 Task: Research Airbnb options in Al Kut, Iraq from 10th December, 2023 to 15th December, 2023 for 7 adults. Place can be entire room or shared room with 4 bedrooms having 7 beds and 4 bathrooms. Property type can be house. Amenities needed are: wifi, TV, free parkinig on premises, gym, breakfast.
Action: Mouse moved to (625, 133)
Screenshot: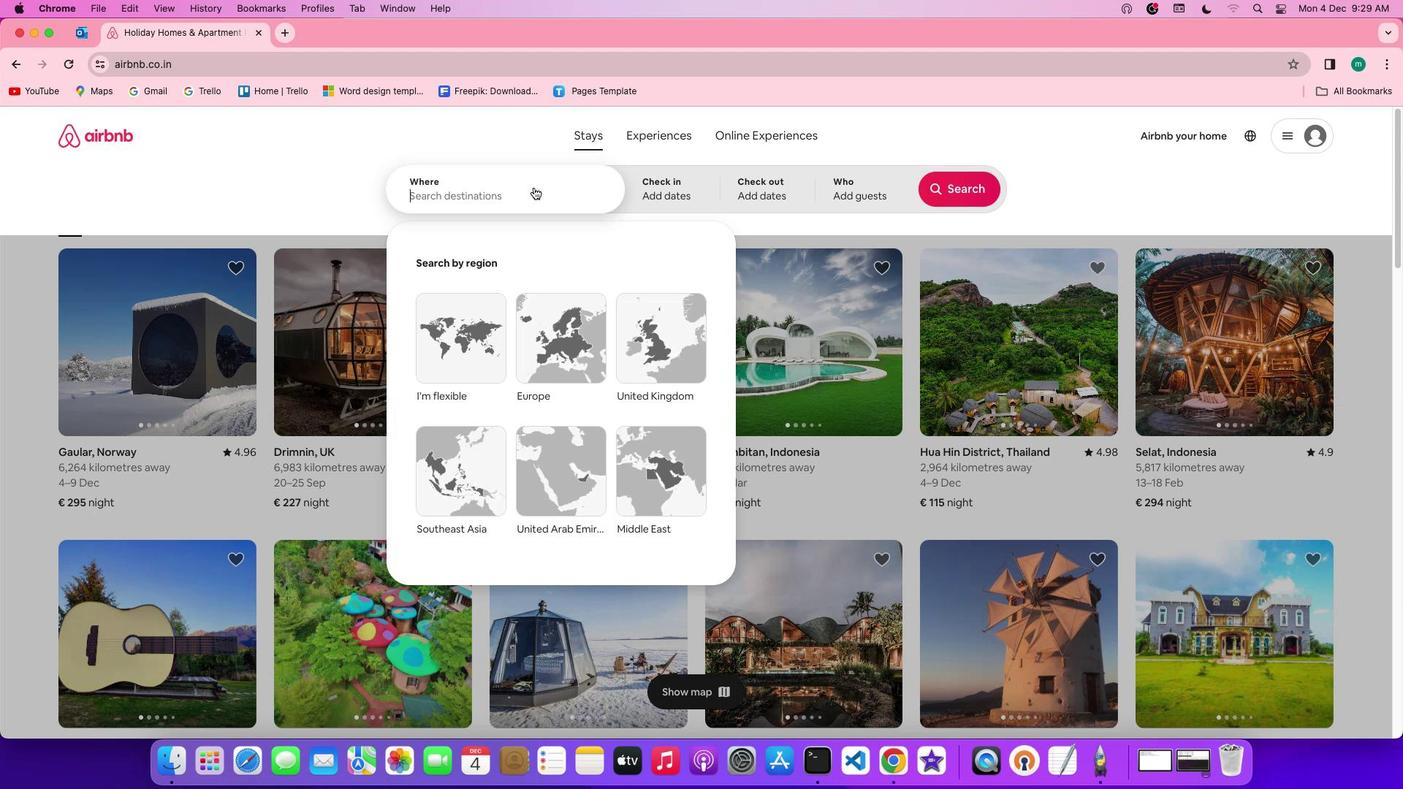 
Action: Mouse pressed left at (625, 133)
Screenshot: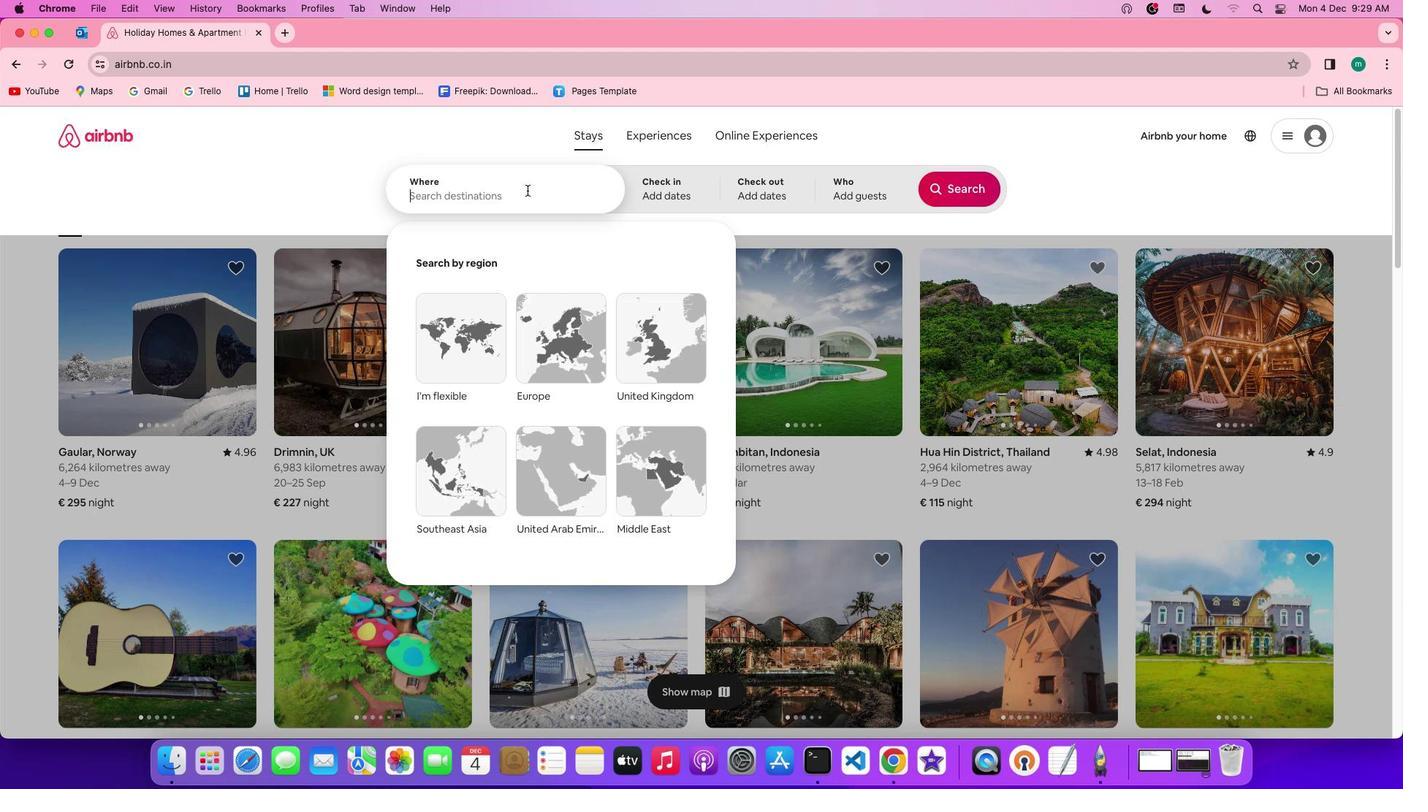 
Action: Mouse pressed left at (625, 133)
Screenshot: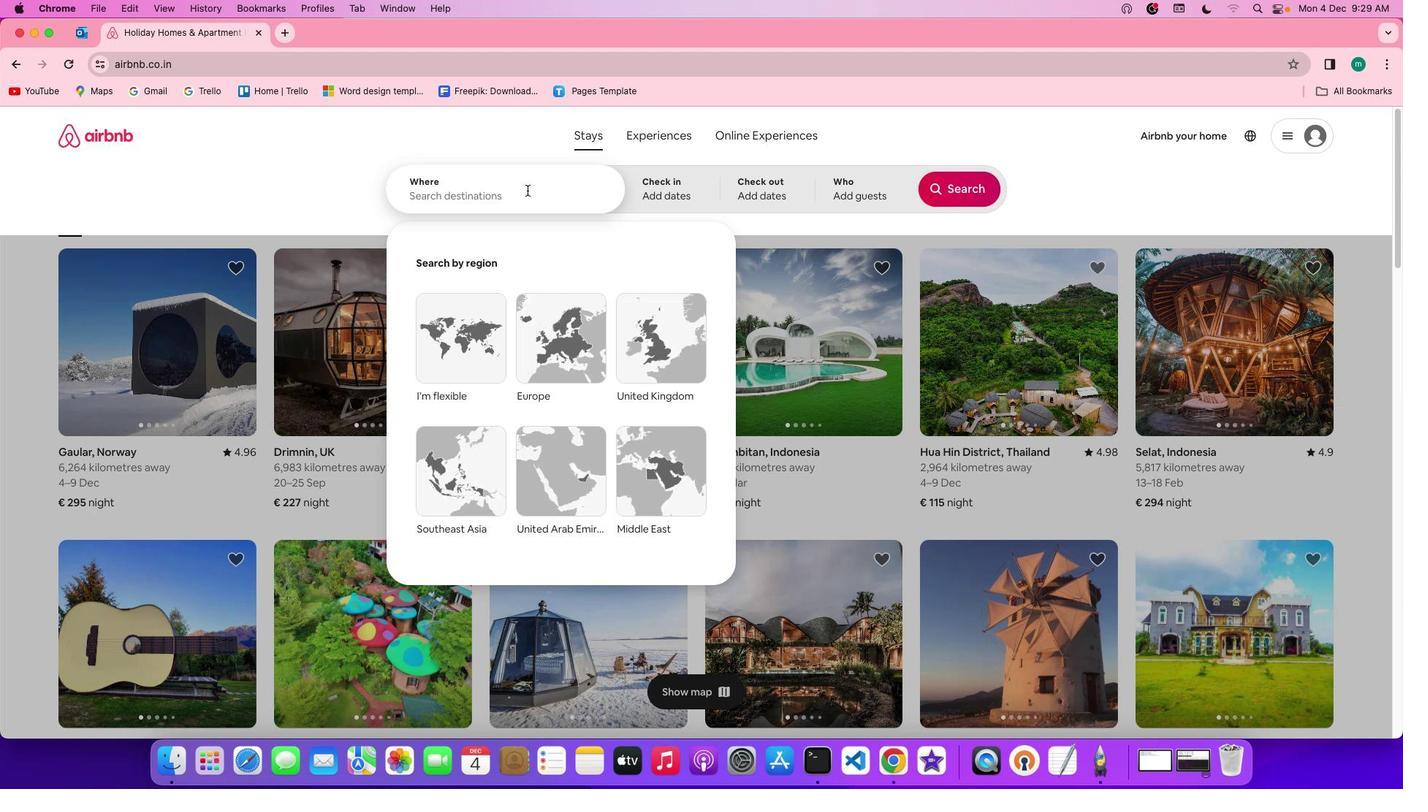 
Action: Mouse moved to (527, 190)
Screenshot: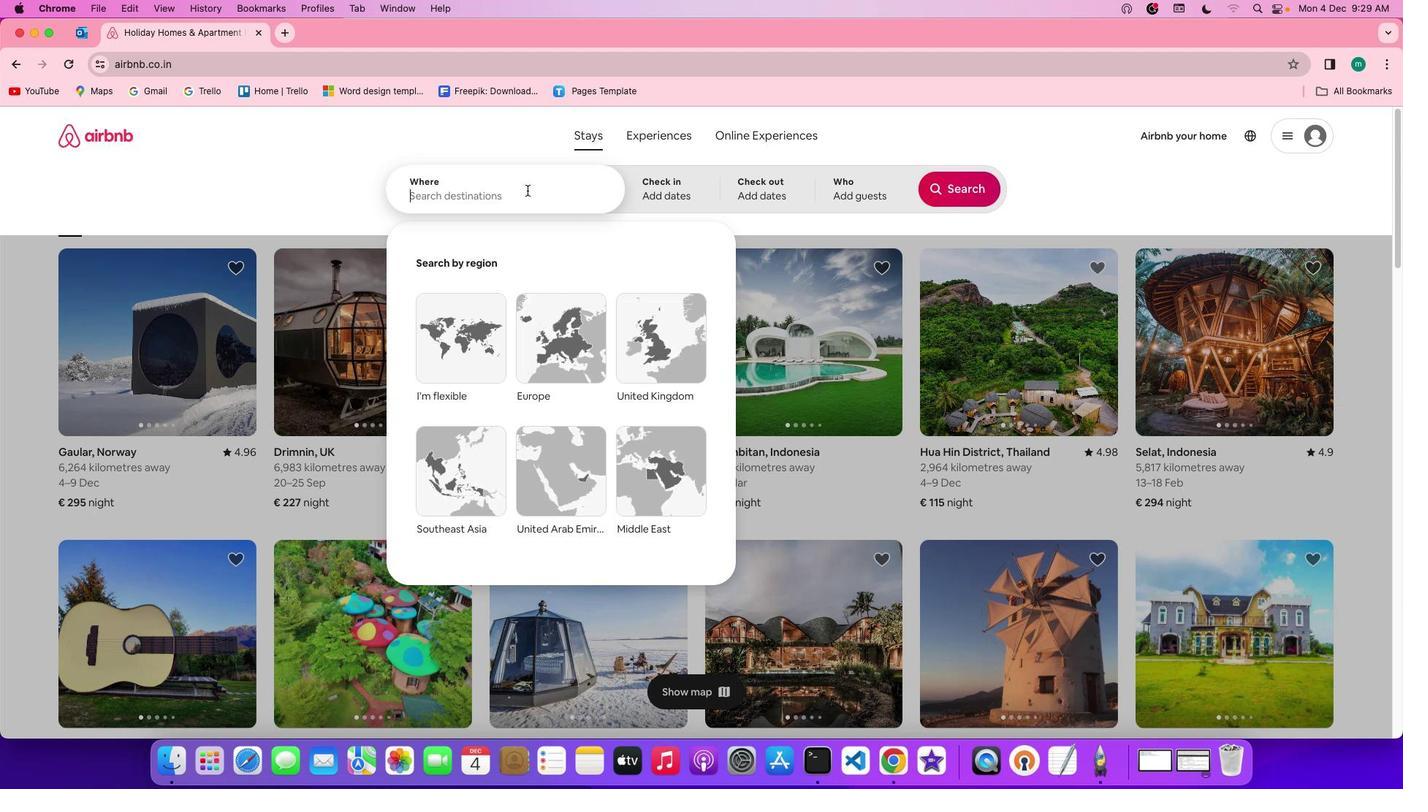 
Action: Mouse pressed left at (527, 190)
Screenshot: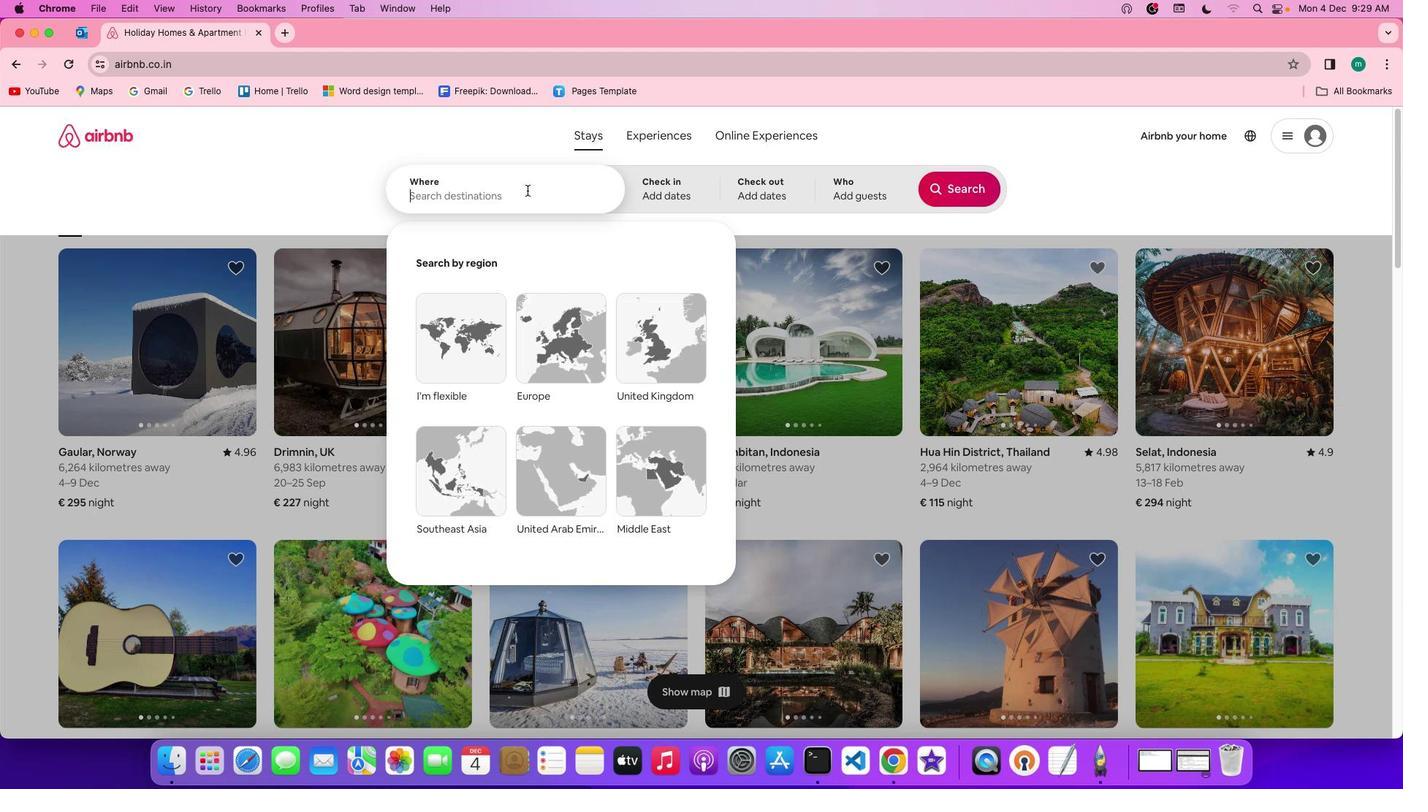 
Action: Key pressed Key.shift'A''i'Key.spaceKey.shift'K''u''t'','Key.spaceKey.shift'i''r''a''q'
Screenshot: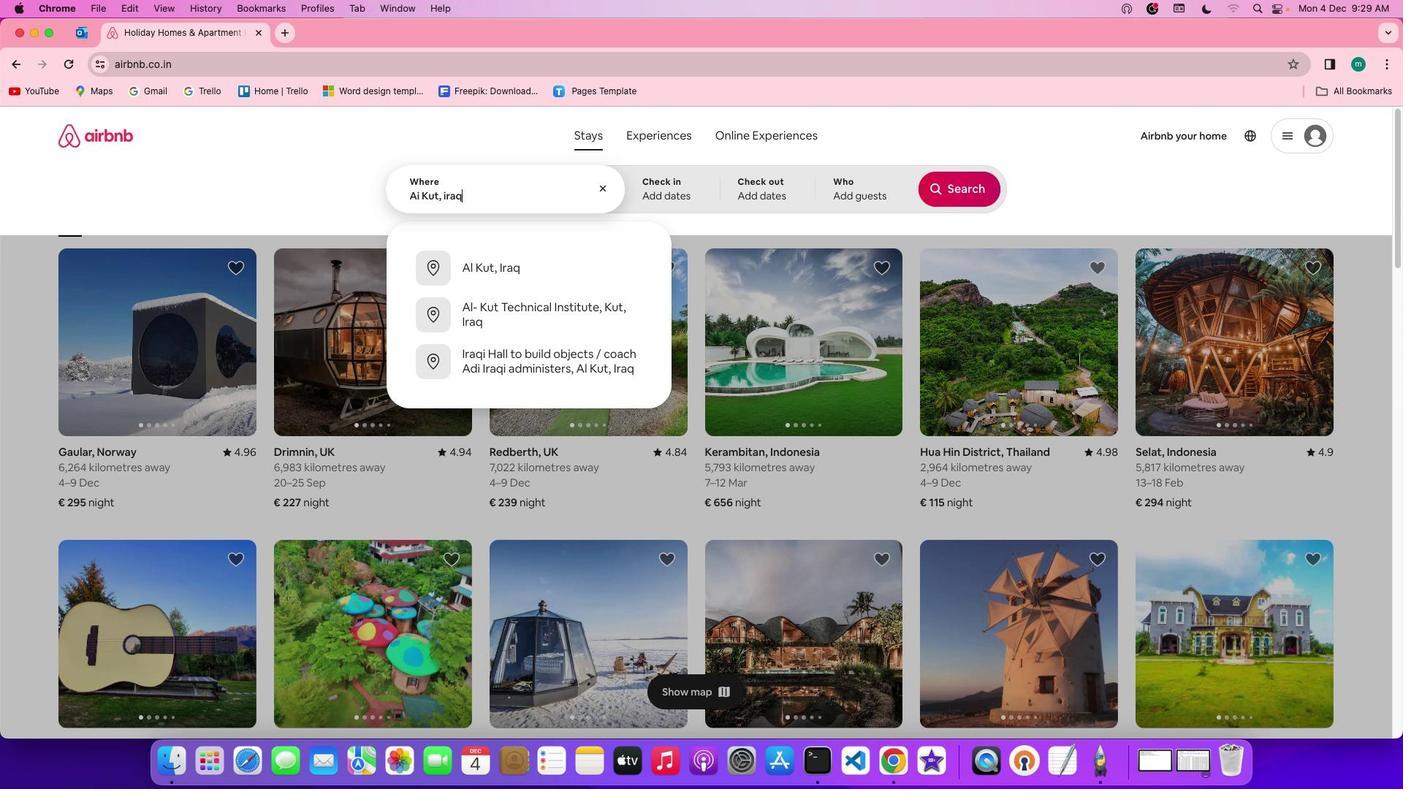 
Action: Mouse moved to (693, 198)
Screenshot: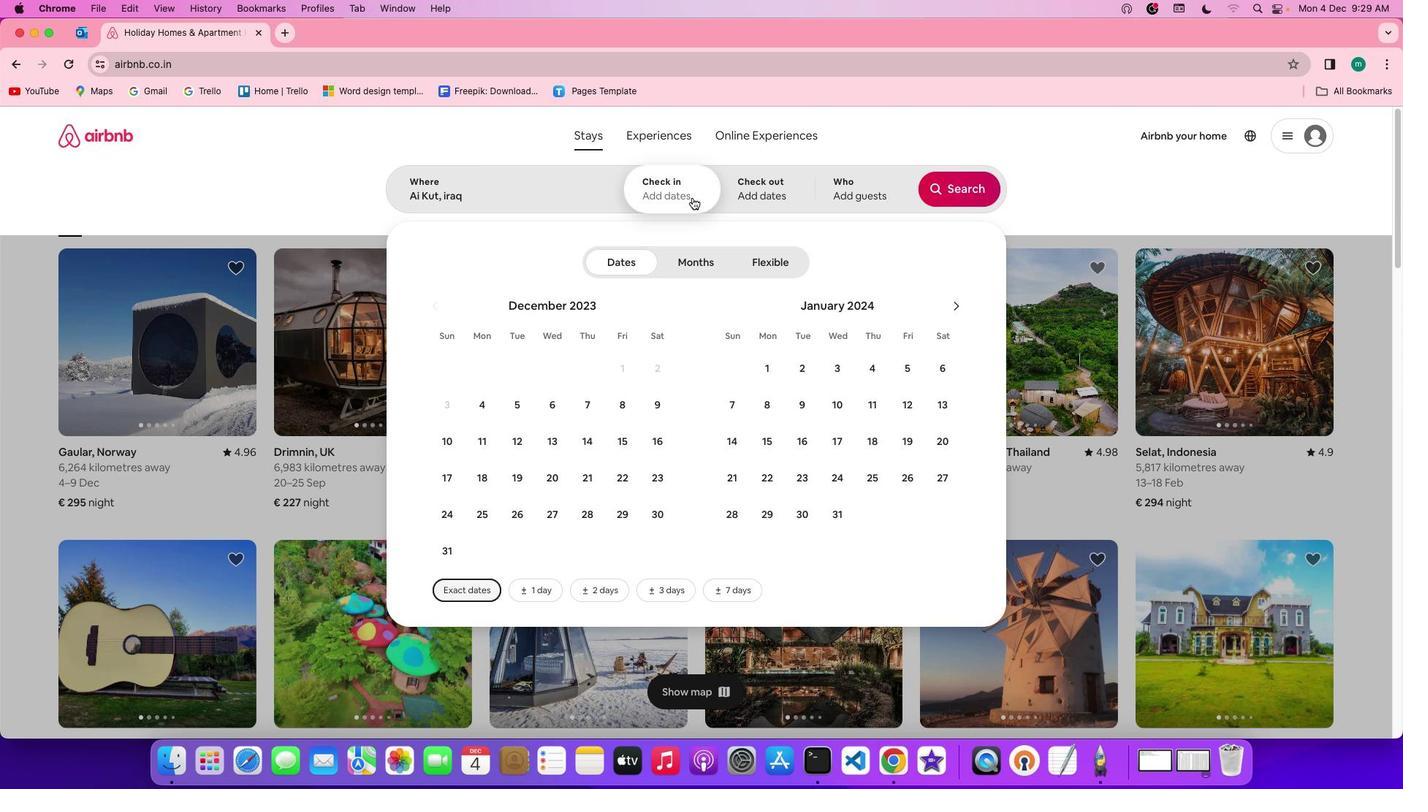 
Action: Mouse pressed left at (693, 198)
Screenshot: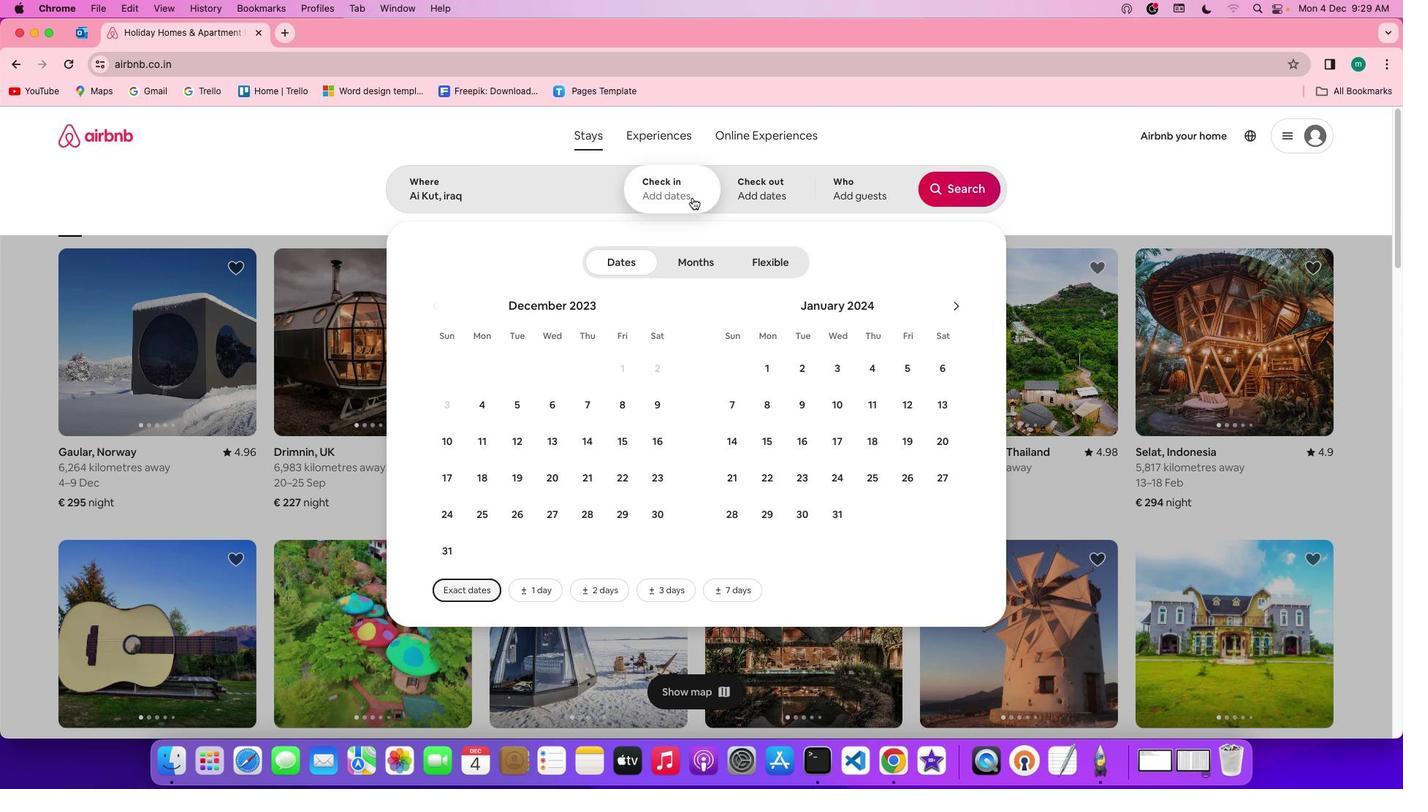 
Action: Mouse moved to (442, 436)
Screenshot: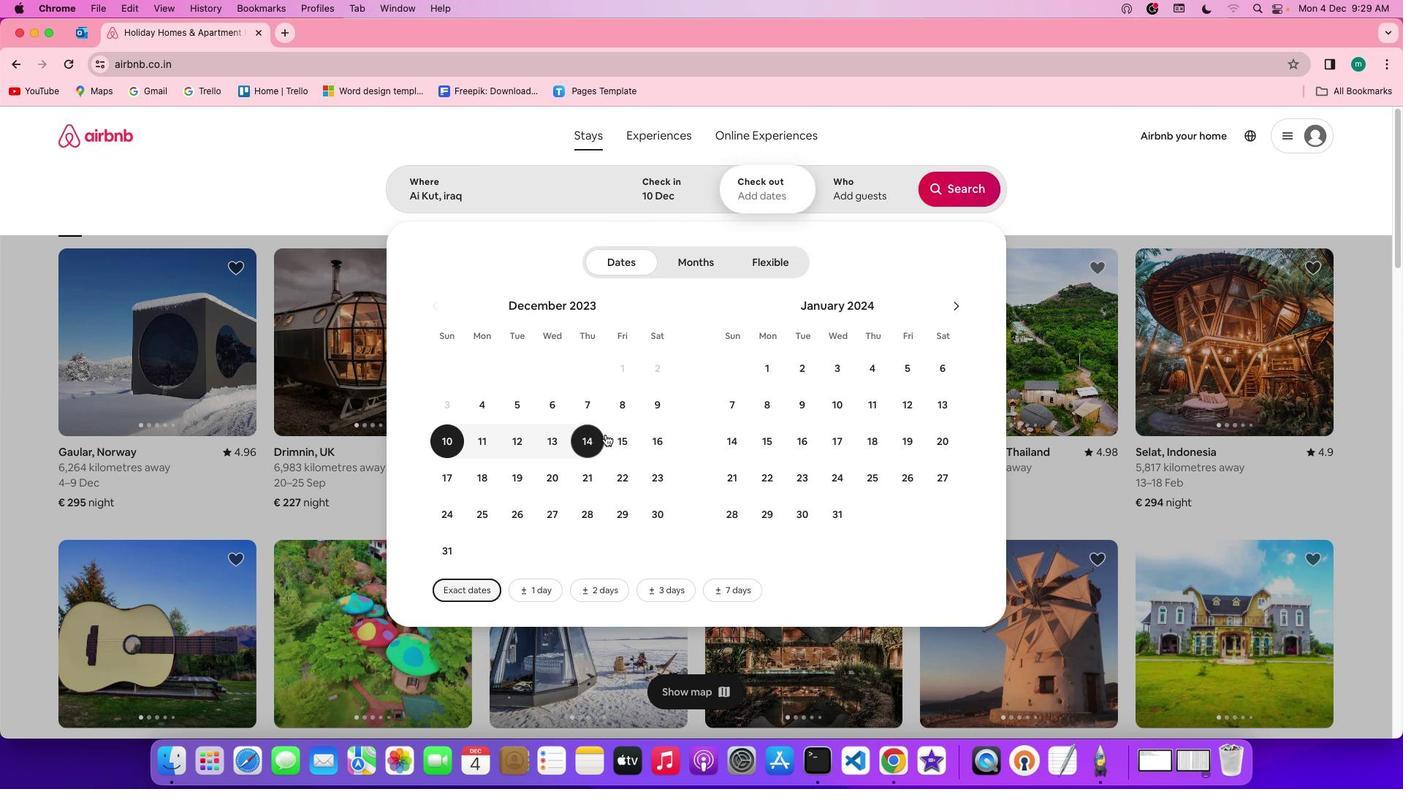 
Action: Mouse pressed left at (442, 436)
Screenshot: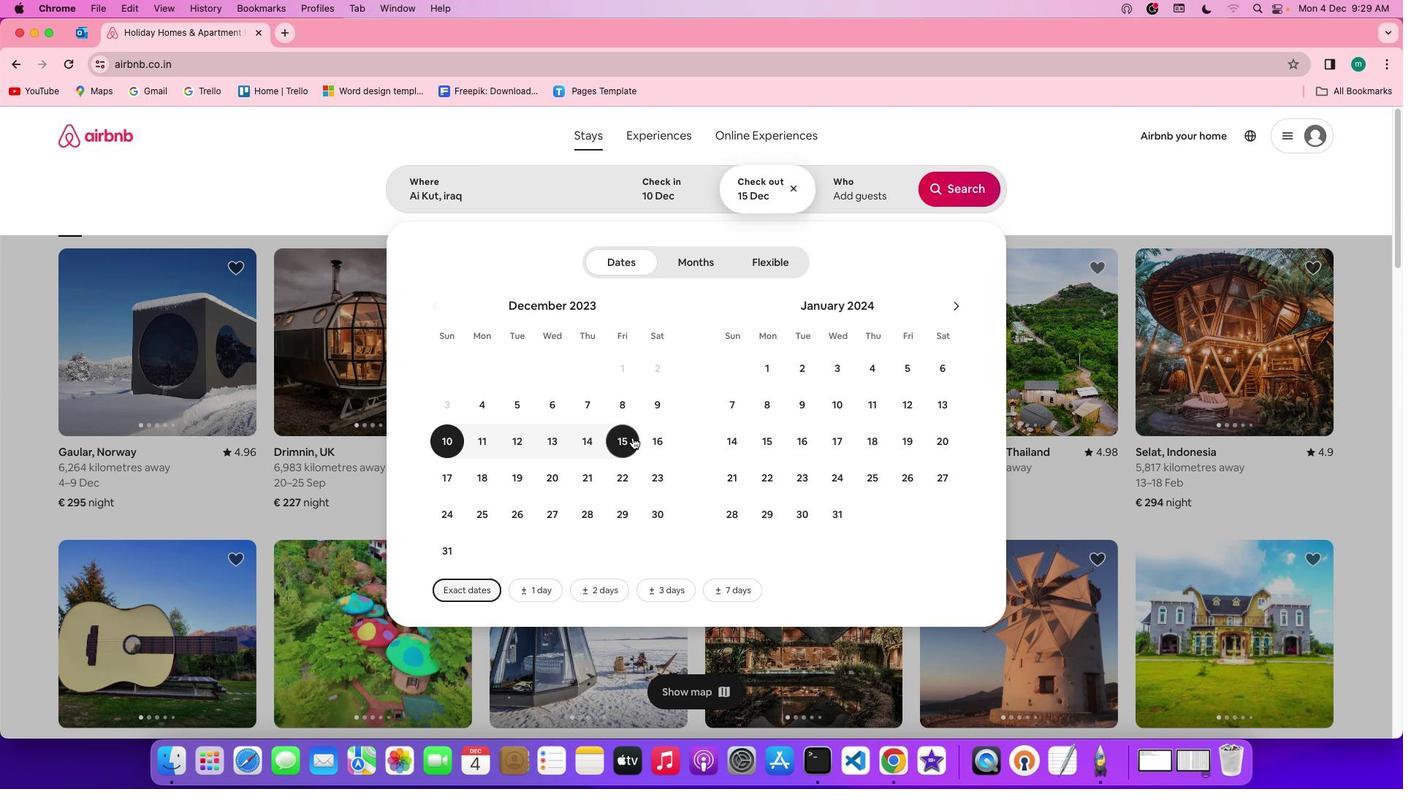 
Action: Mouse moved to (633, 437)
Screenshot: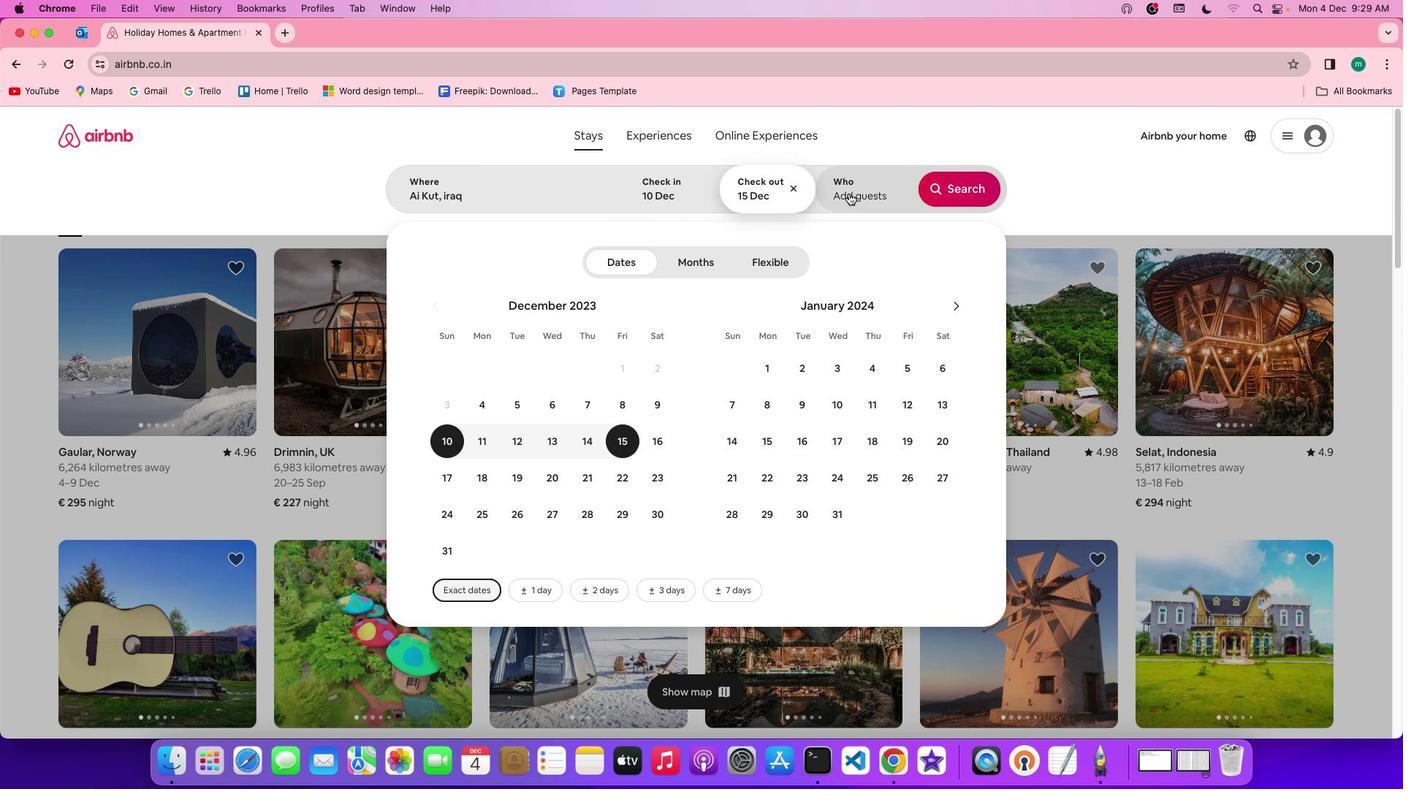 
Action: Mouse pressed left at (633, 437)
Screenshot: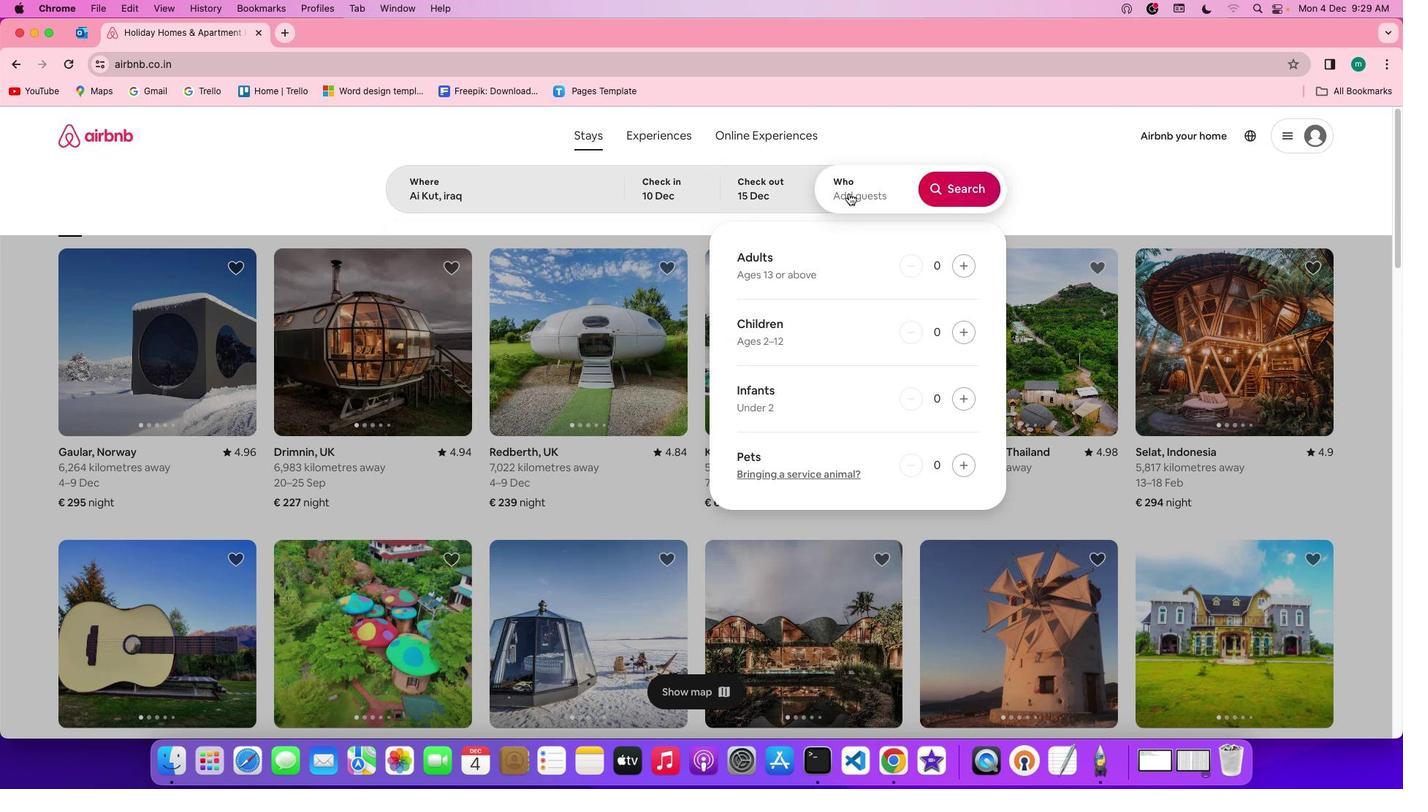 
Action: Mouse moved to (849, 193)
Screenshot: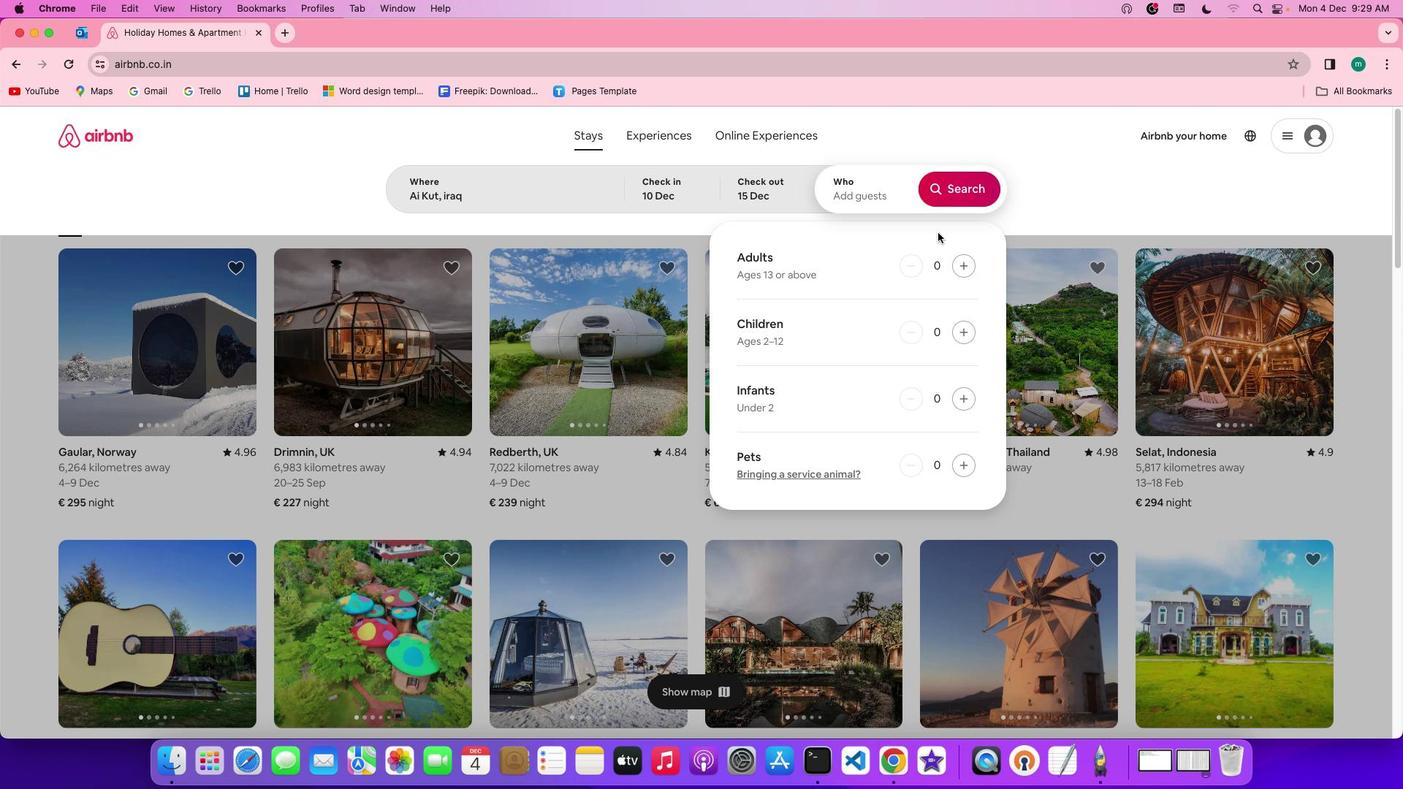 
Action: Mouse pressed left at (849, 193)
Screenshot: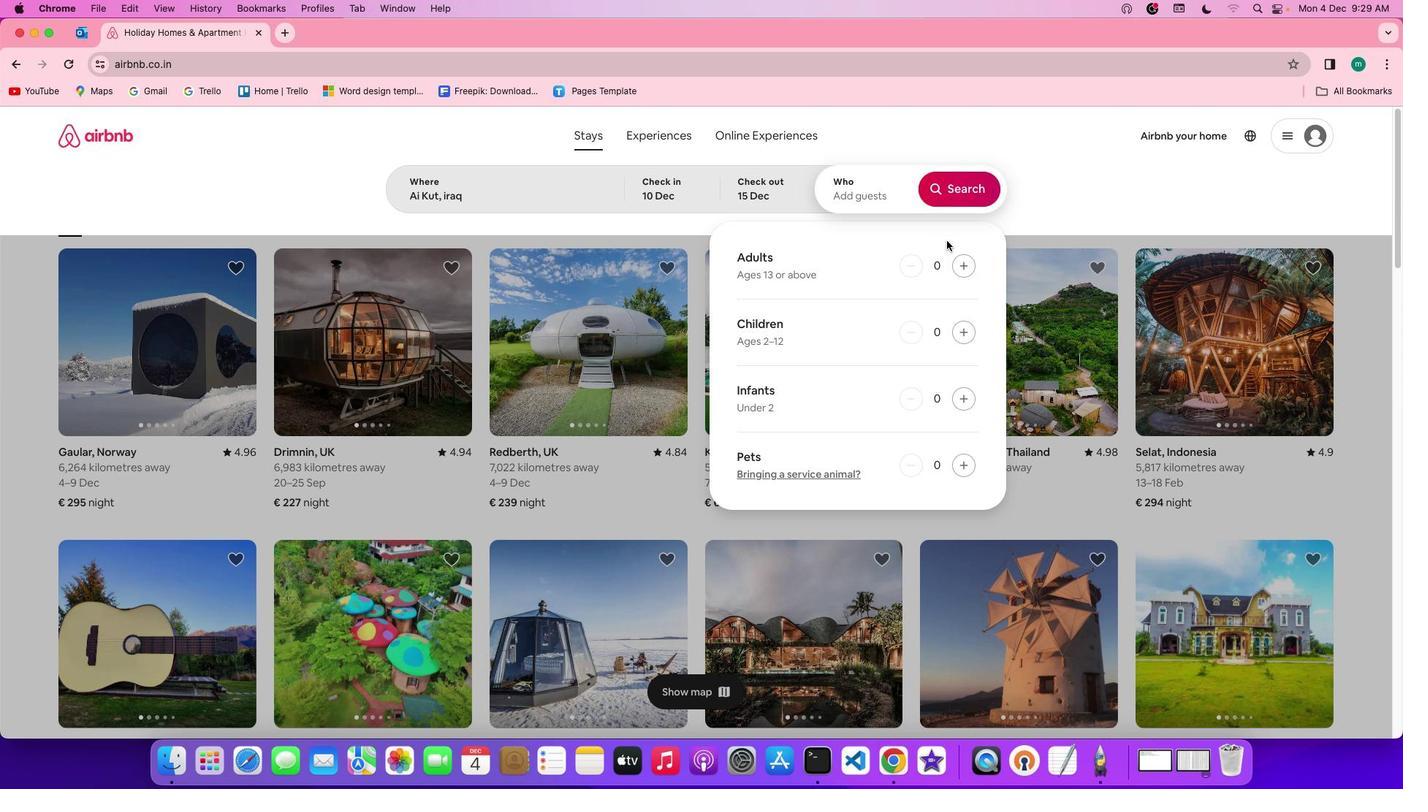 
Action: Mouse moved to (961, 263)
Screenshot: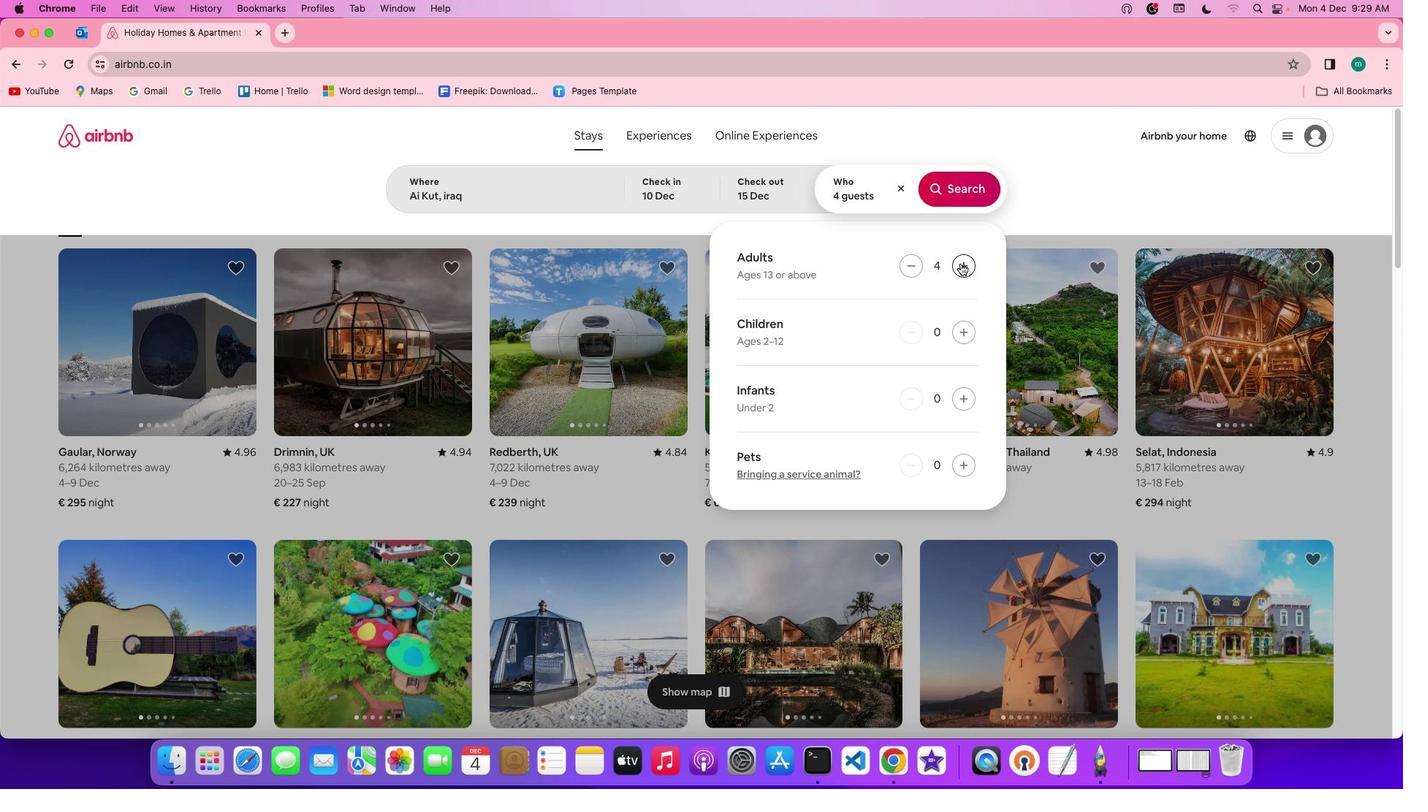 
Action: Mouse pressed left at (961, 263)
Screenshot: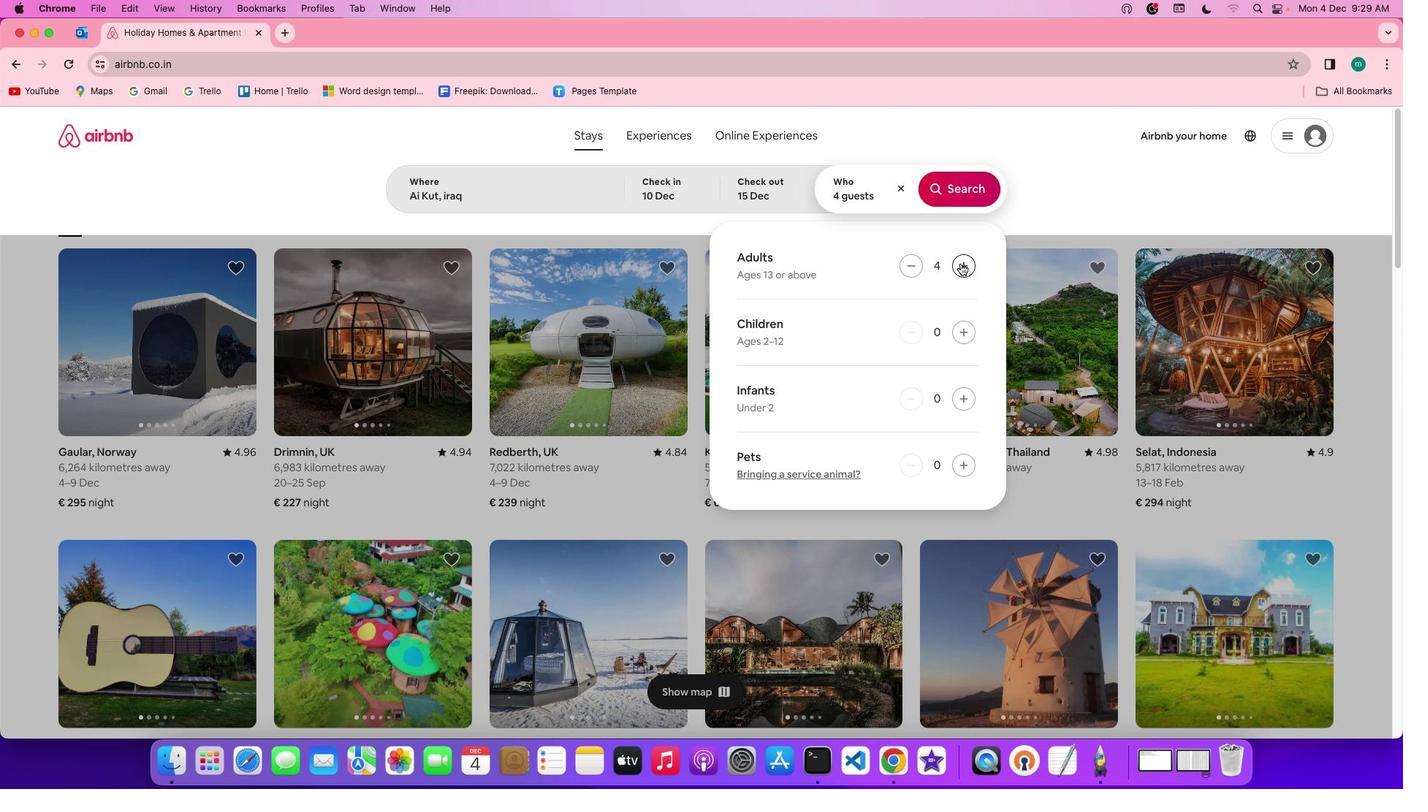 
Action: Mouse pressed left at (961, 263)
Screenshot: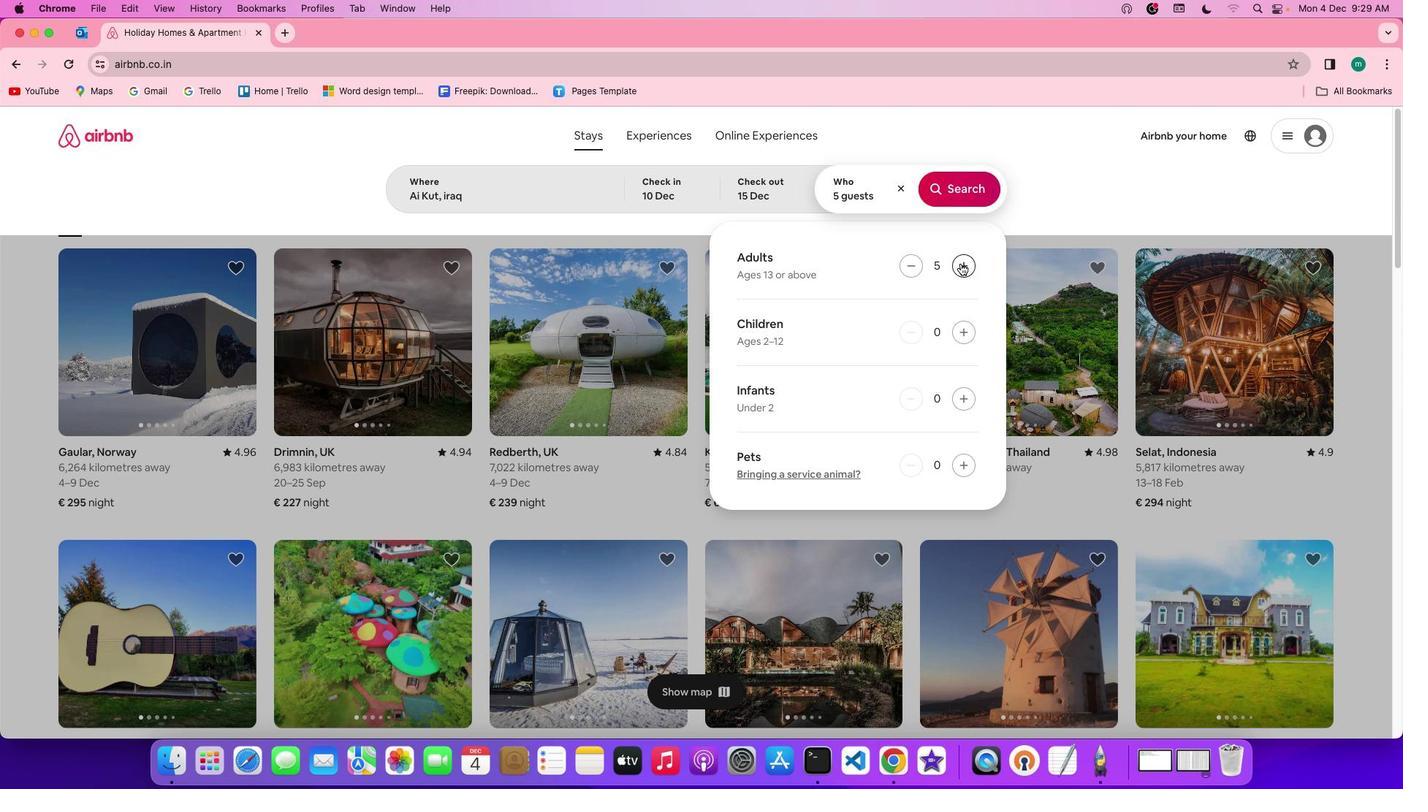 
Action: Mouse pressed left at (961, 263)
Screenshot: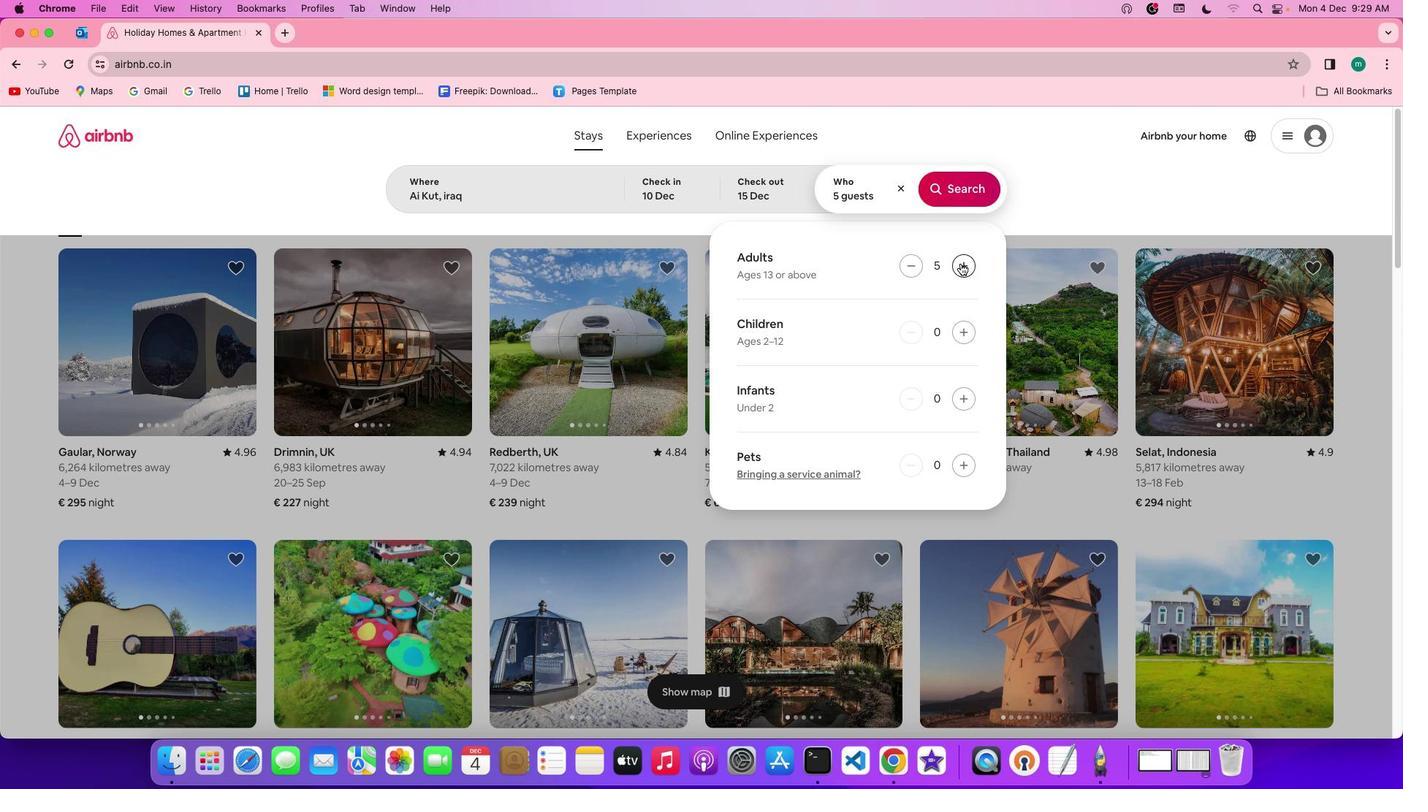 
Action: Mouse pressed left at (961, 263)
Screenshot: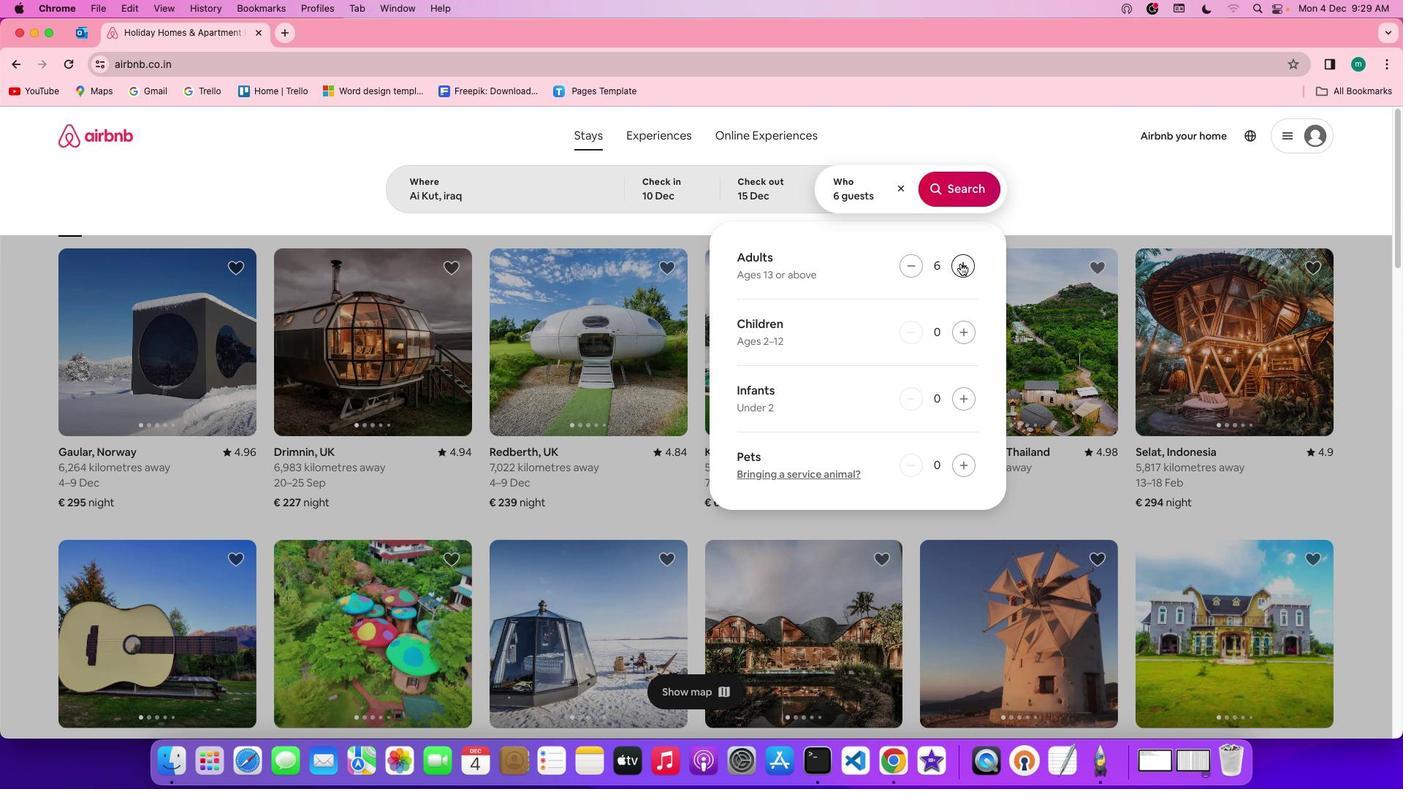 
Action: Mouse pressed left at (961, 263)
Screenshot: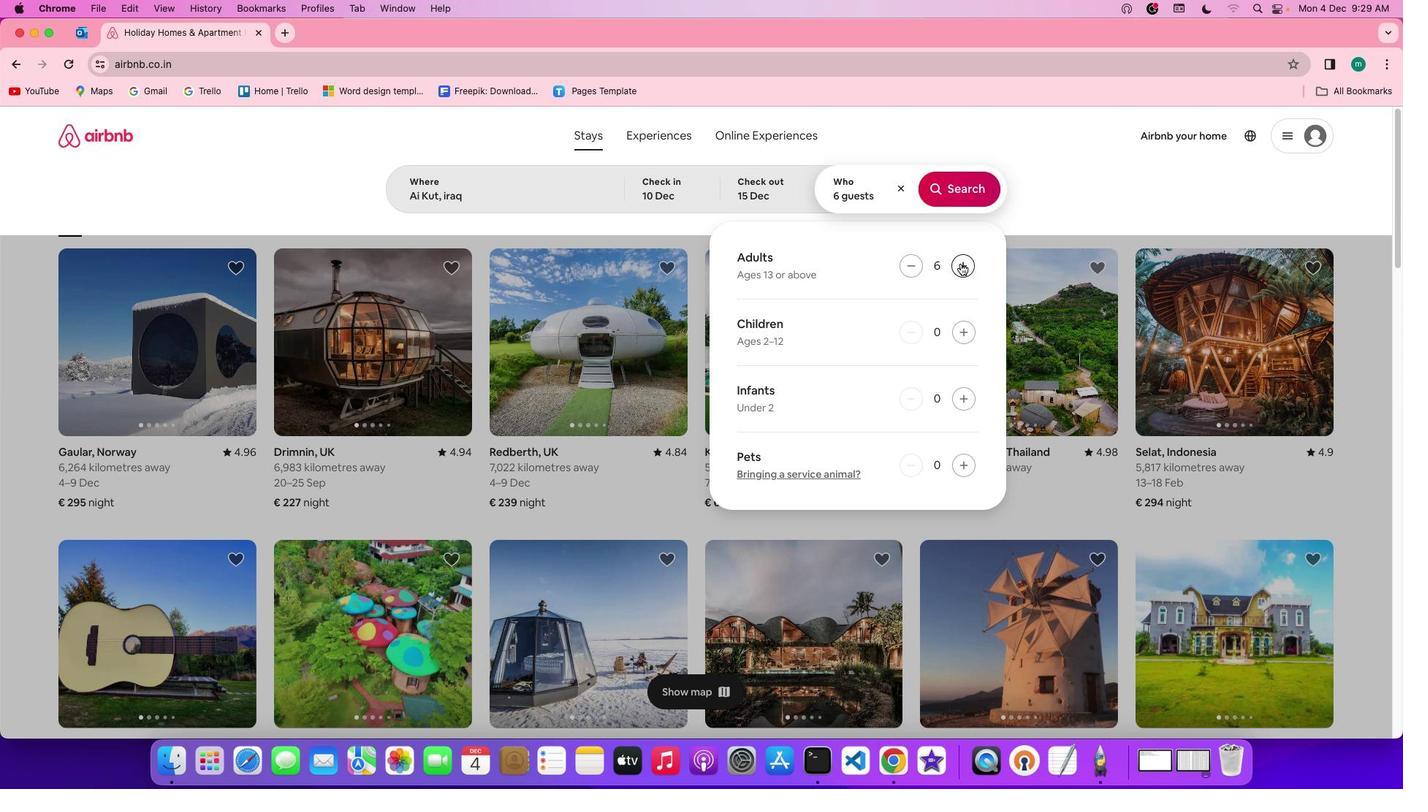 
Action: Mouse pressed left at (961, 263)
Screenshot: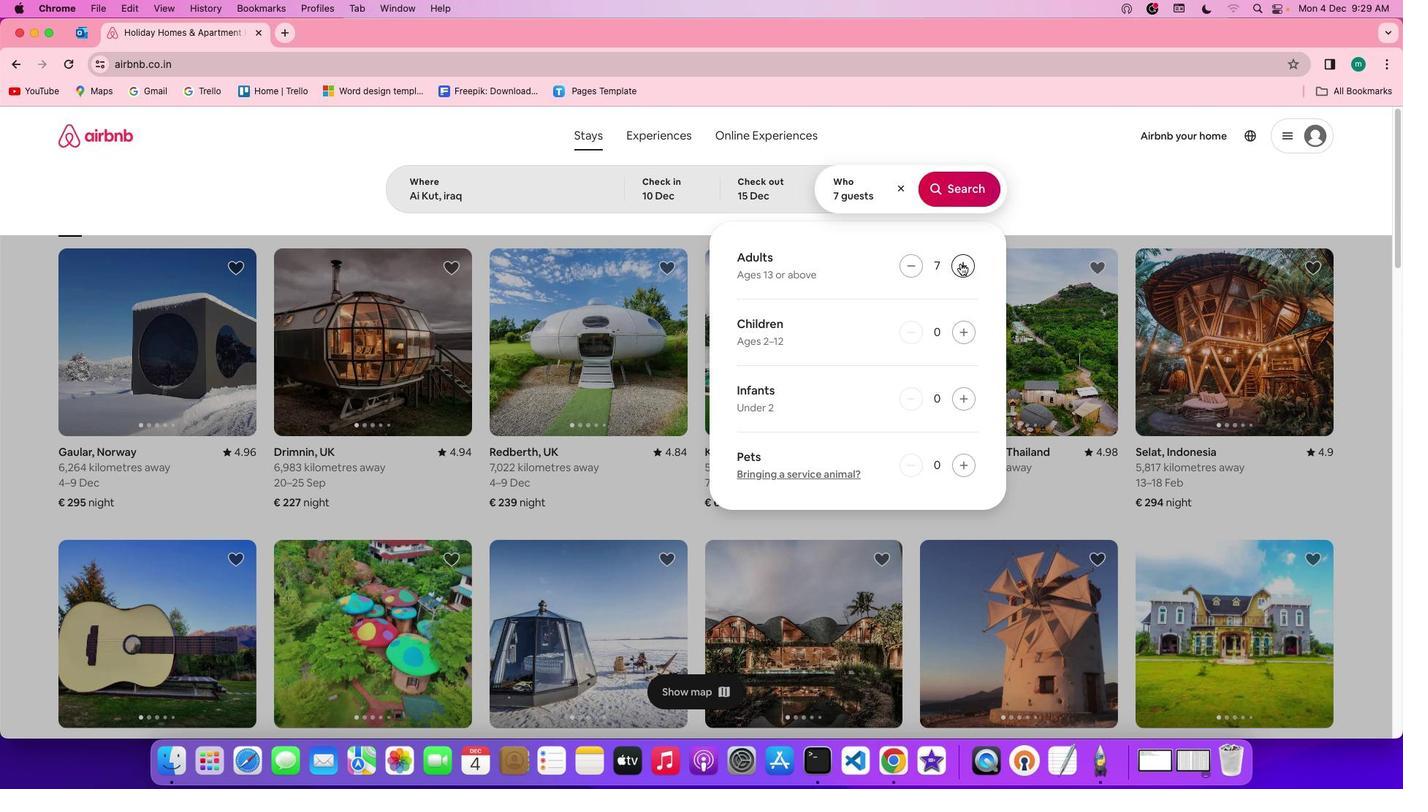 
Action: Mouse pressed left at (961, 263)
Screenshot: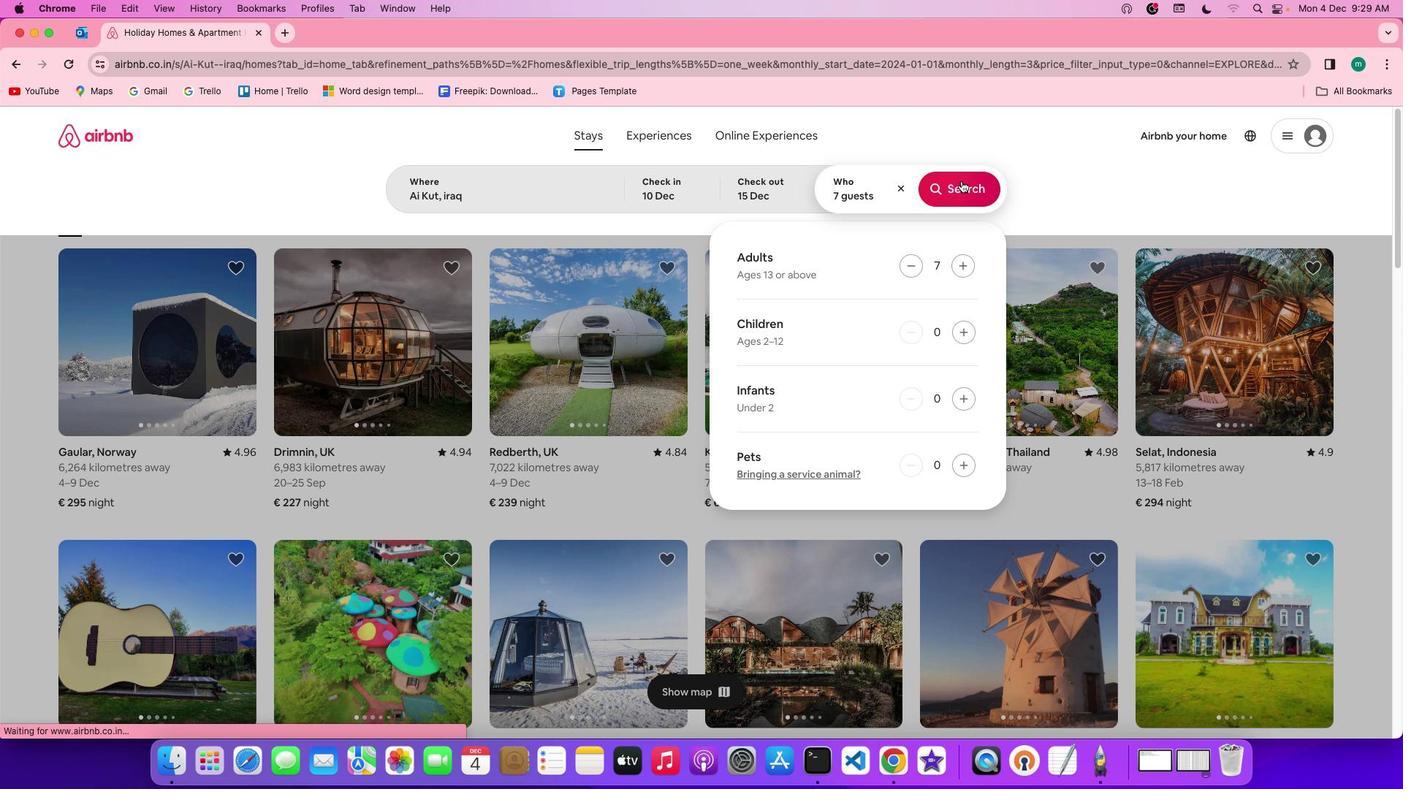 
Action: Mouse moved to (962, 181)
Screenshot: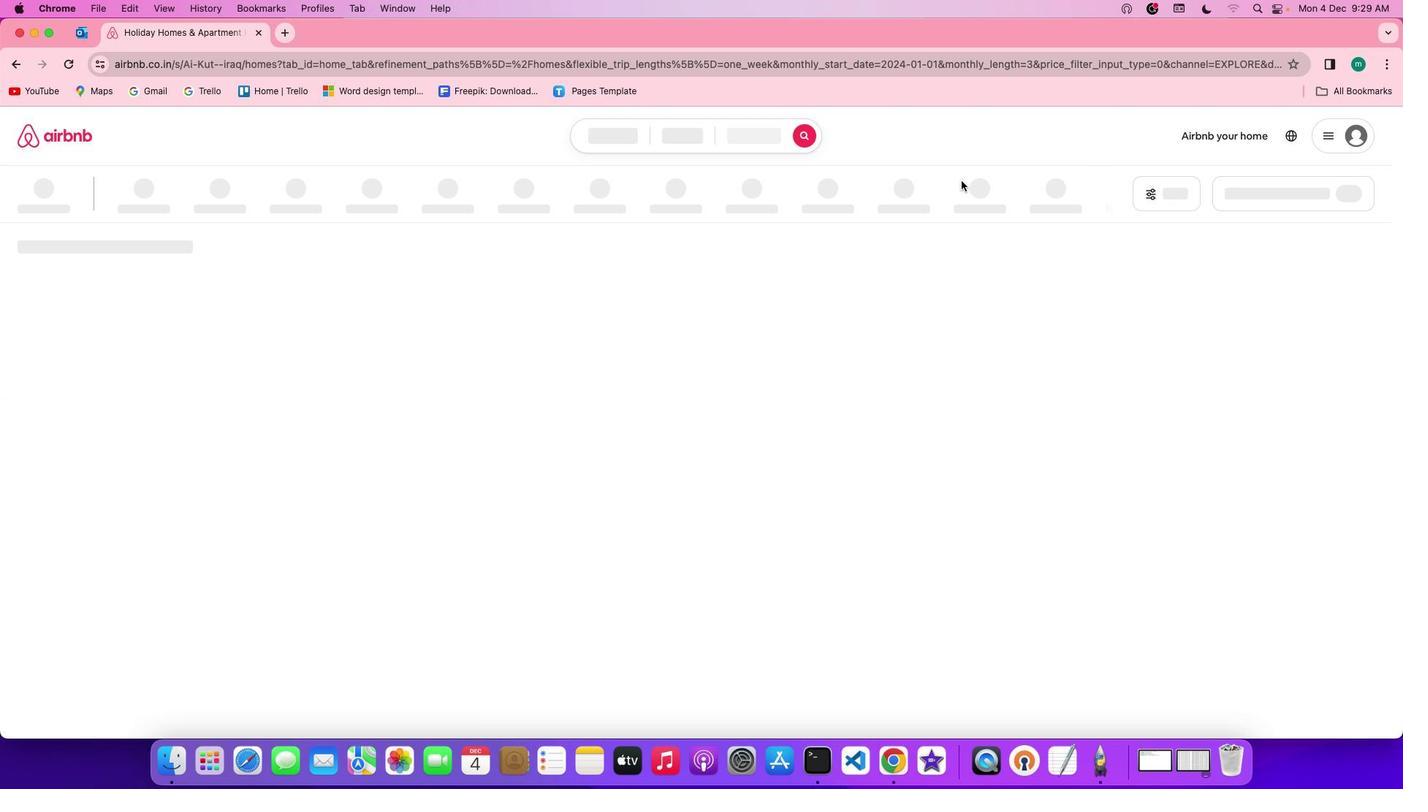 
Action: Mouse pressed left at (962, 181)
Screenshot: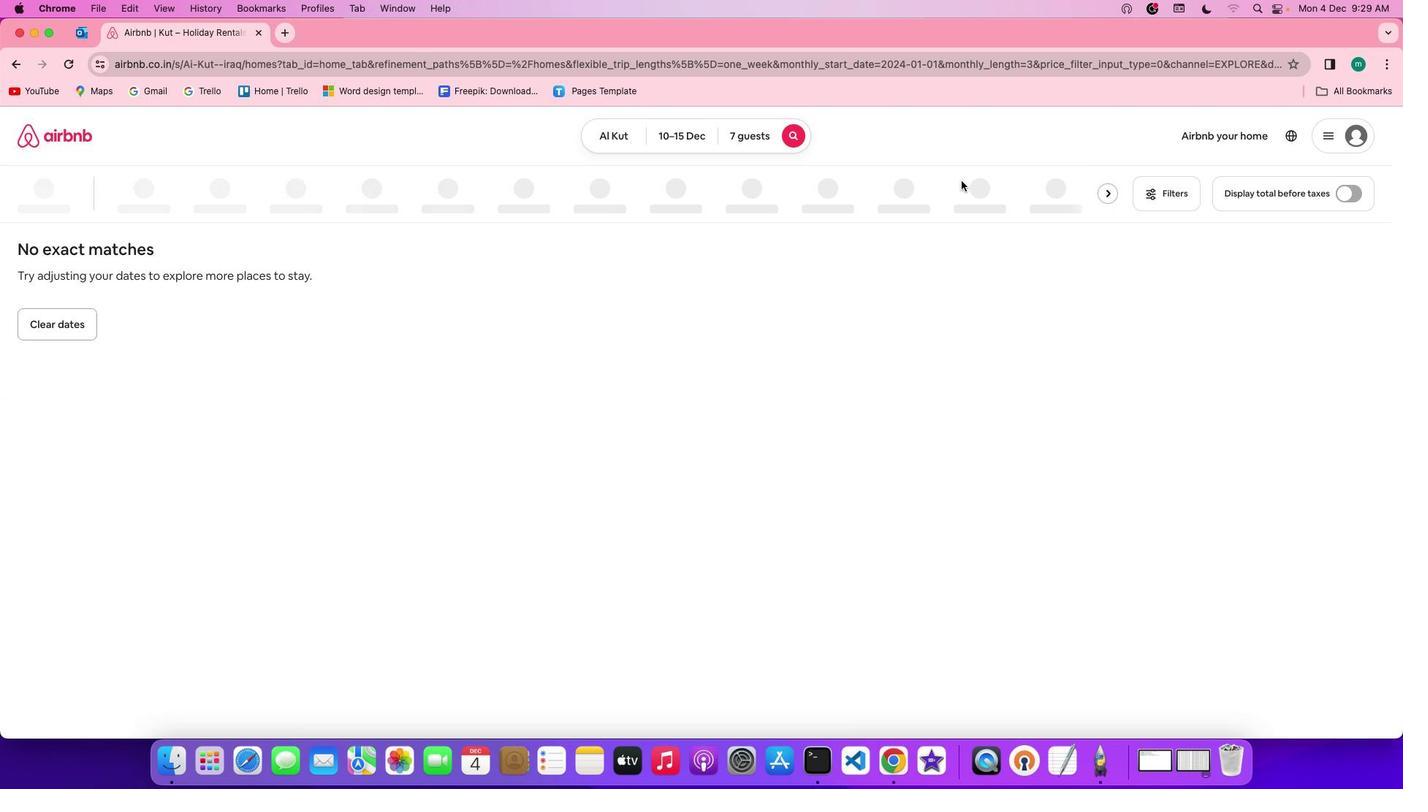 
Action: Mouse moved to (1164, 187)
Screenshot: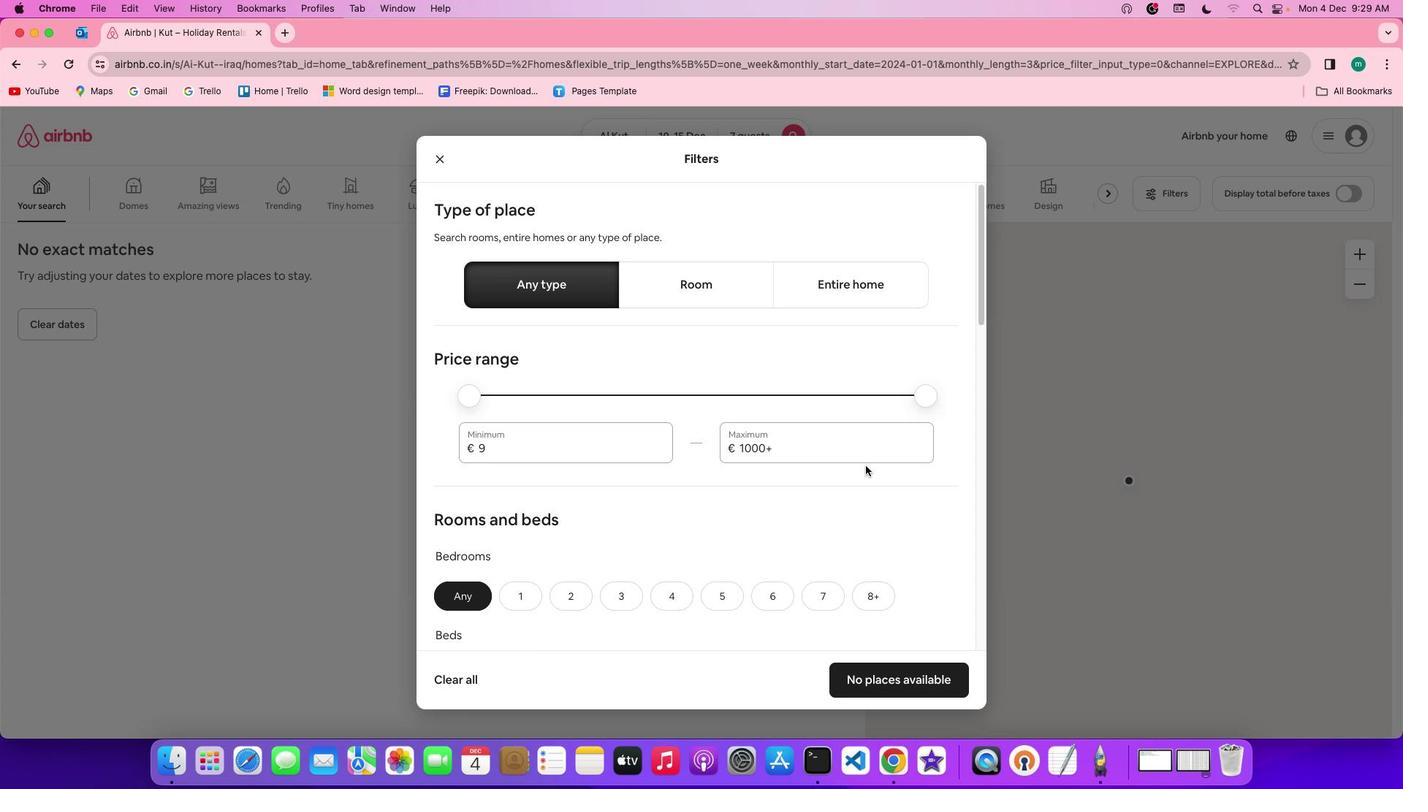 
Action: Mouse pressed left at (1164, 187)
Screenshot: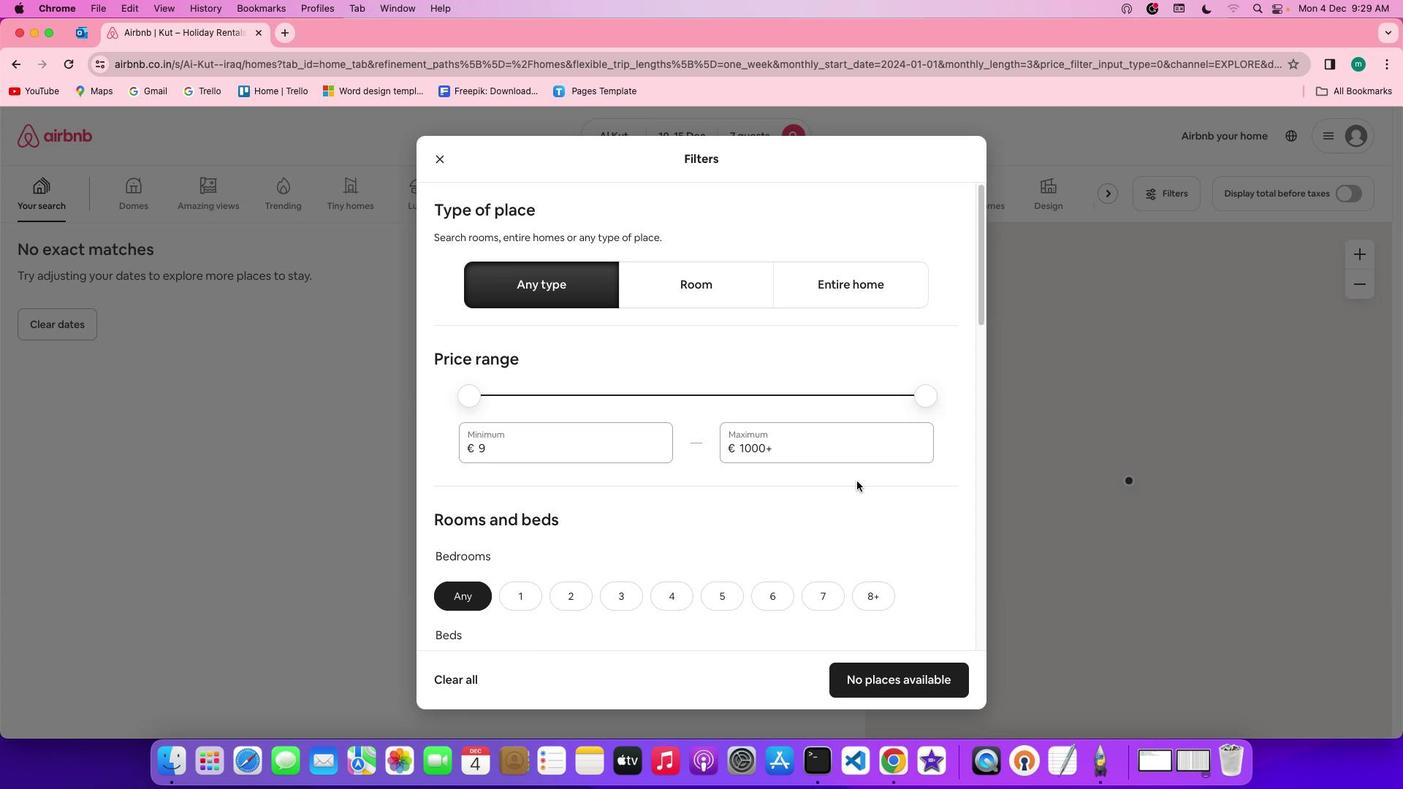 
Action: Mouse moved to (777, 489)
Screenshot: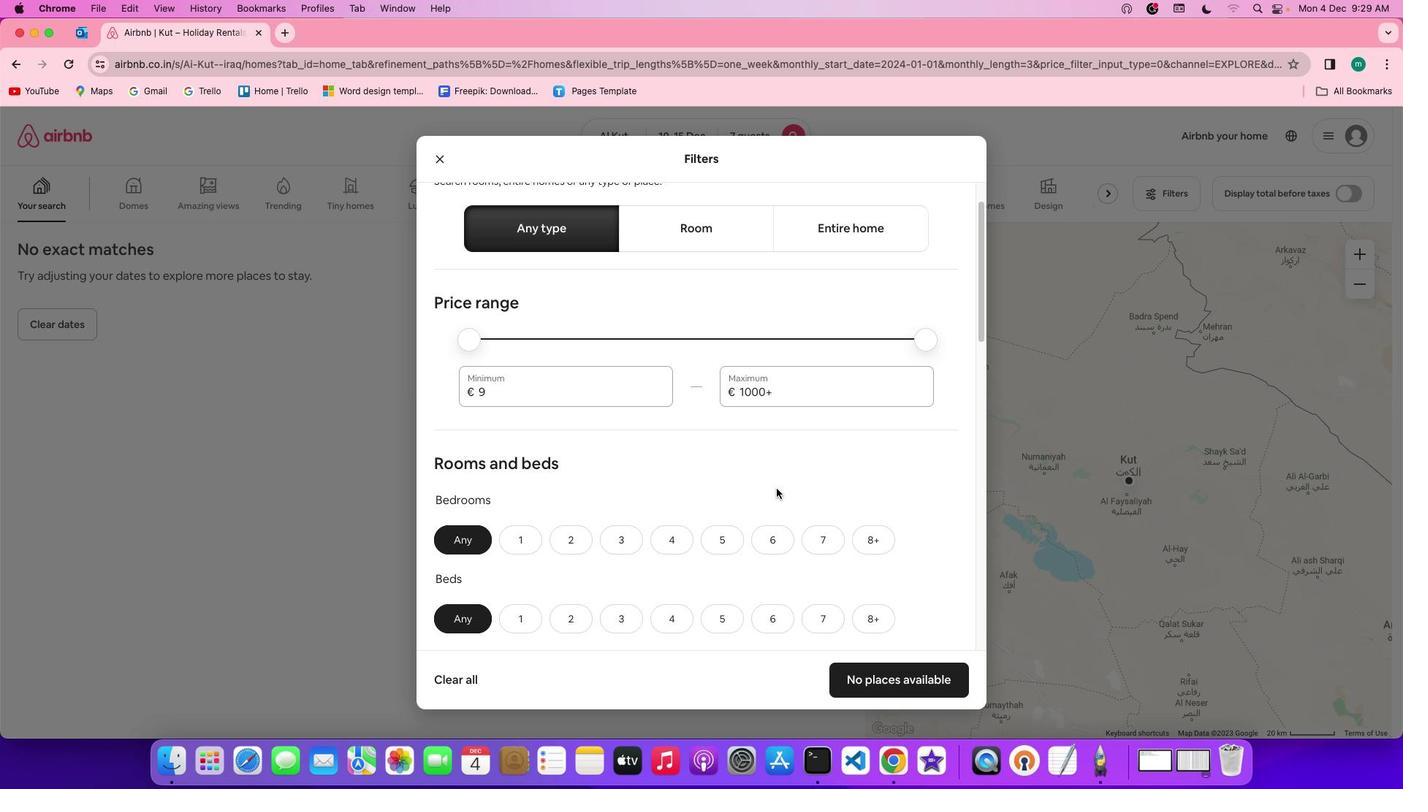
Action: Mouse scrolled (777, 489) with delta (0, 0)
Screenshot: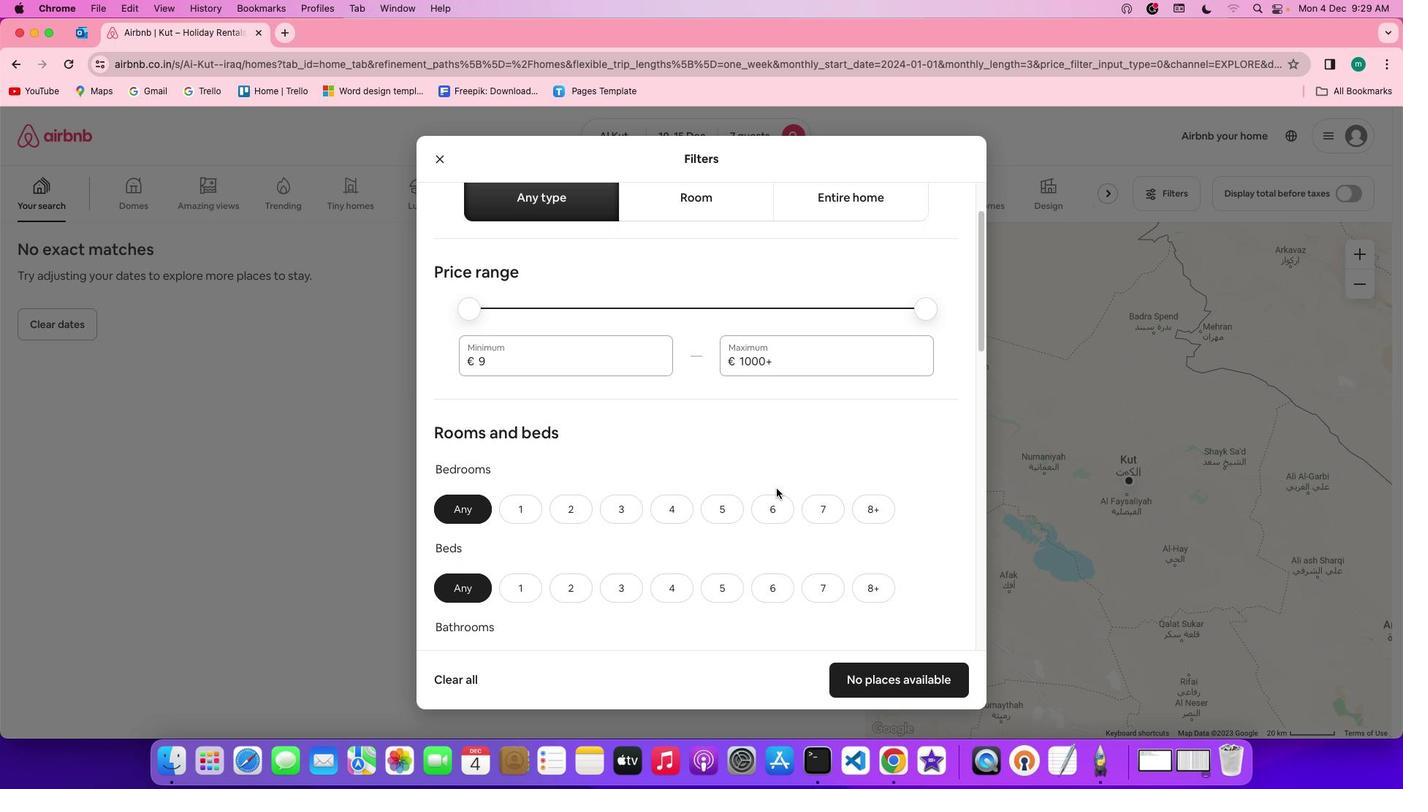 
Action: Mouse scrolled (777, 489) with delta (0, 0)
Screenshot: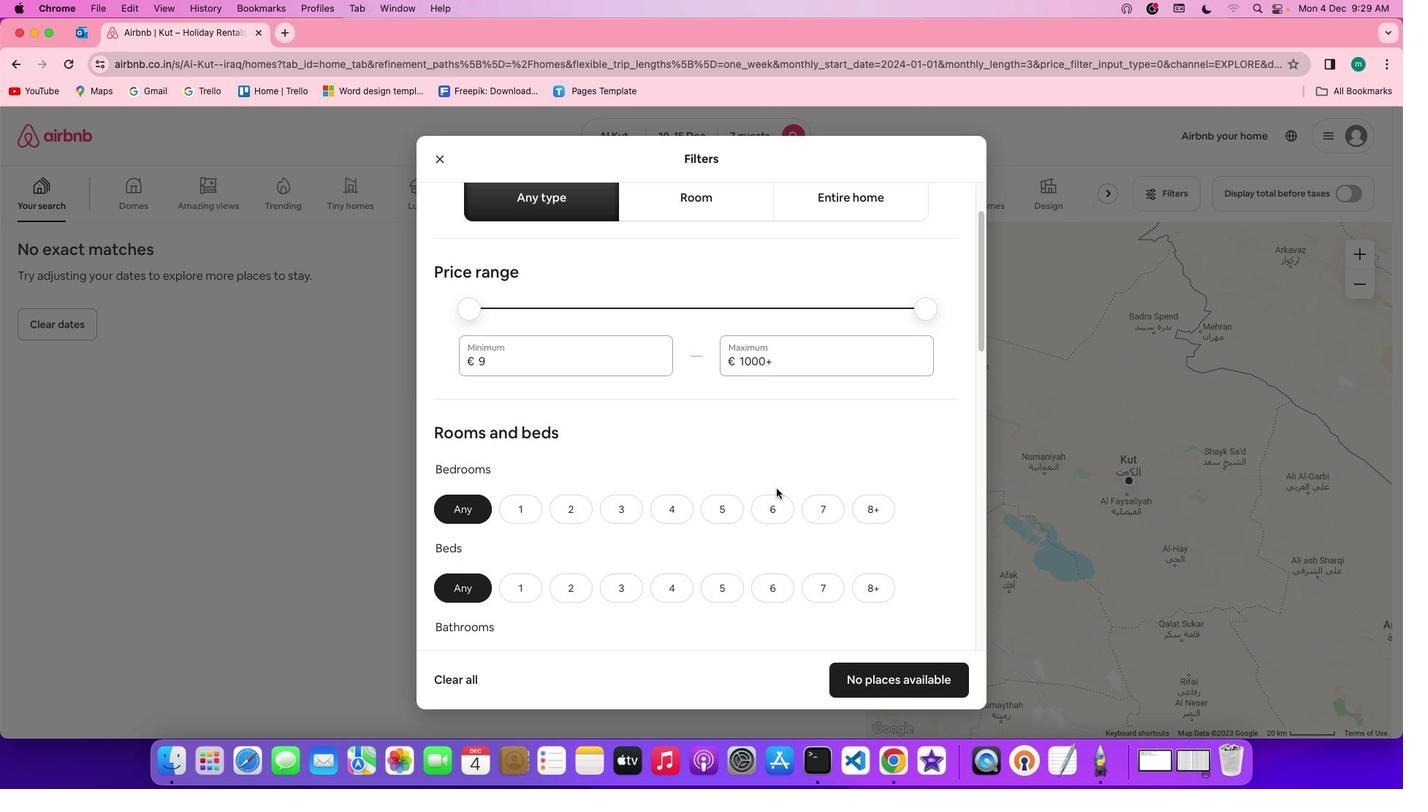 
Action: Mouse scrolled (777, 489) with delta (0, 0)
Screenshot: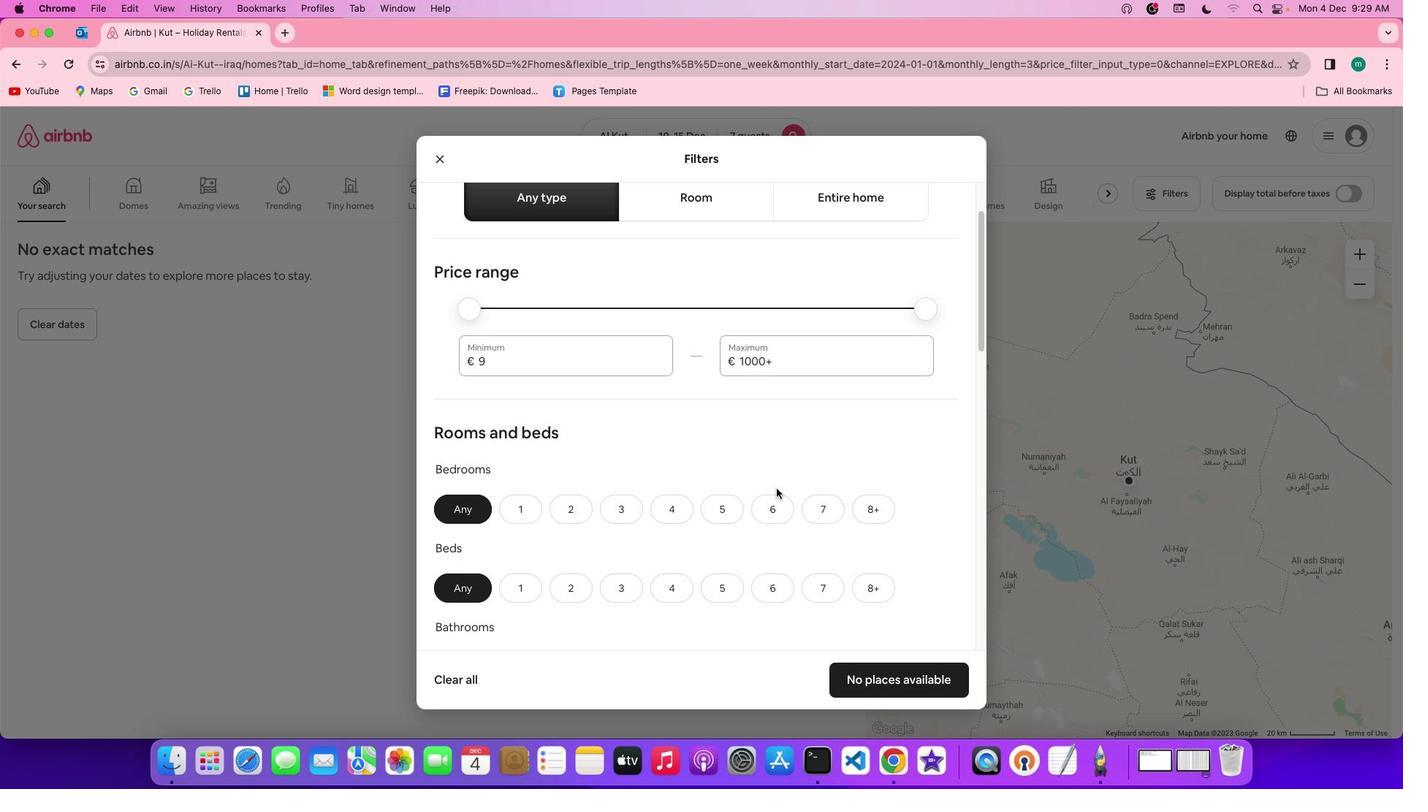 
Action: Mouse scrolled (777, 489) with delta (0, 0)
Screenshot: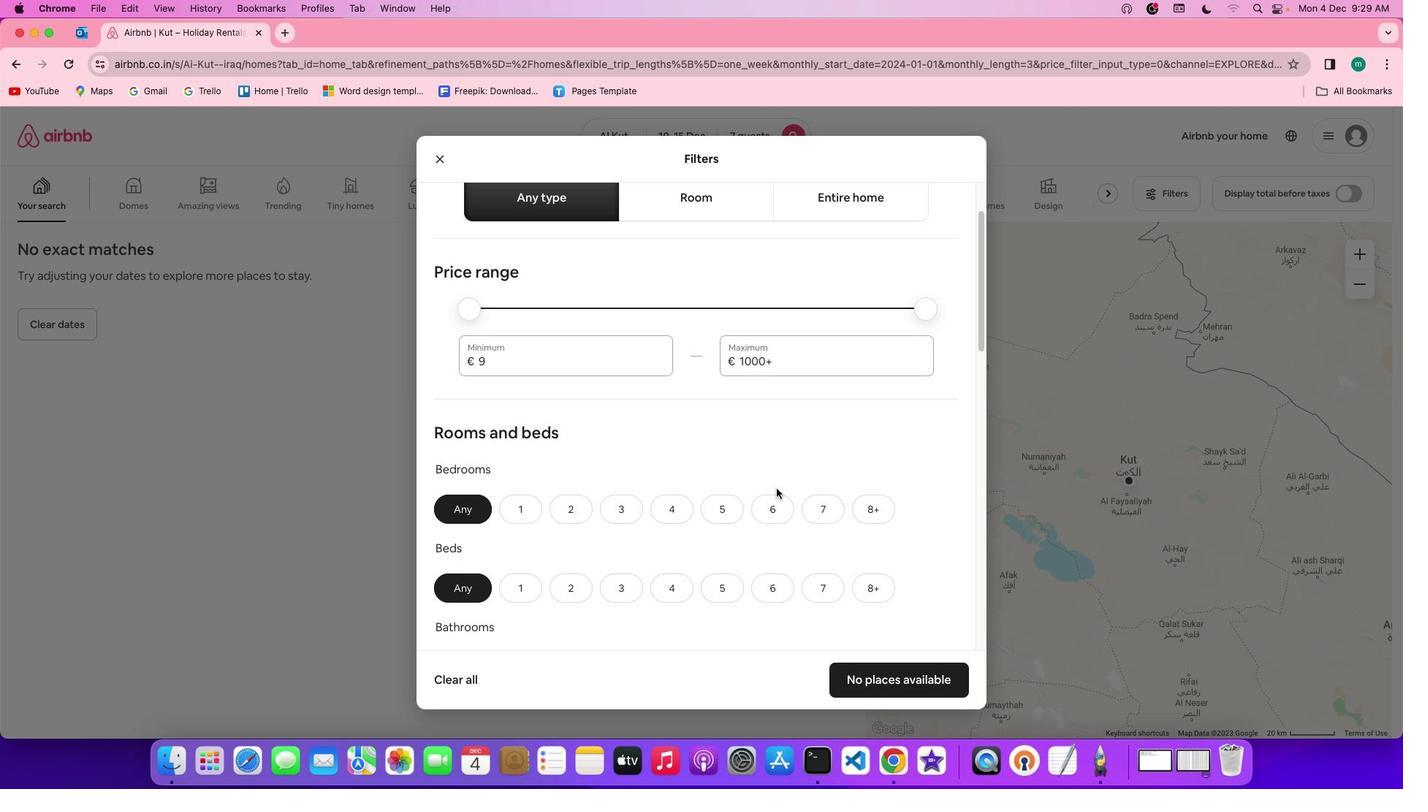 
Action: Mouse scrolled (777, 489) with delta (0, 0)
Screenshot: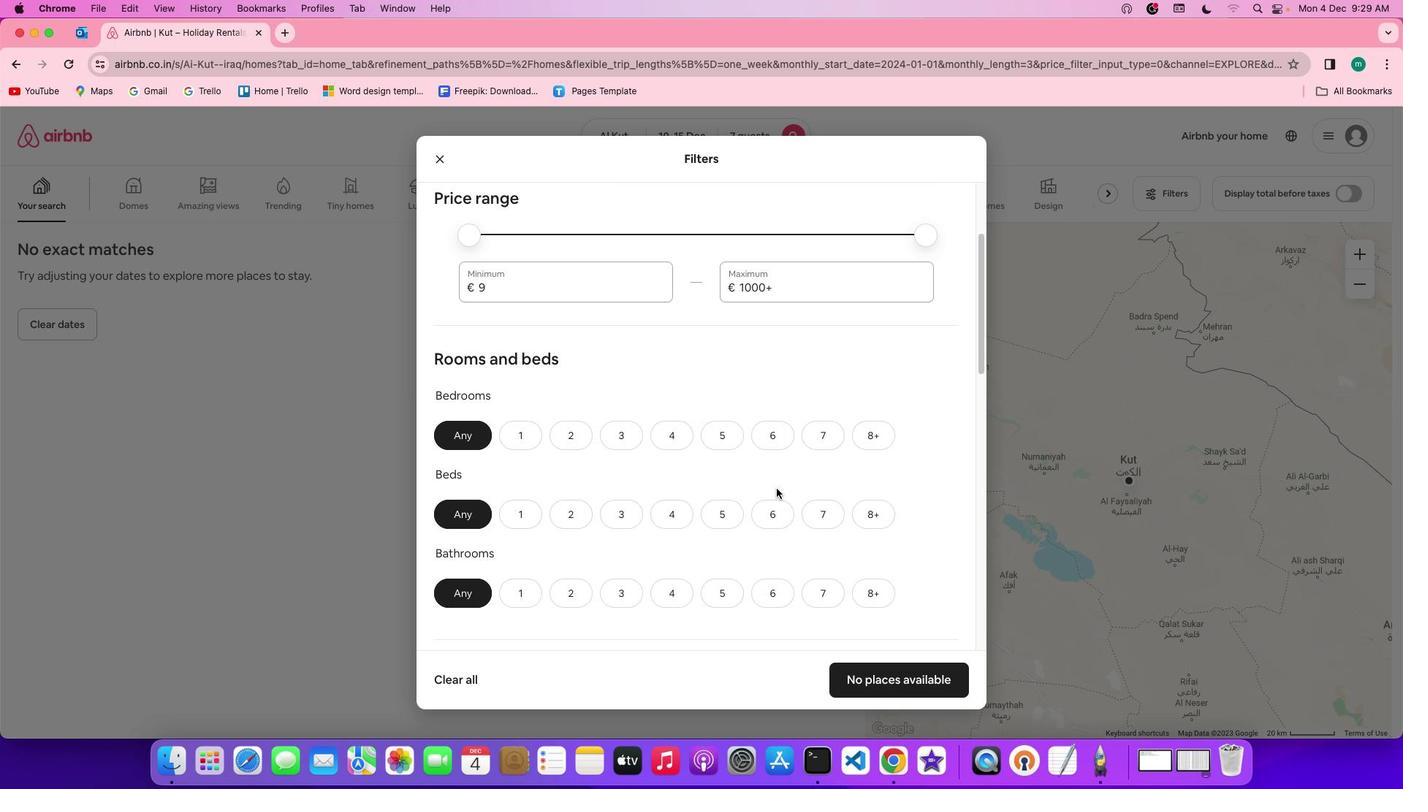 
Action: Mouse scrolled (777, 489) with delta (0, 0)
Screenshot: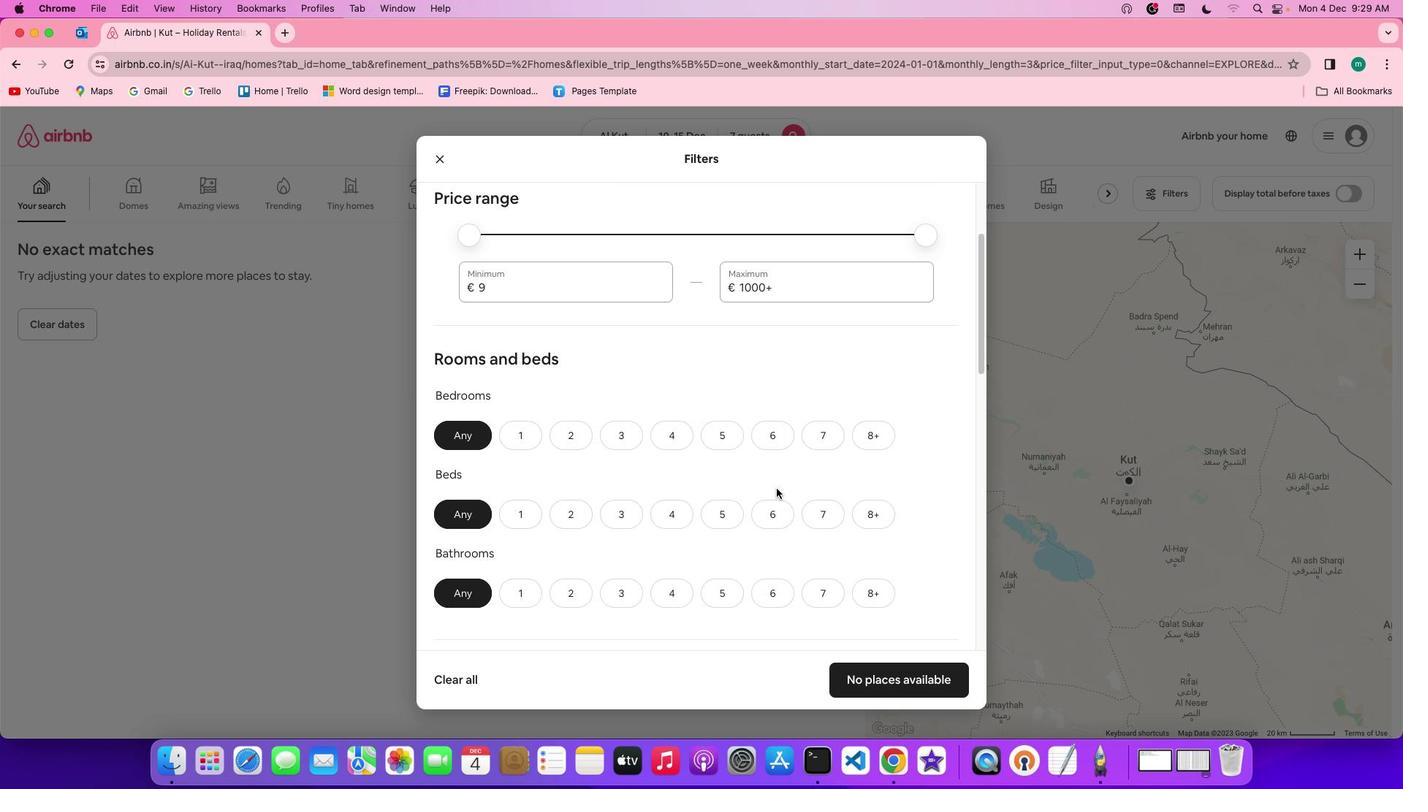 
Action: Mouse scrolled (777, 489) with delta (0, 0)
Screenshot: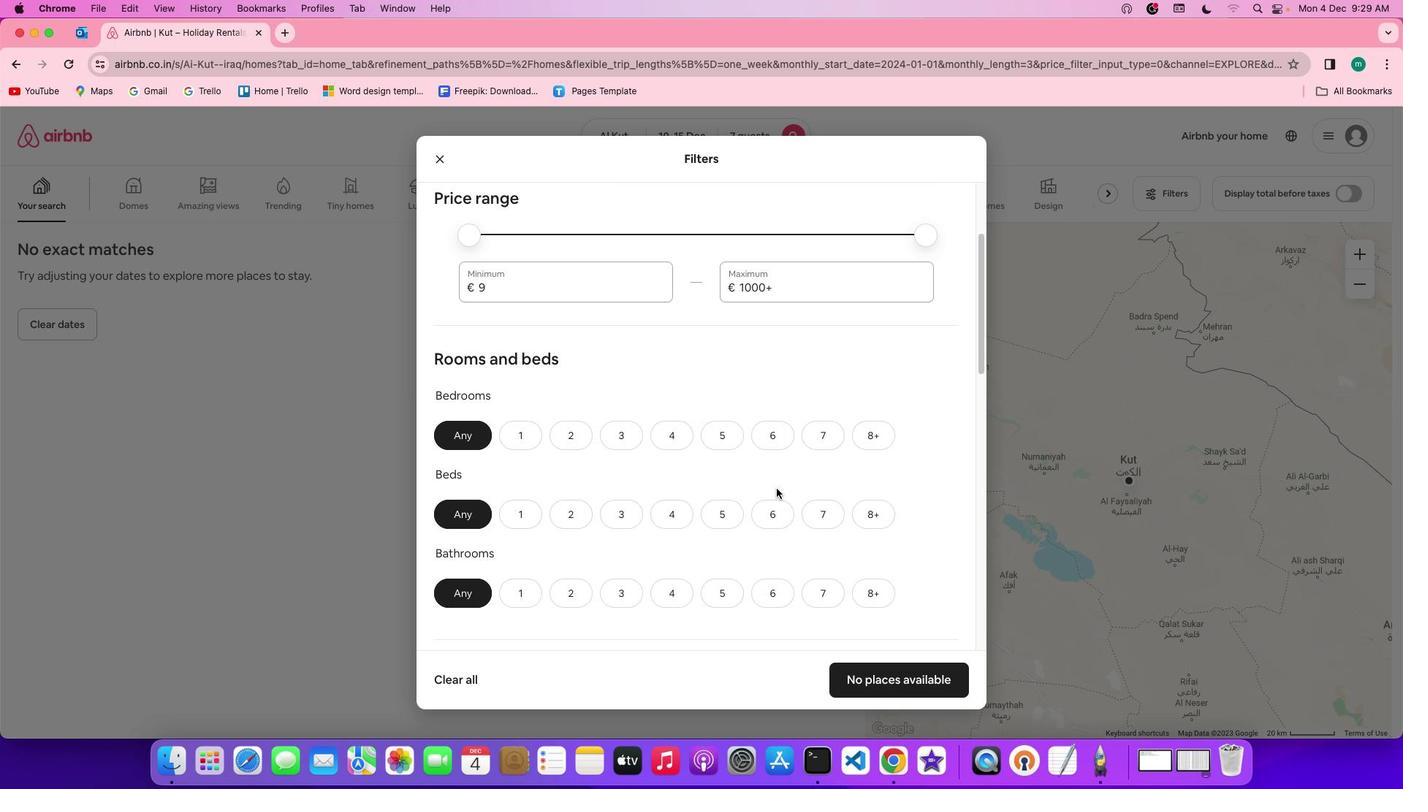 
Action: Mouse scrolled (777, 489) with delta (0, 0)
Screenshot: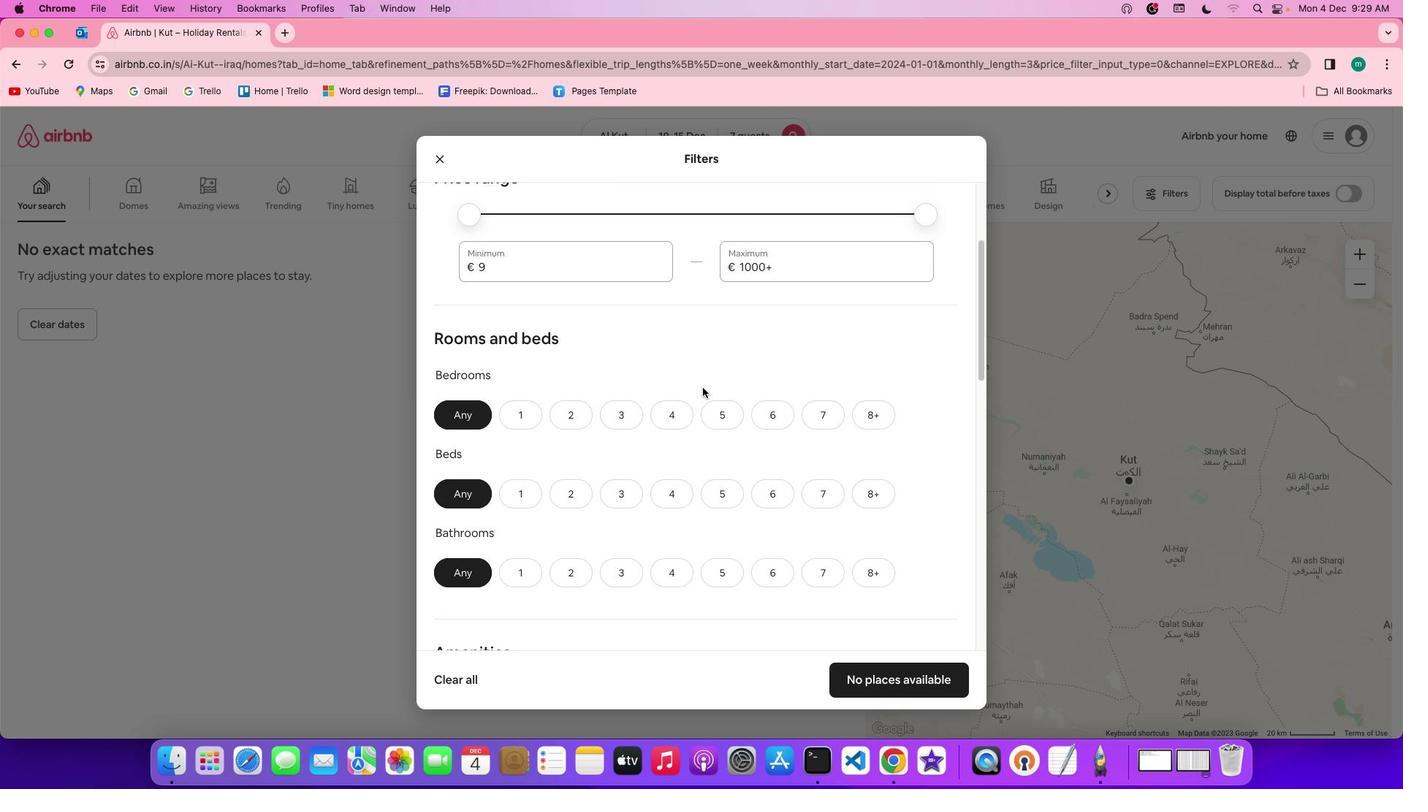 
Action: Mouse scrolled (777, 489) with delta (0, 0)
Screenshot: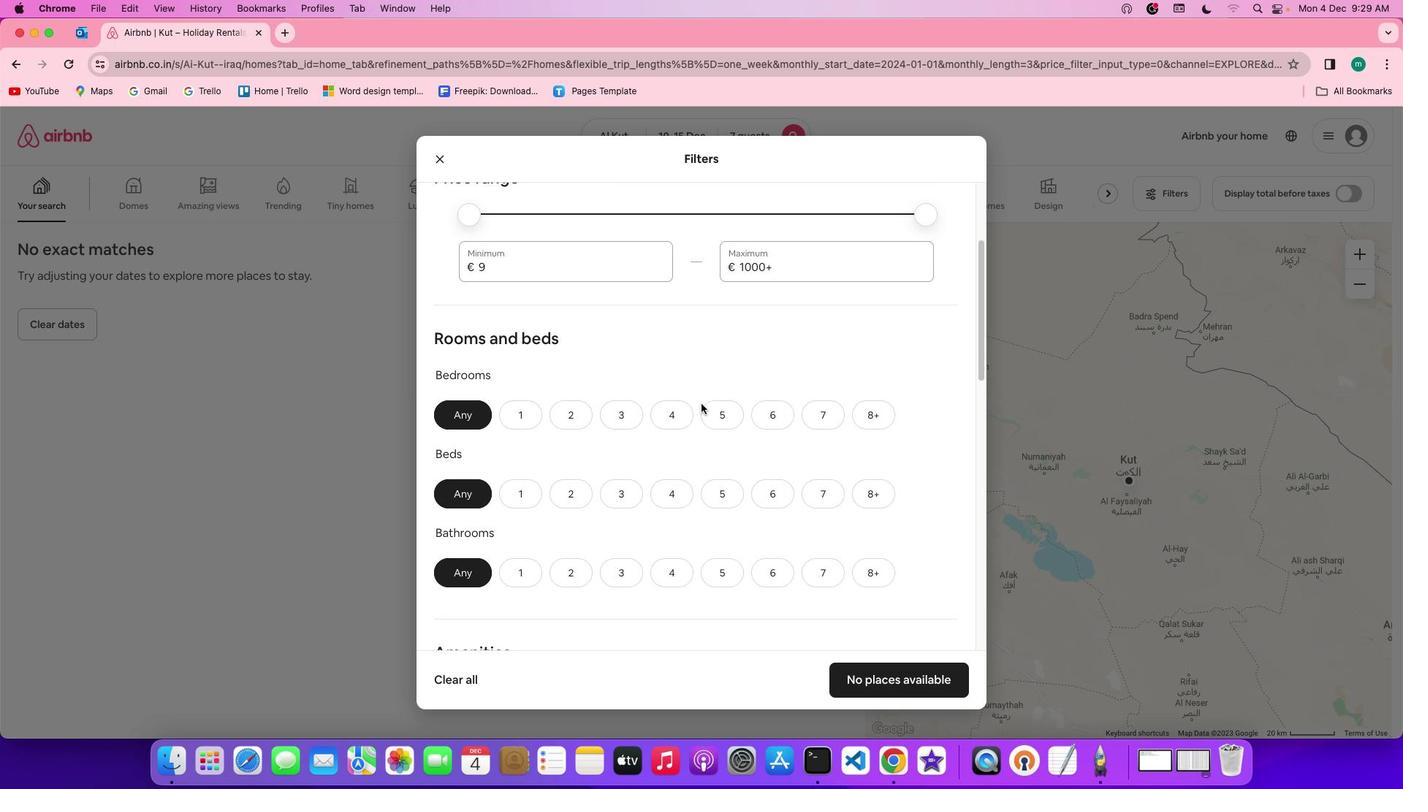 
Action: Mouse scrolled (777, 489) with delta (0, 0)
Screenshot: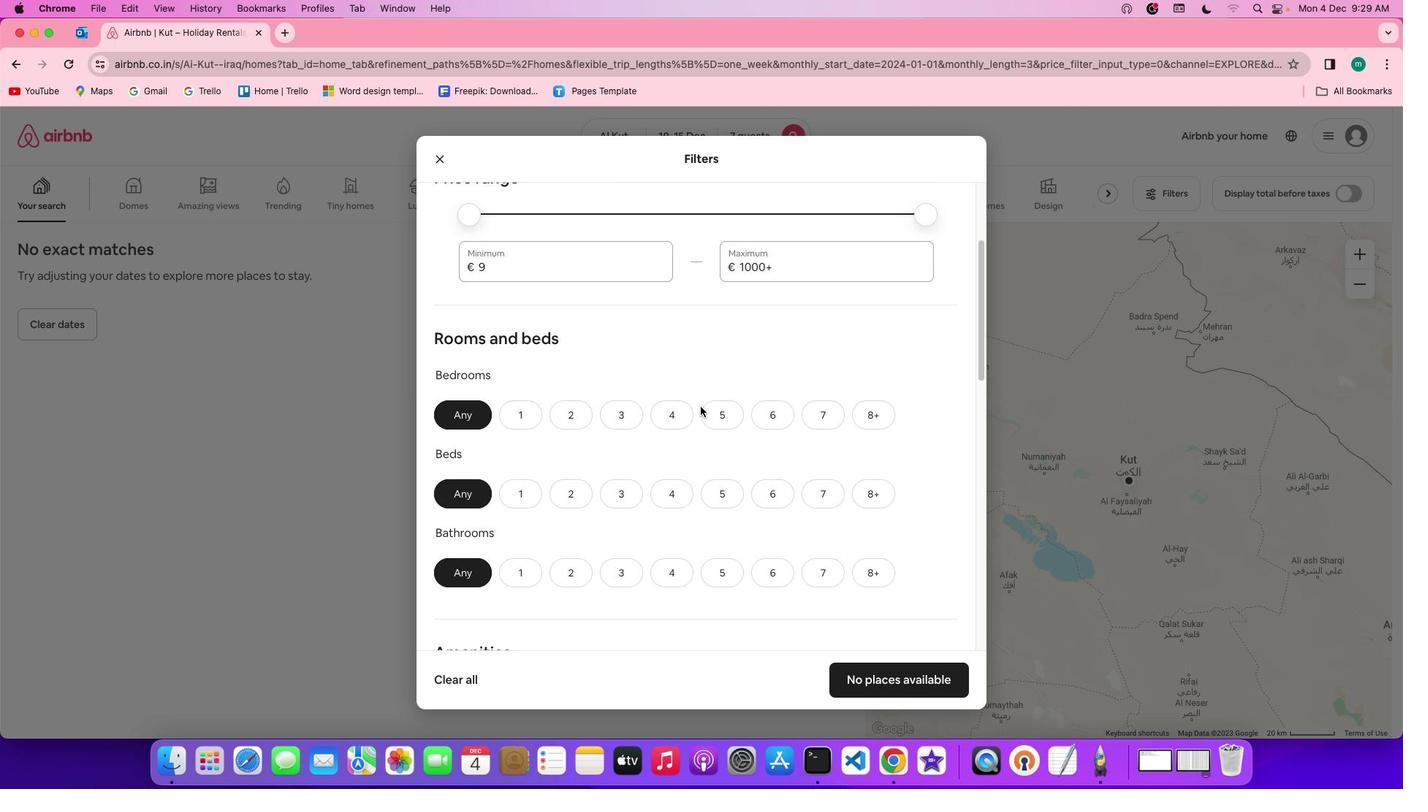 
Action: Mouse scrolled (777, 489) with delta (0, 0)
Screenshot: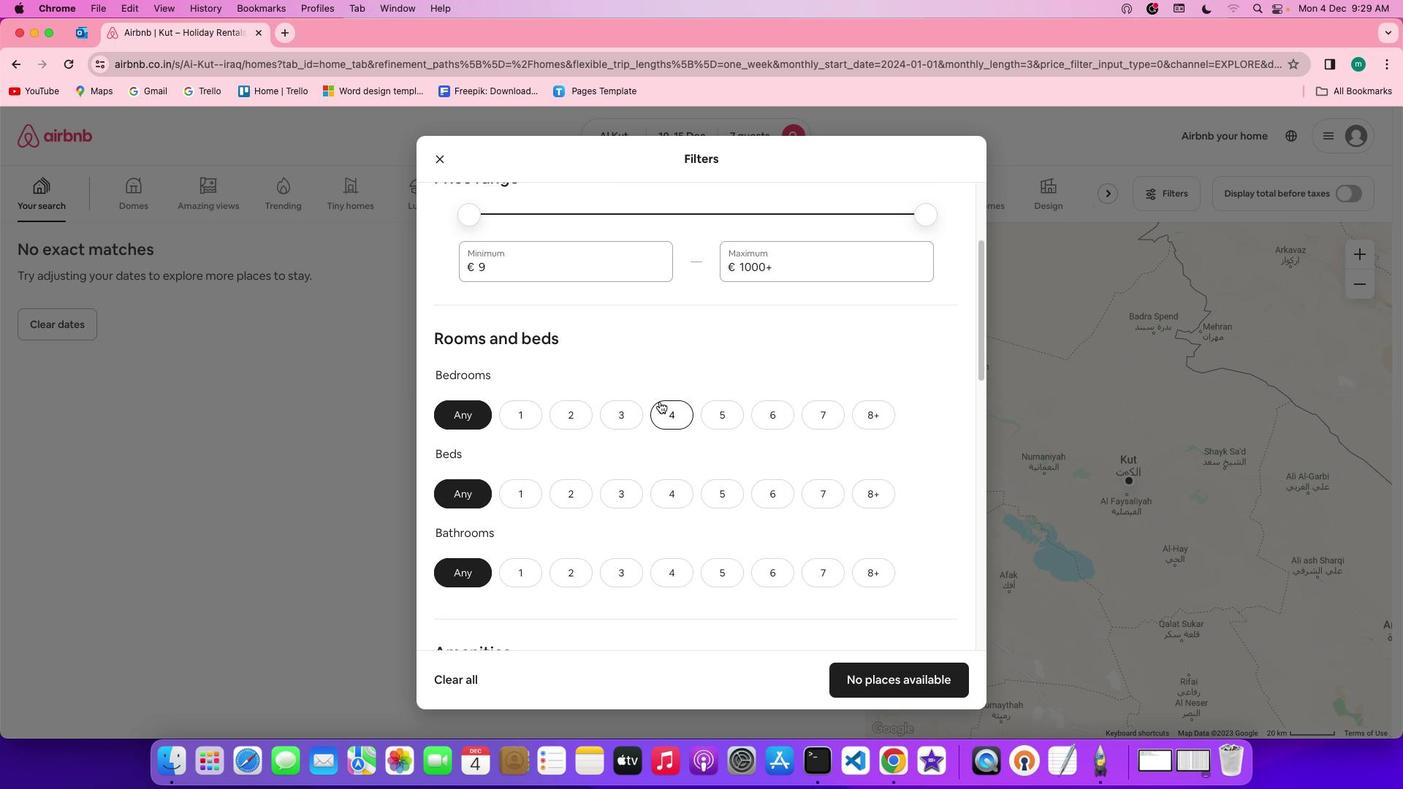 
Action: Mouse scrolled (777, 489) with delta (0, 0)
Screenshot: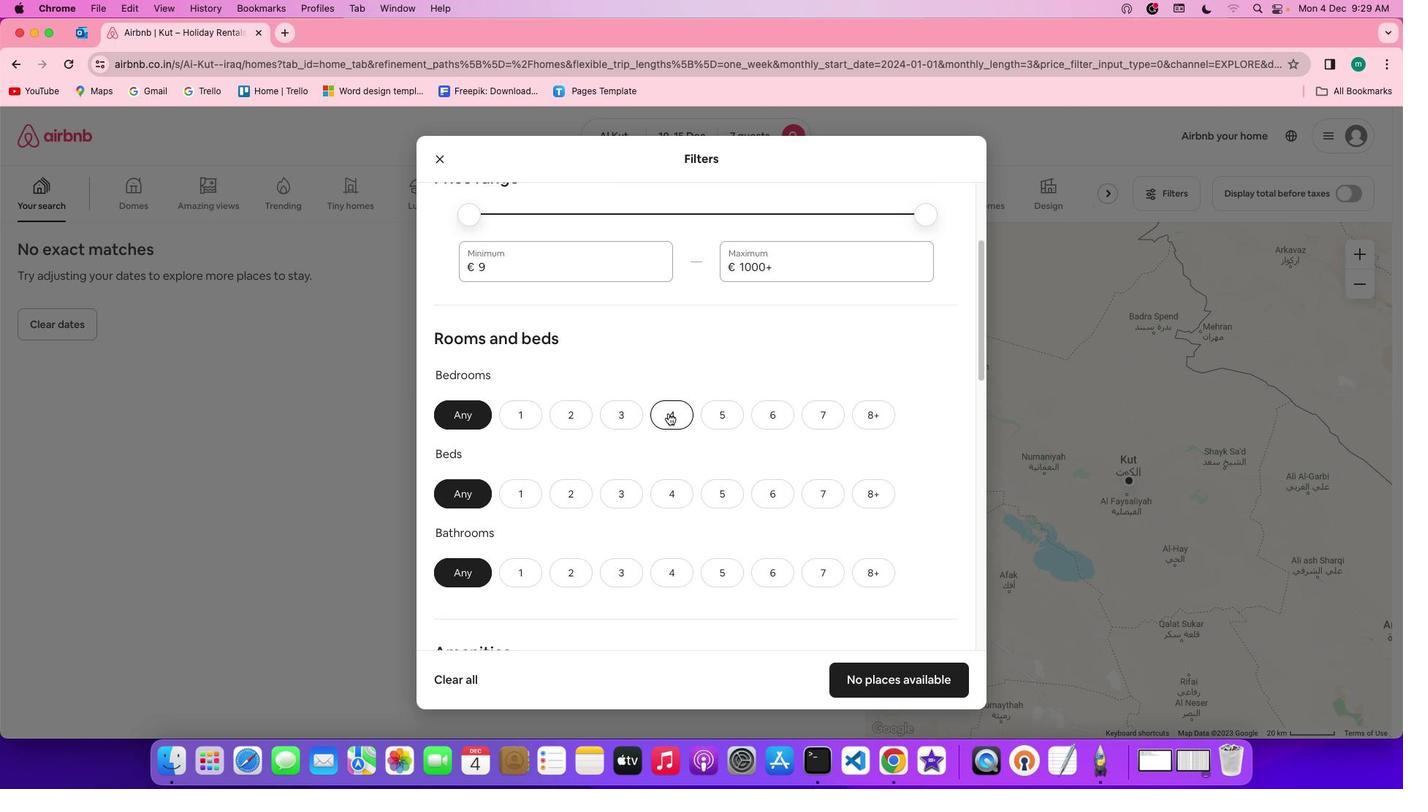 
Action: Mouse scrolled (777, 489) with delta (0, 0)
Screenshot: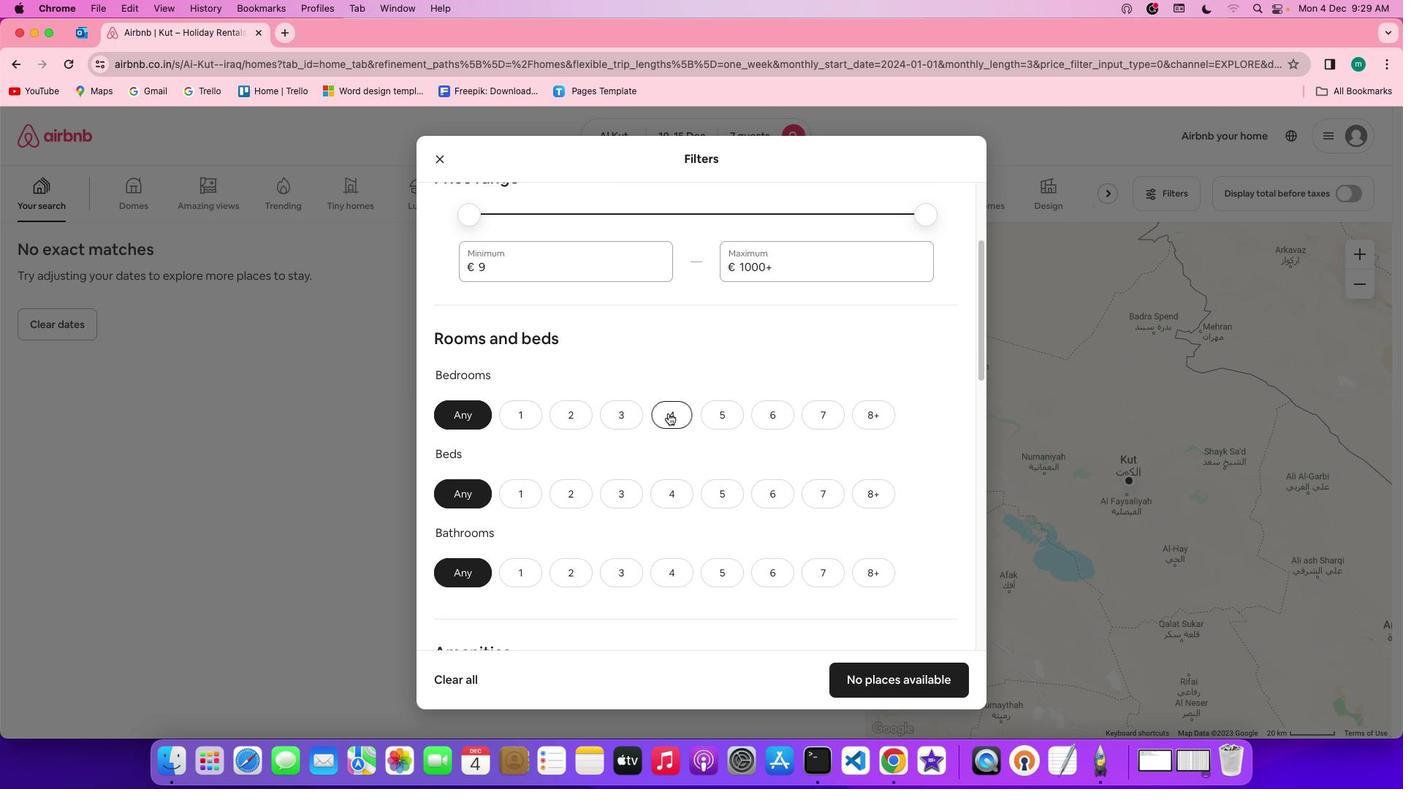 
Action: Mouse moved to (668, 413)
Screenshot: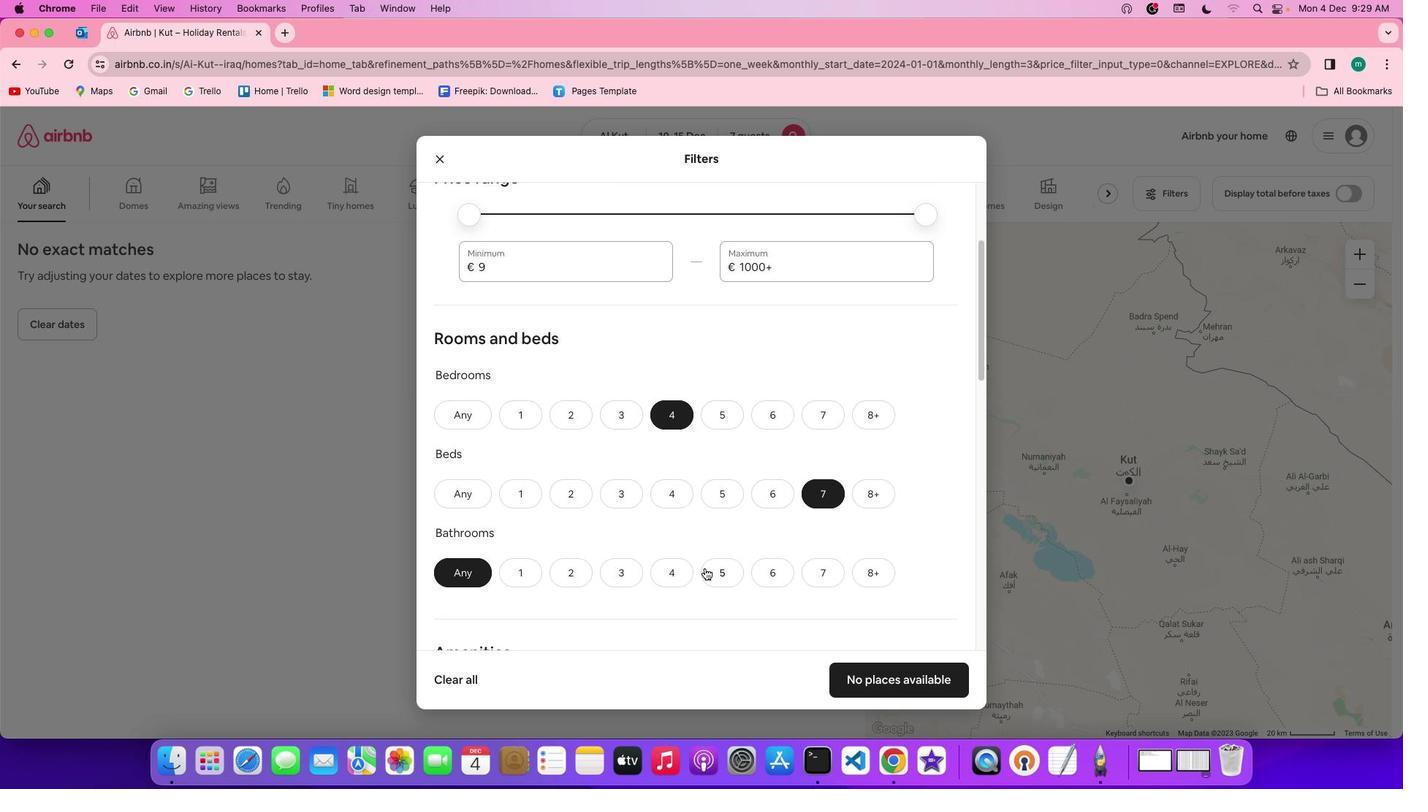 
Action: Mouse pressed left at (668, 413)
Screenshot: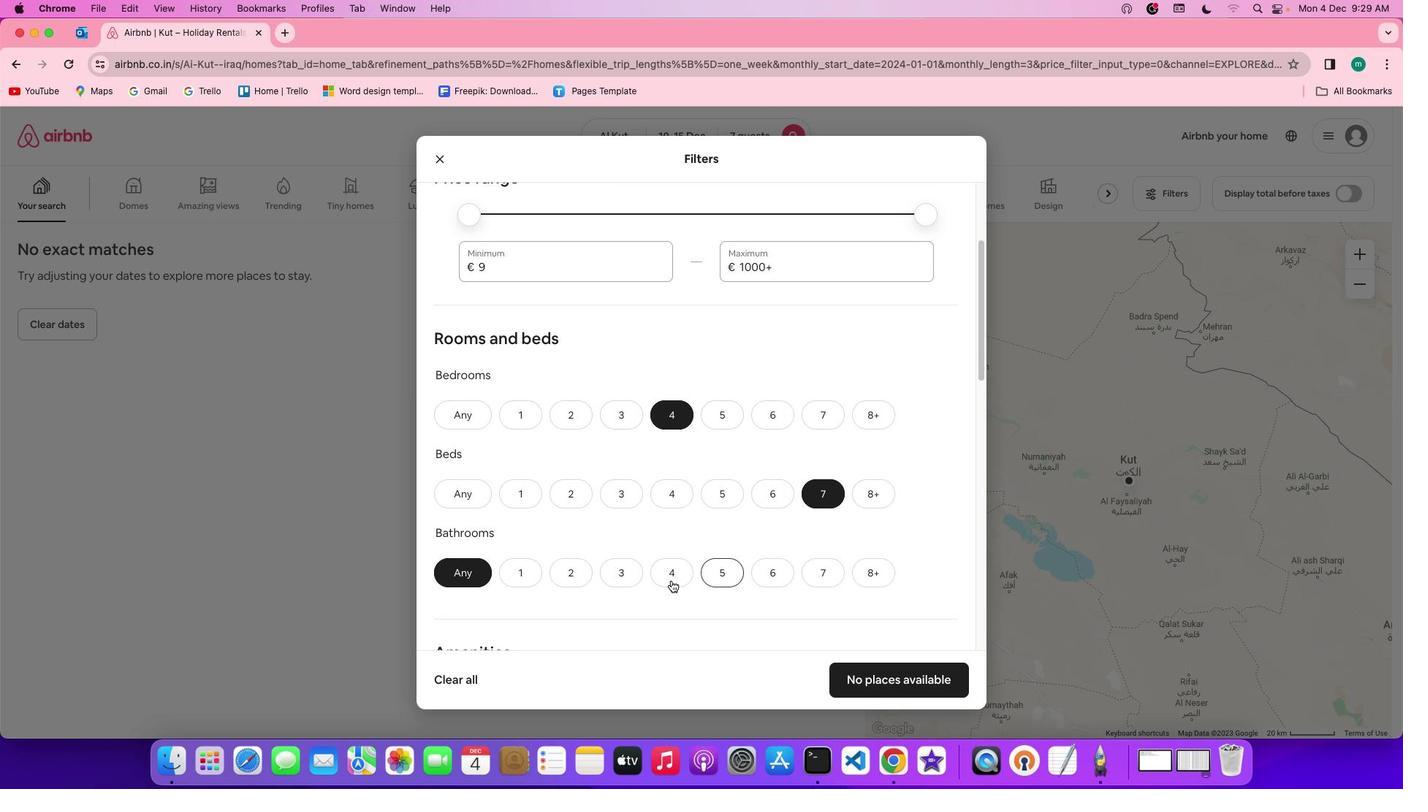 
Action: Mouse moved to (829, 492)
Screenshot: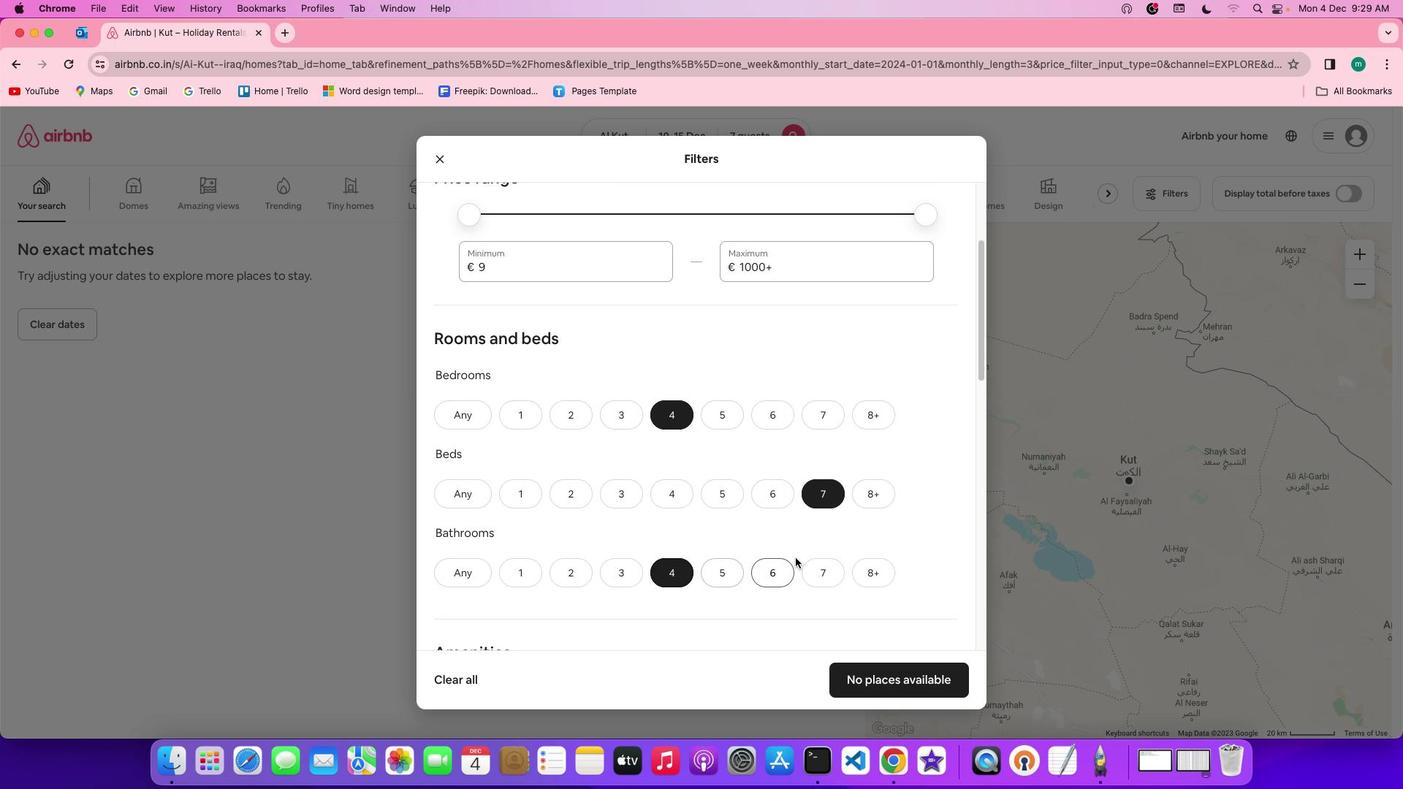 
Action: Mouse pressed left at (829, 492)
Screenshot: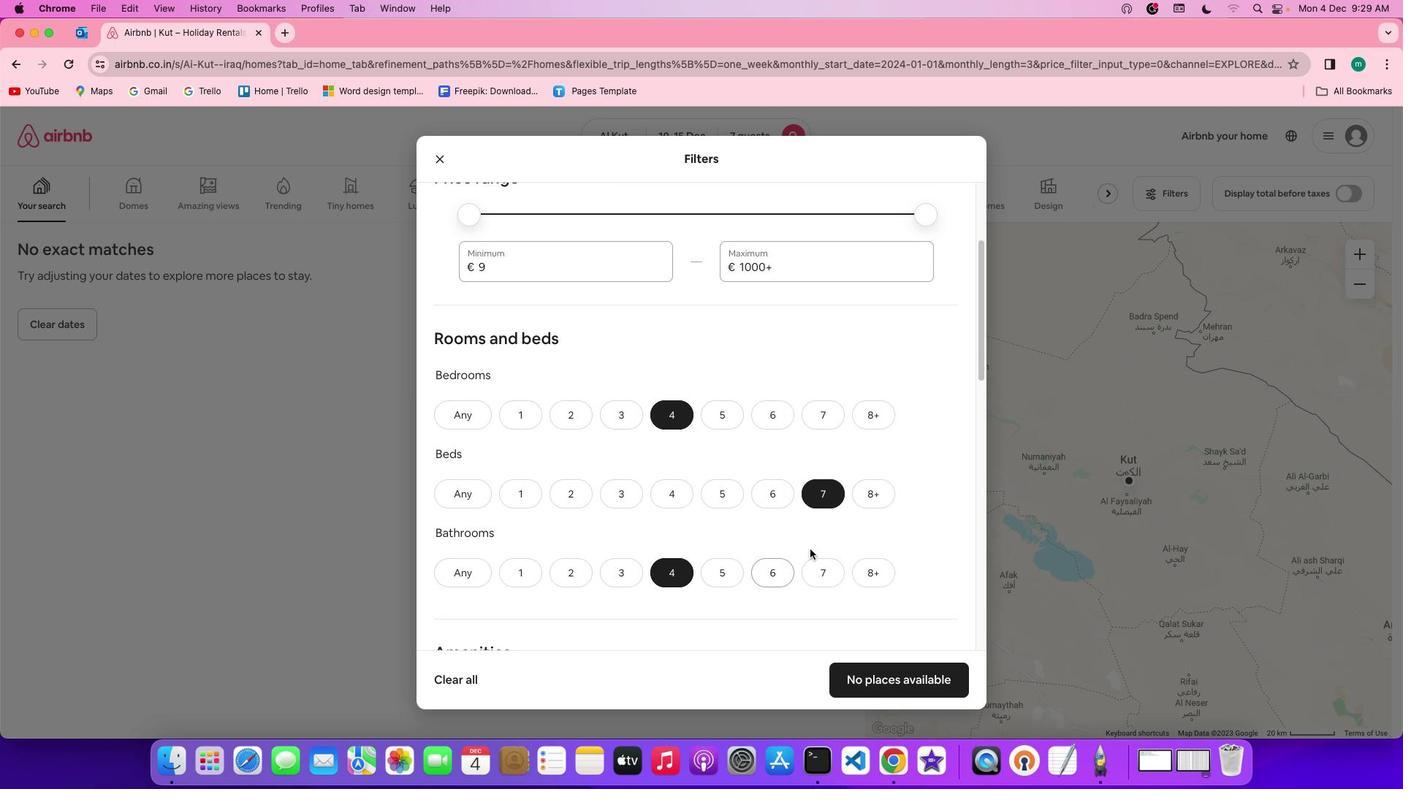 
Action: Mouse moved to (660, 584)
Screenshot: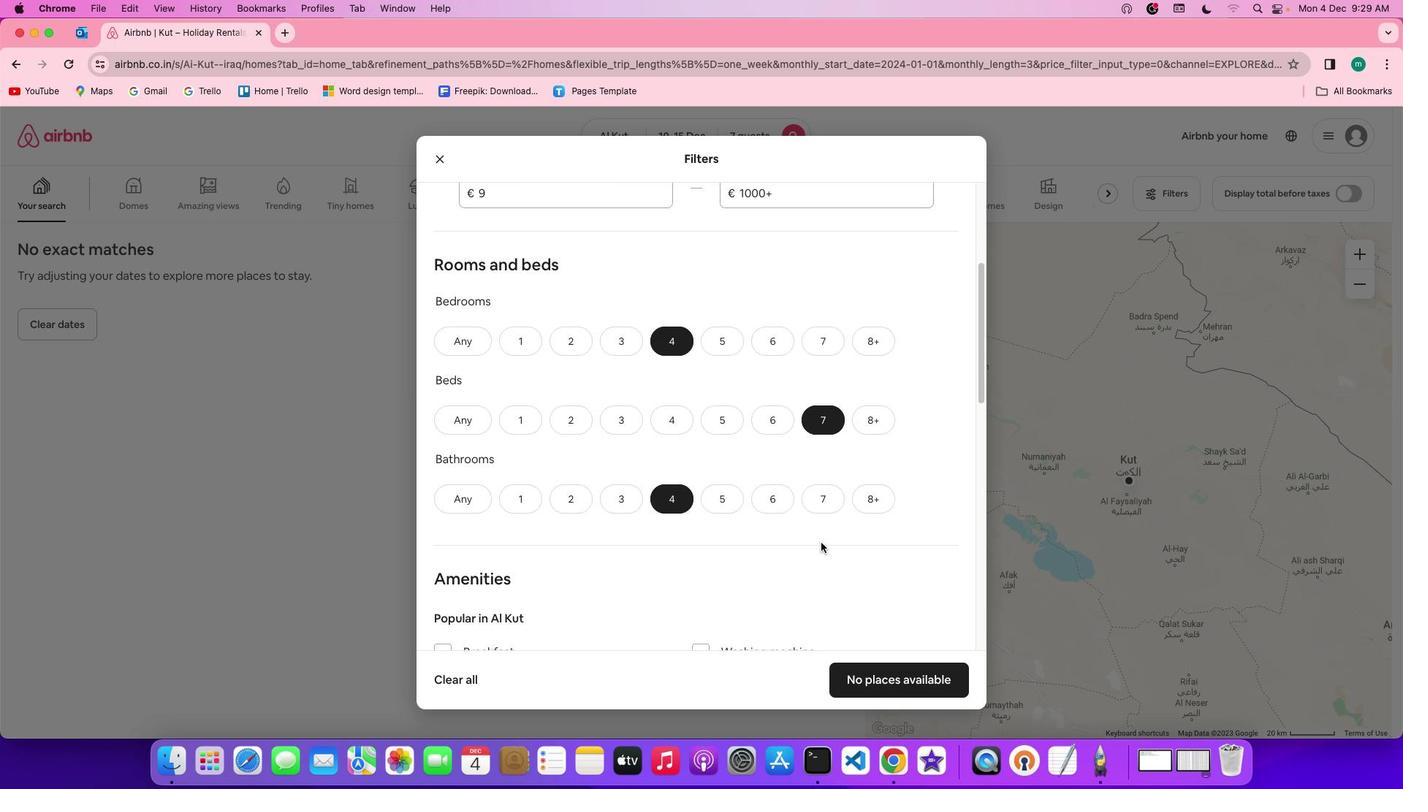 
Action: Mouse pressed left at (660, 584)
Screenshot: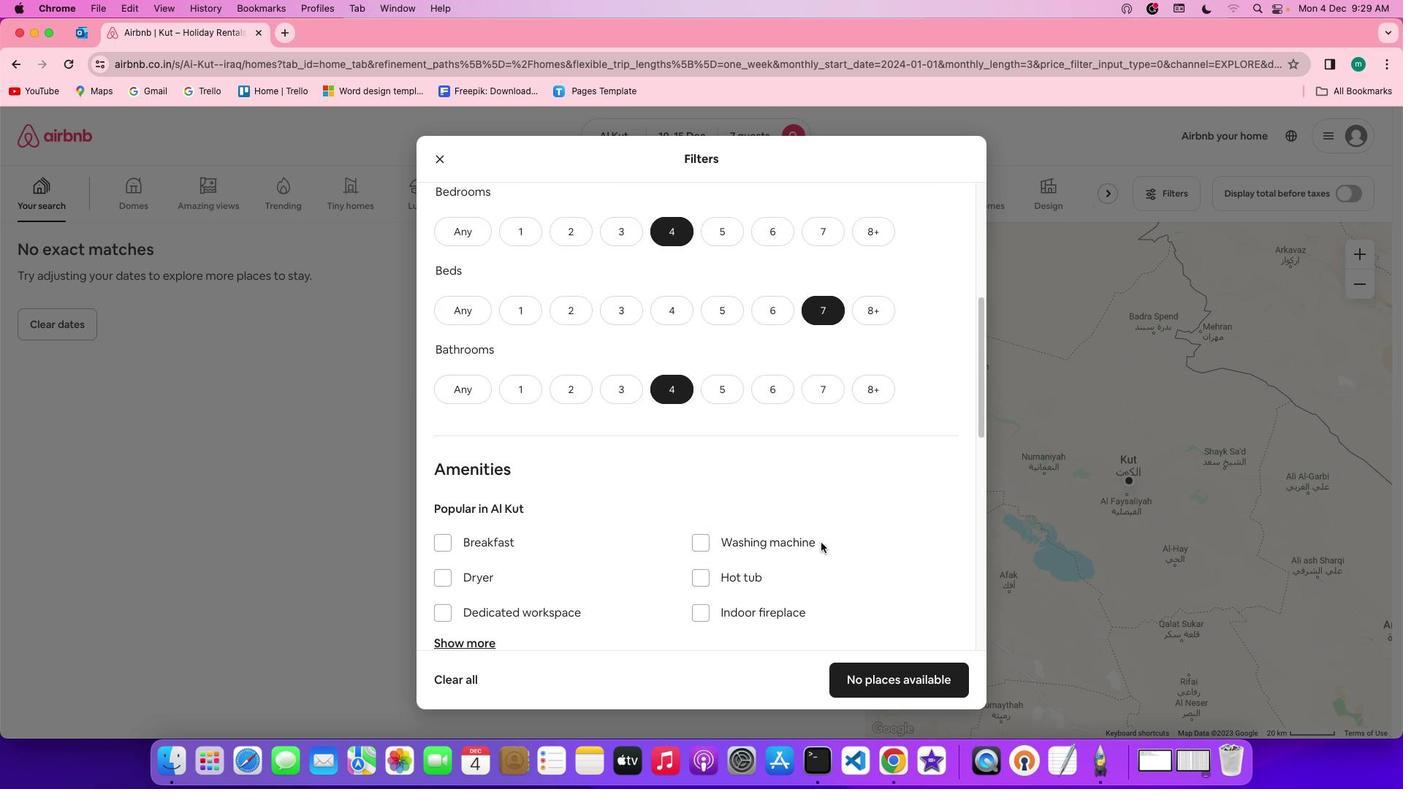 
Action: Mouse moved to (821, 542)
Screenshot: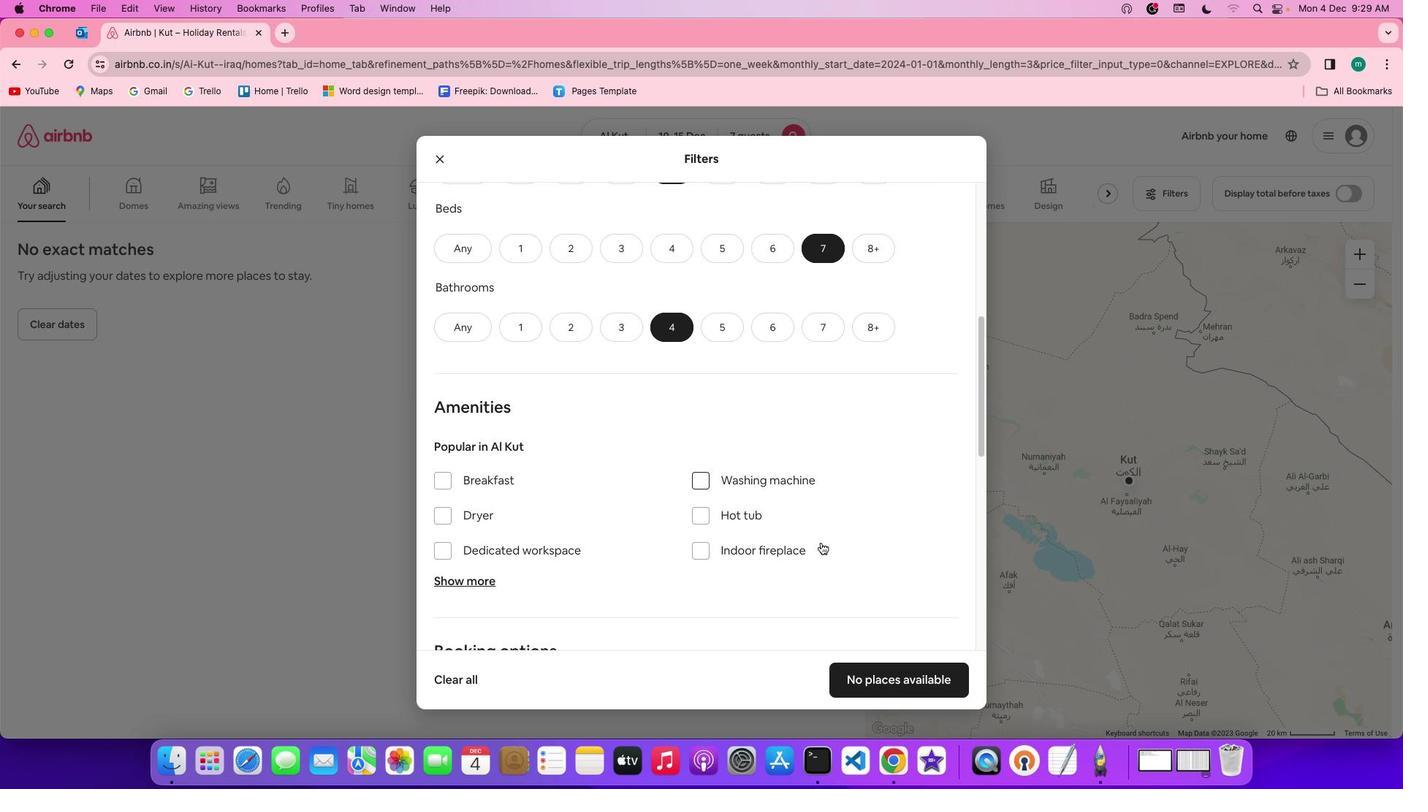 
Action: Mouse scrolled (821, 542) with delta (0, 0)
Screenshot: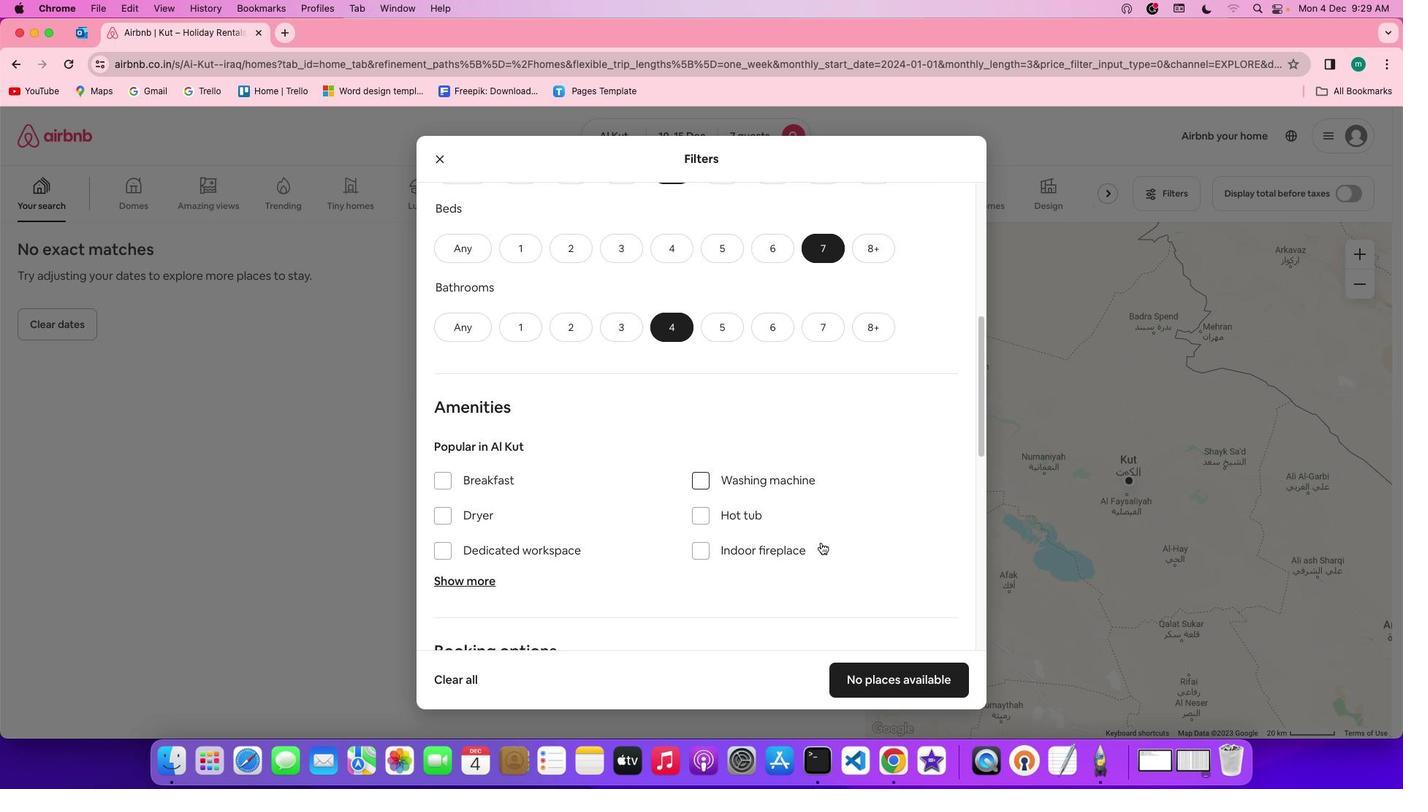 
Action: Mouse scrolled (821, 542) with delta (0, 0)
Screenshot: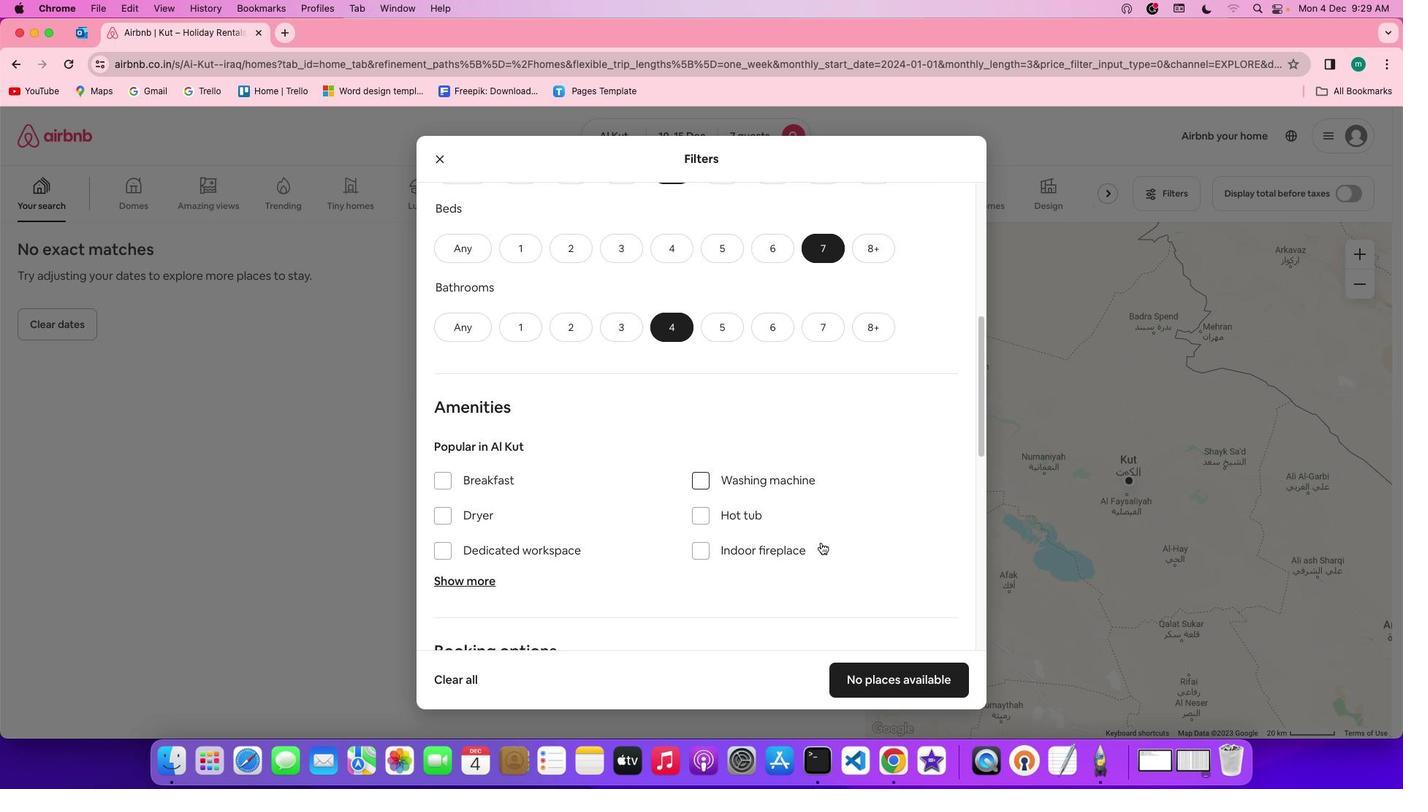 
Action: Mouse scrolled (821, 542) with delta (0, -1)
Screenshot: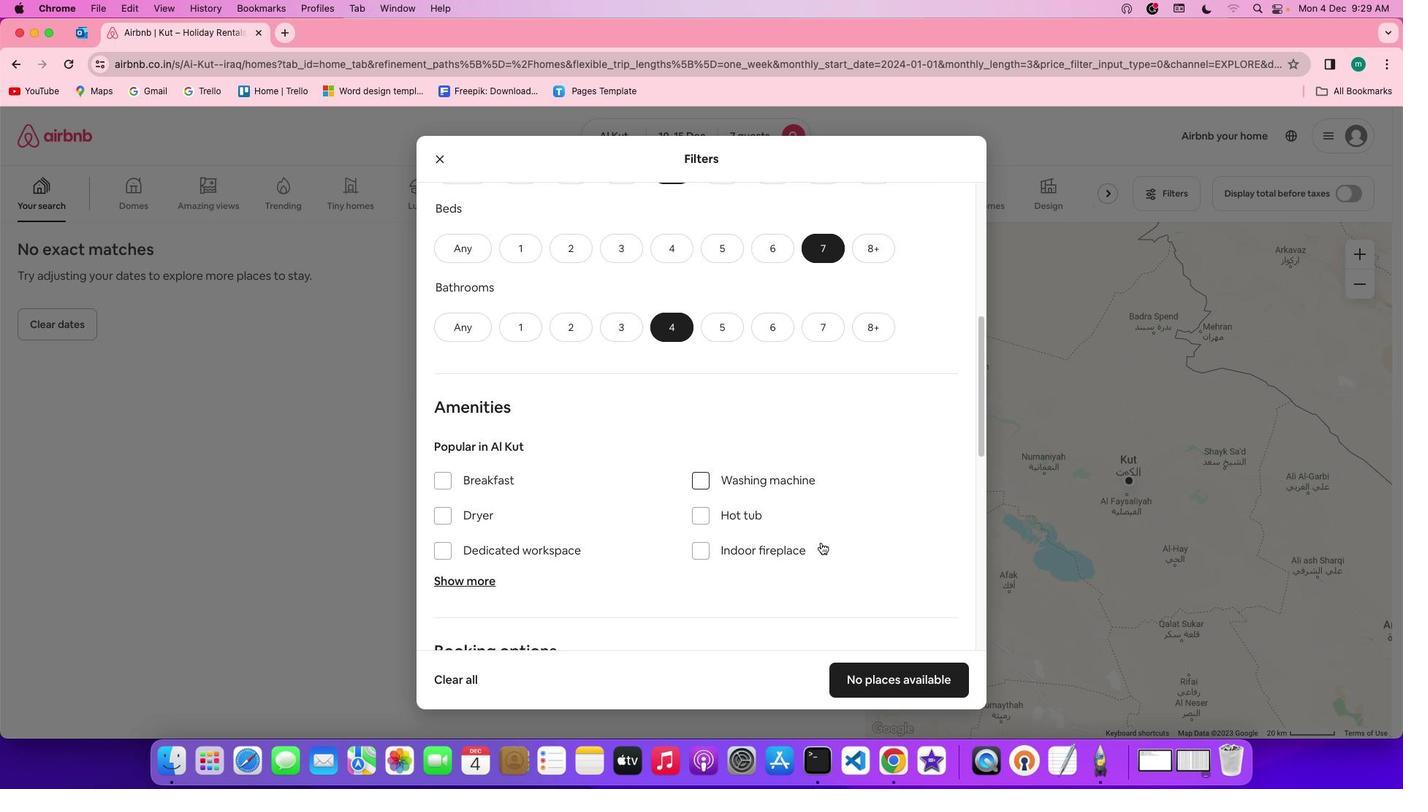 
Action: Mouse scrolled (821, 542) with delta (0, -2)
Screenshot: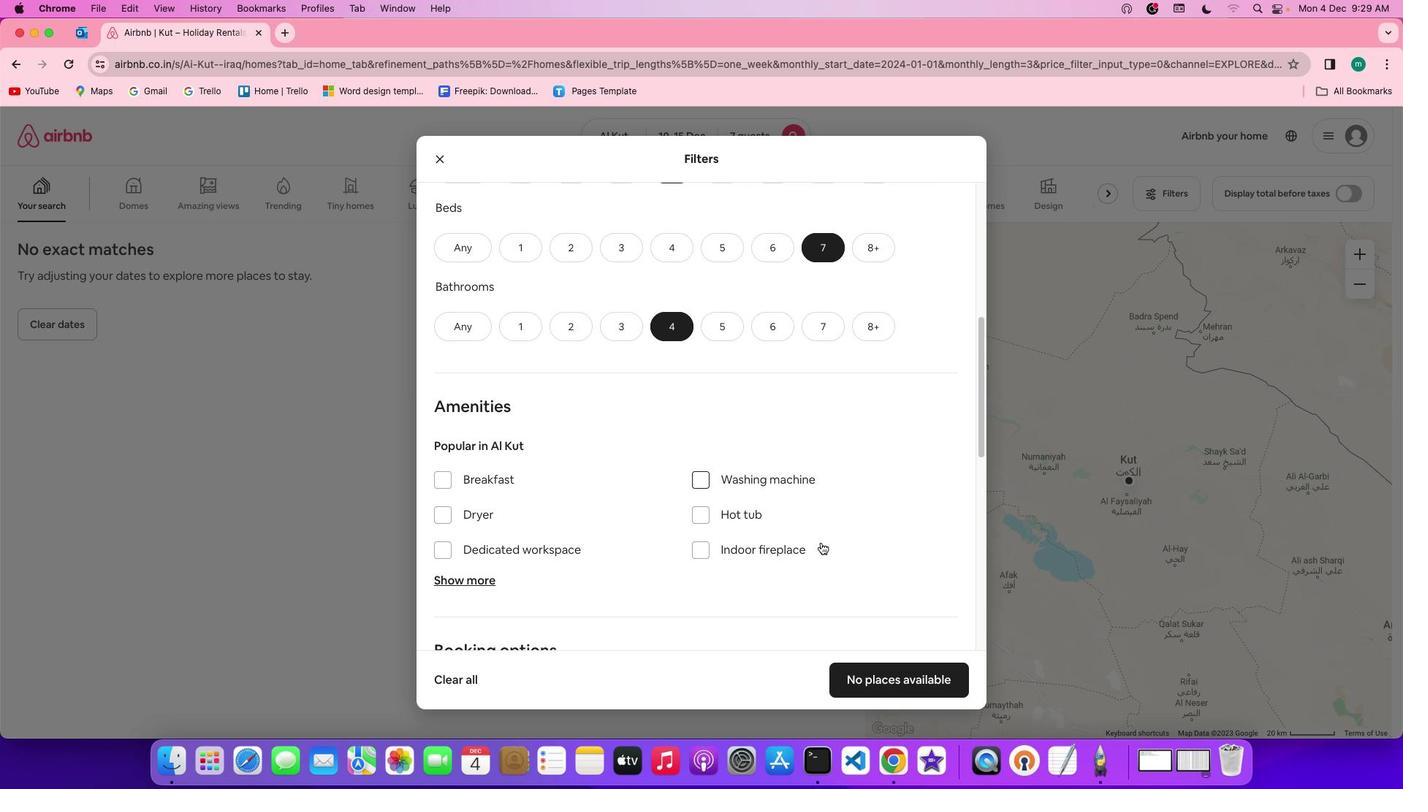 
Action: Mouse scrolled (821, 542) with delta (0, 0)
Screenshot: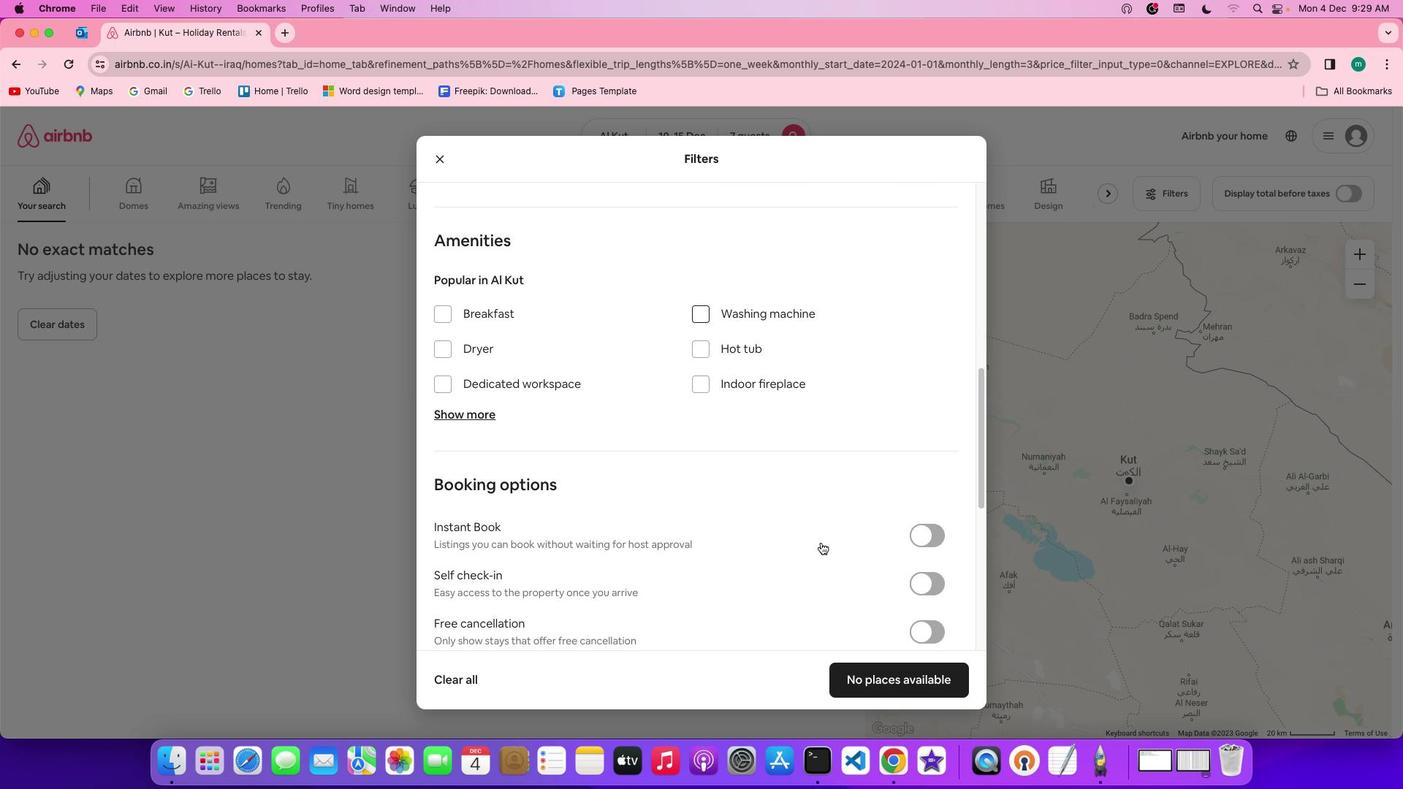 
Action: Mouse scrolled (821, 542) with delta (0, 0)
Screenshot: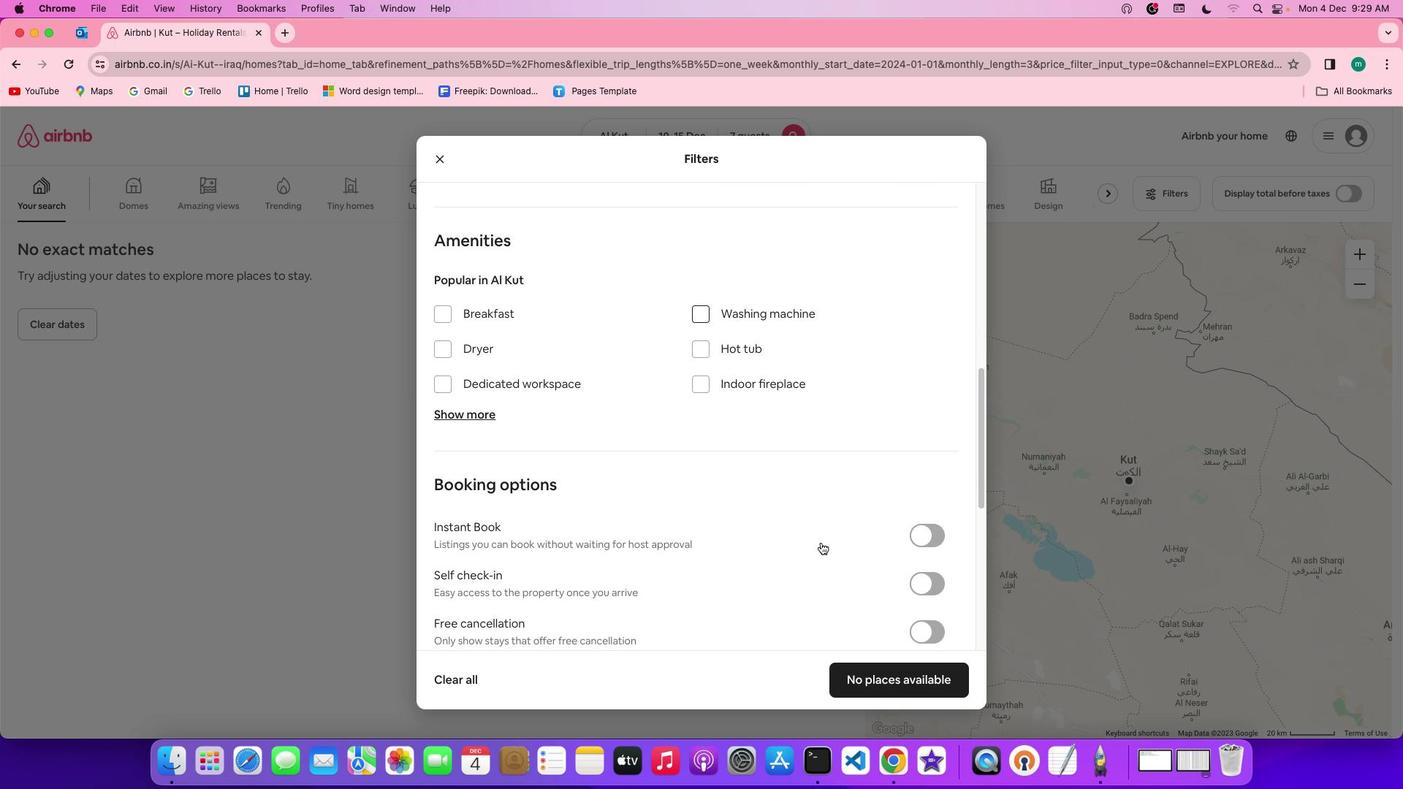 
Action: Mouse scrolled (821, 542) with delta (0, 0)
Screenshot: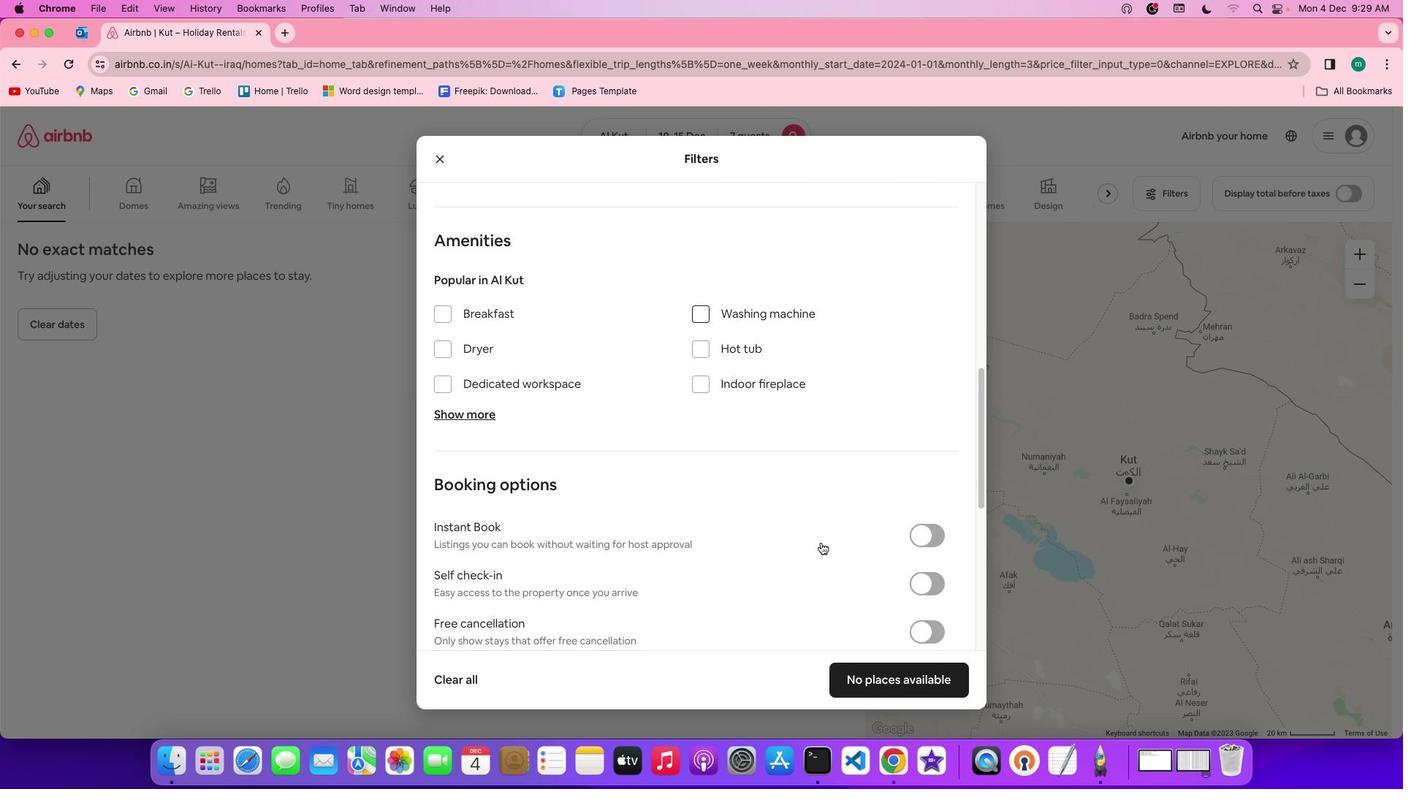 
Action: Mouse scrolled (821, 542) with delta (0, 0)
Screenshot: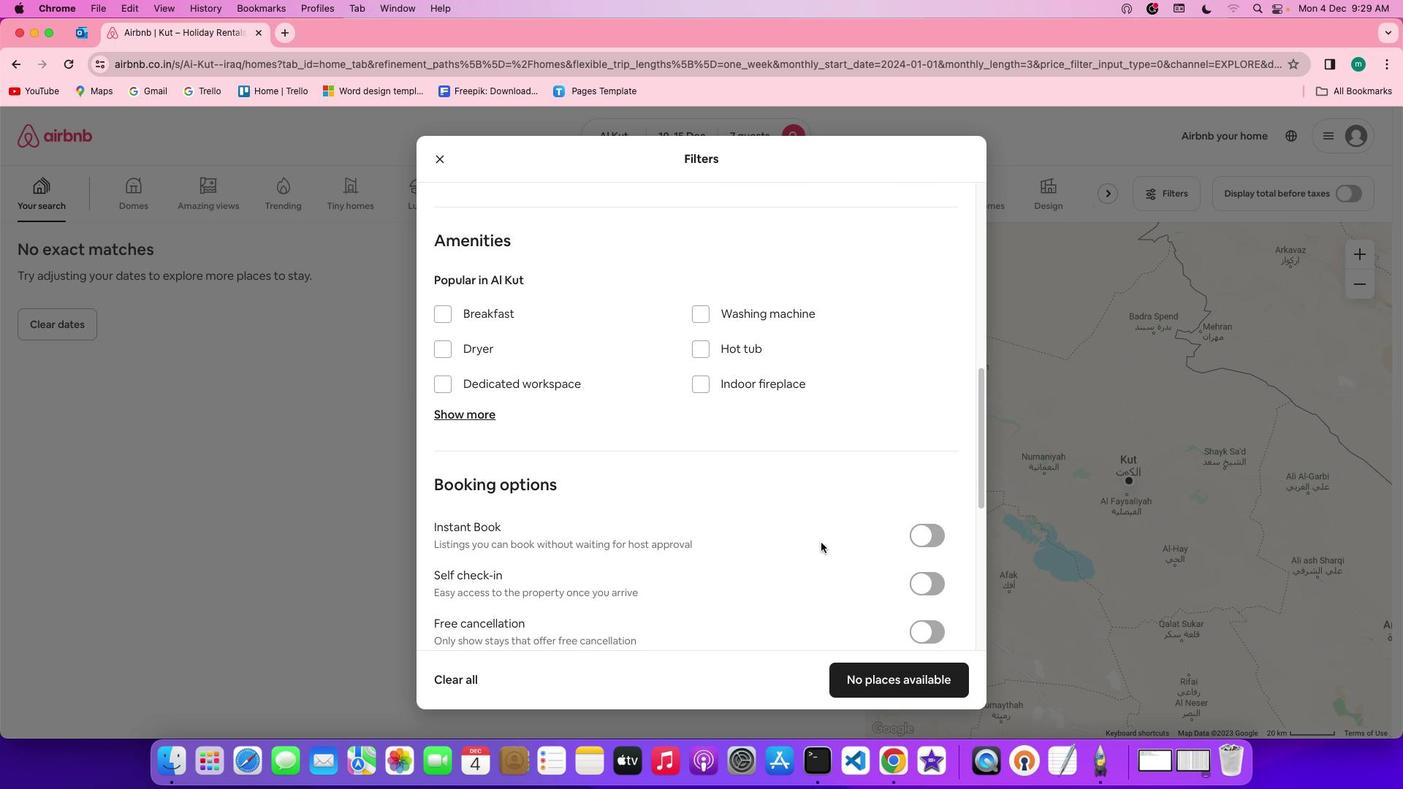 
Action: Mouse scrolled (821, 542) with delta (0, 0)
Screenshot: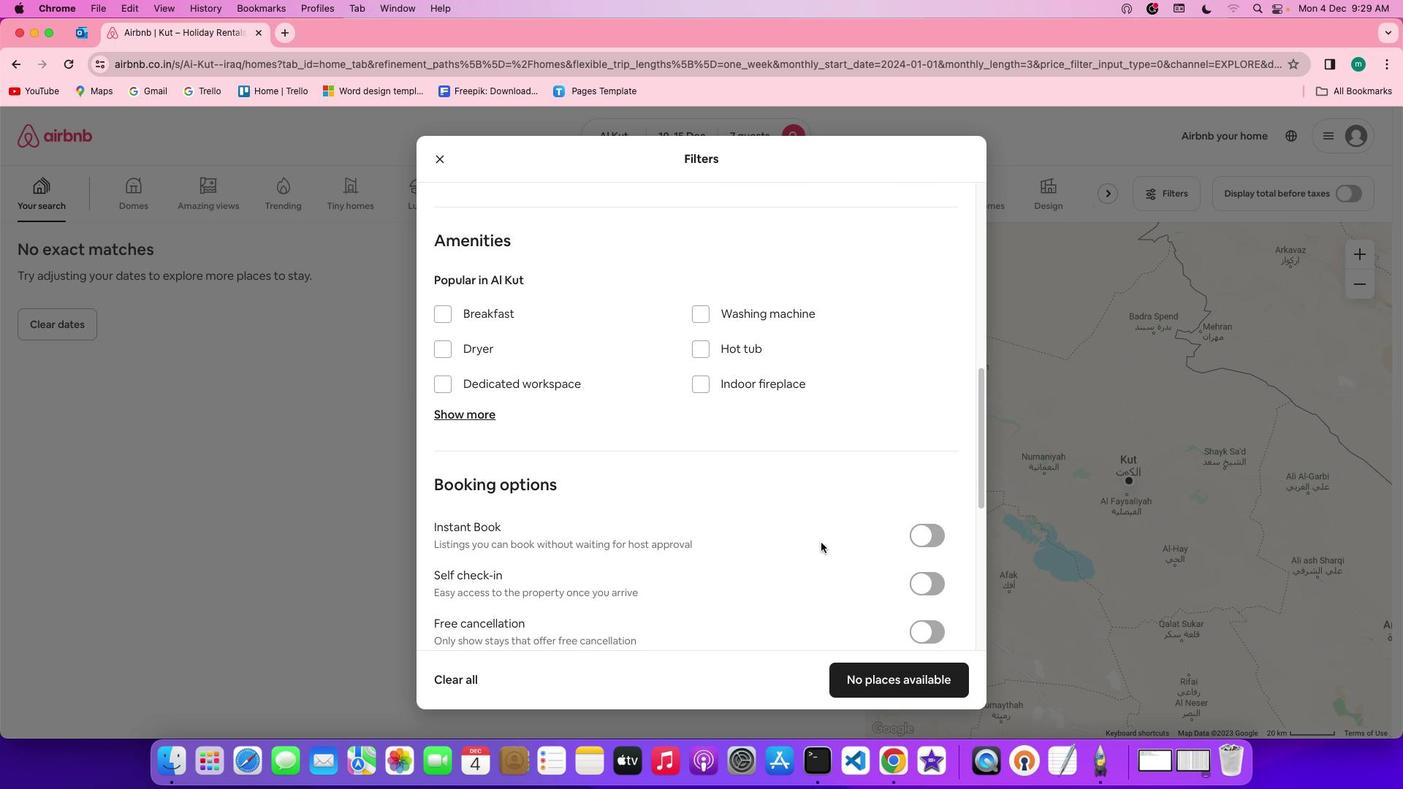 
Action: Mouse scrolled (821, 542) with delta (0, -1)
Screenshot: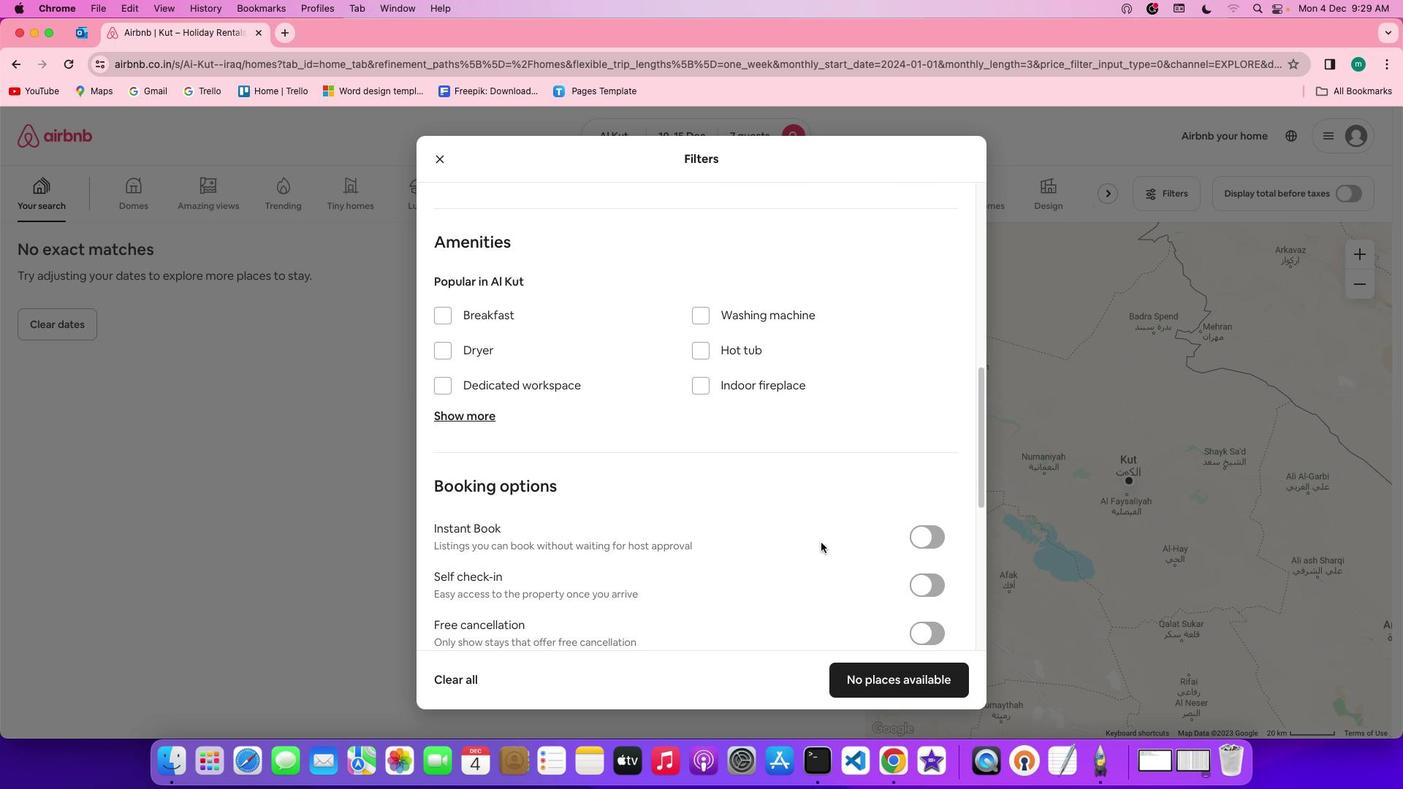 
Action: Mouse scrolled (821, 542) with delta (0, -1)
Screenshot: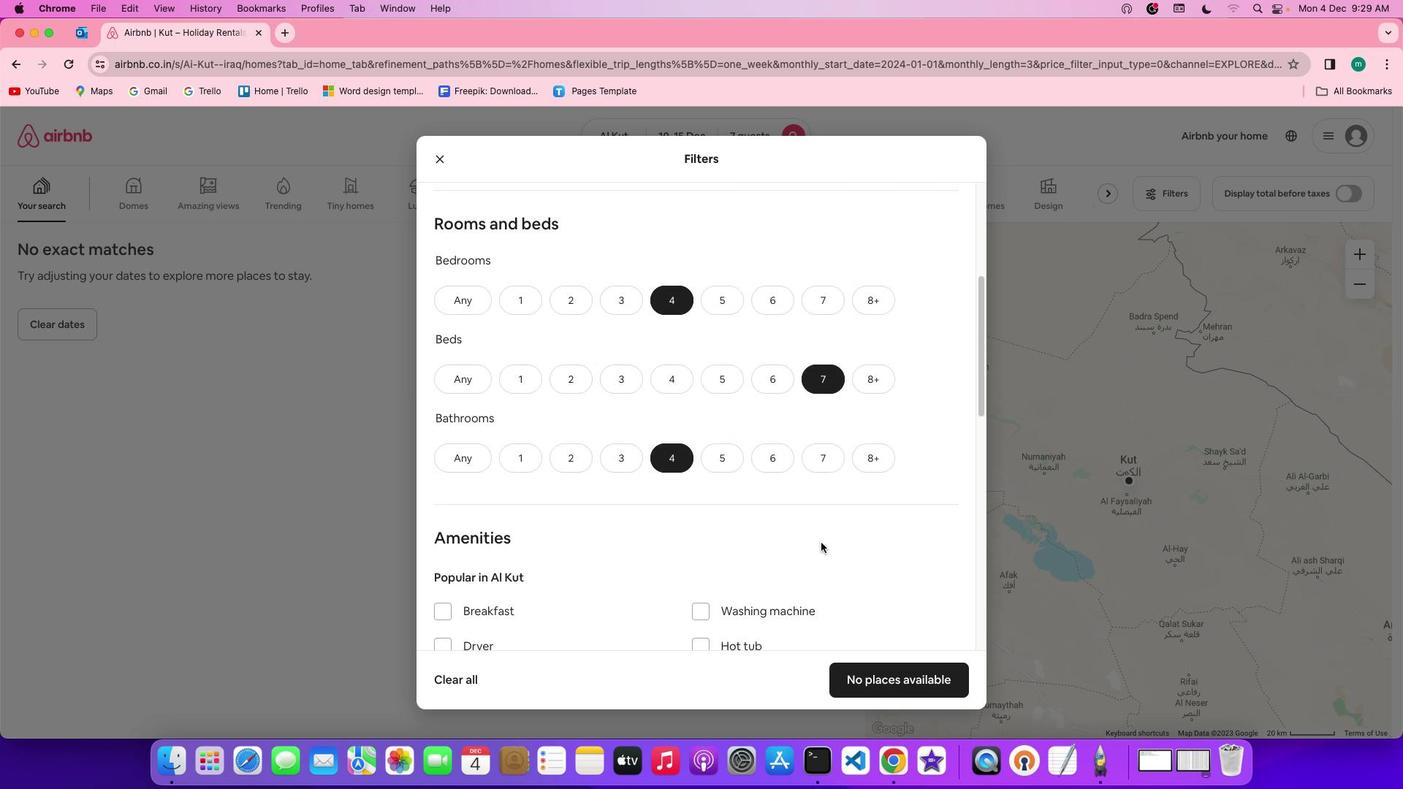
Action: Mouse scrolled (821, 542) with delta (0, 0)
Screenshot: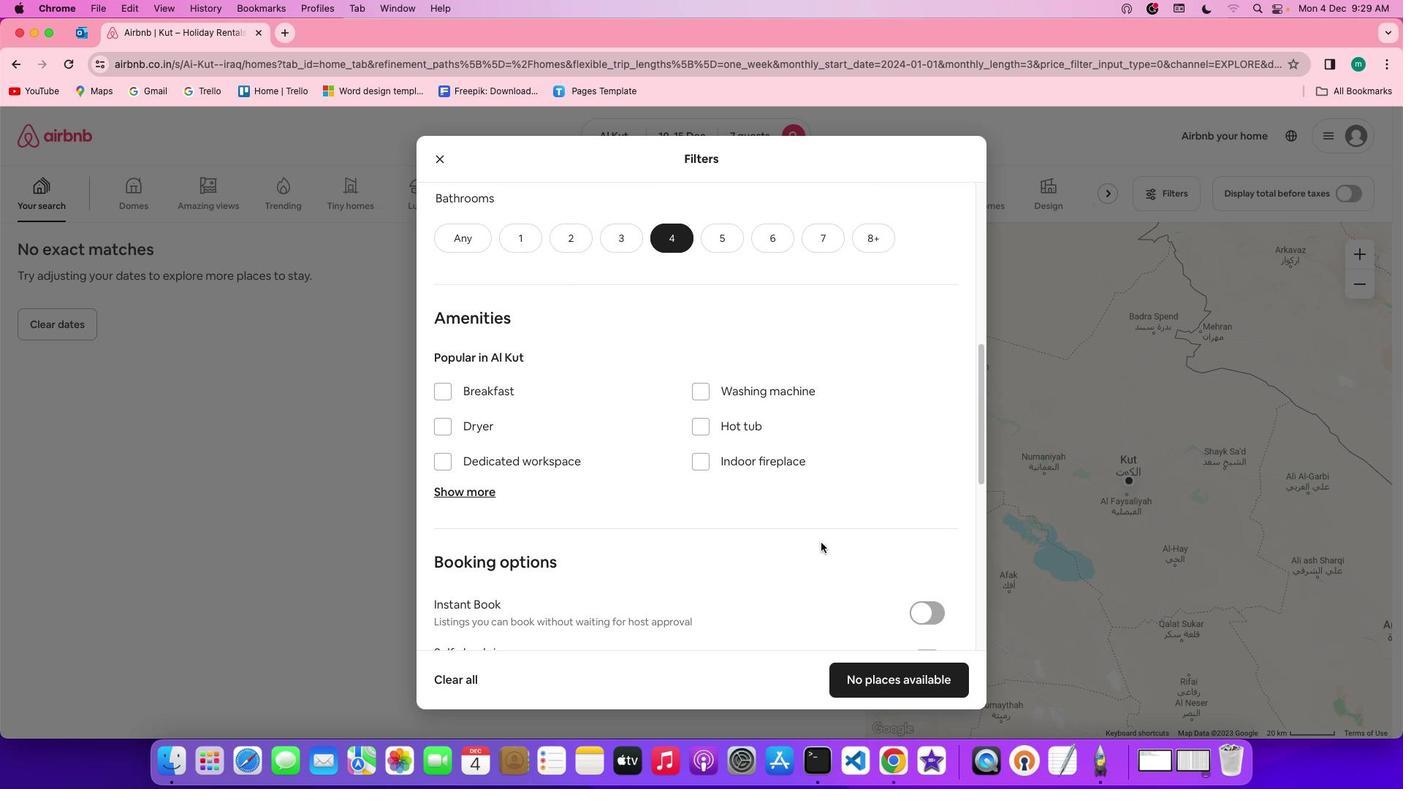 
Action: Mouse scrolled (821, 542) with delta (0, 0)
Screenshot: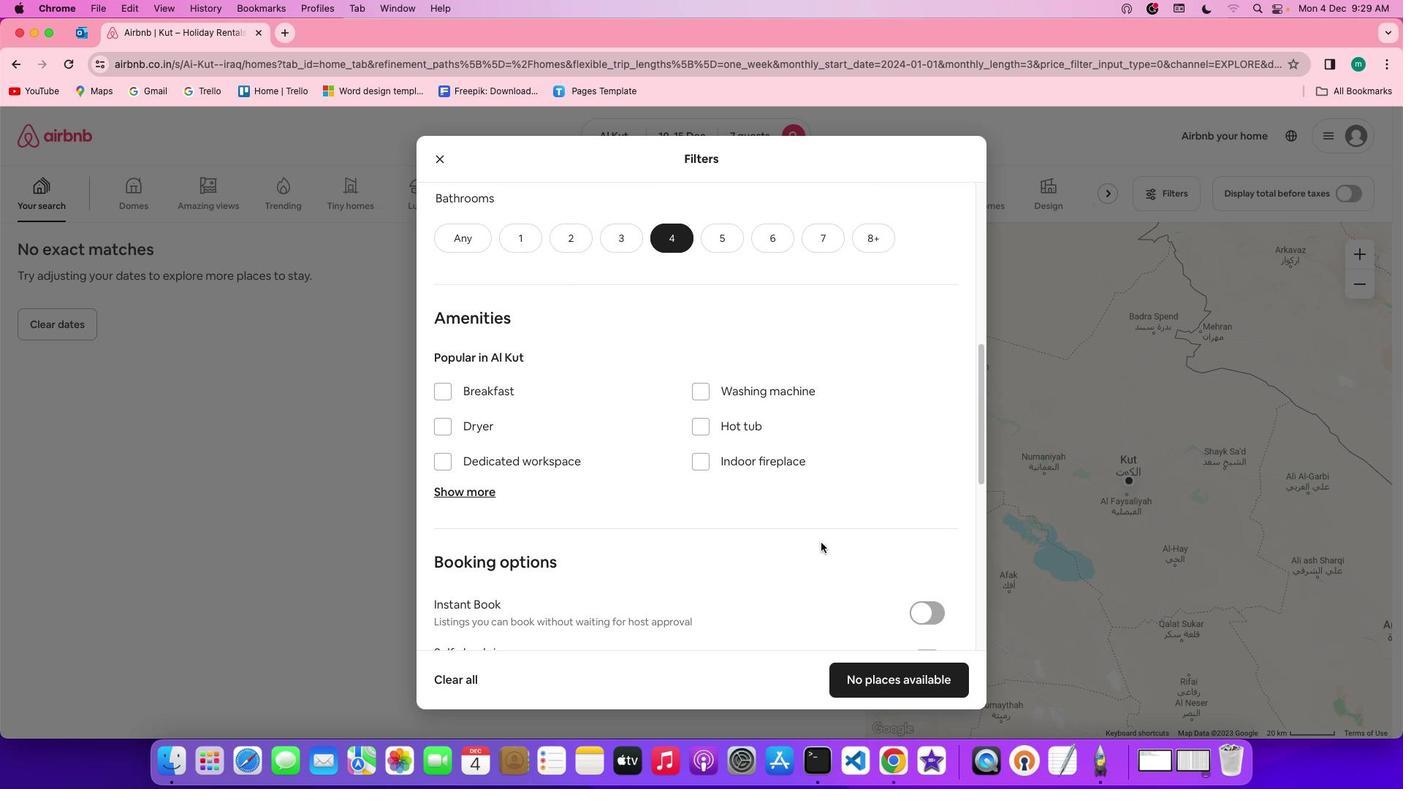 
Action: Mouse scrolled (821, 542) with delta (0, 2)
Screenshot: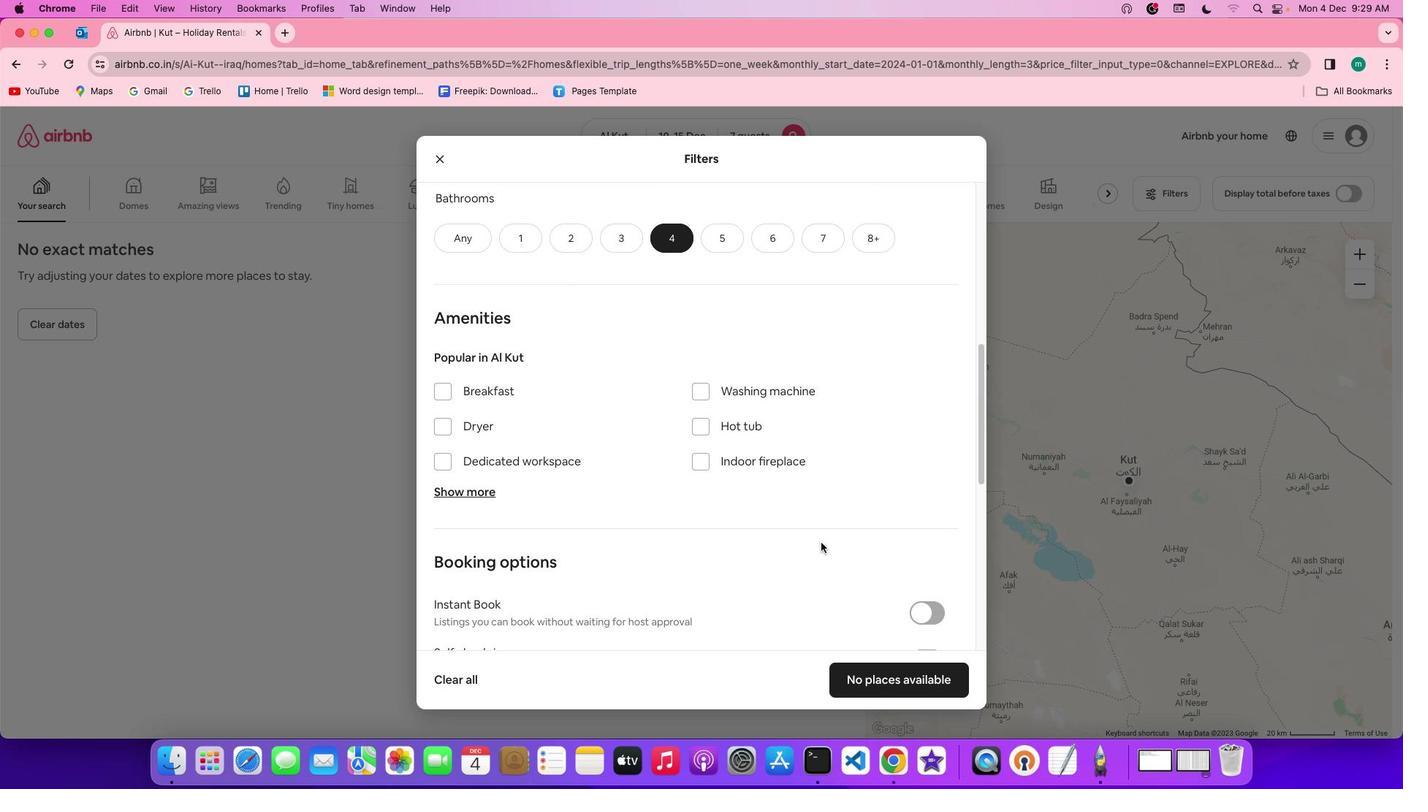 
Action: Mouse scrolled (821, 542) with delta (0, 3)
Screenshot: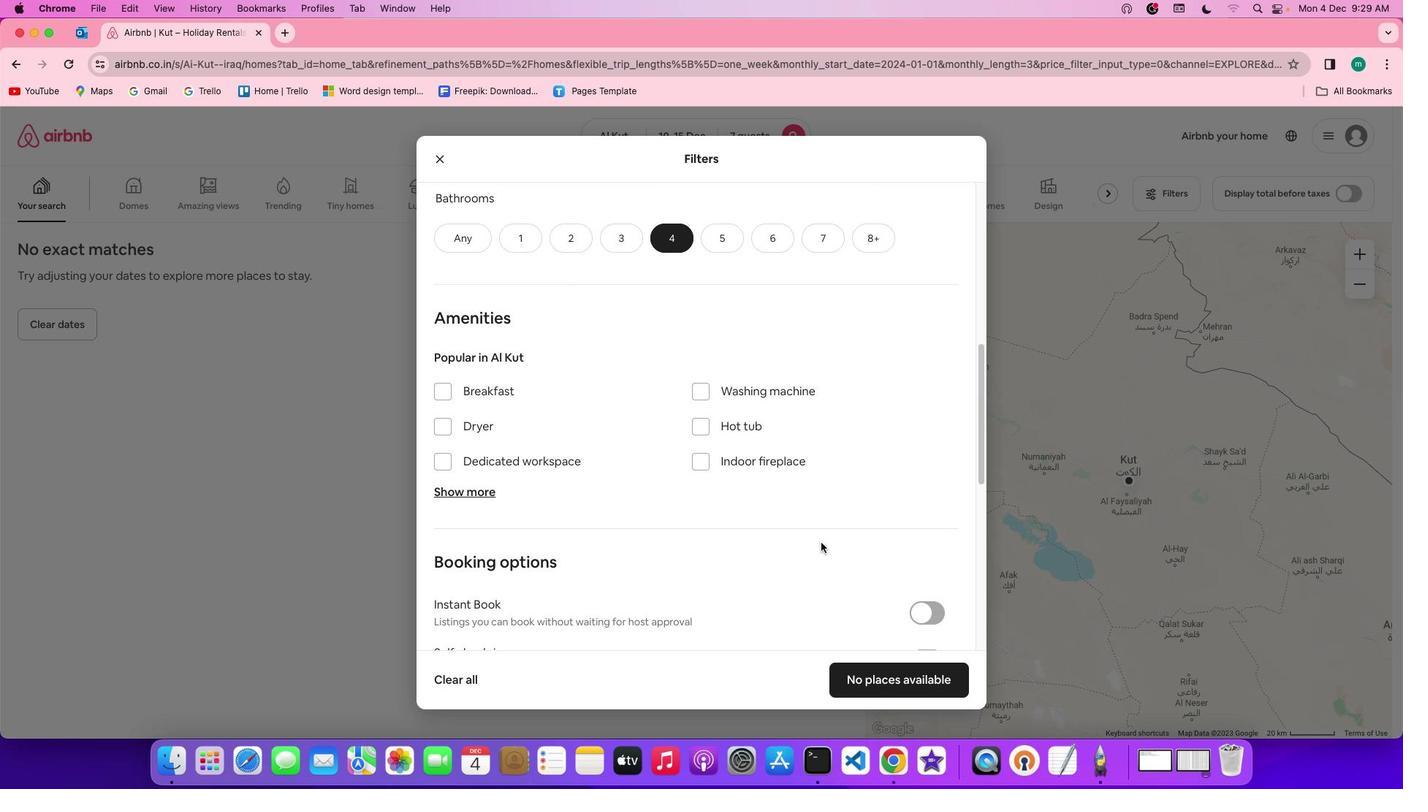 
Action: Mouse scrolled (821, 542) with delta (0, 0)
Screenshot: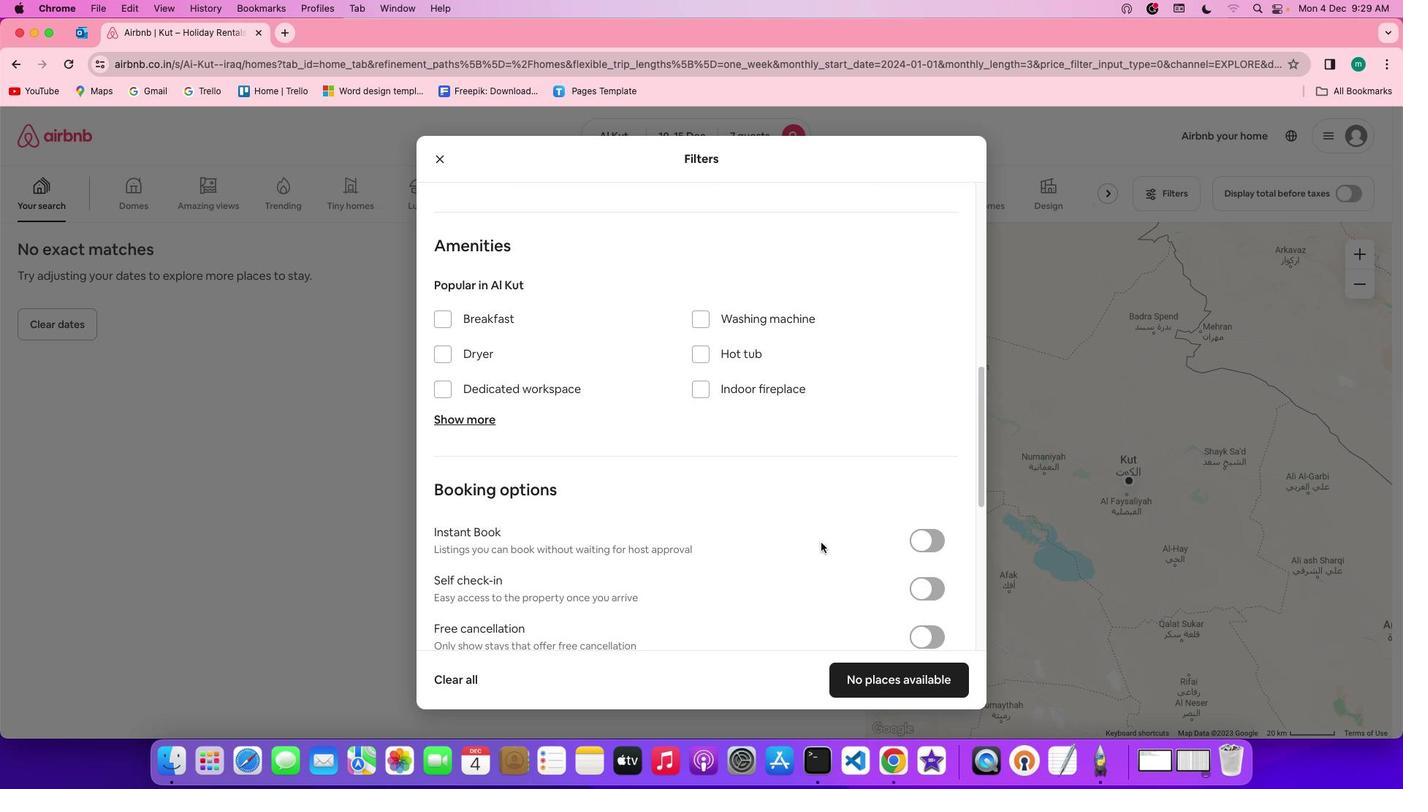 
Action: Mouse scrolled (821, 542) with delta (0, 0)
Screenshot: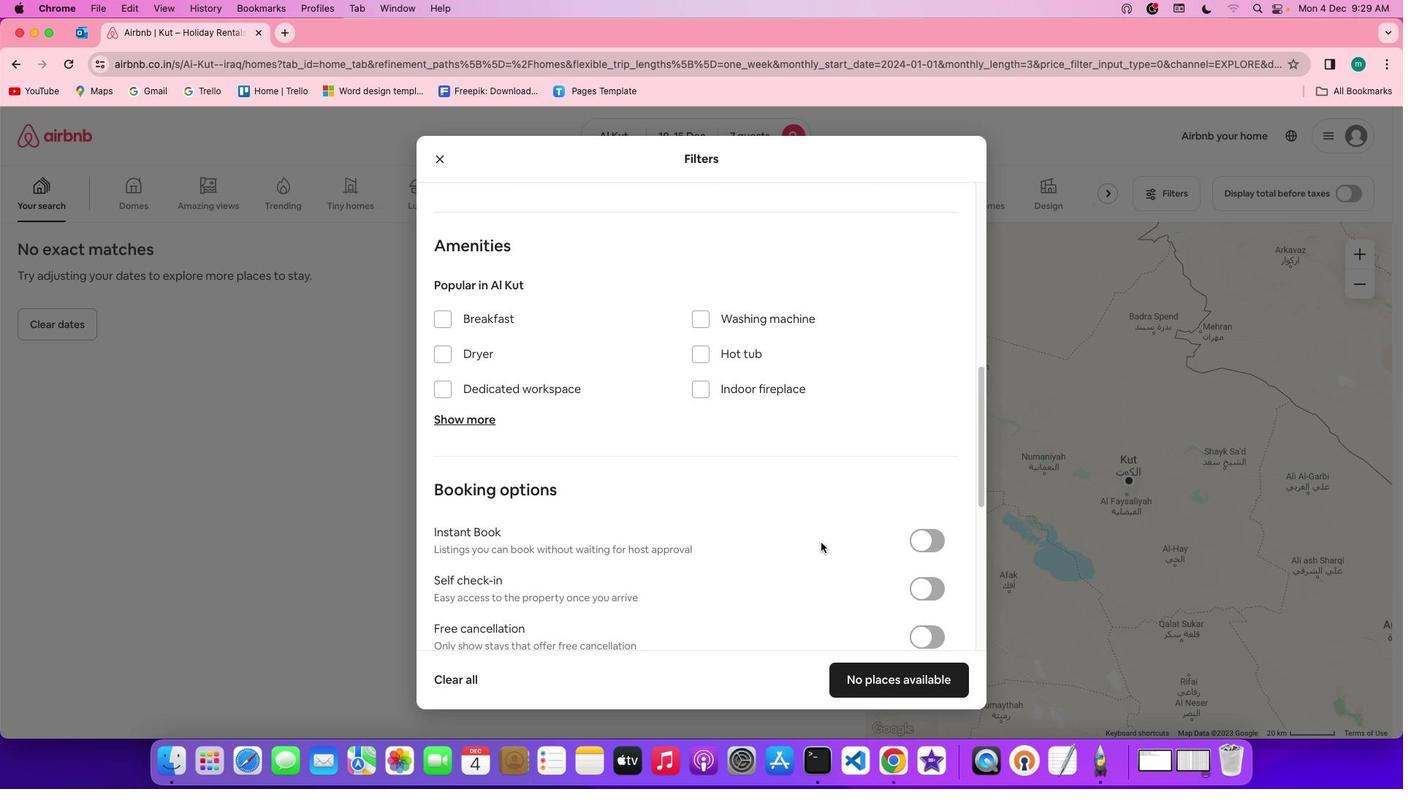 
Action: Mouse scrolled (821, 542) with delta (0, -2)
Screenshot: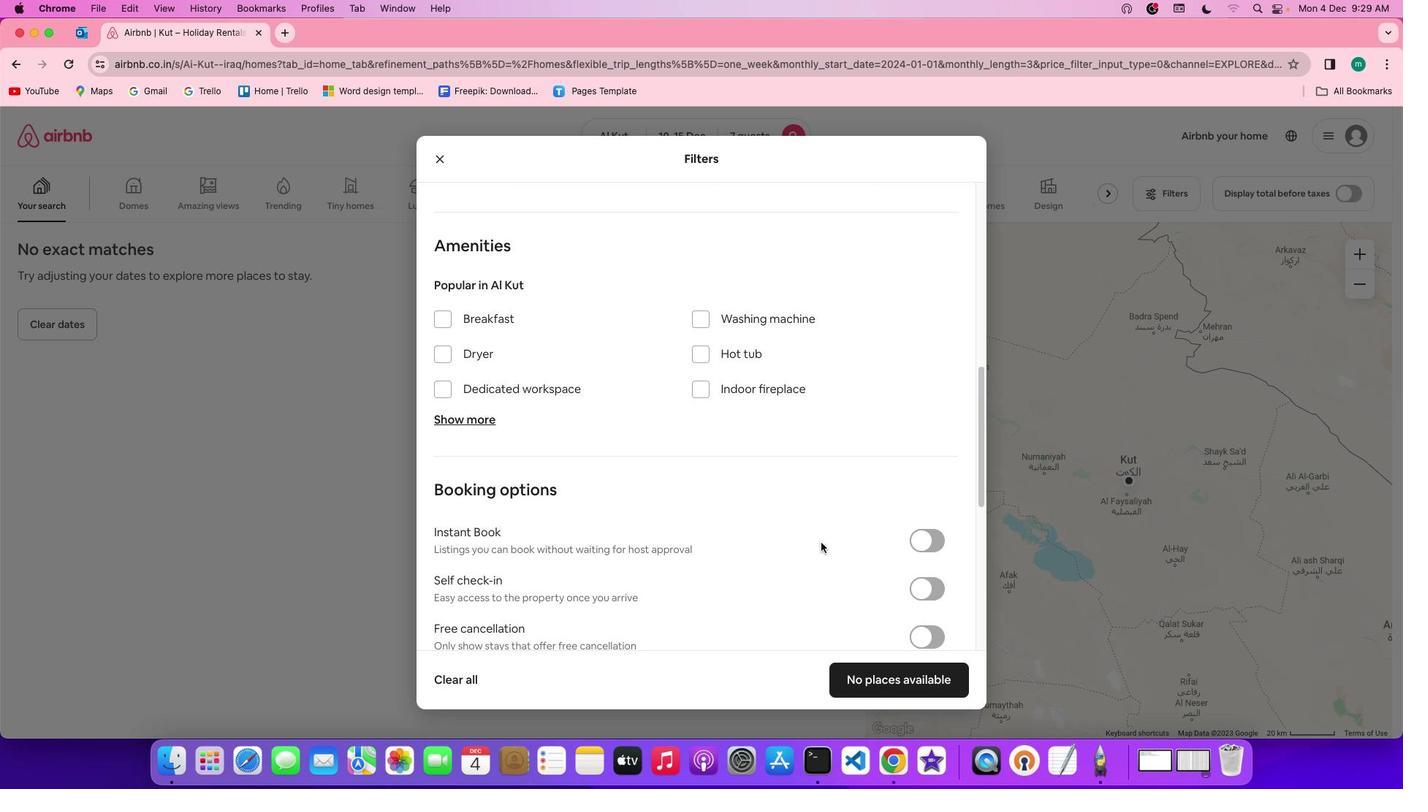 
Action: Mouse scrolled (821, 542) with delta (0, -2)
Screenshot: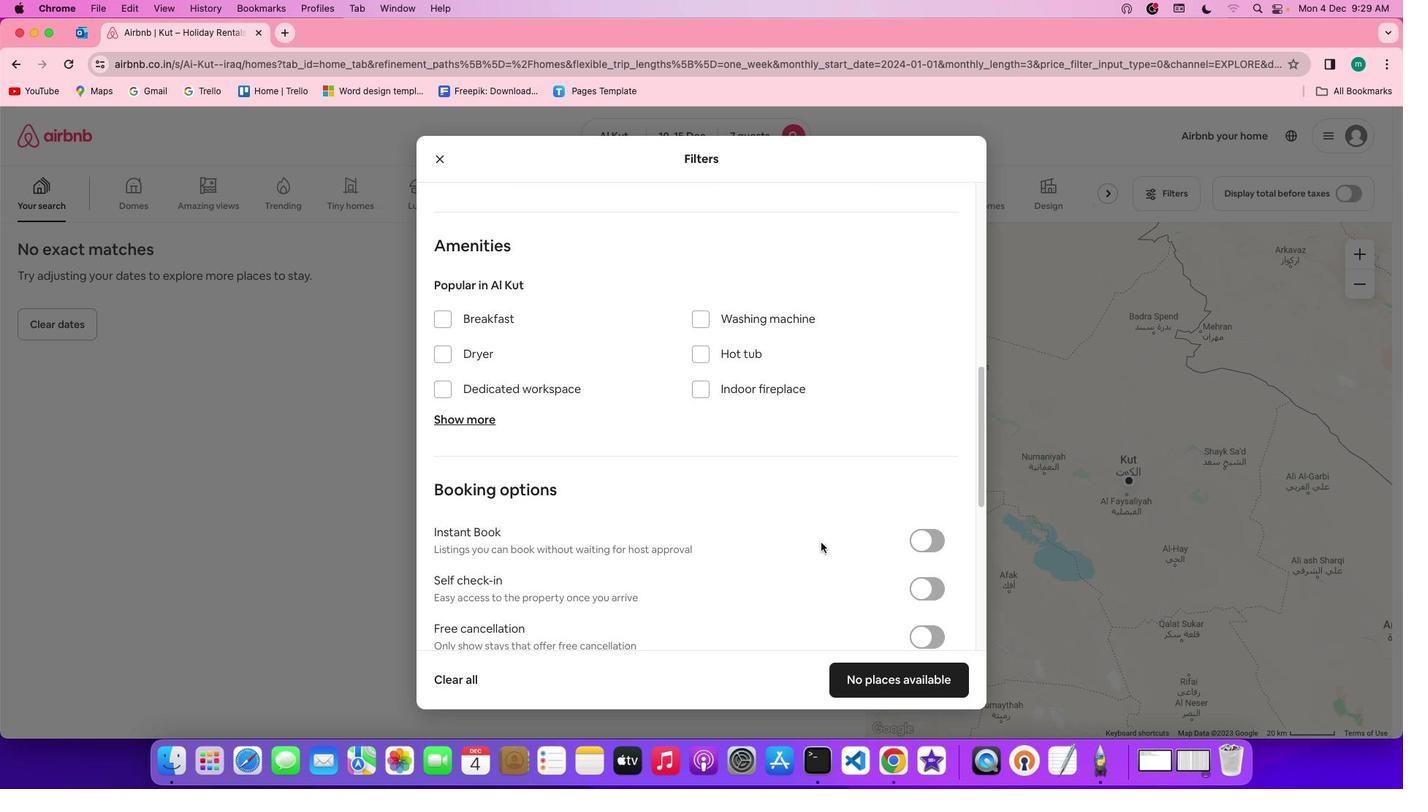 
Action: Mouse scrolled (821, 542) with delta (0, 0)
Screenshot: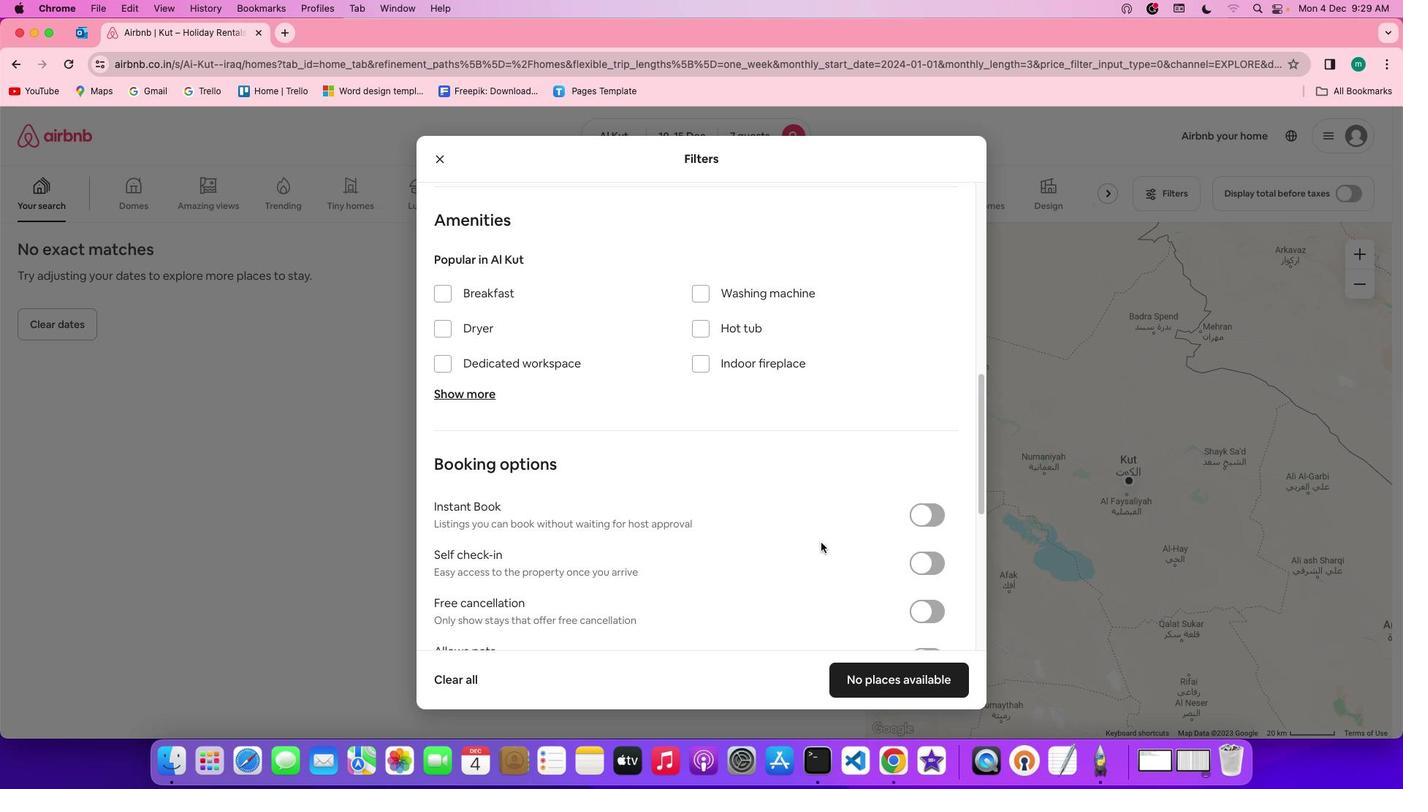 
Action: Mouse scrolled (821, 542) with delta (0, 0)
Screenshot: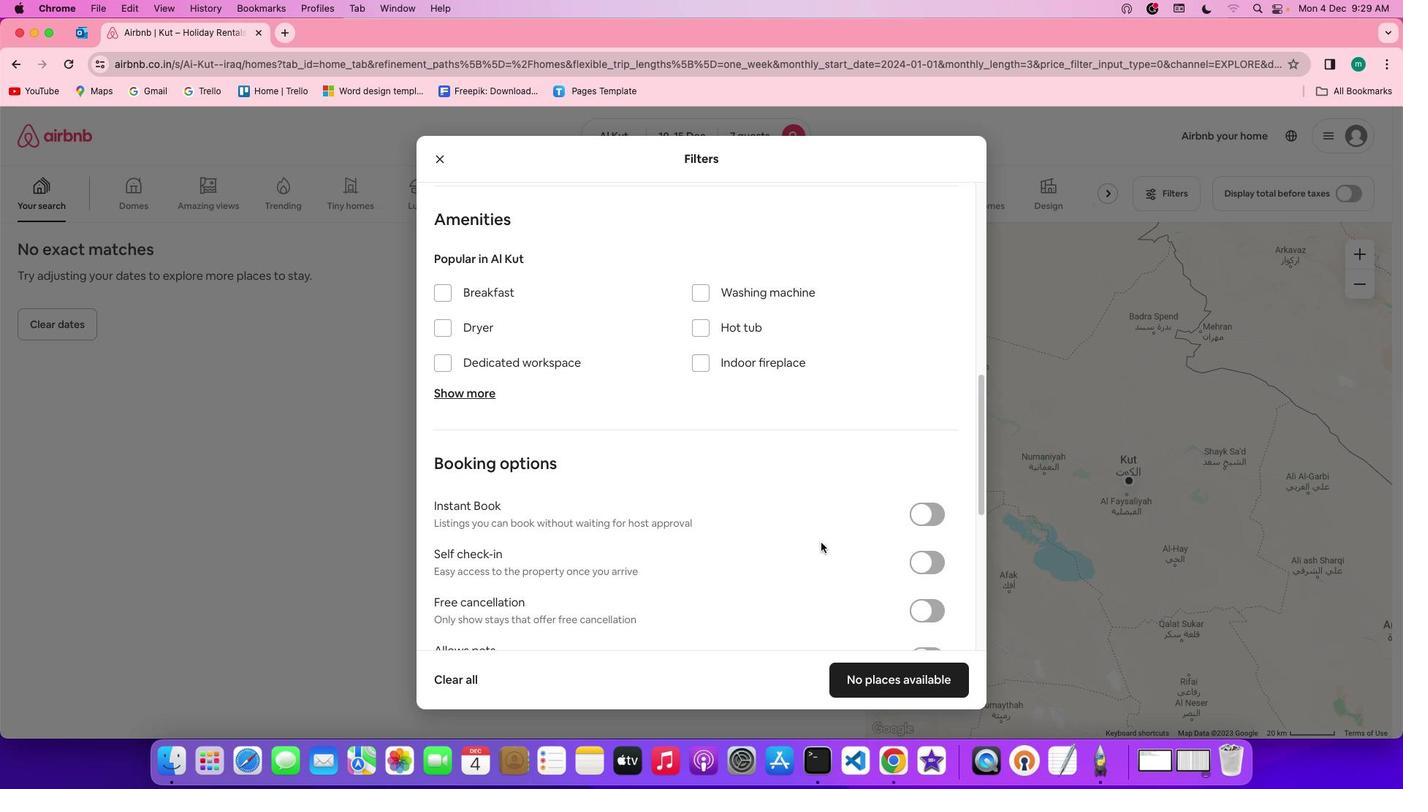 
Action: Mouse scrolled (821, 542) with delta (0, 0)
Screenshot: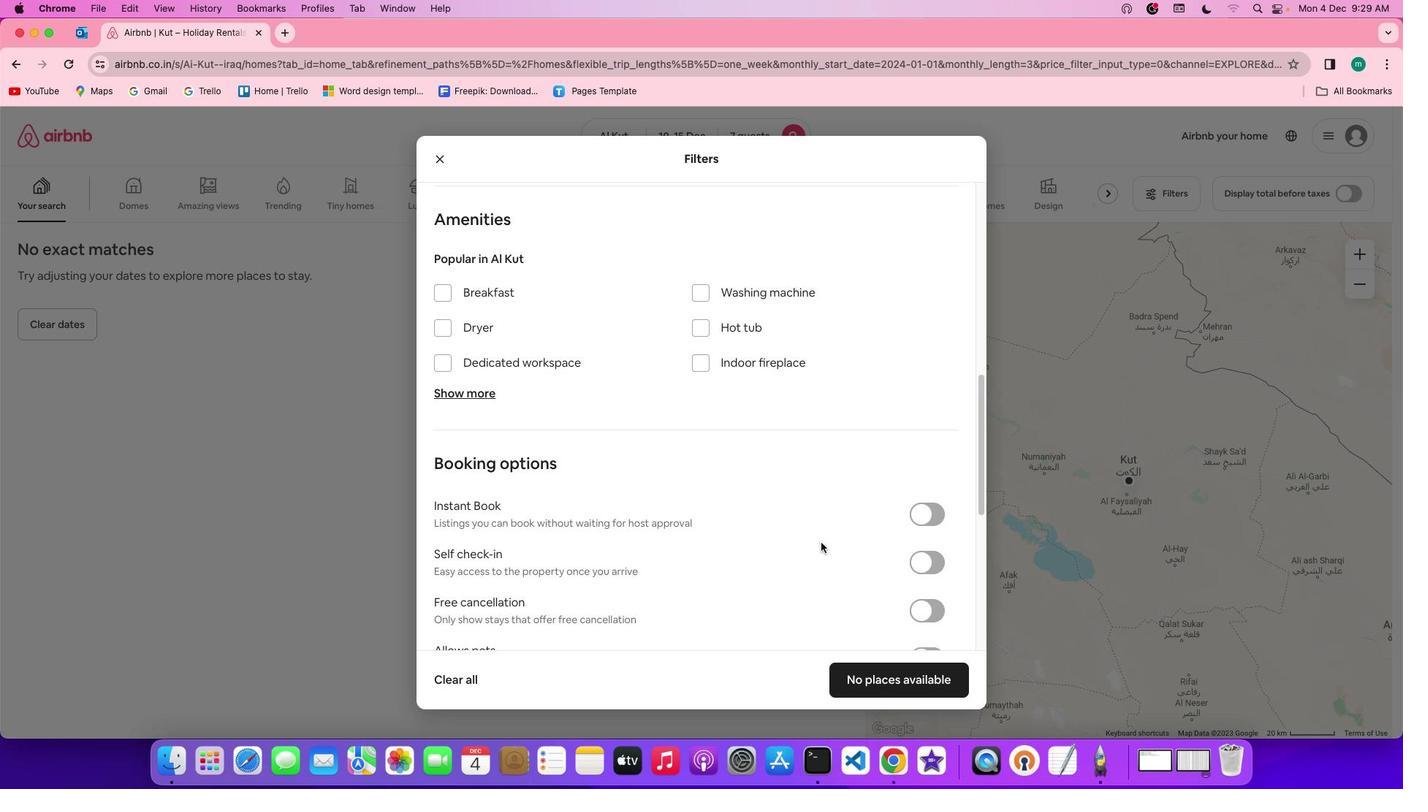 
Action: Mouse scrolled (821, 542) with delta (0, 0)
Screenshot: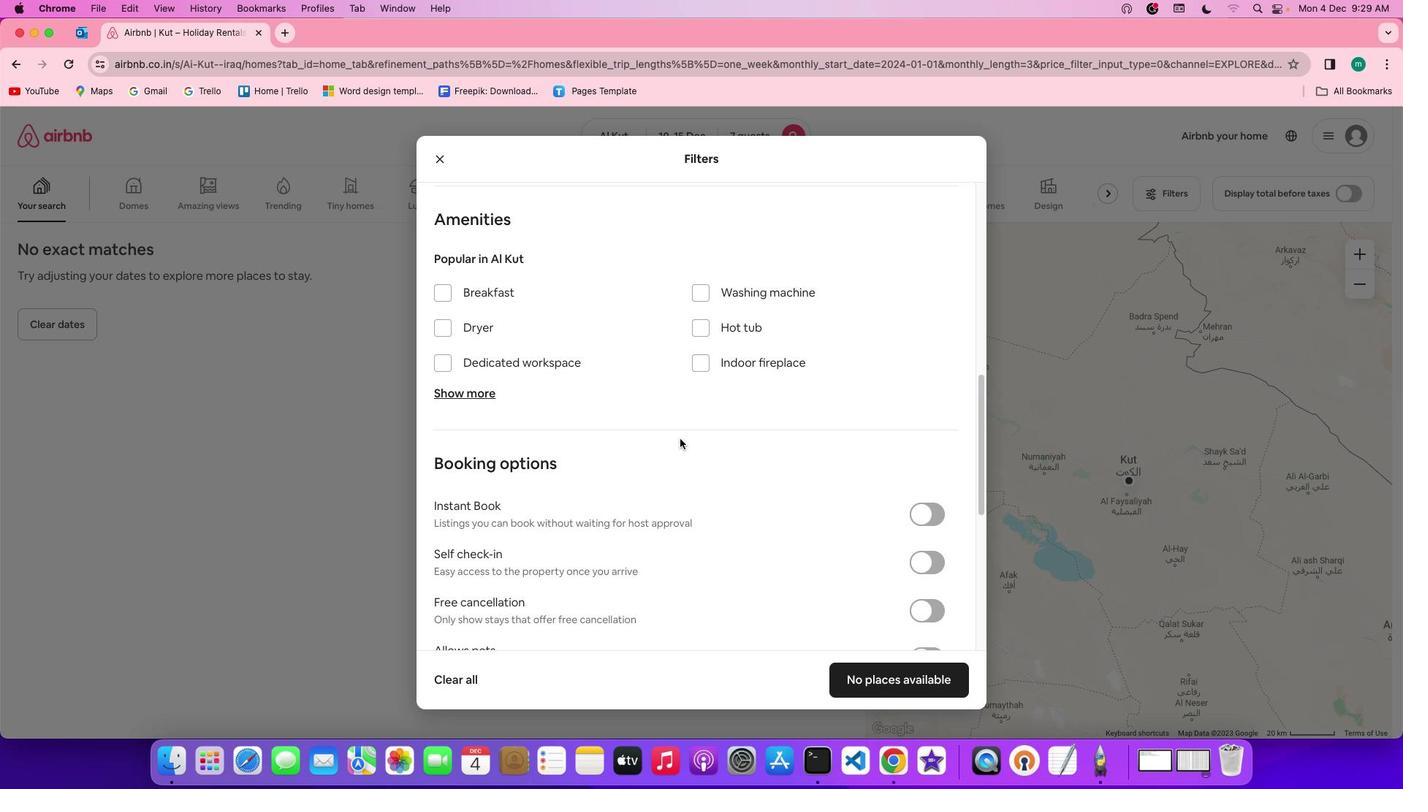 
Action: Mouse scrolled (821, 542) with delta (0, 0)
Screenshot: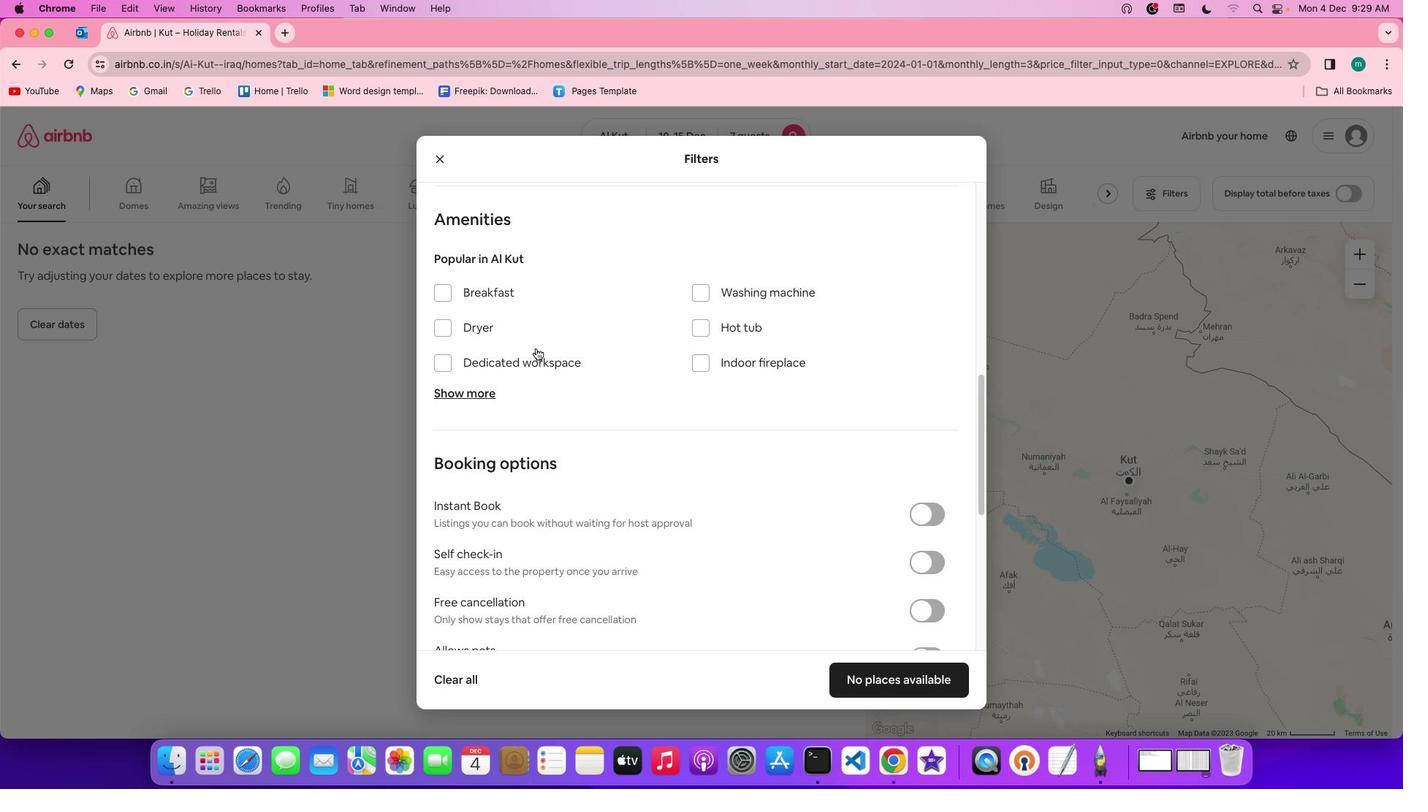 
Action: Mouse scrolled (821, 542) with delta (0, 0)
Screenshot: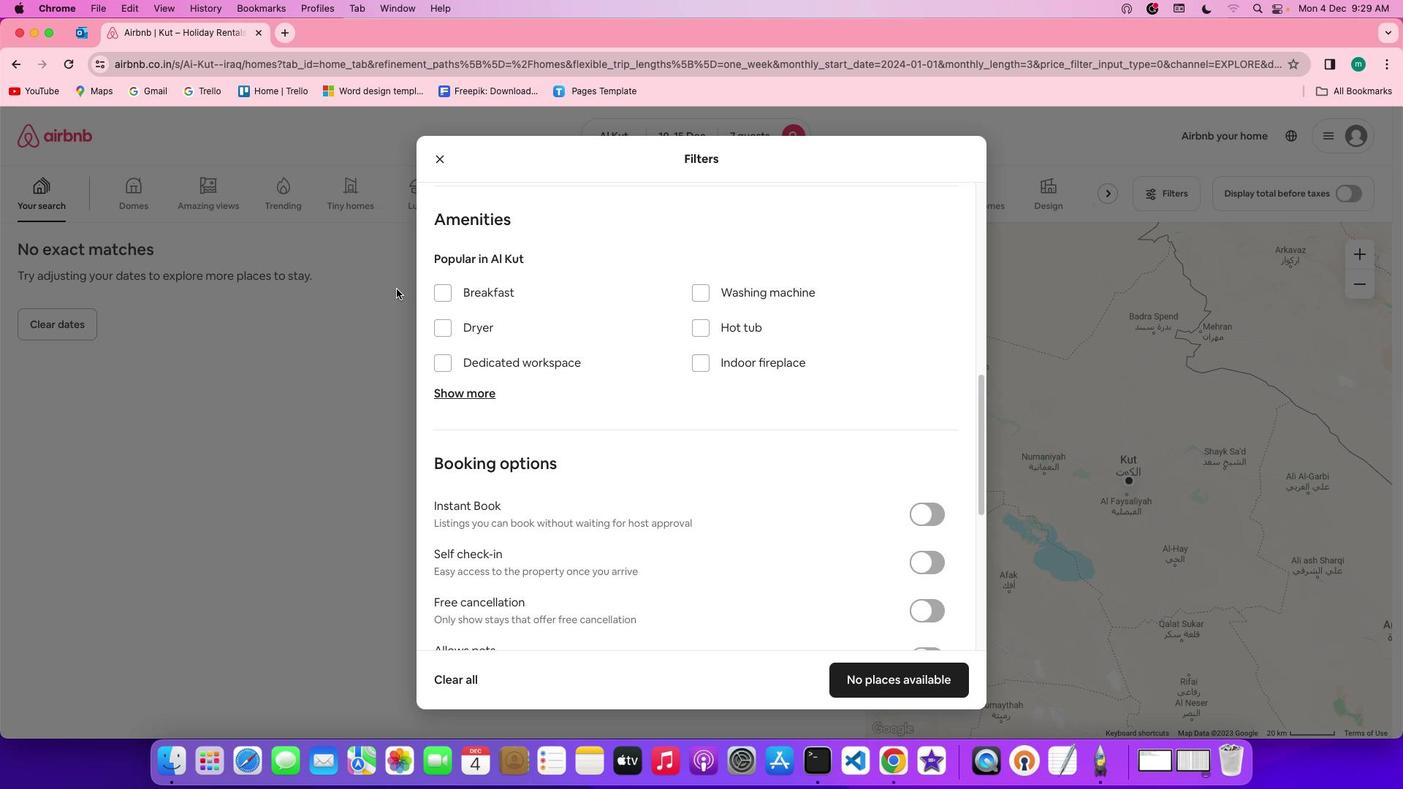 
Action: Mouse moved to (442, 392)
Screenshot: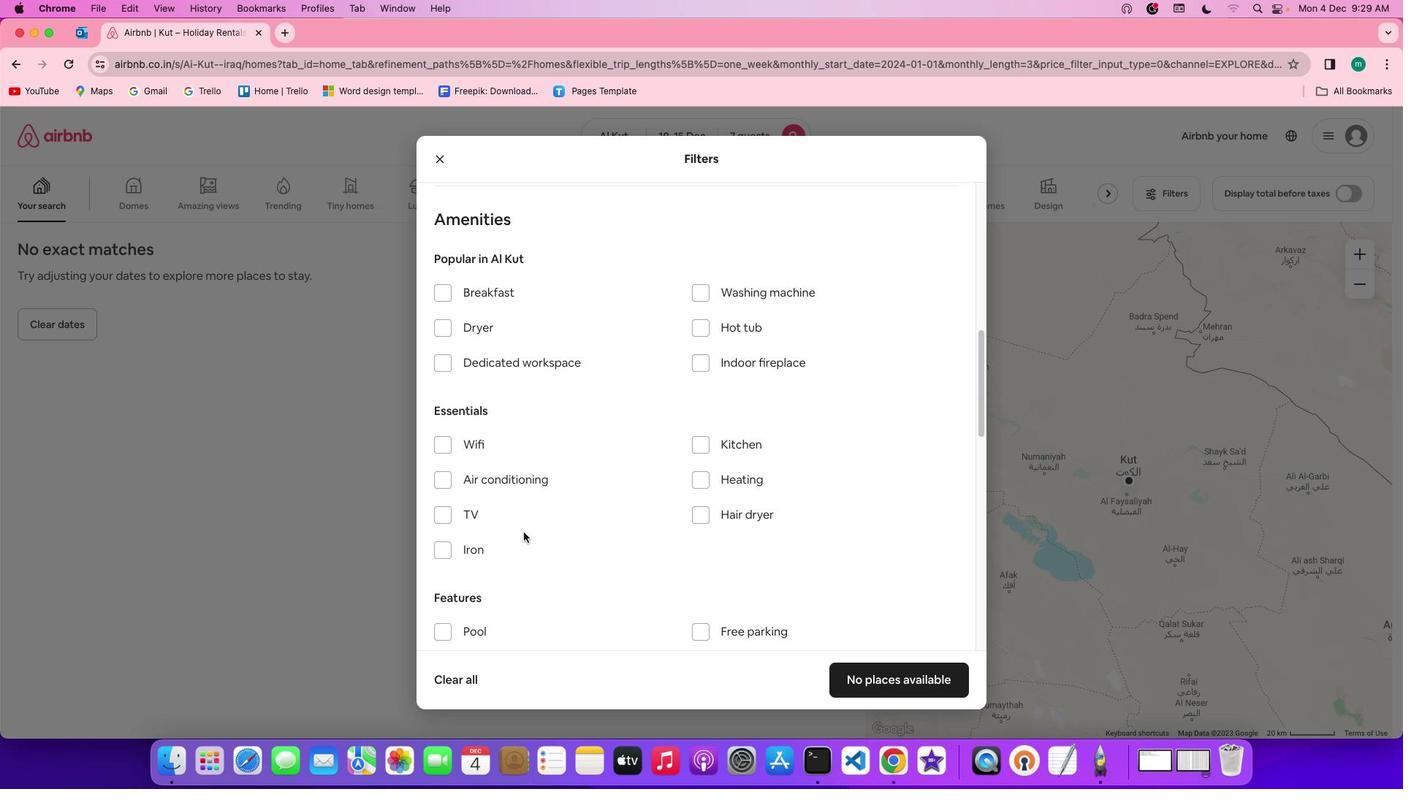 
Action: Mouse pressed left at (442, 392)
Screenshot: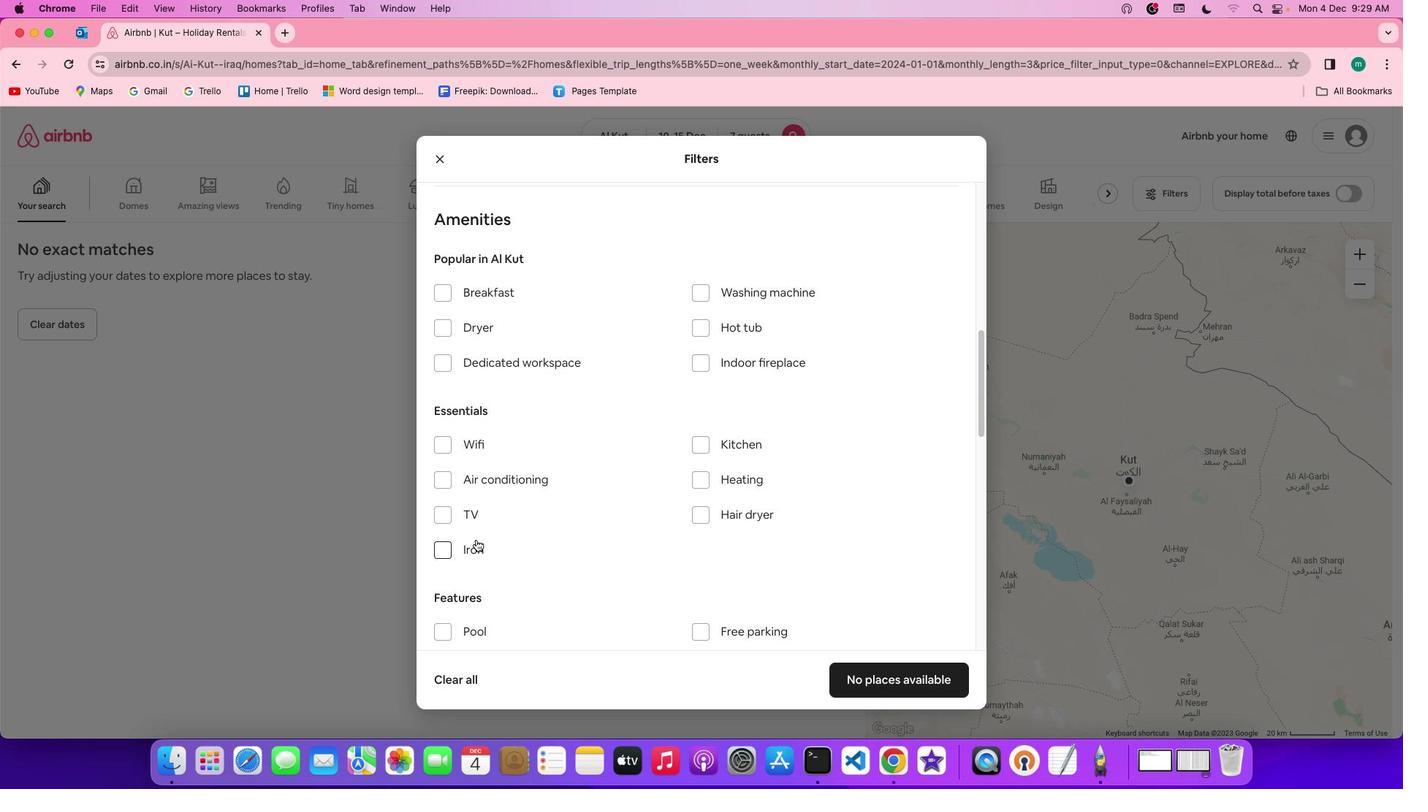 
Action: Mouse moved to (444, 443)
Screenshot: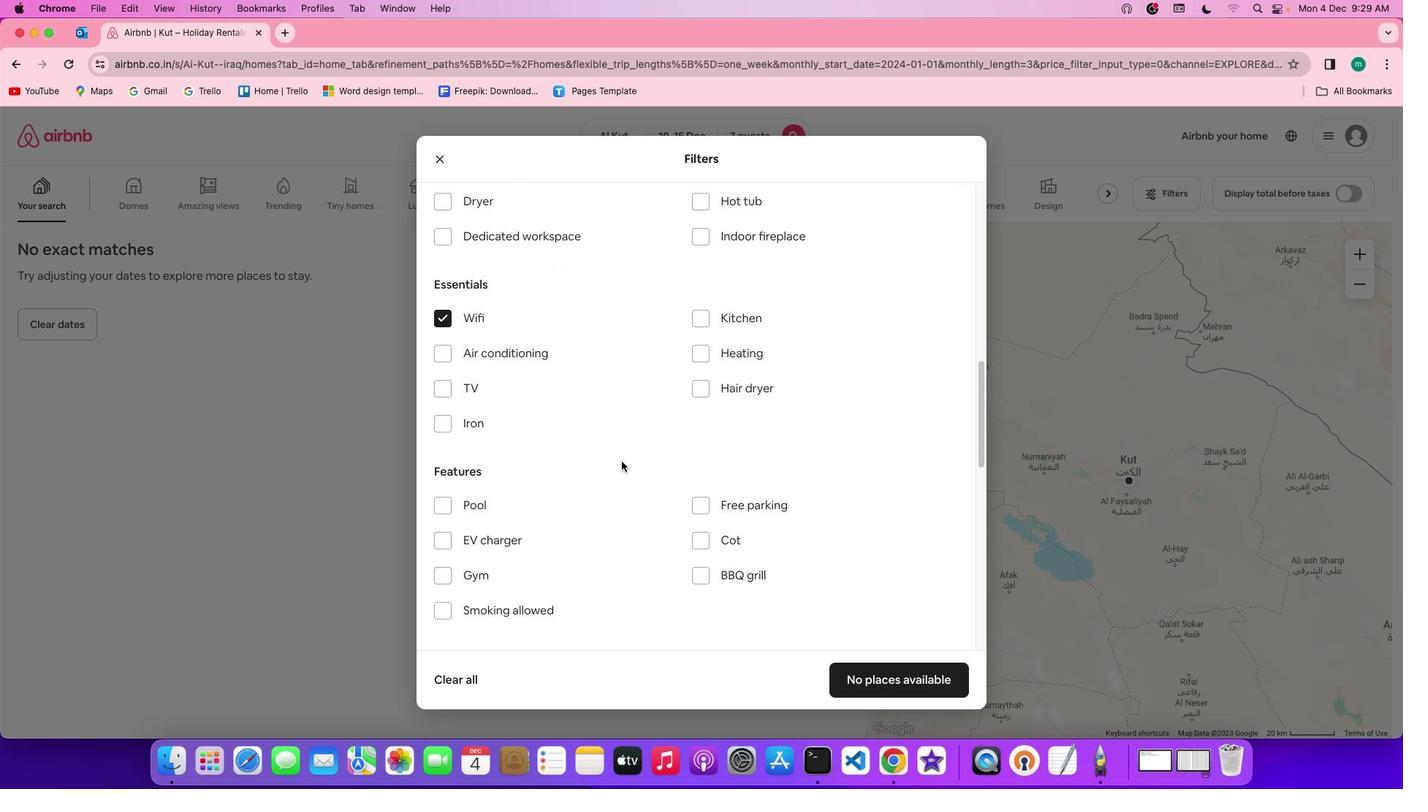 
Action: Mouse pressed left at (444, 443)
Screenshot: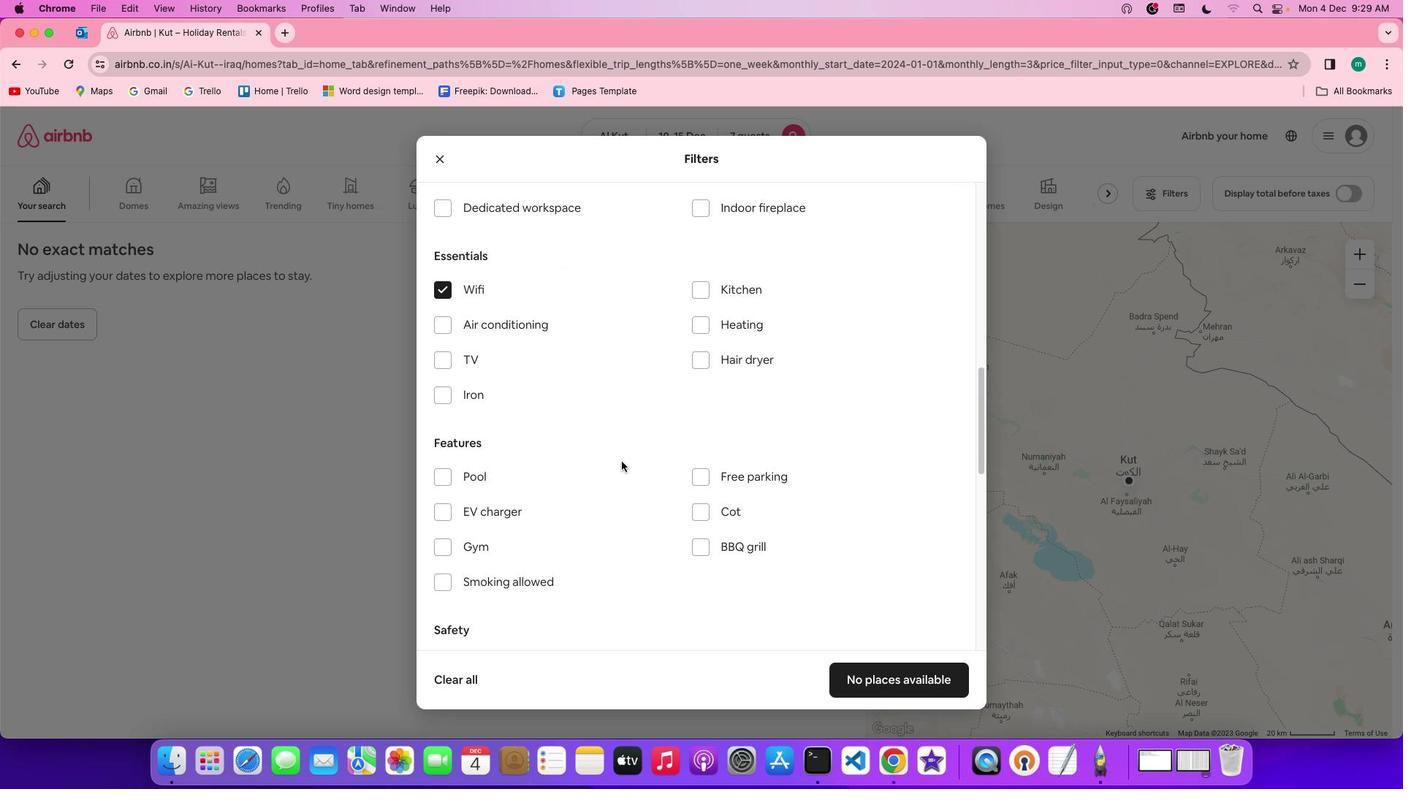
Action: Mouse moved to (621, 461)
Screenshot: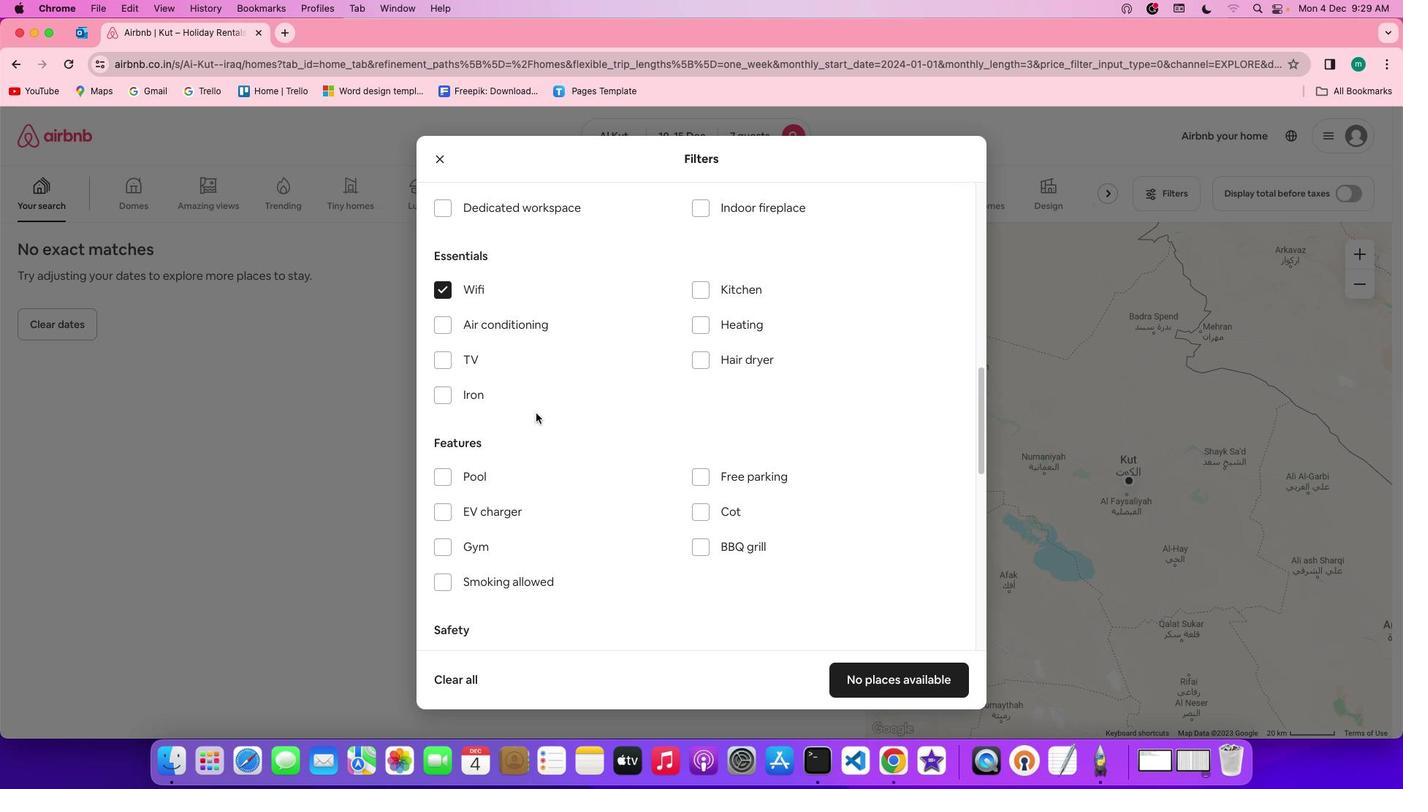 
Action: Mouse scrolled (621, 461) with delta (0, 0)
Screenshot: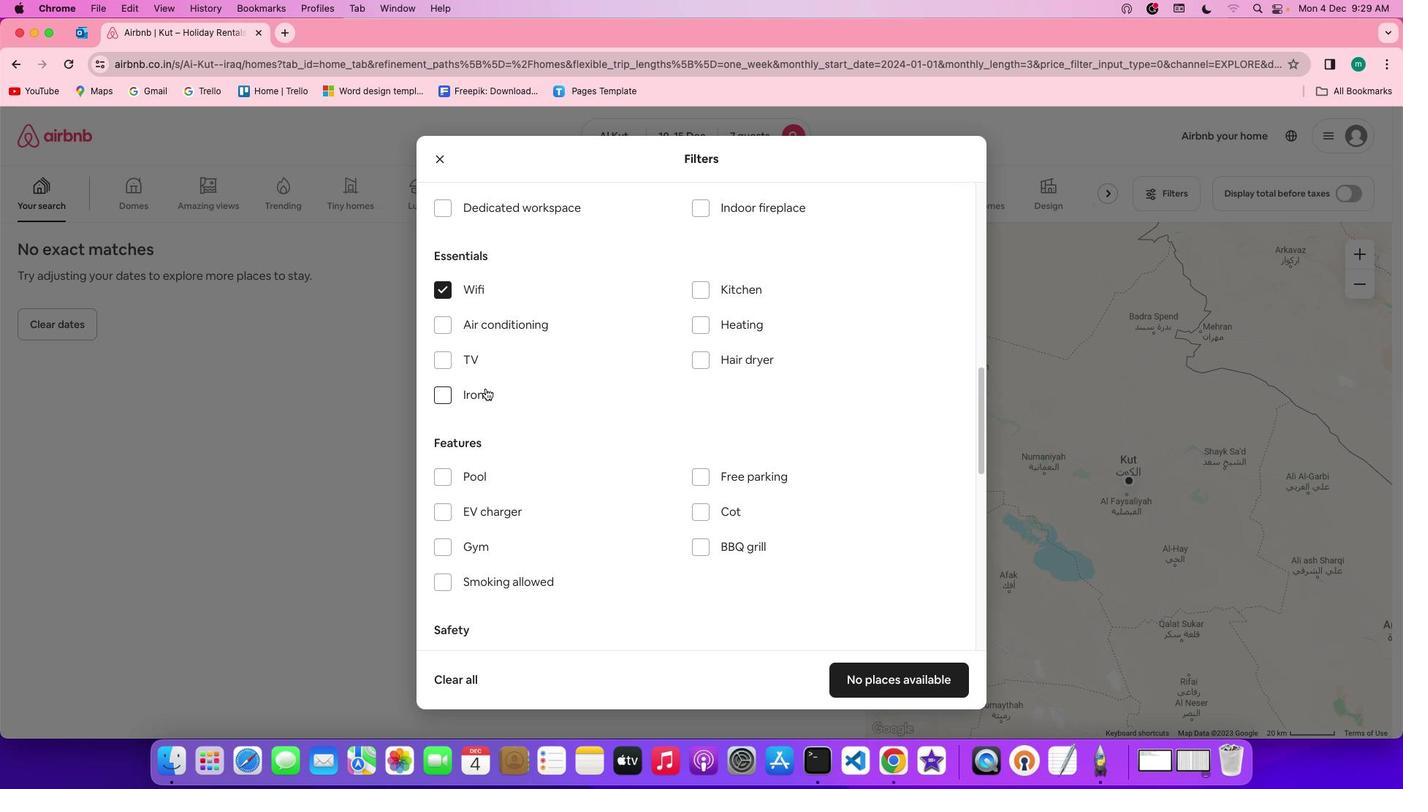 
Action: Mouse scrolled (621, 461) with delta (0, 0)
Screenshot: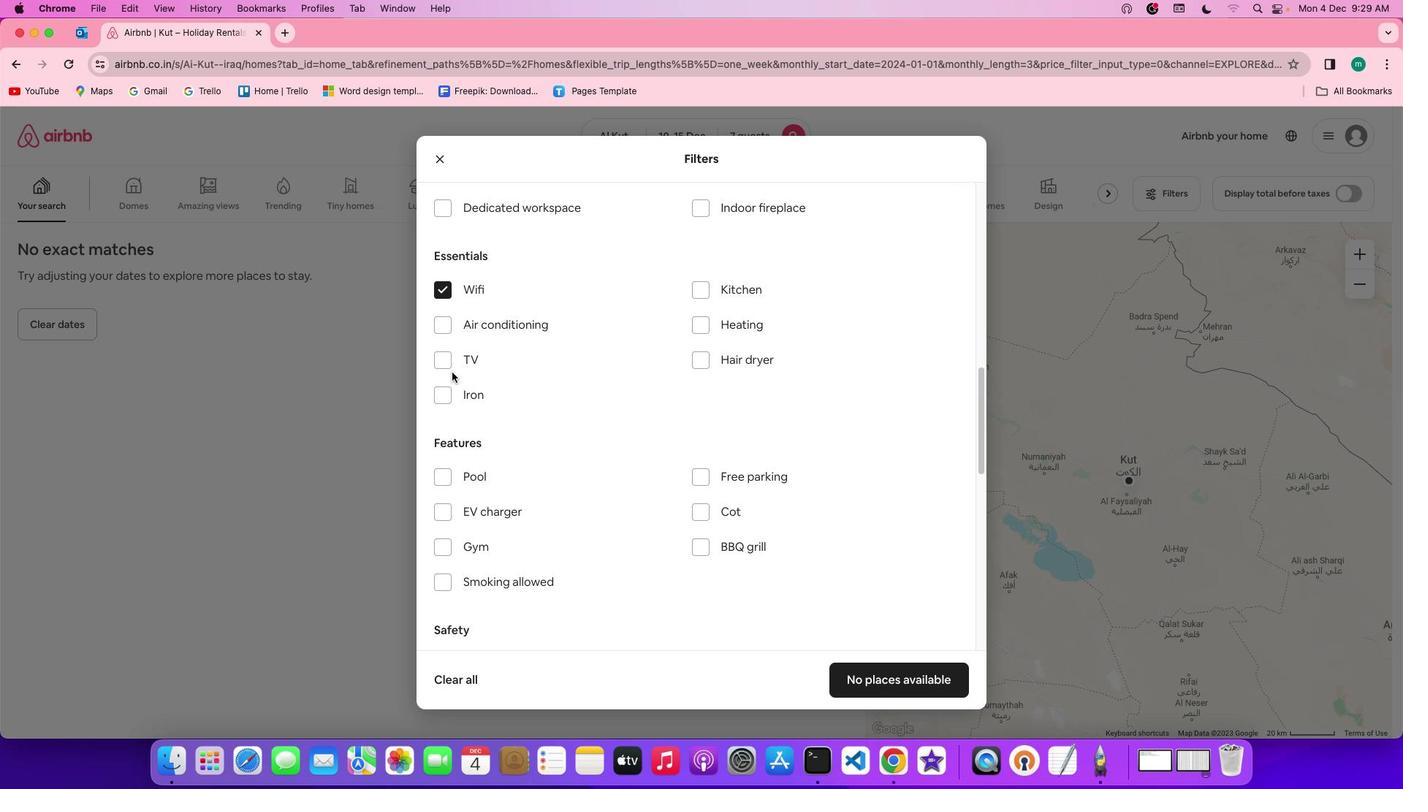 
Action: Mouse scrolled (621, 461) with delta (0, -1)
Screenshot: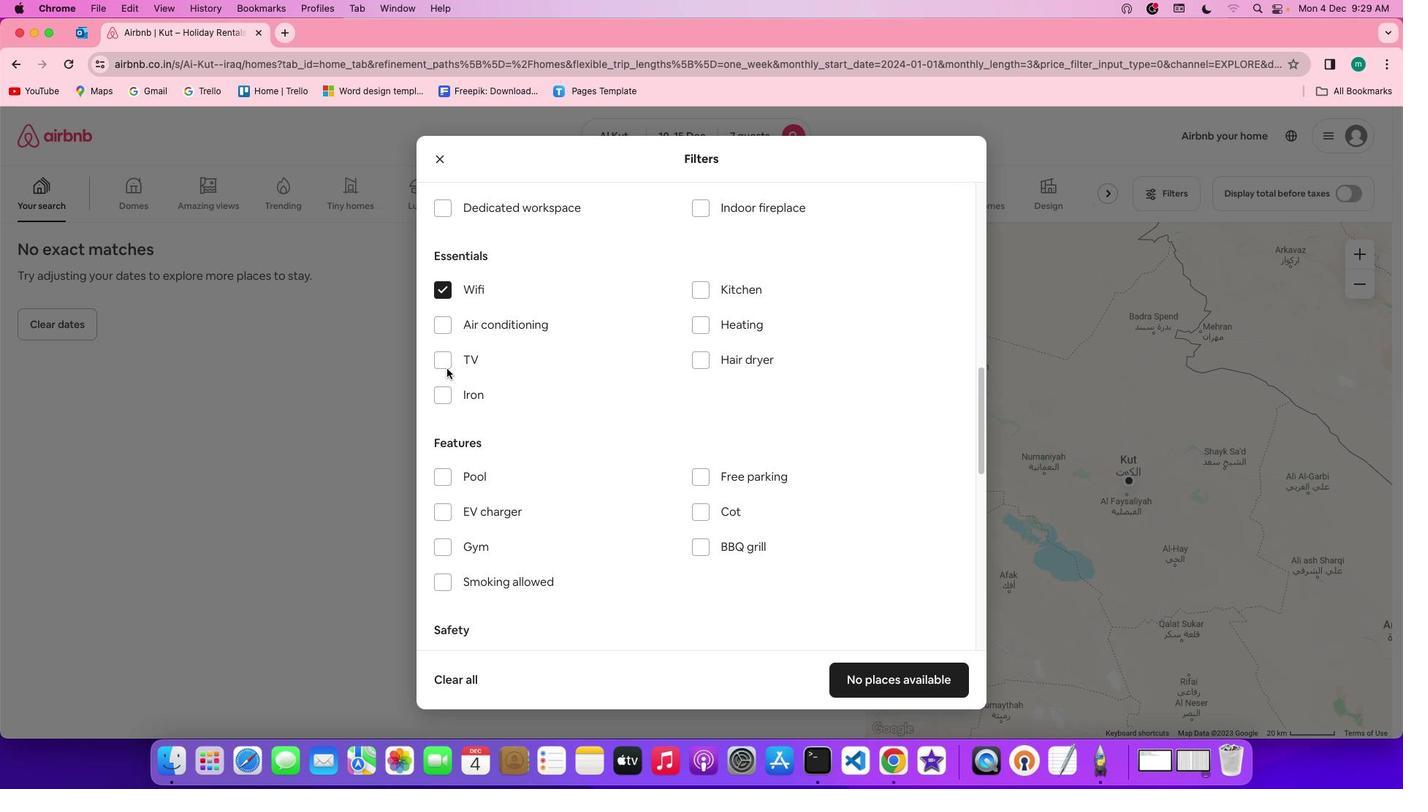 
Action: Mouse scrolled (621, 461) with delta (0, -1)
Screenshot: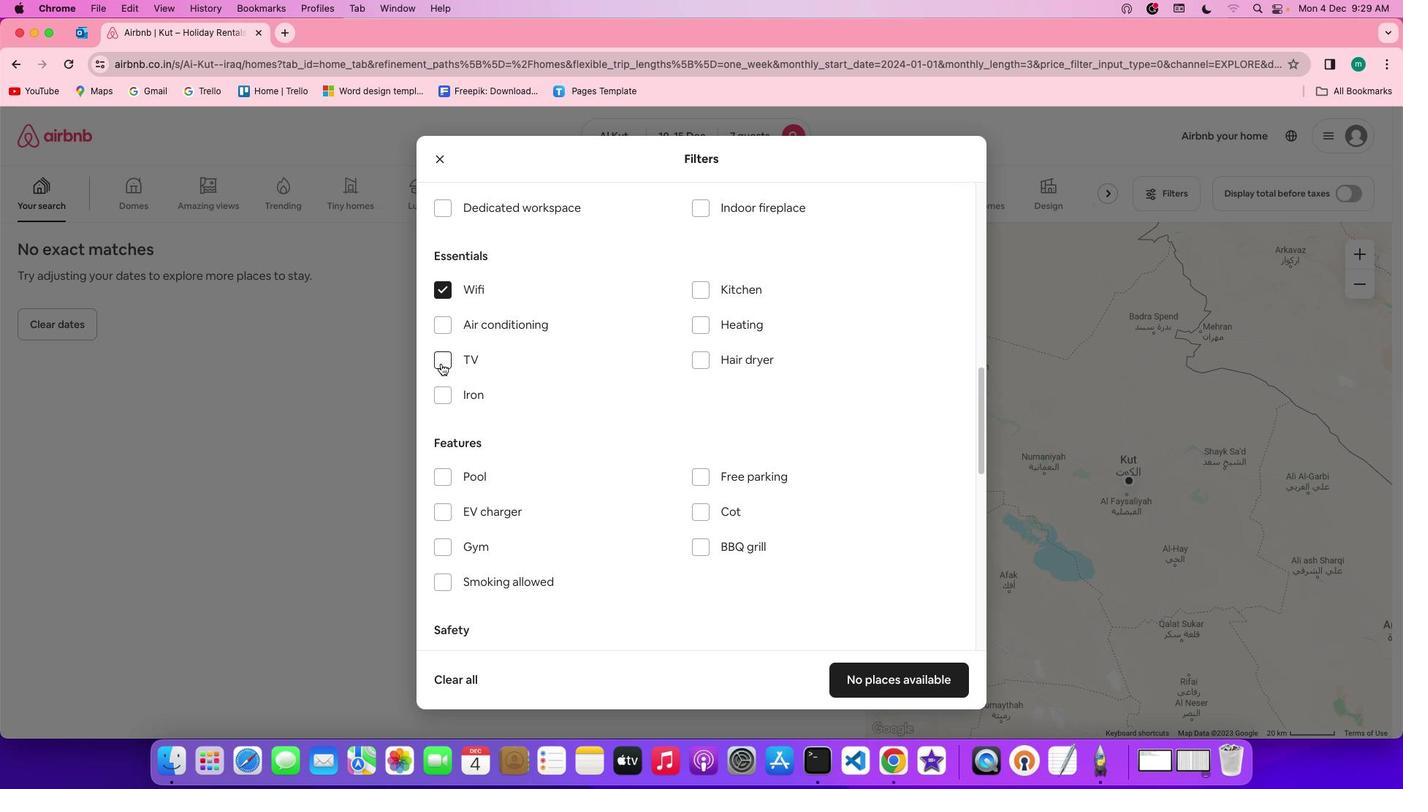 
Action: Mouse moved to (440, 360)
Screenshot: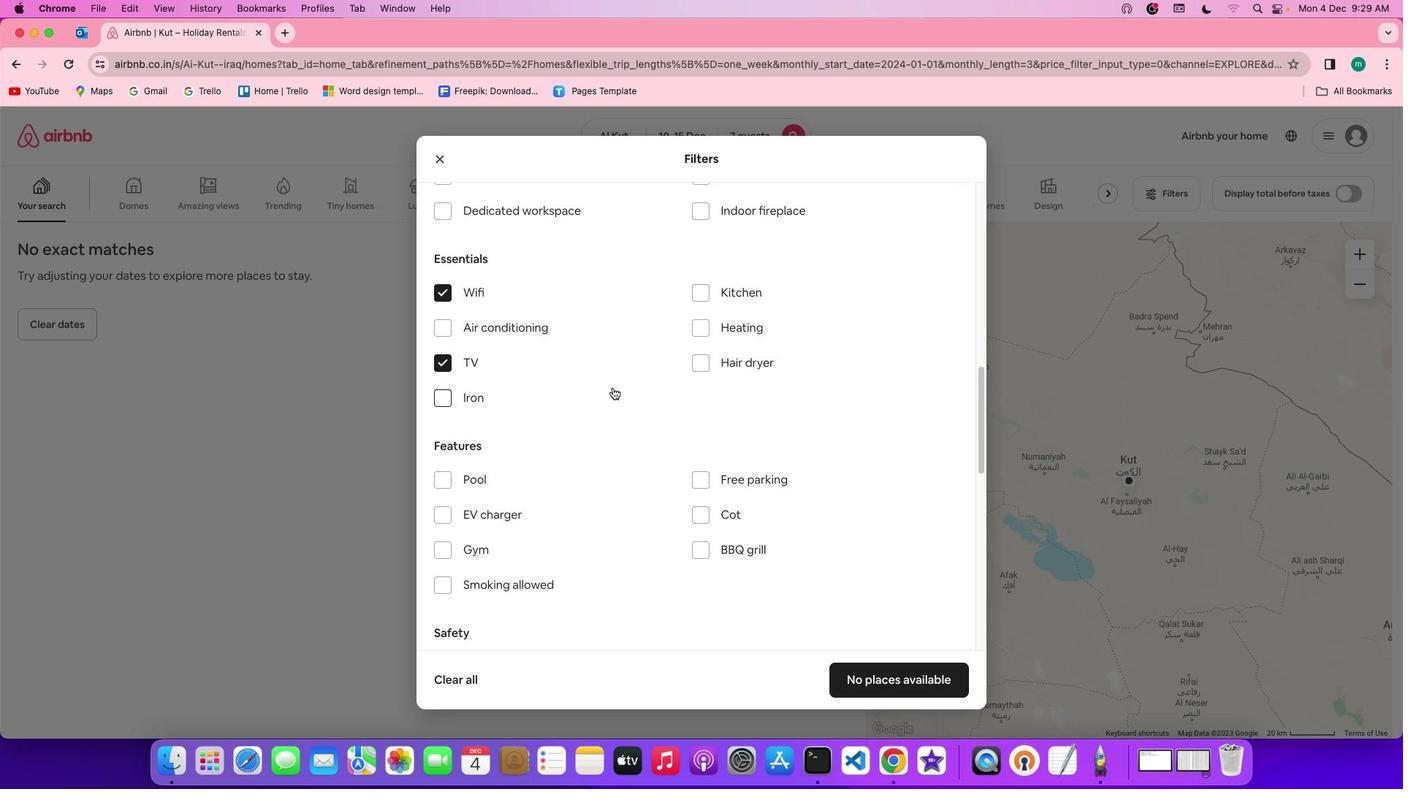 
Action: Mouse pressed left at (440, 360)
Screenshot: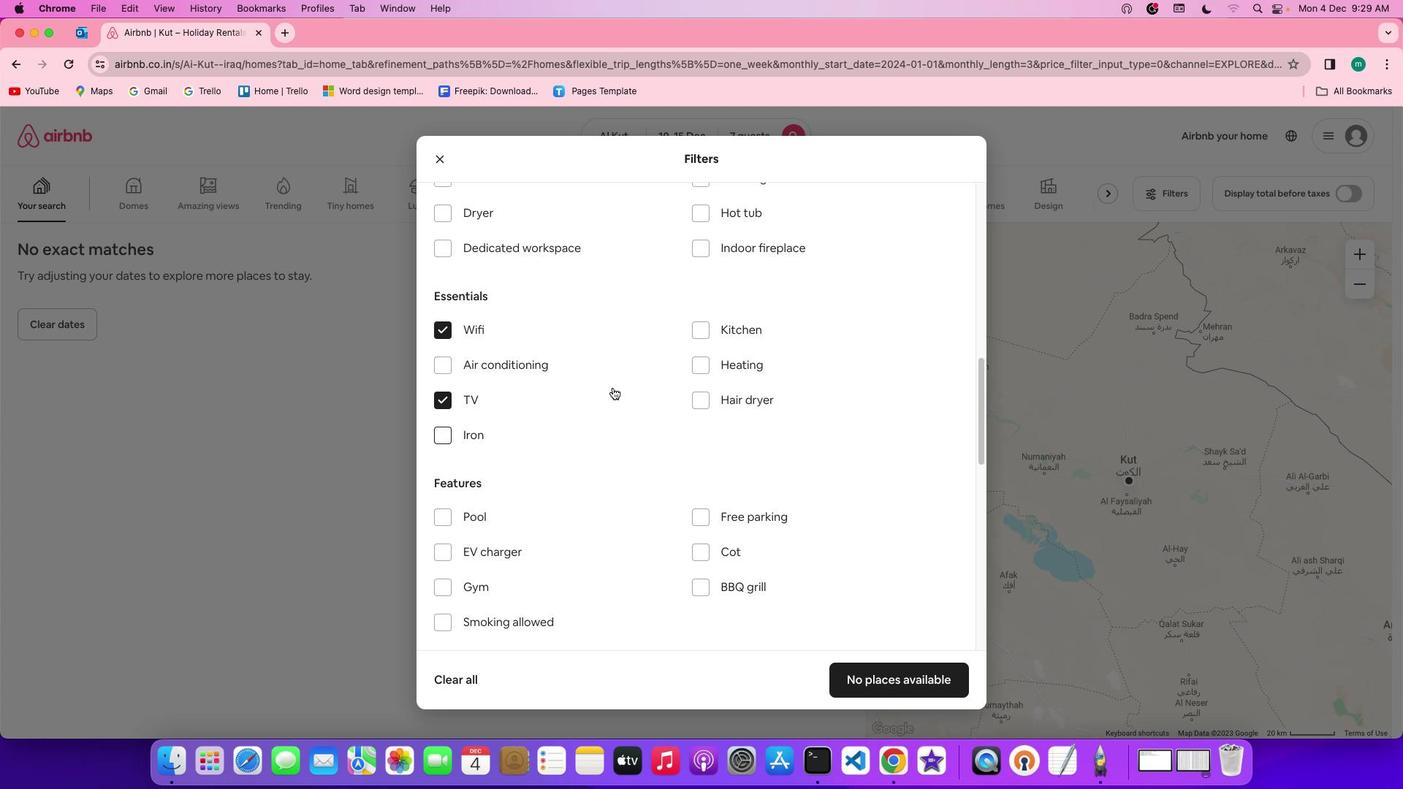 
Action: Mouse moved to (613, 388)
Screenshot: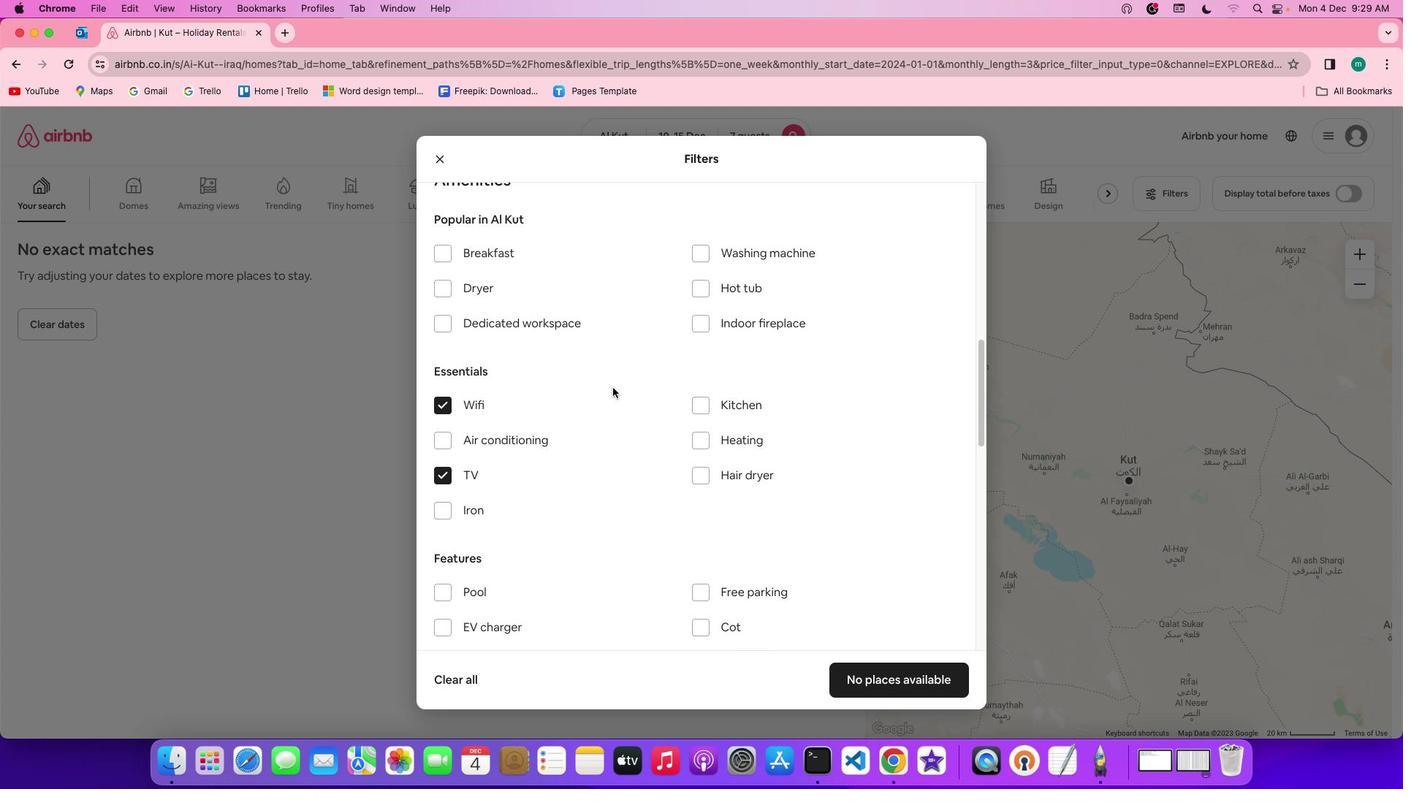 
Action: Mouse scrolled (613, 388) with delta (0, 0)
Screenshot: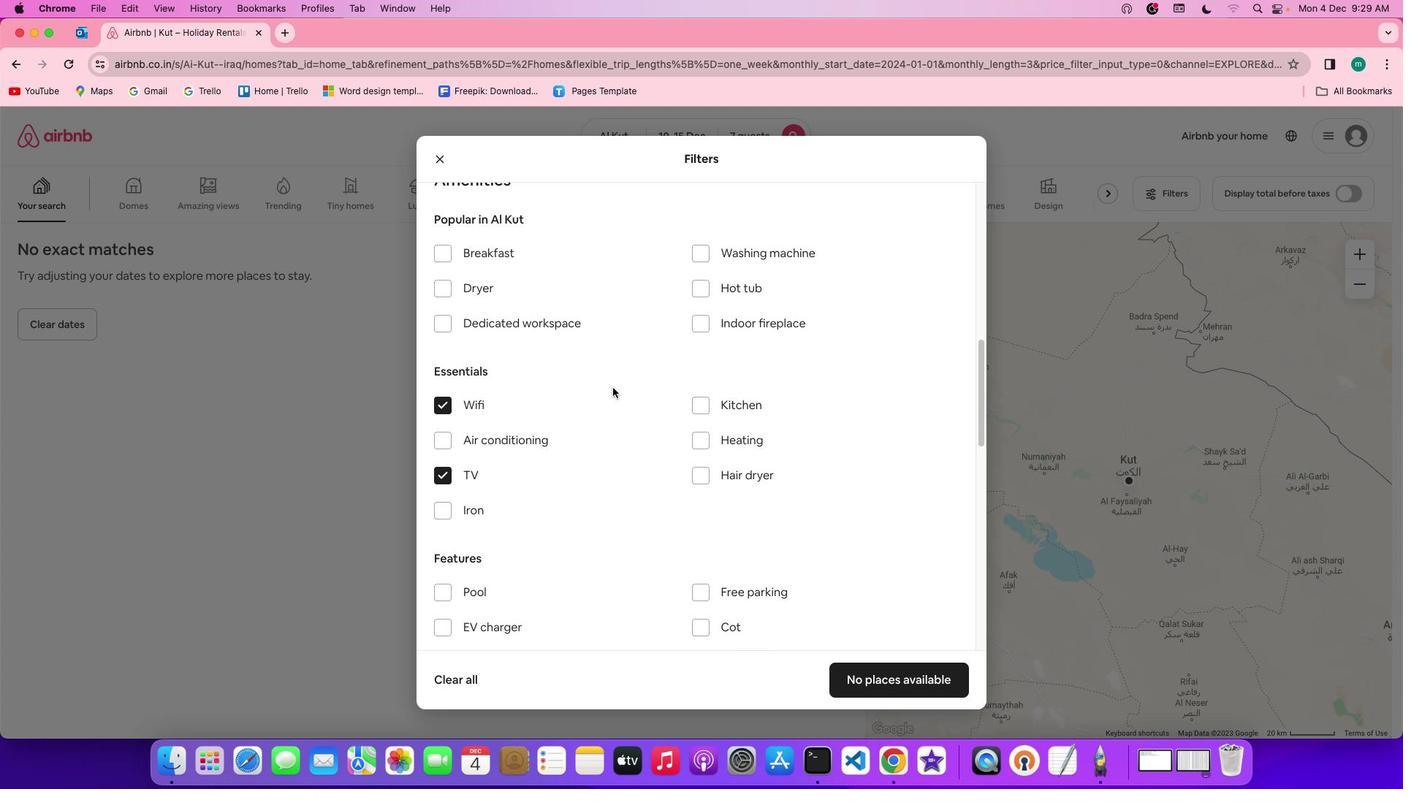 
Action: Mouse scrolled (613, 388) with delta (0, 0)
Screenshot: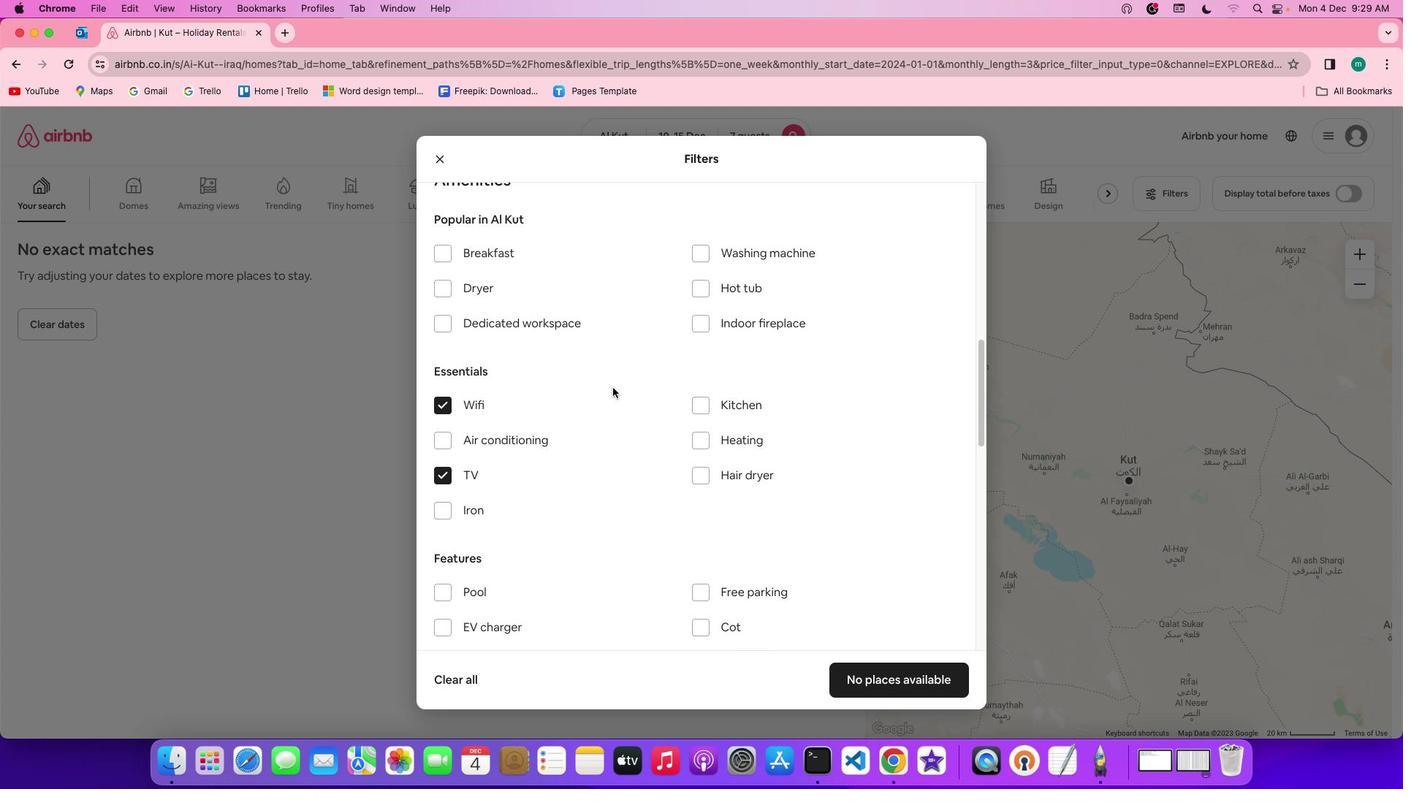 
Action: Mouse scrolled (613, 388) with delta (0, 1)
Screenshot: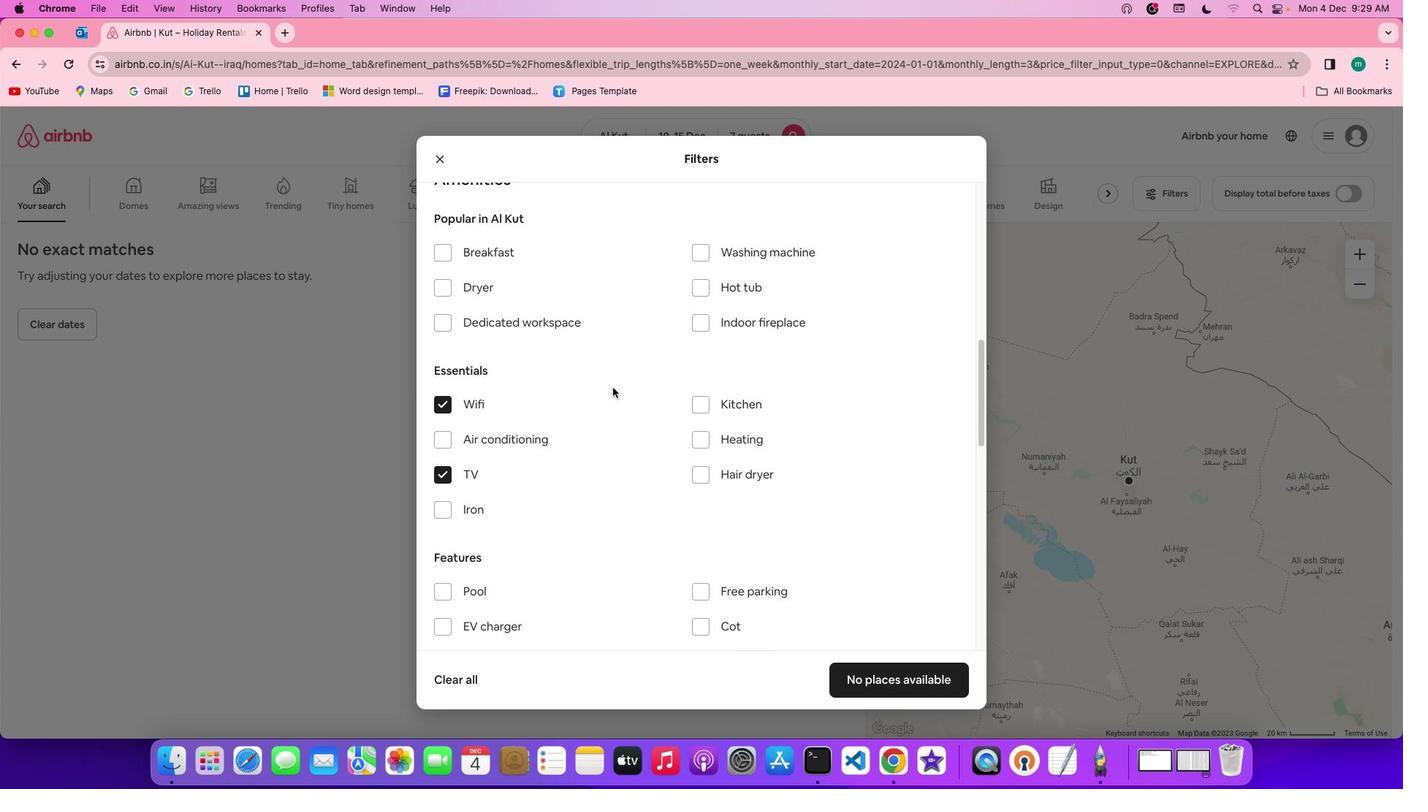 
Action: Mouse scrolled (613, 388) with delta (0, 0)
Screenshot: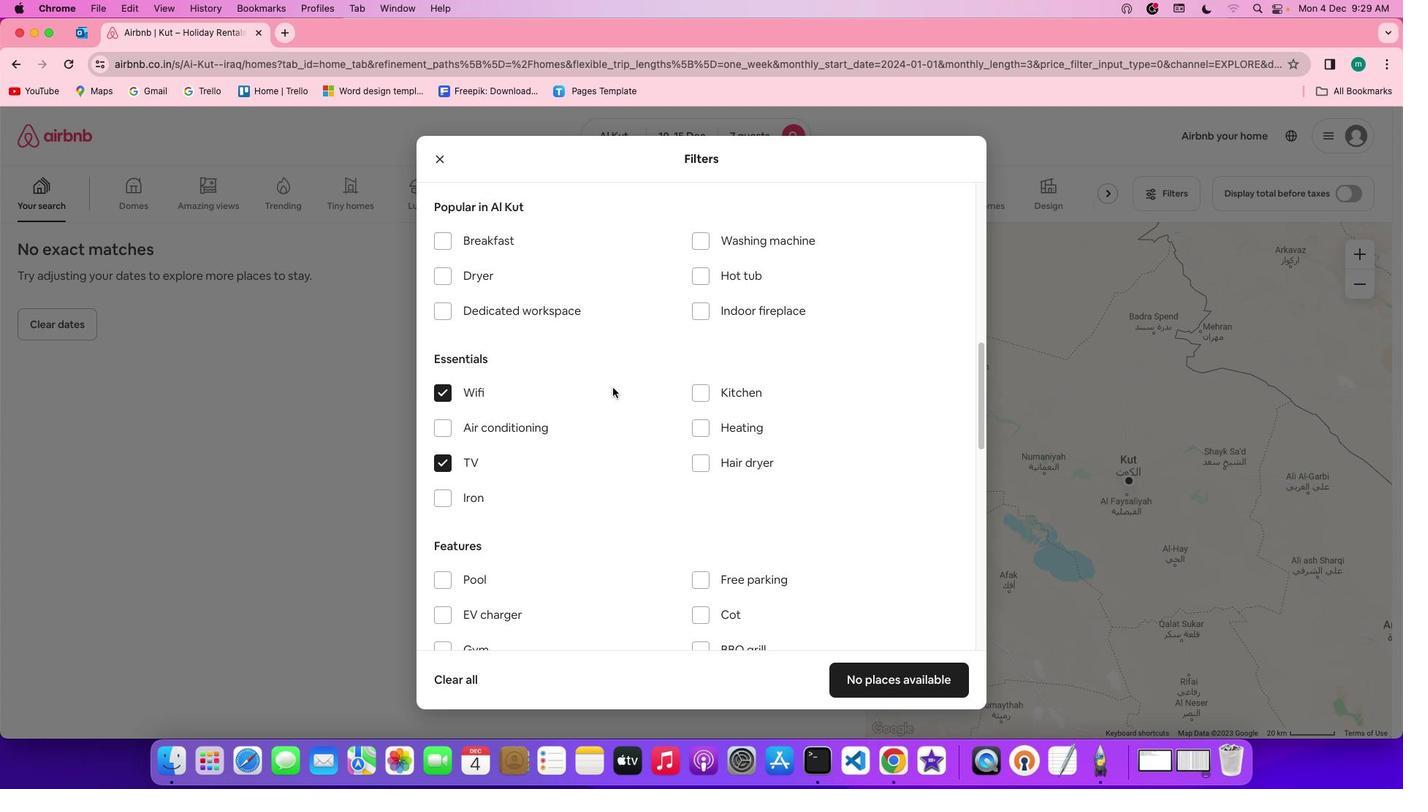
Action: Mouse scrolled (613, 388) with delta (0, 0)
Screenshot: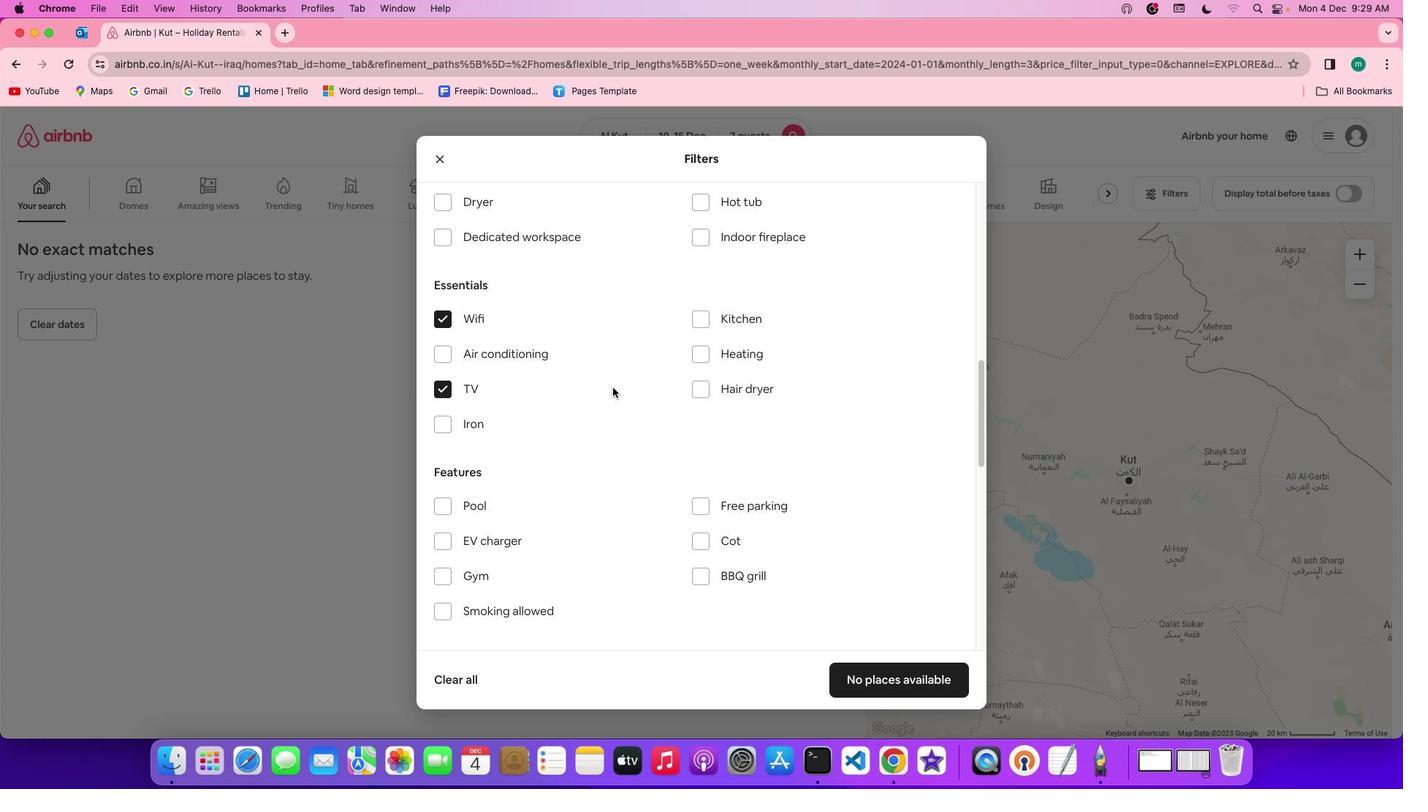 
Action: Mouse scrolled (613, 388) with delta (0, 0)
Screenshot: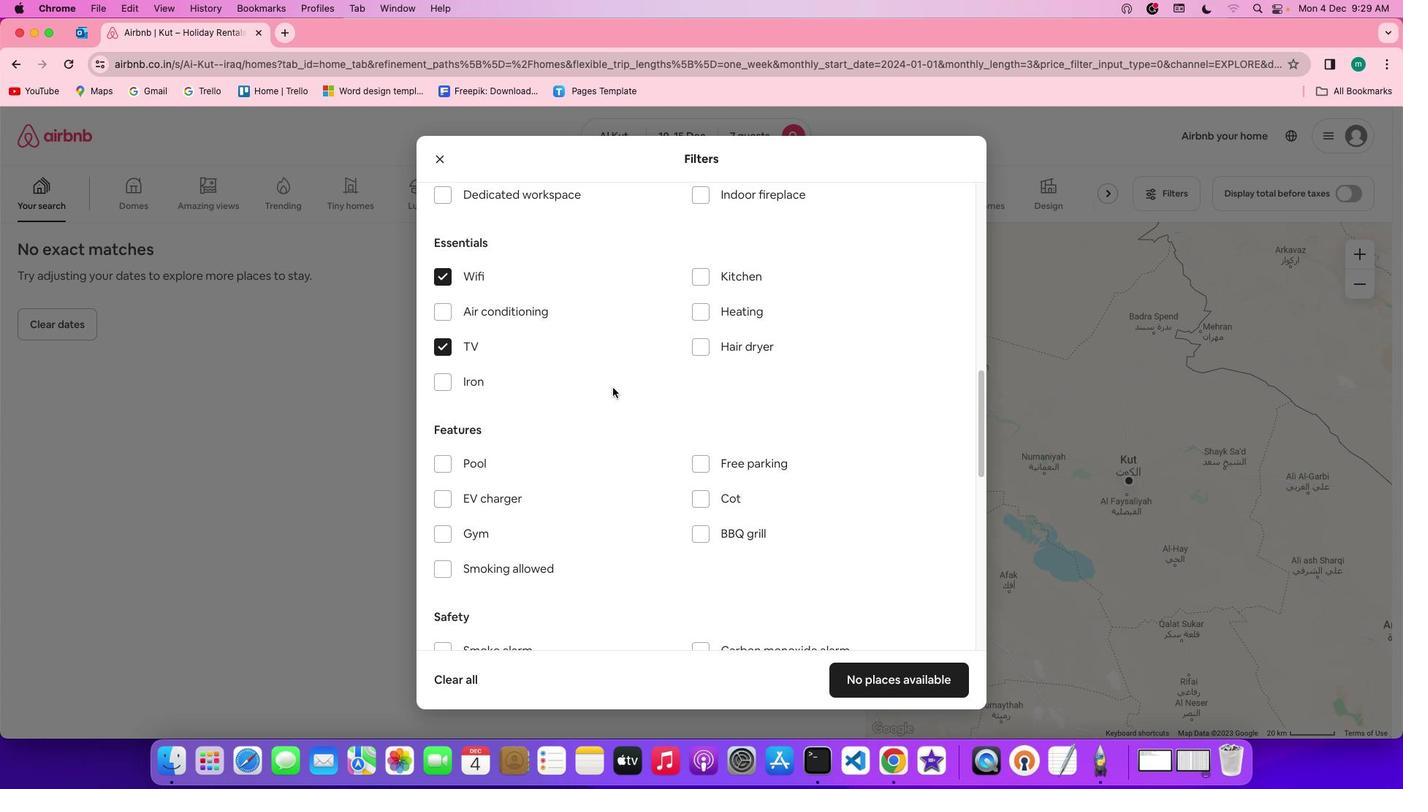 
Action: Mouse scrolled (613, 388) with delta (0, 0)
Screenshot: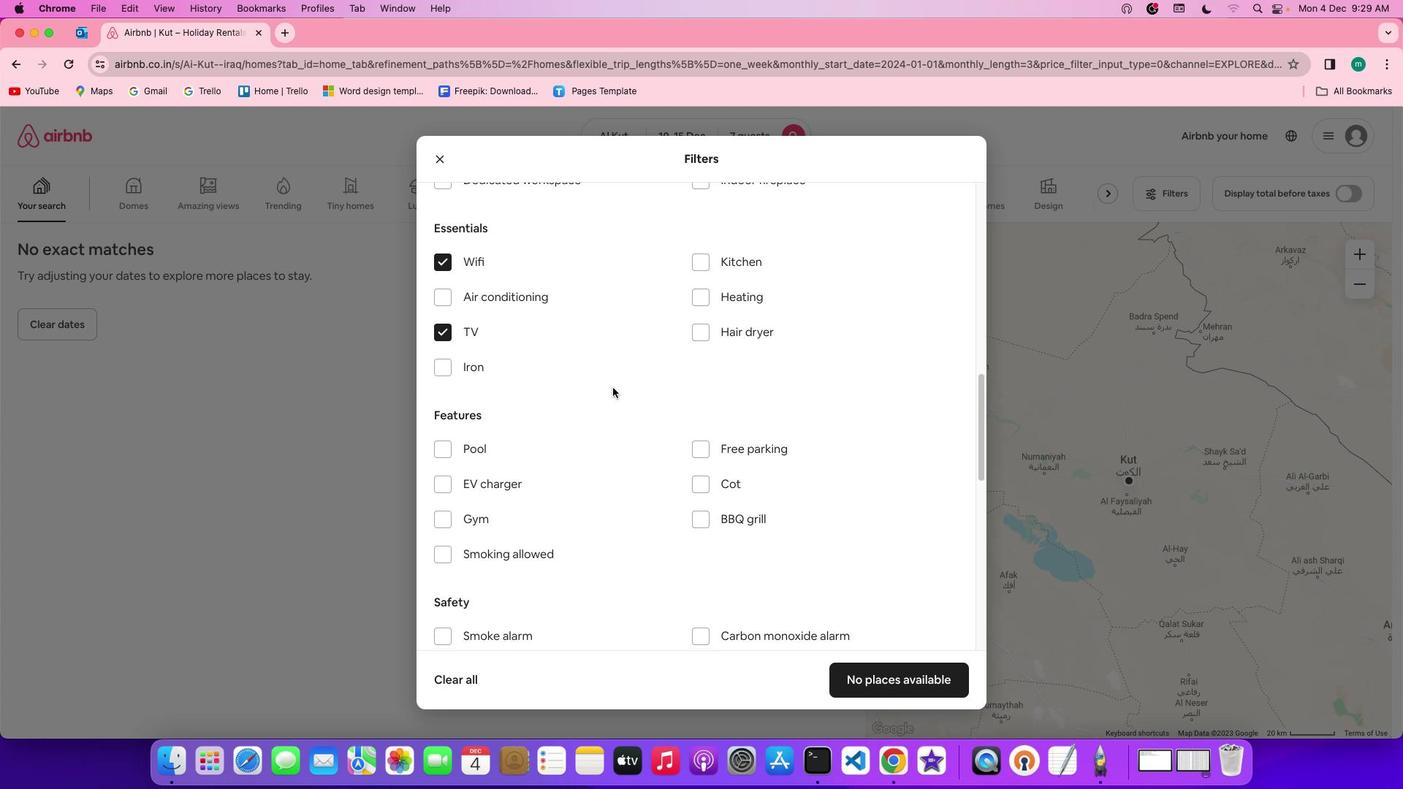 
Action: Mouse scrolled (613, 388) with delta (0, 0)
Screenshot: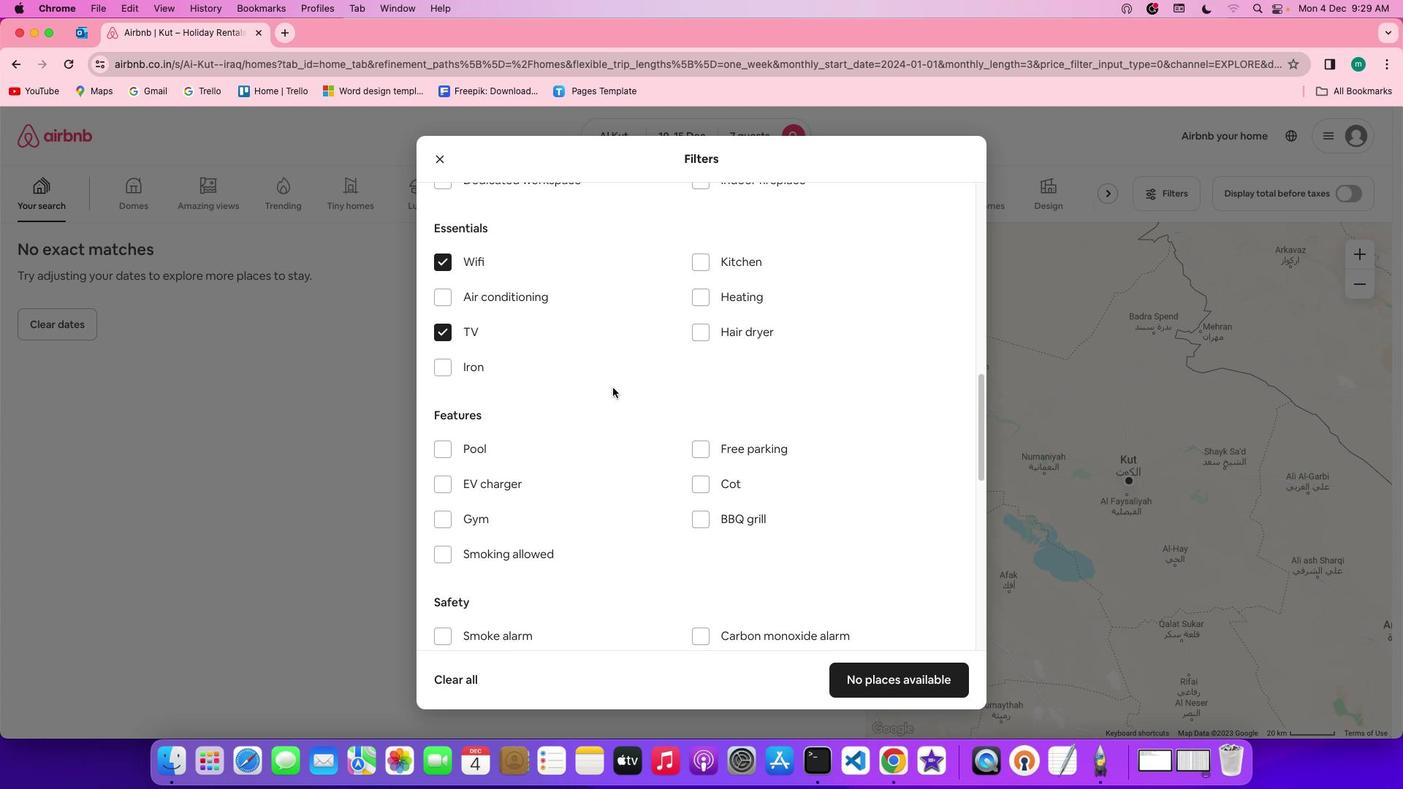 
Action: Mouse scrolled (613, 388) with delta (0, 0)
Screenshot: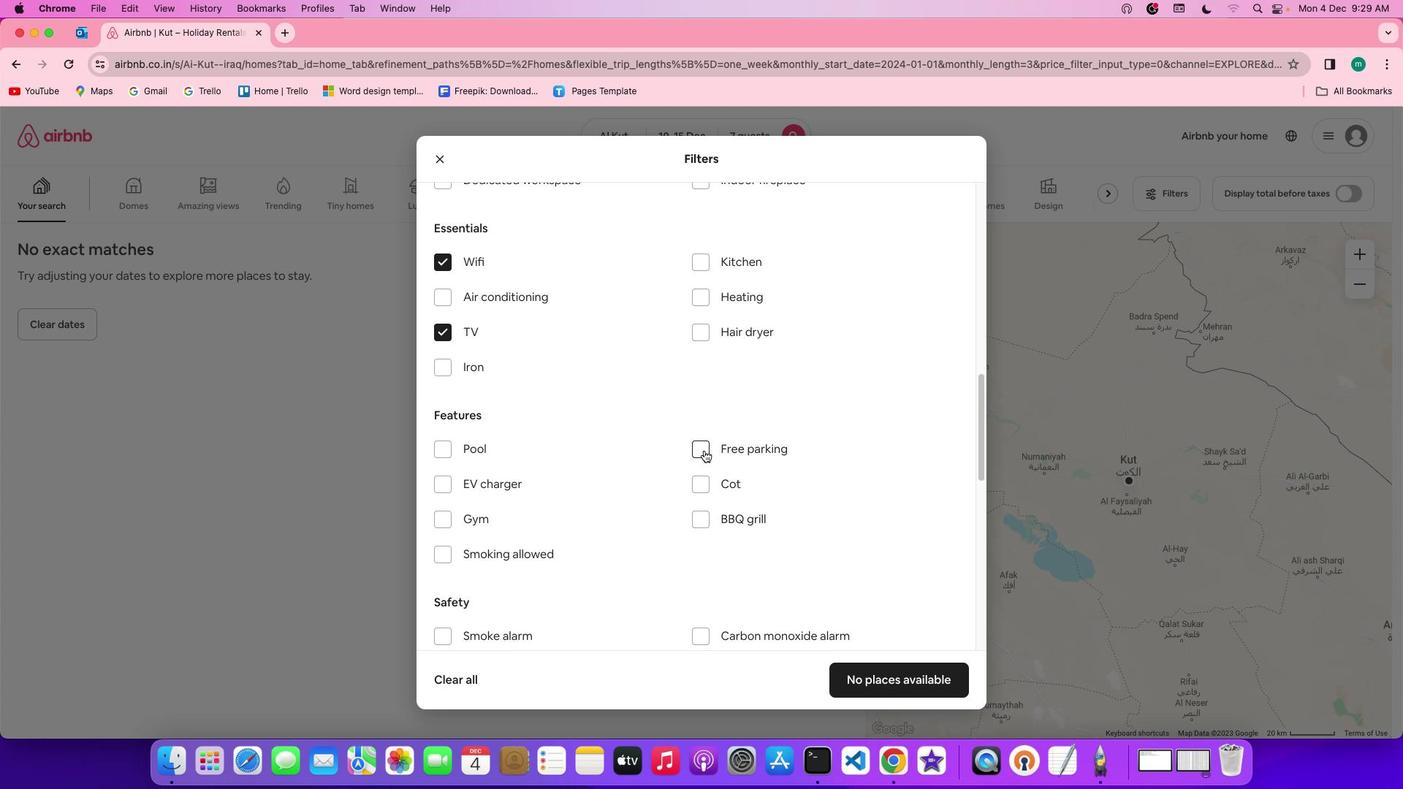 
Action: Mouse scrolled (613, 388) with delta (0, 0)
Screenshot: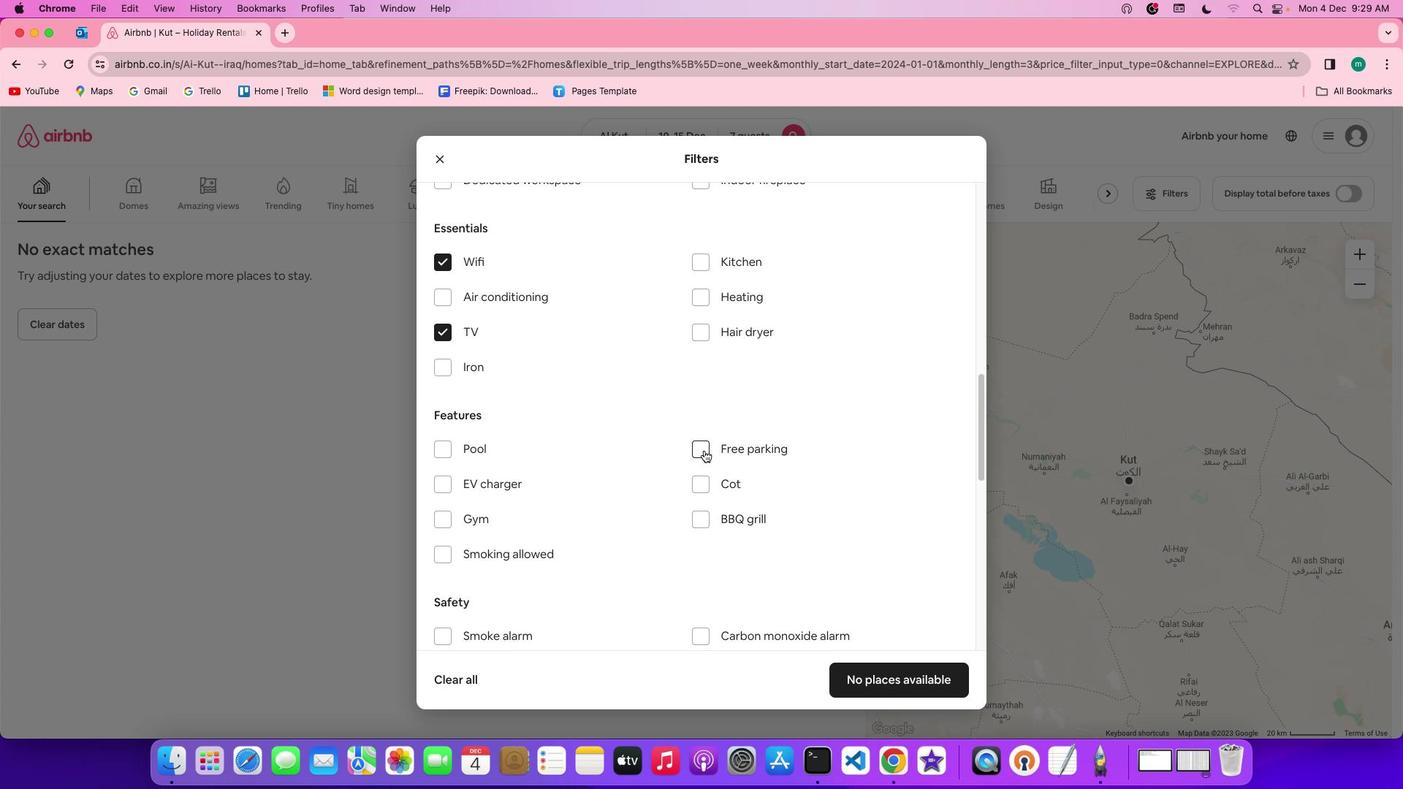 
Action: Mouse scrolled (613, 388) with delta (0, 0)
Screenshot: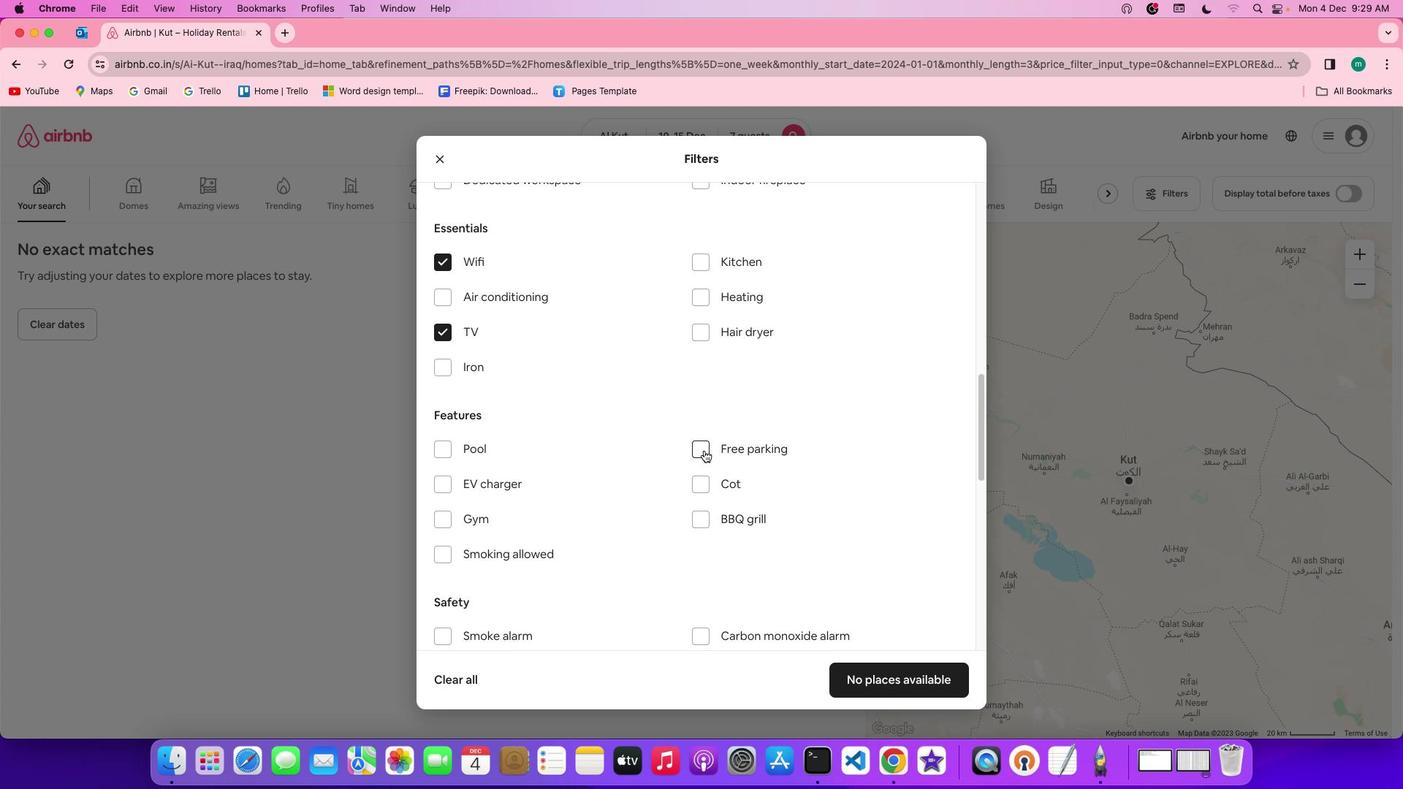 
Action: Mouse scrolled (613, 388) with delta (0, 0)
Screenshot: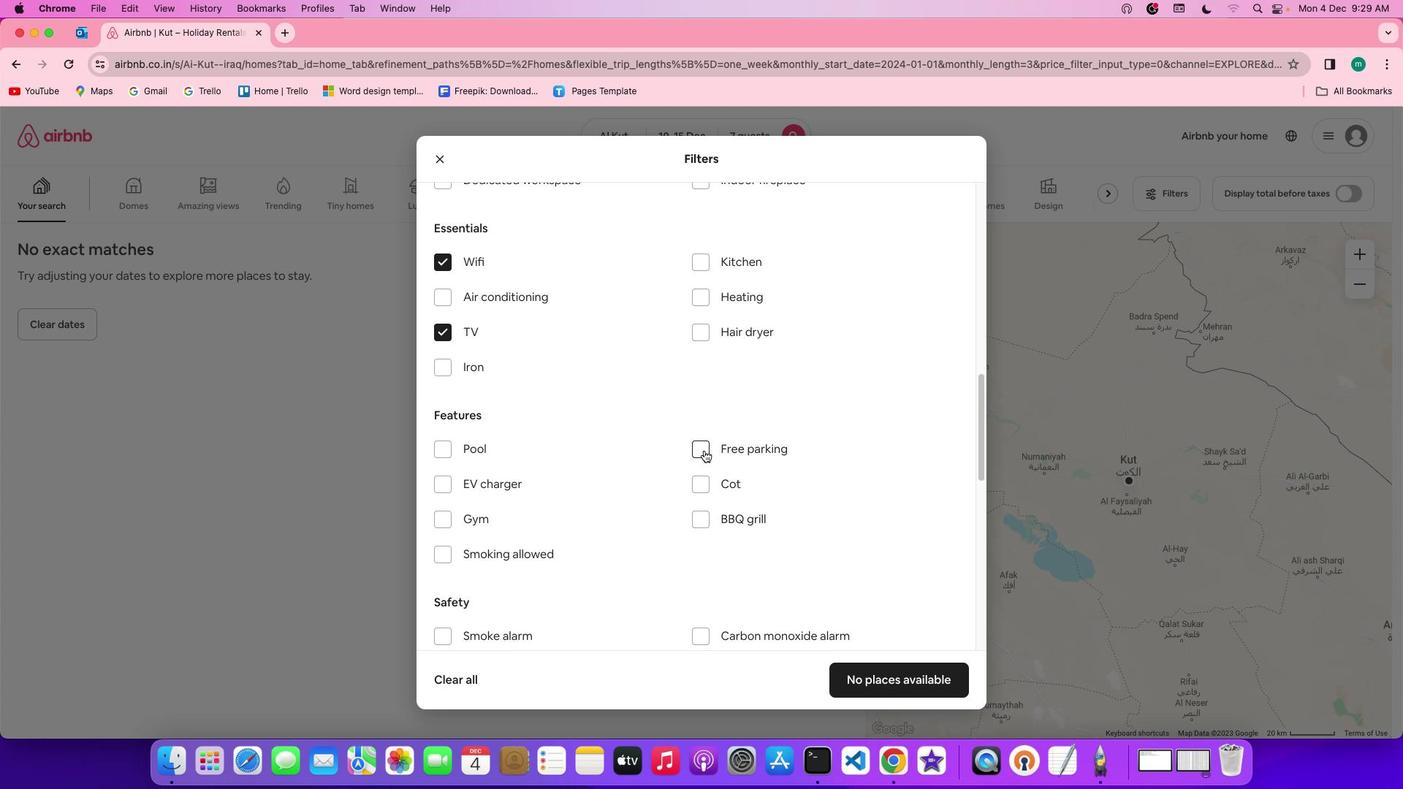 
Action: Mouse moved to (704, 450)
Screenshot: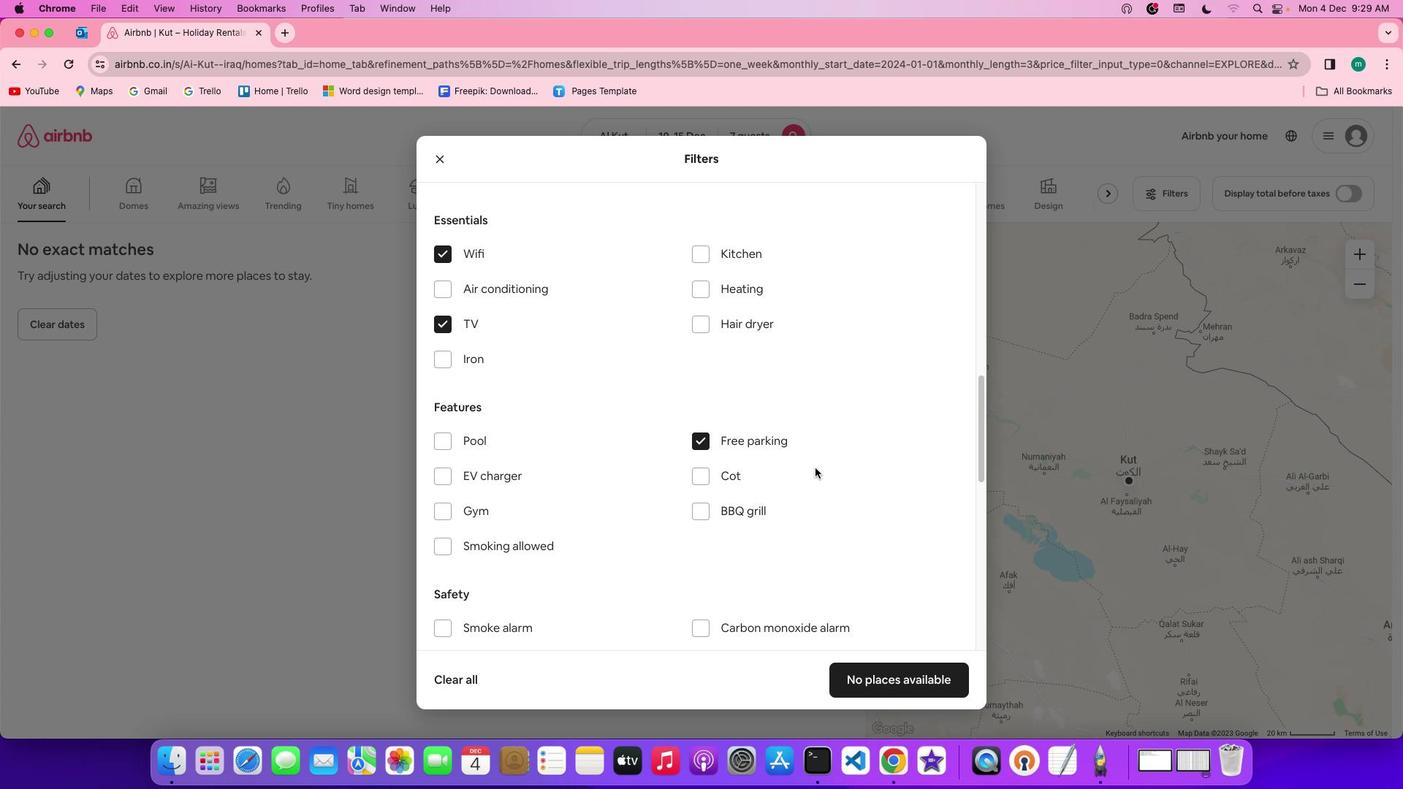 
Action: Mouse pressed left at (704, 450)
Screenshot: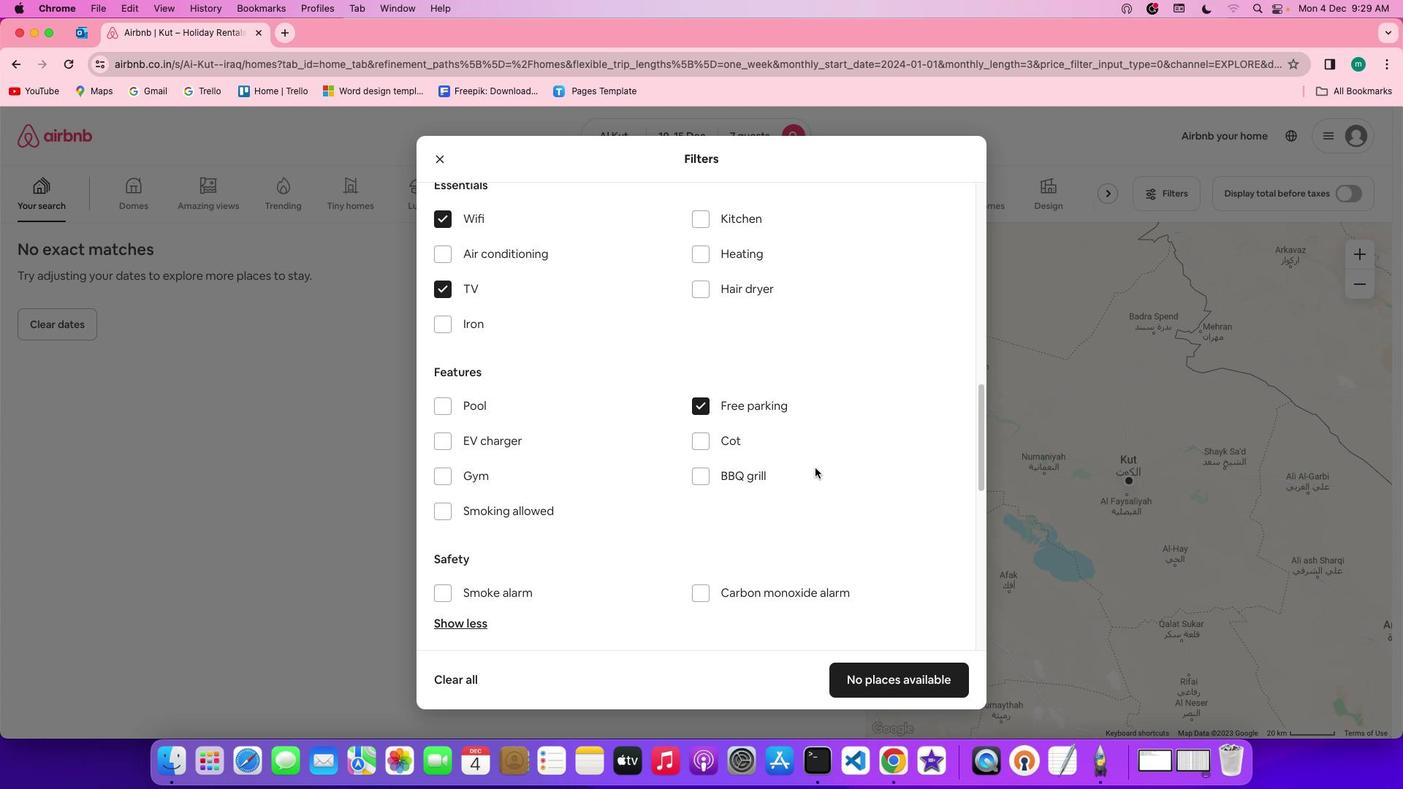 
Action: Mouse moved to (815, 467)
Screenshot: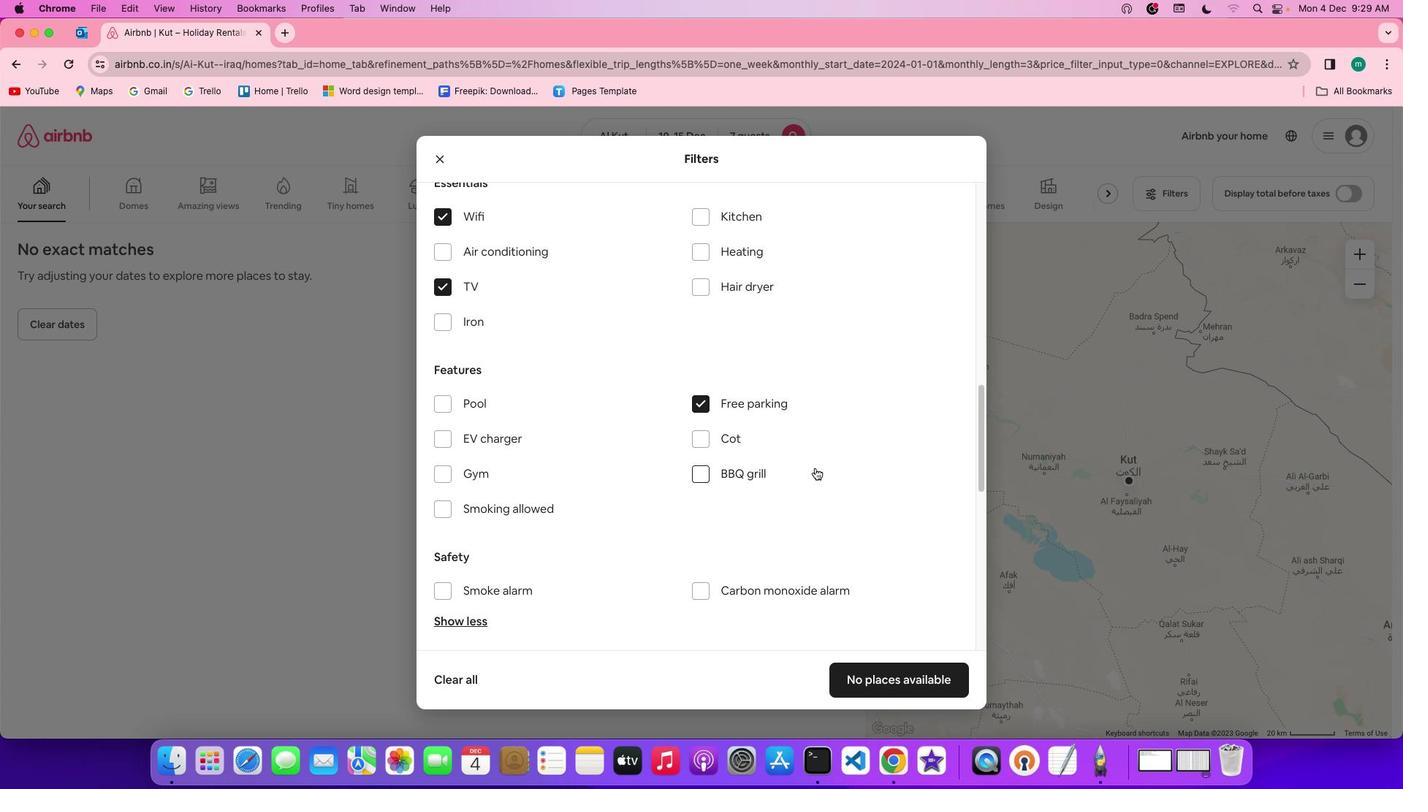
Action: Mouse scrolled (815, 467) with delta (0, 0)
Screenshot: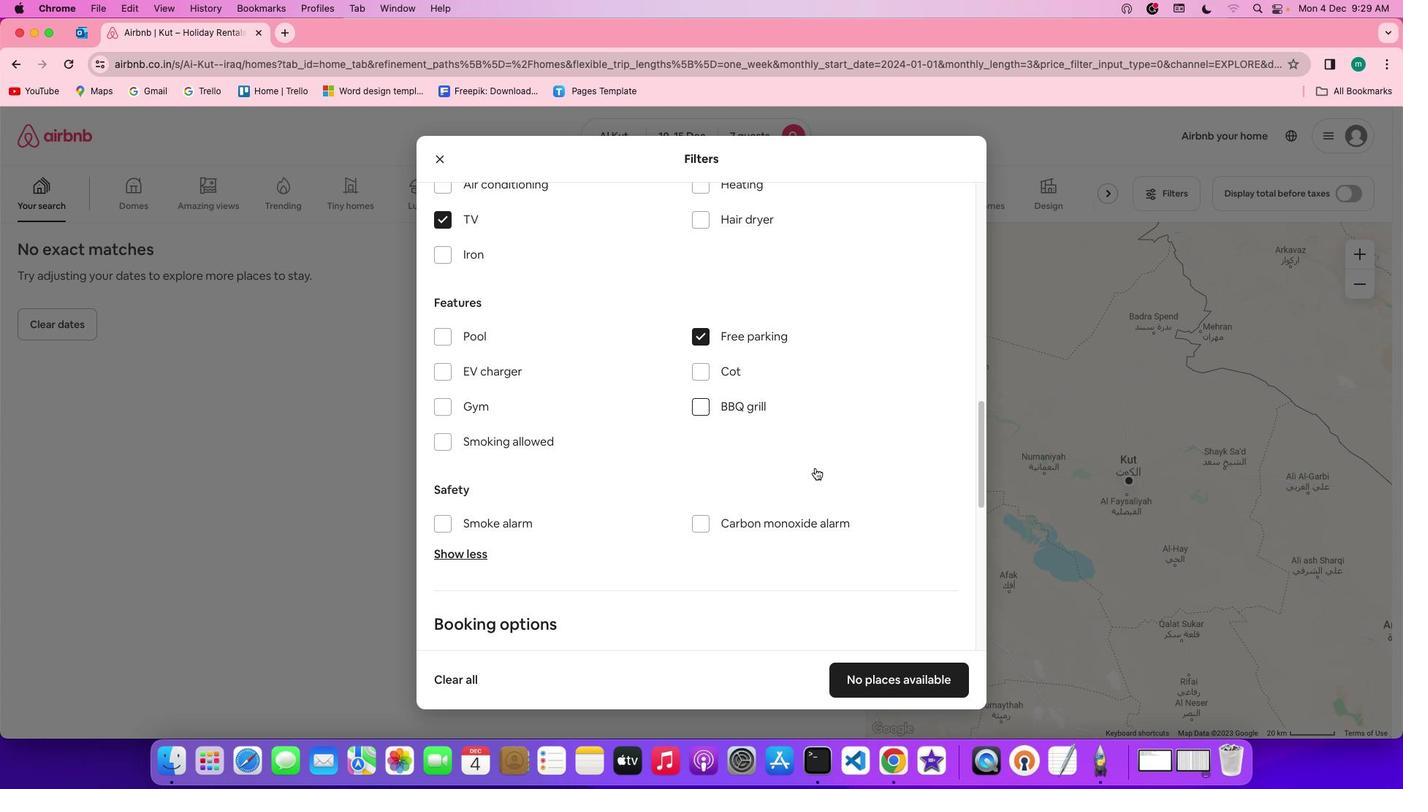 
Action: Mouse scrolled (815, 467) with delta (0, 0)
Screenshot: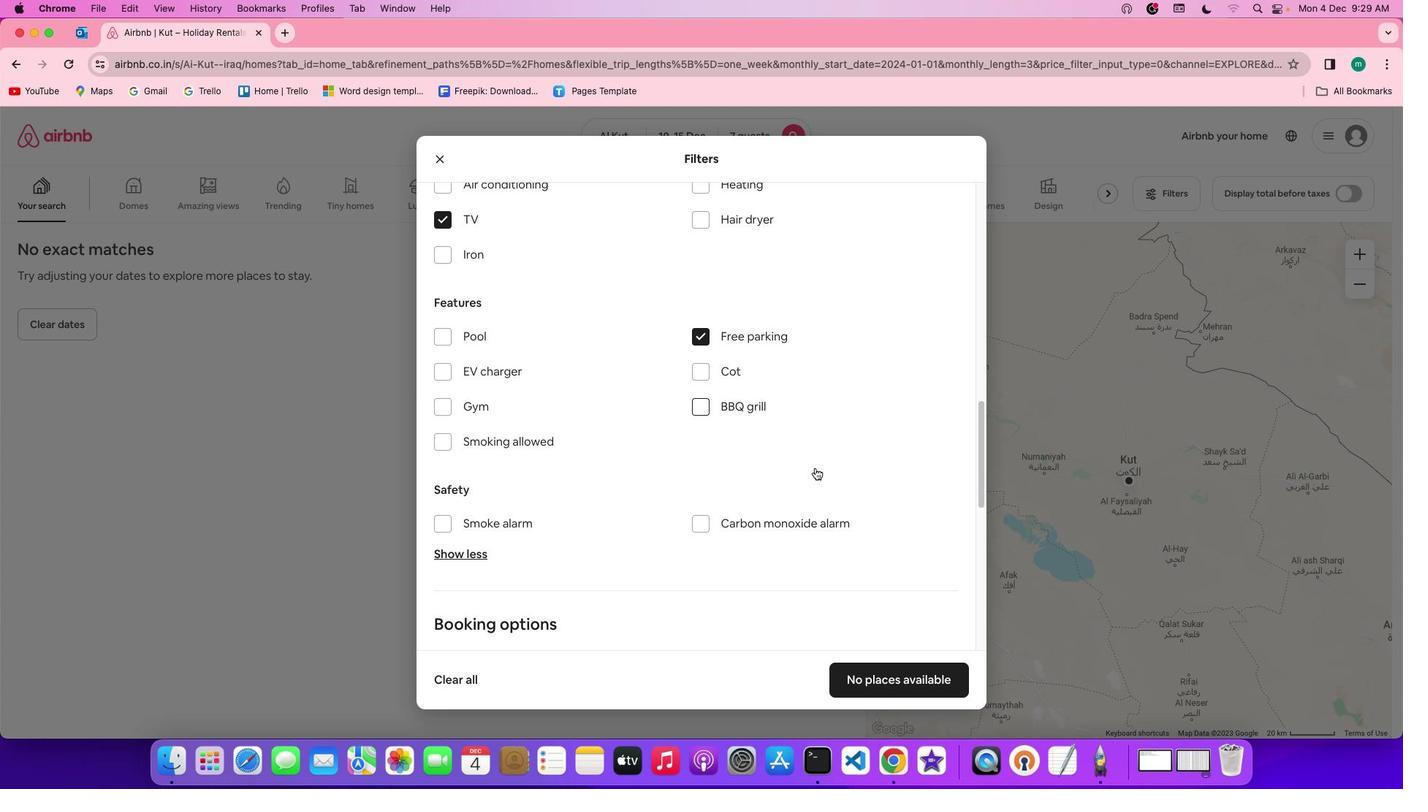 
Action: Mouse scrolled (815, 467) with delta (0, 0)
Screenshot: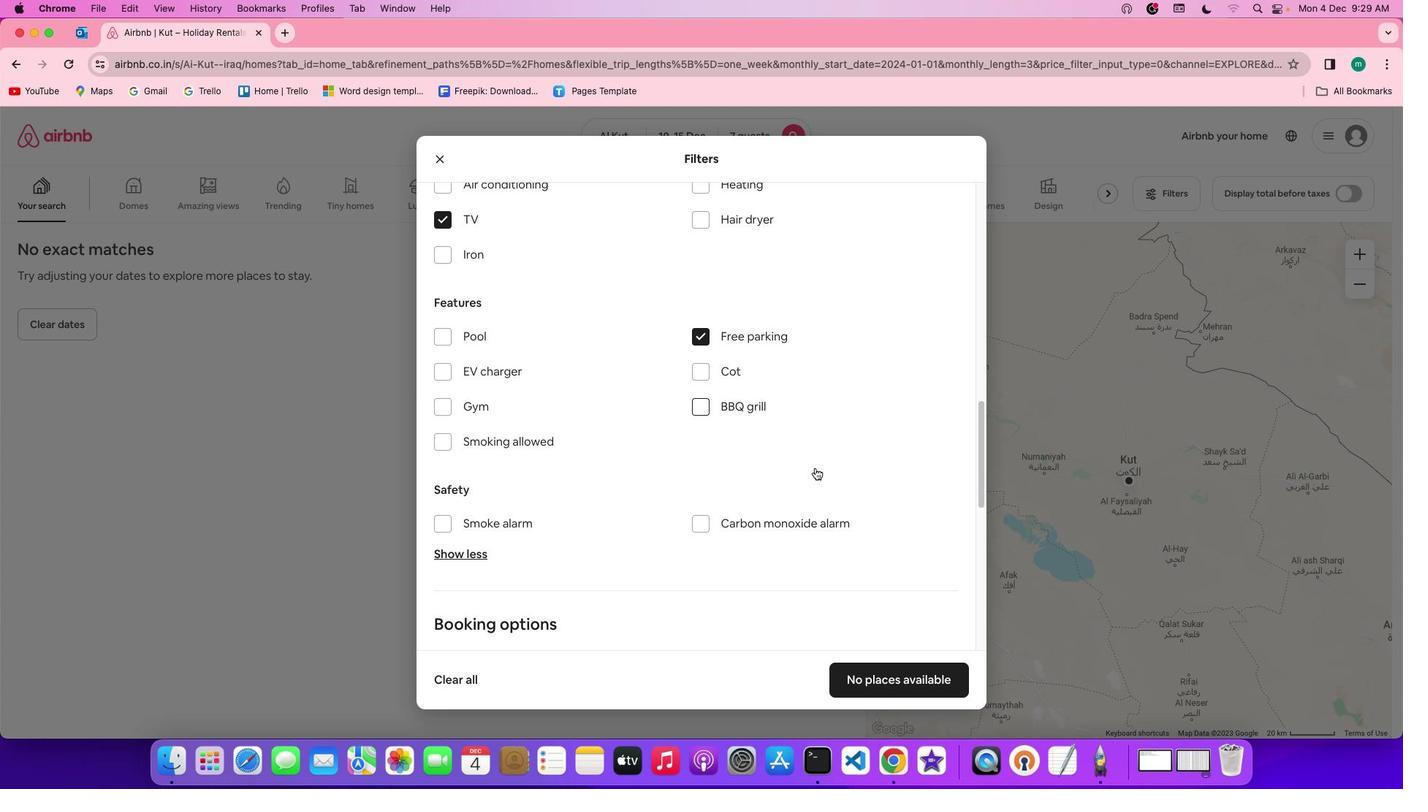 
Action: Mouse scrolled (815, 467) with delta (0, 0)
Screenshot: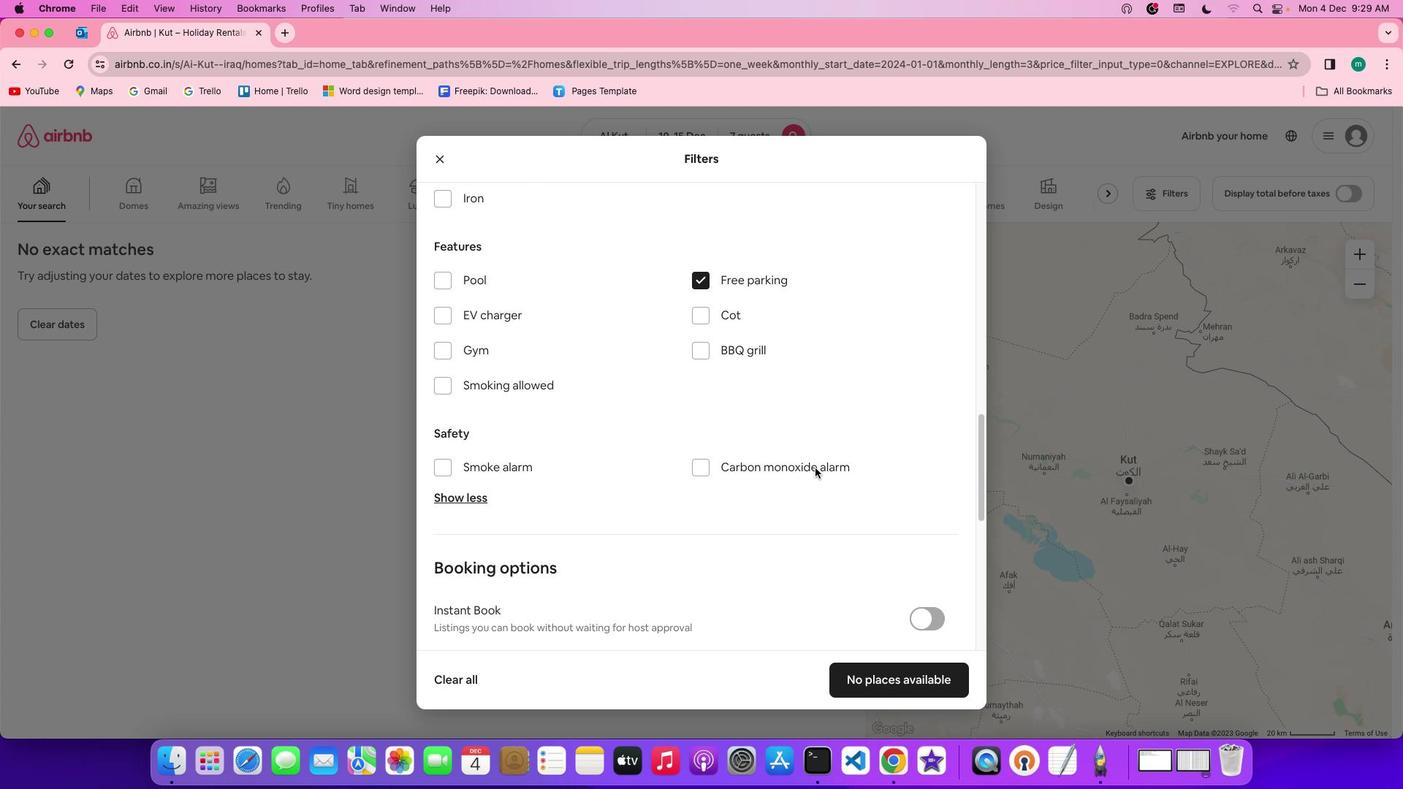 
Action: Mouse scrolled (815, 467) with delta (0, 0)
Screenshot: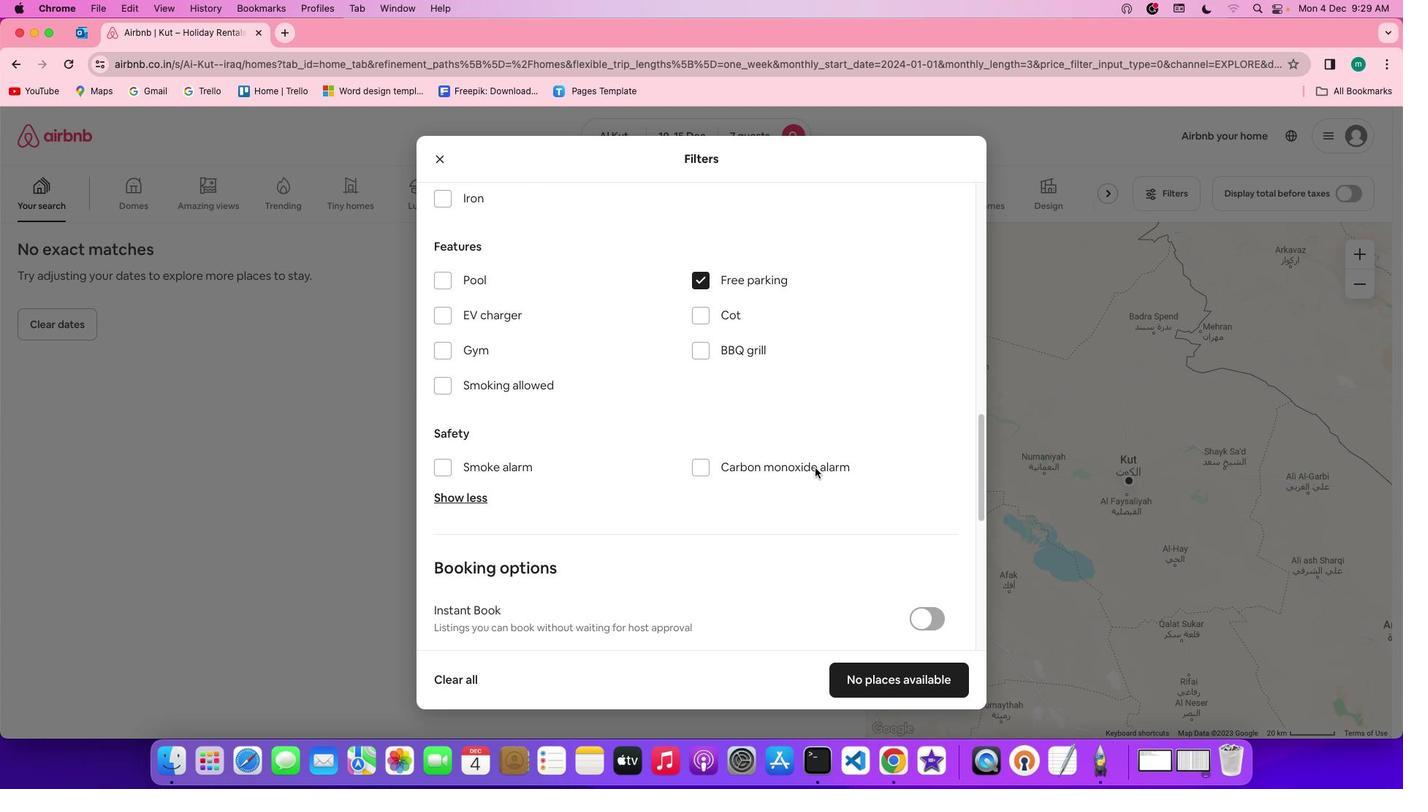 
Action: Mouse scrolled (815, 467) with delta (0, 0)
Screenshot: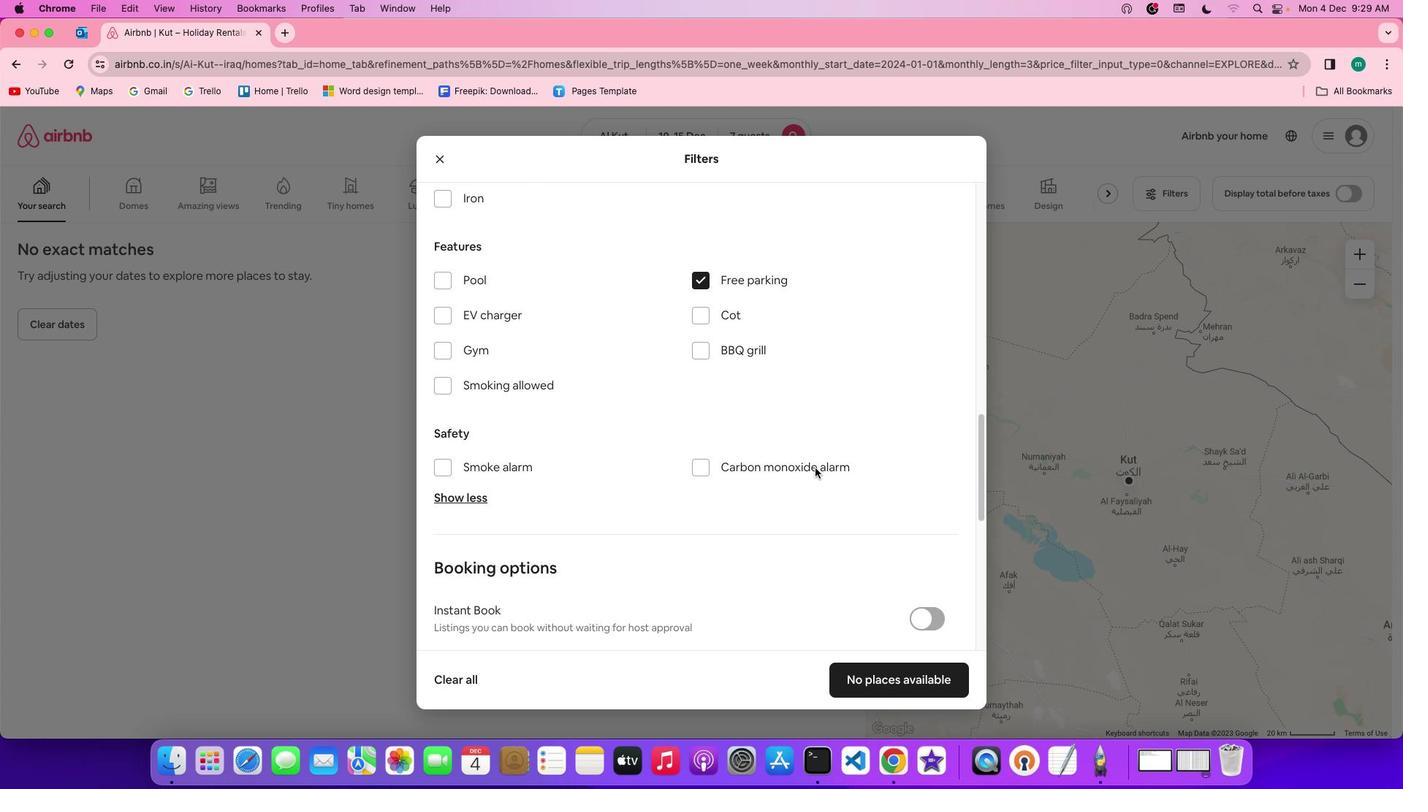 
Action: Mouse scrolled (815, 467) with delta (0, 0)
Screenshot: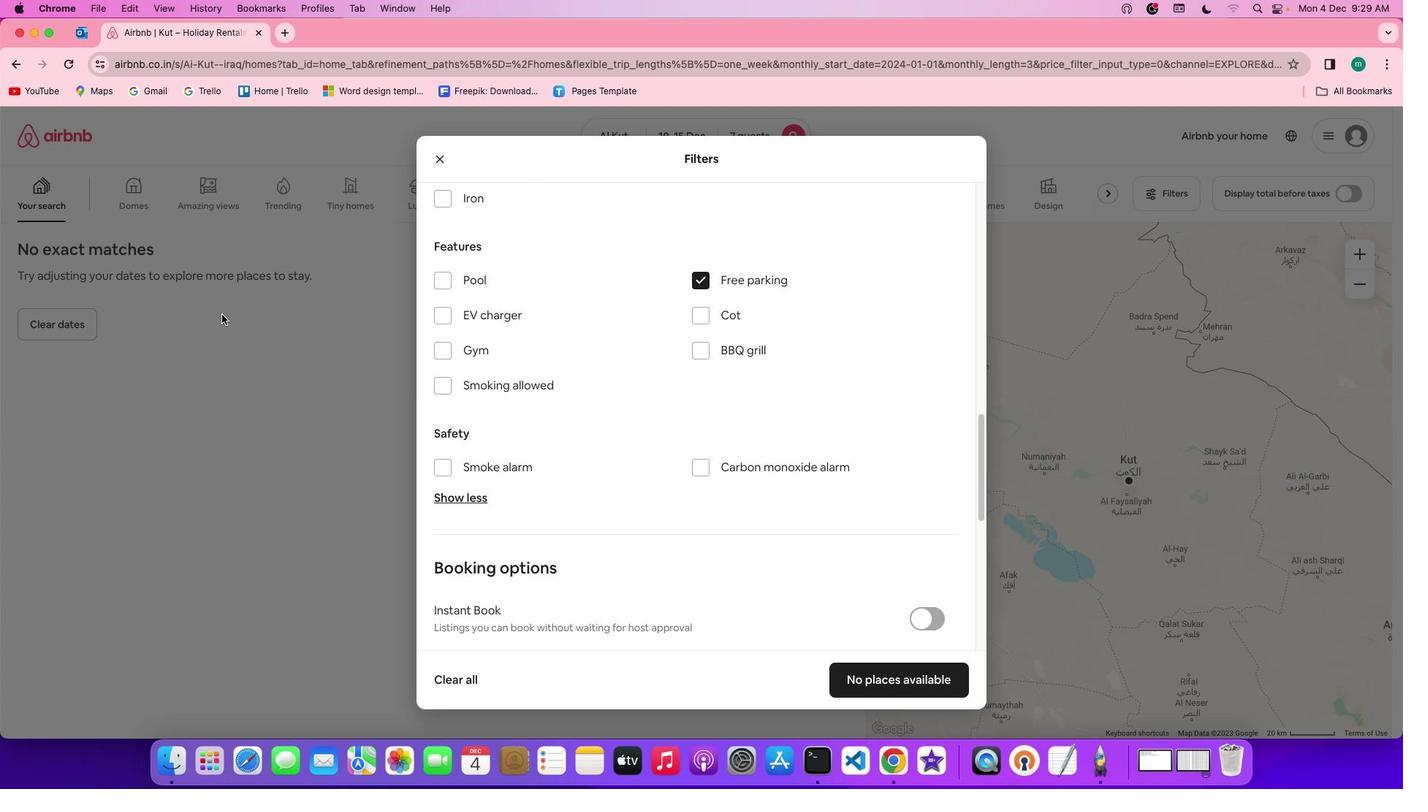 
Action: Mouse scrolled (815, 467) with delta (0, 0)
Screenshot: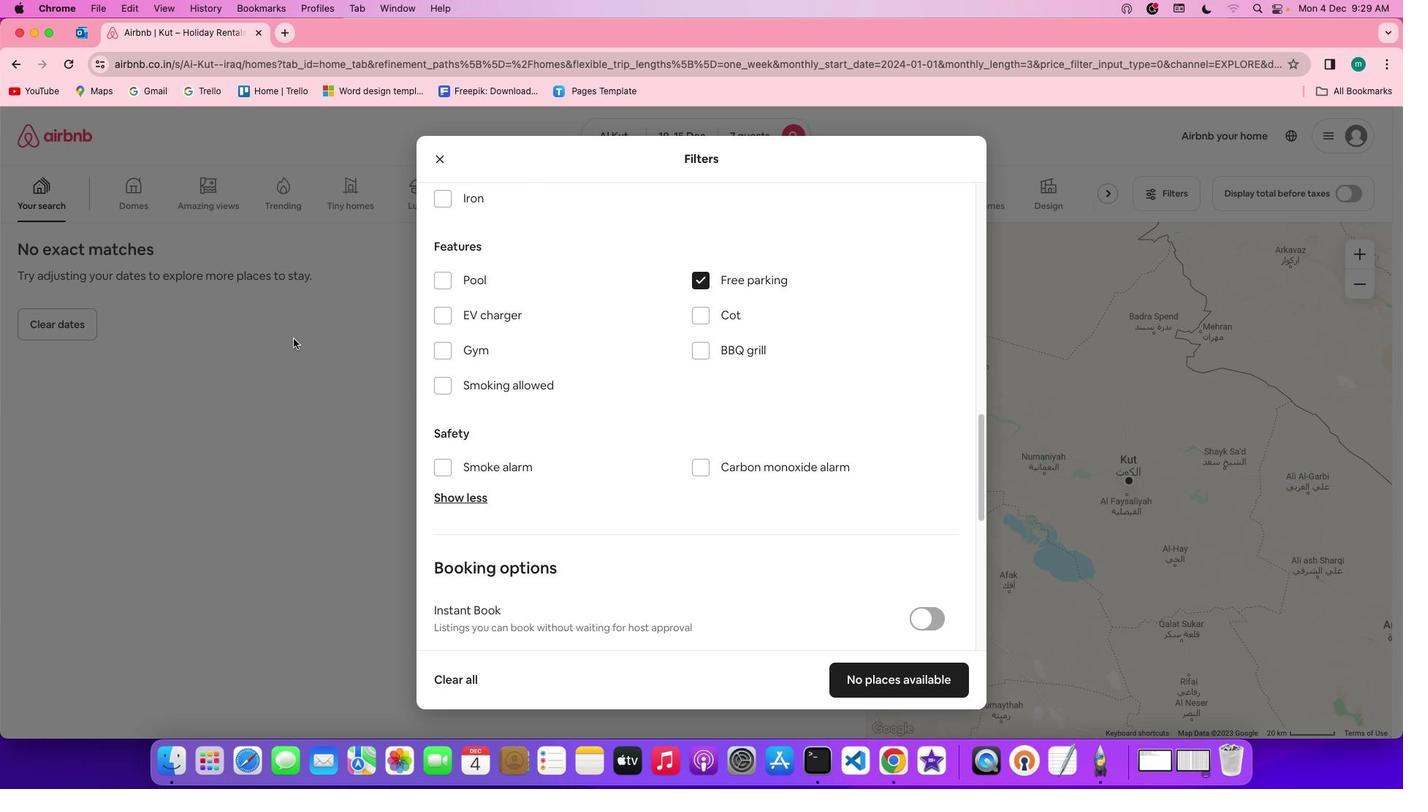 
Action: Mouse scrolled (815, 467) with delta (0, 0)
Screenshot: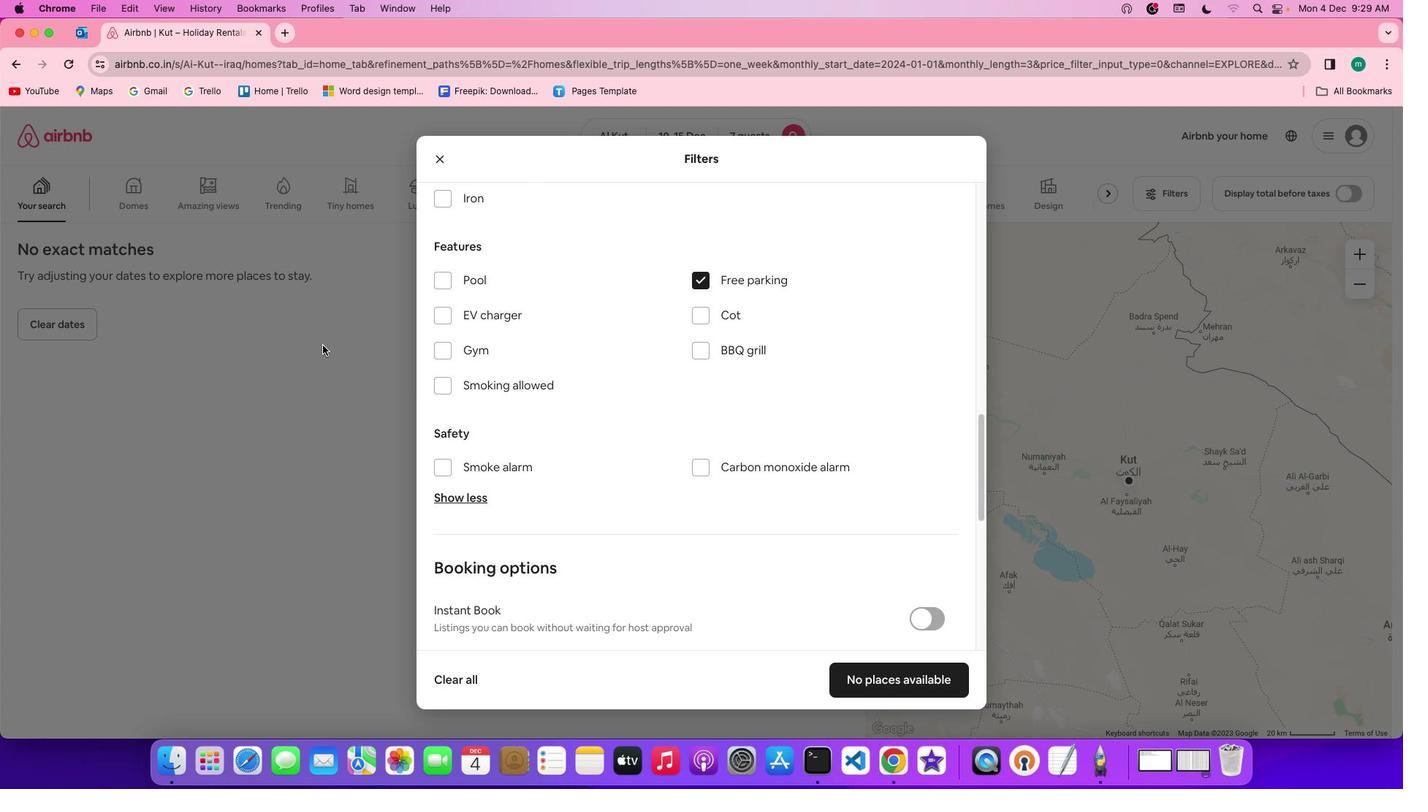 
Action: Mouse moved to (444, 353)
Screenshot: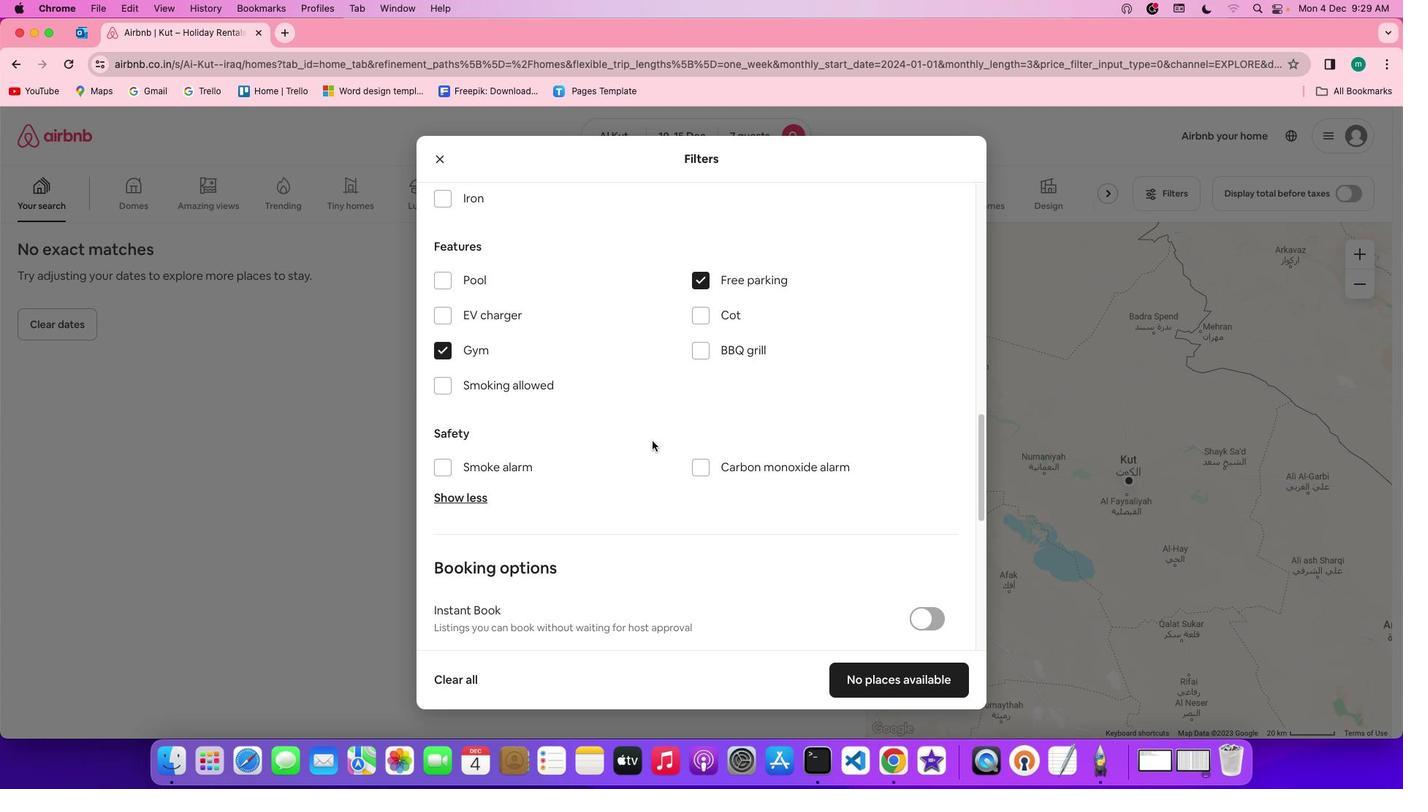 
Action: Mouse pressed left at (444, 353)
Screenshot: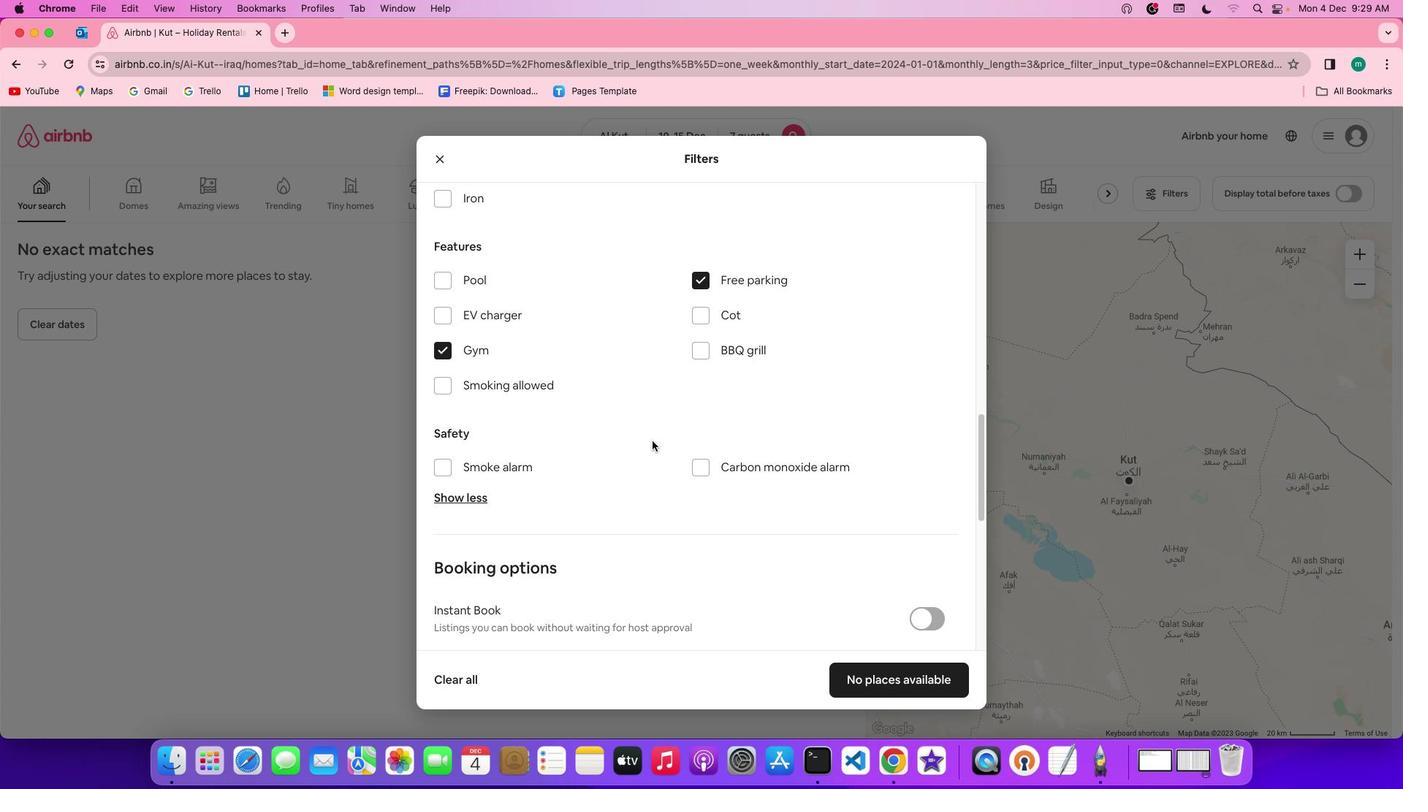 
Action: Mouse moved to (652, 440)
Screenshot: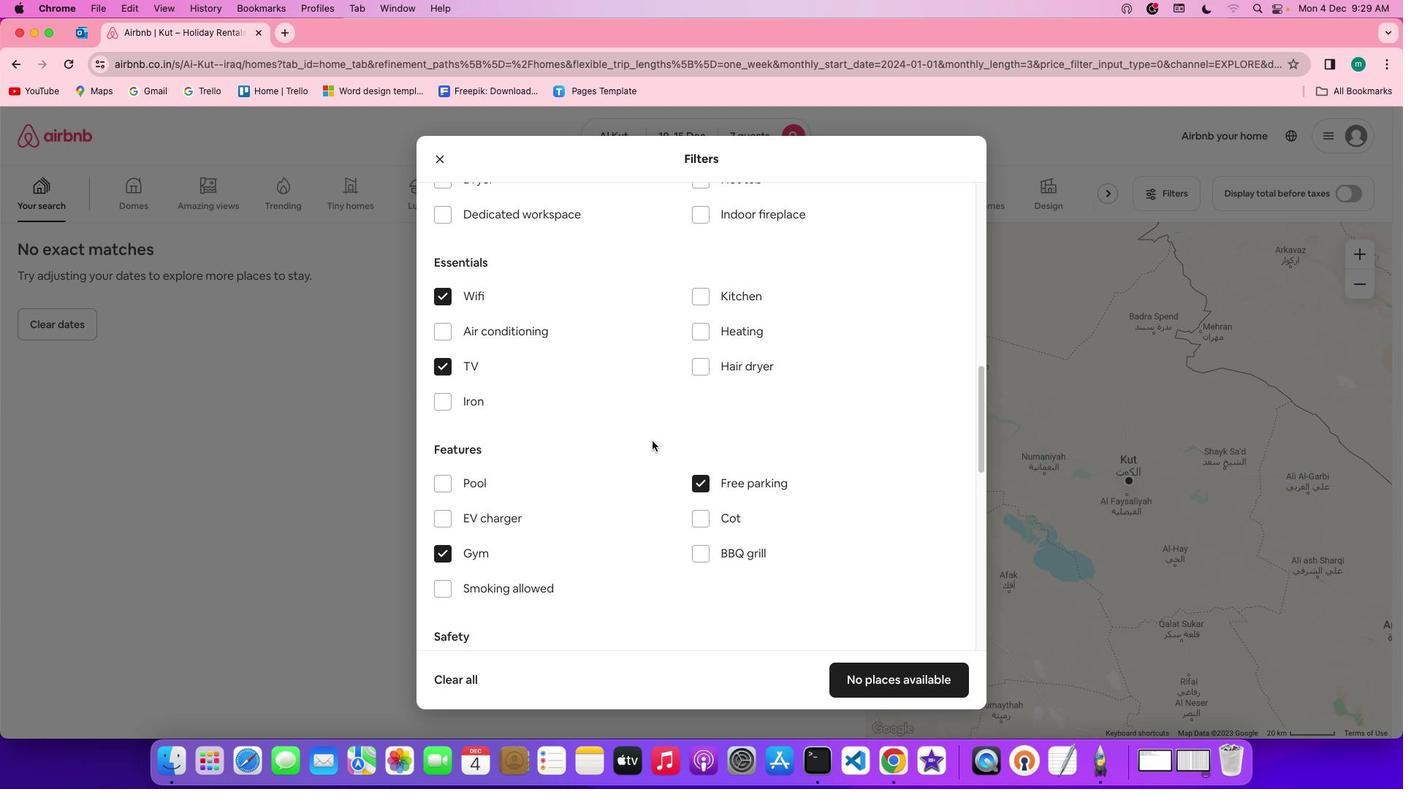 
Action: Mouse scrolled (652, 440) with delta (0, 0)
Screenshot: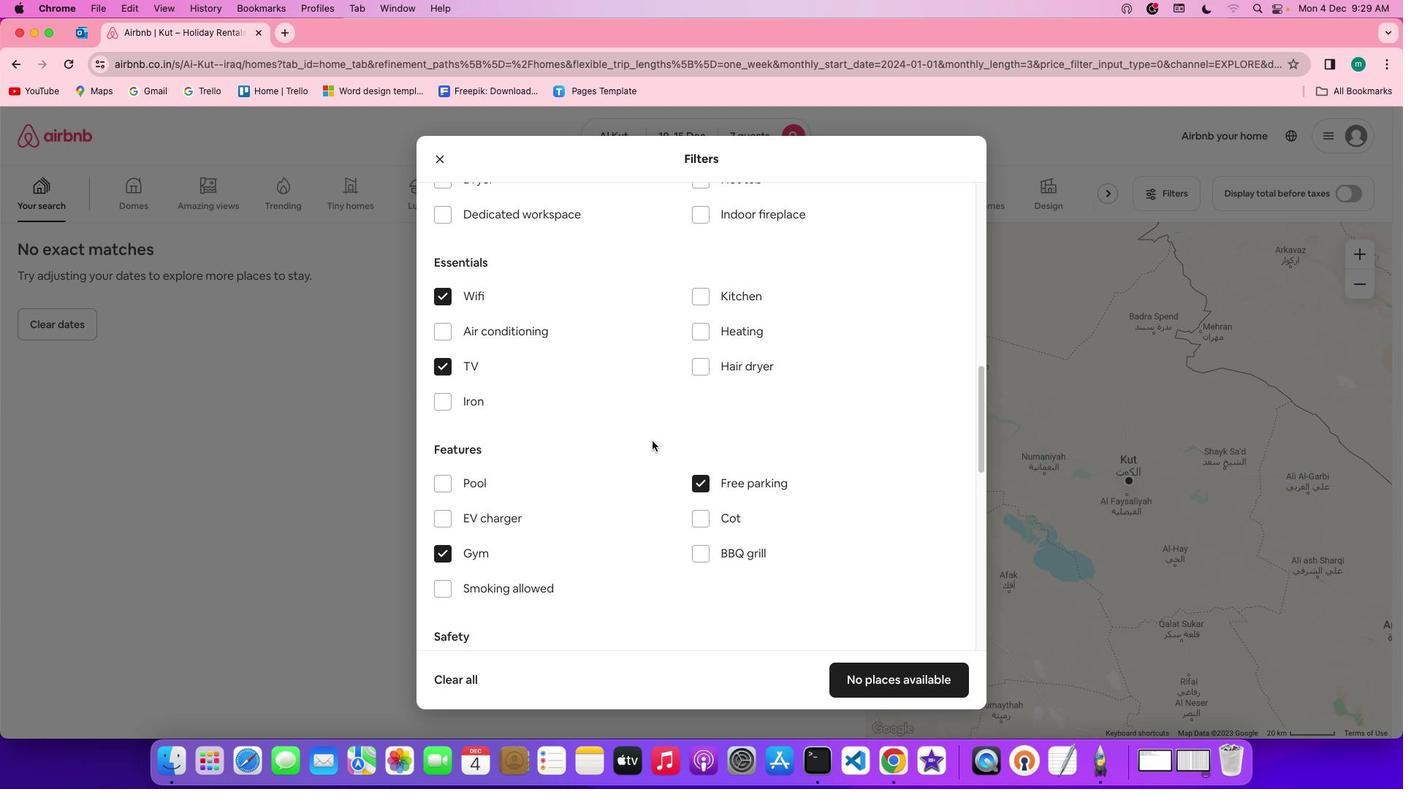 
Action: Mouse scrolled (652, 440) with delta (0, 0)
Screenshot: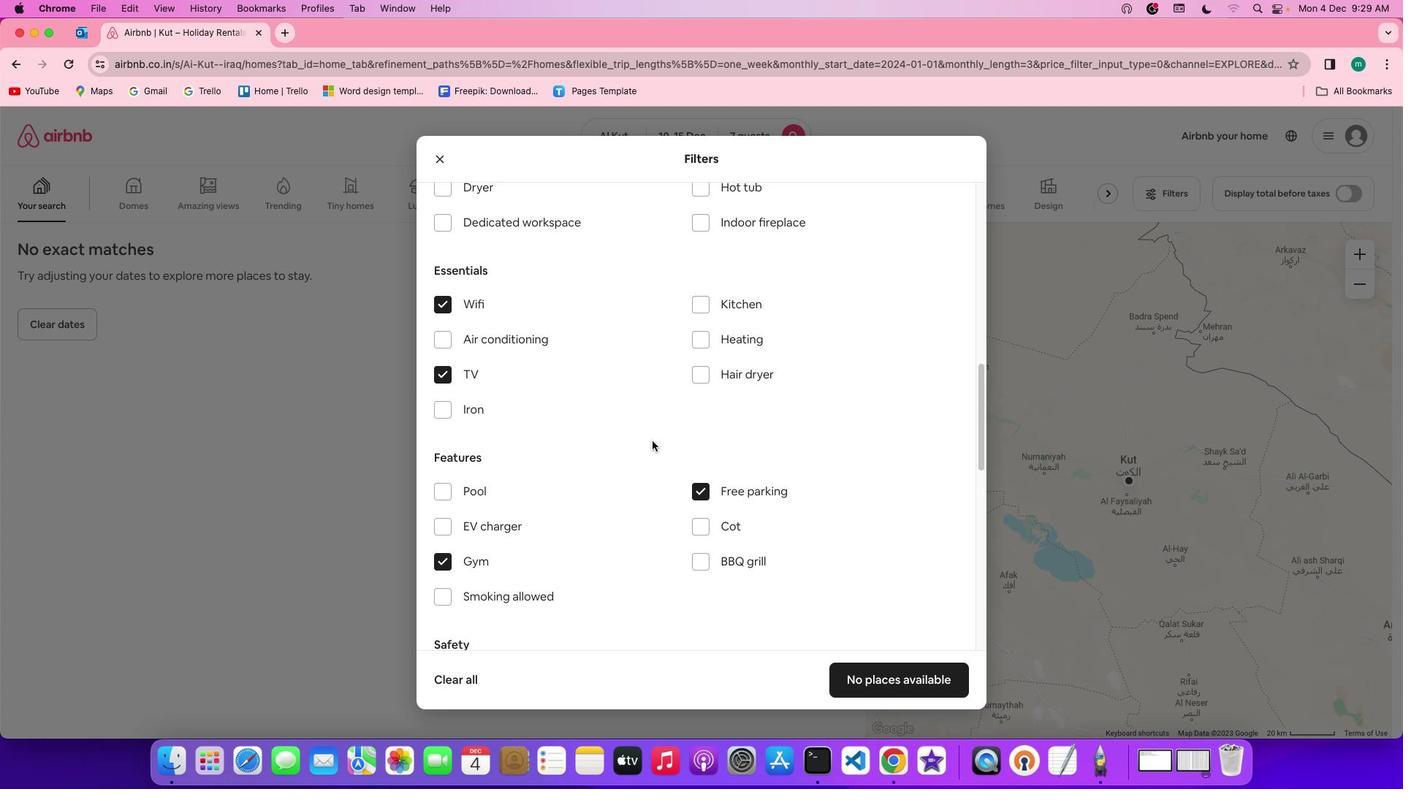 
Action: Mouse scrolled (652, 440) with delta (0, 1)
Screenshot: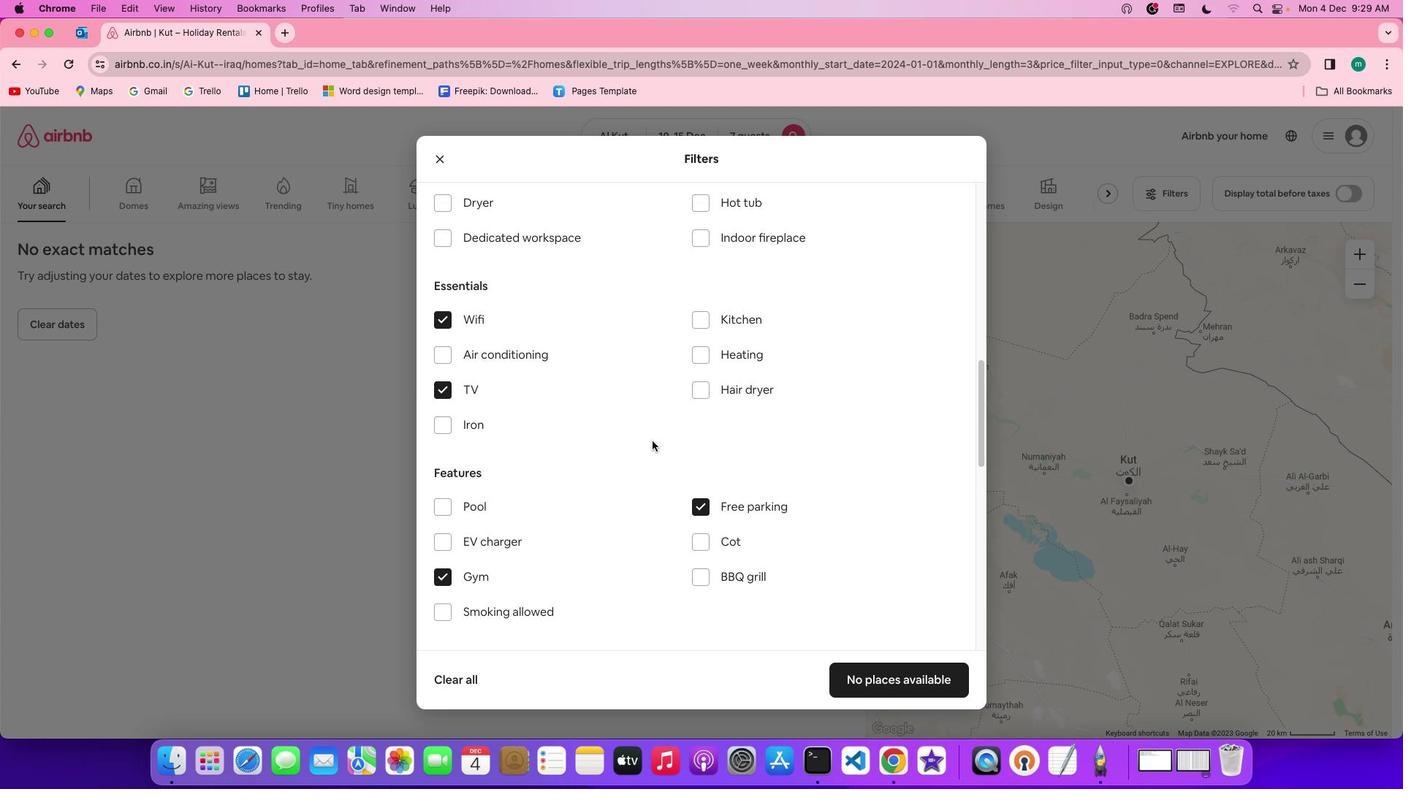 
Action: Mouse scrolled (652, 440) with delta (0, 2)
Screenshot: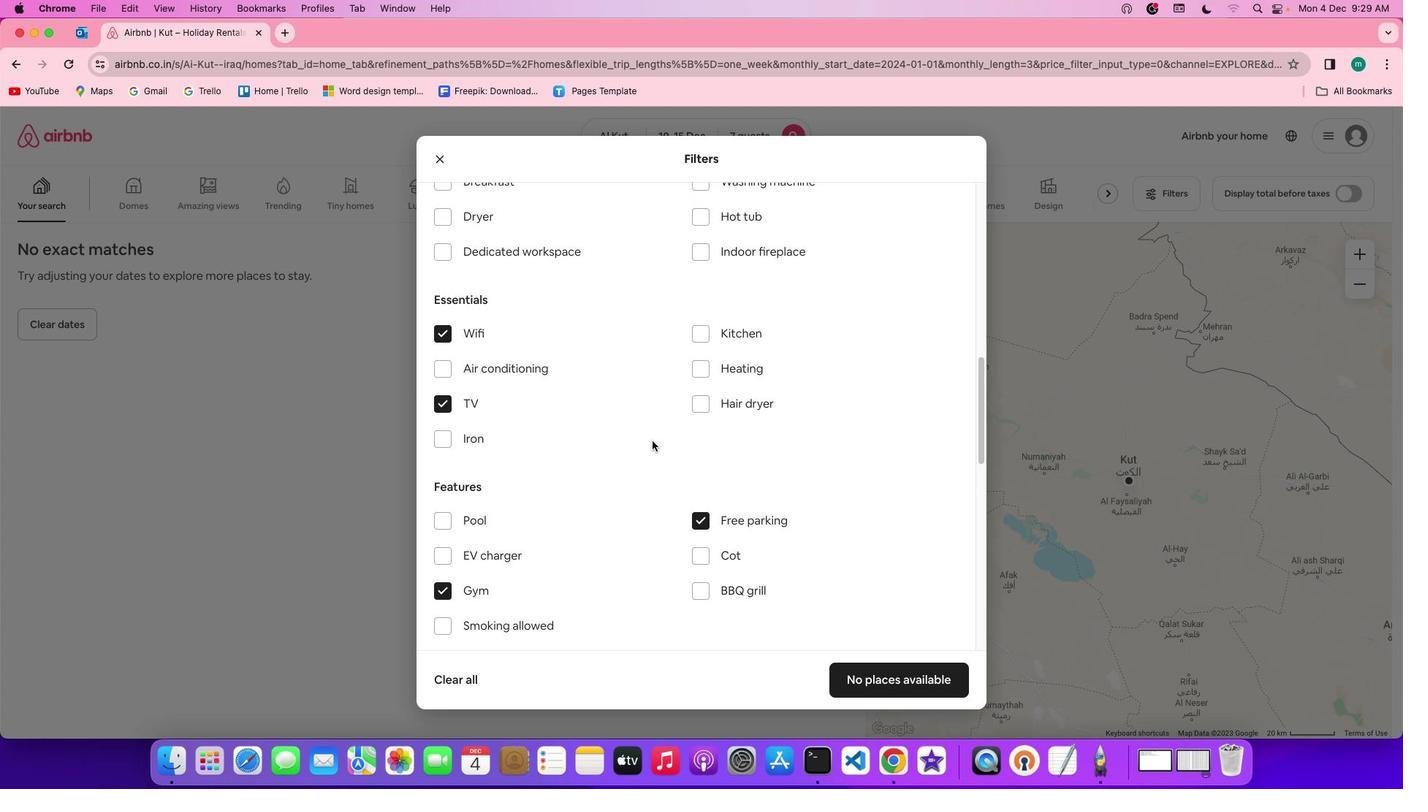
Action: Mouse scrolled (652, 440) with delta (0, 0)
Screenshot: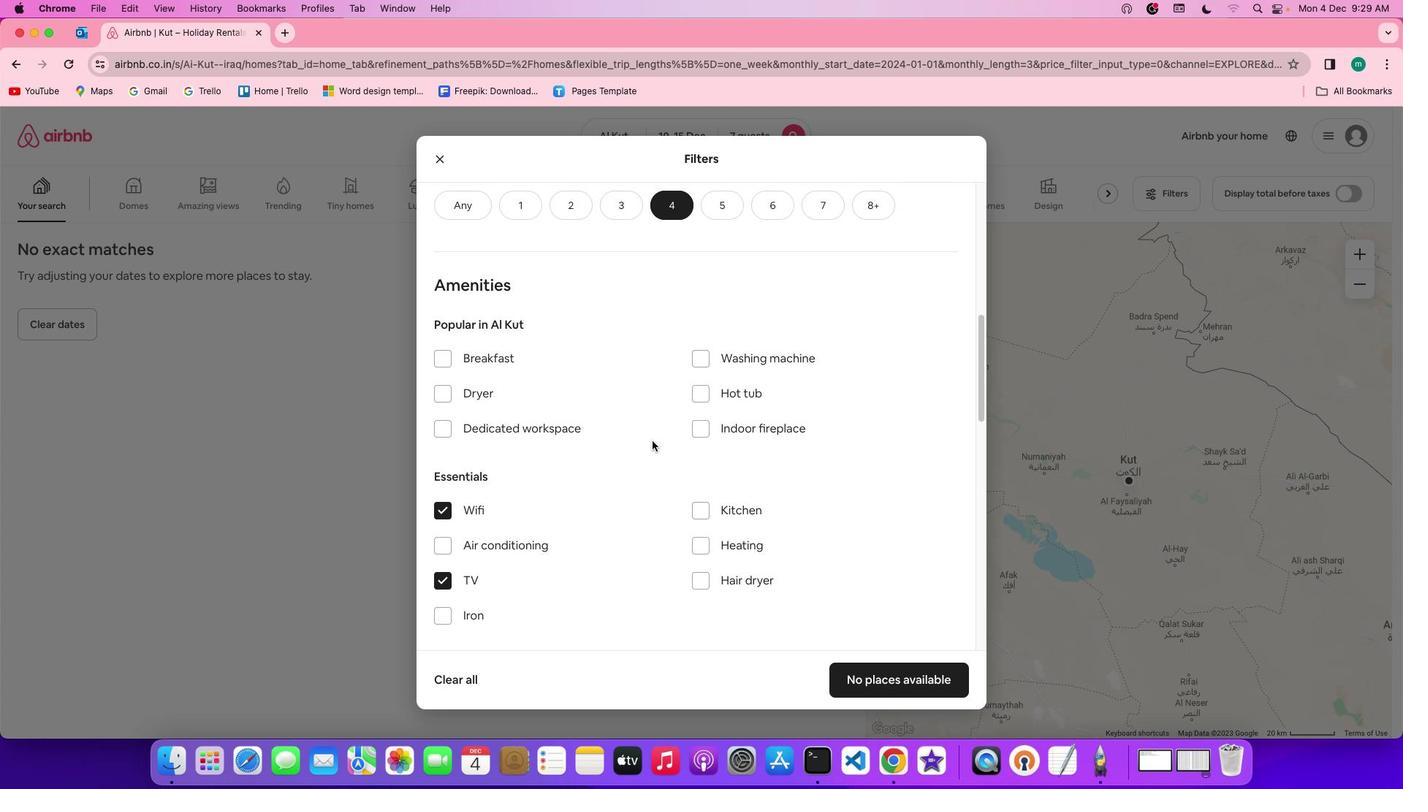 
Action: Mouse scrolled (652, 440) with delta (0, 0)
Screenshot: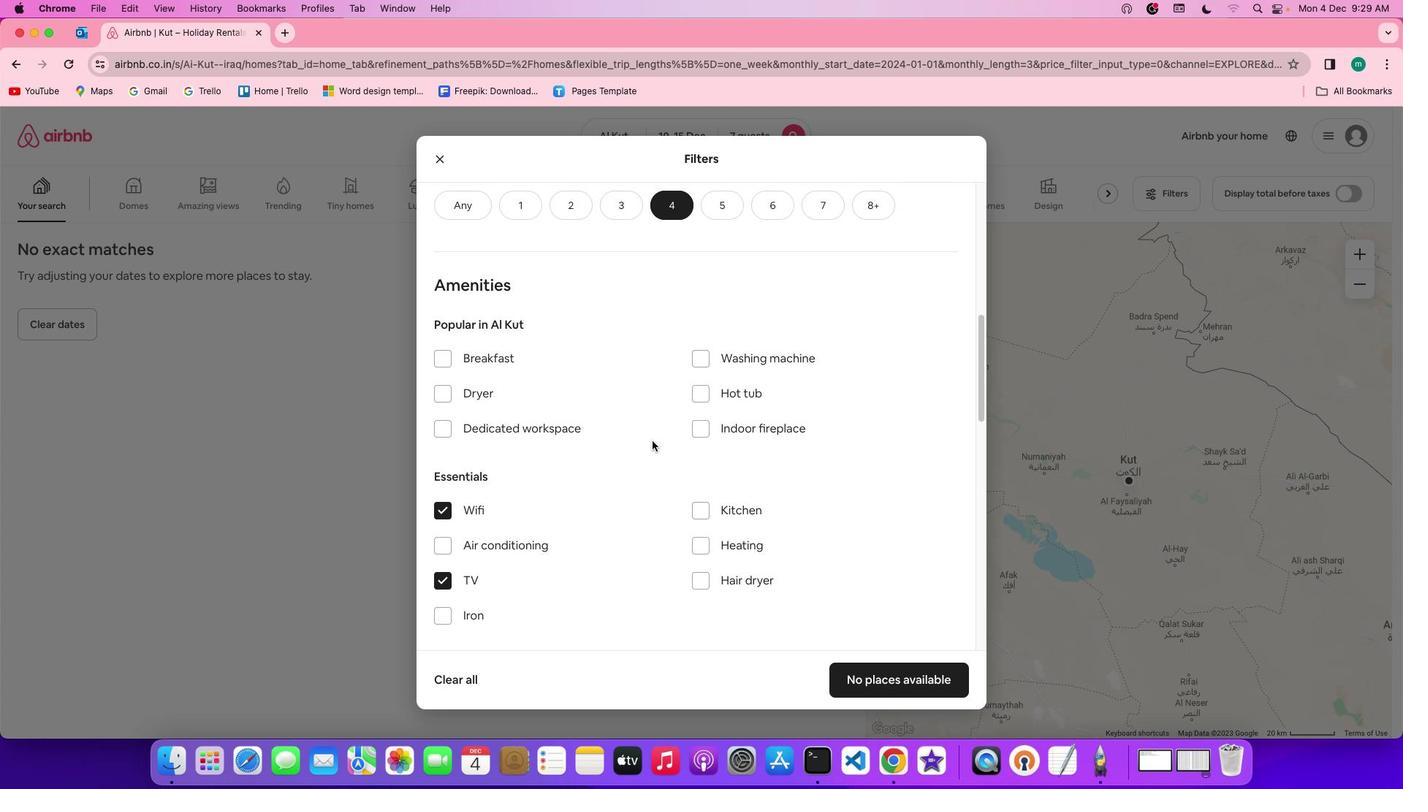 
Action: Mouse scrolled (652, 440) with delta (0, 1)
Screenshot: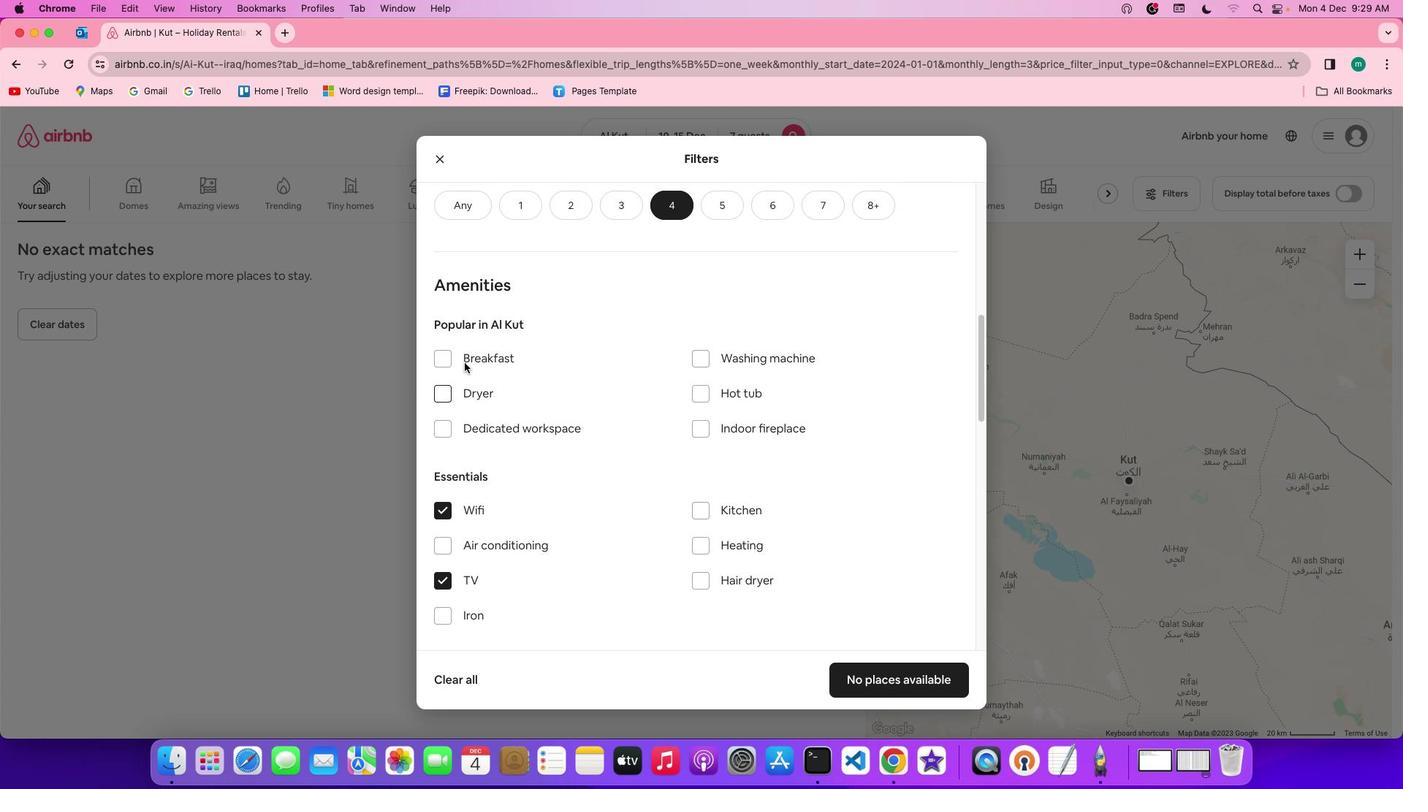 
Action: Mouse scrolled (652, 440) with delta (0, 2)
Screenshot: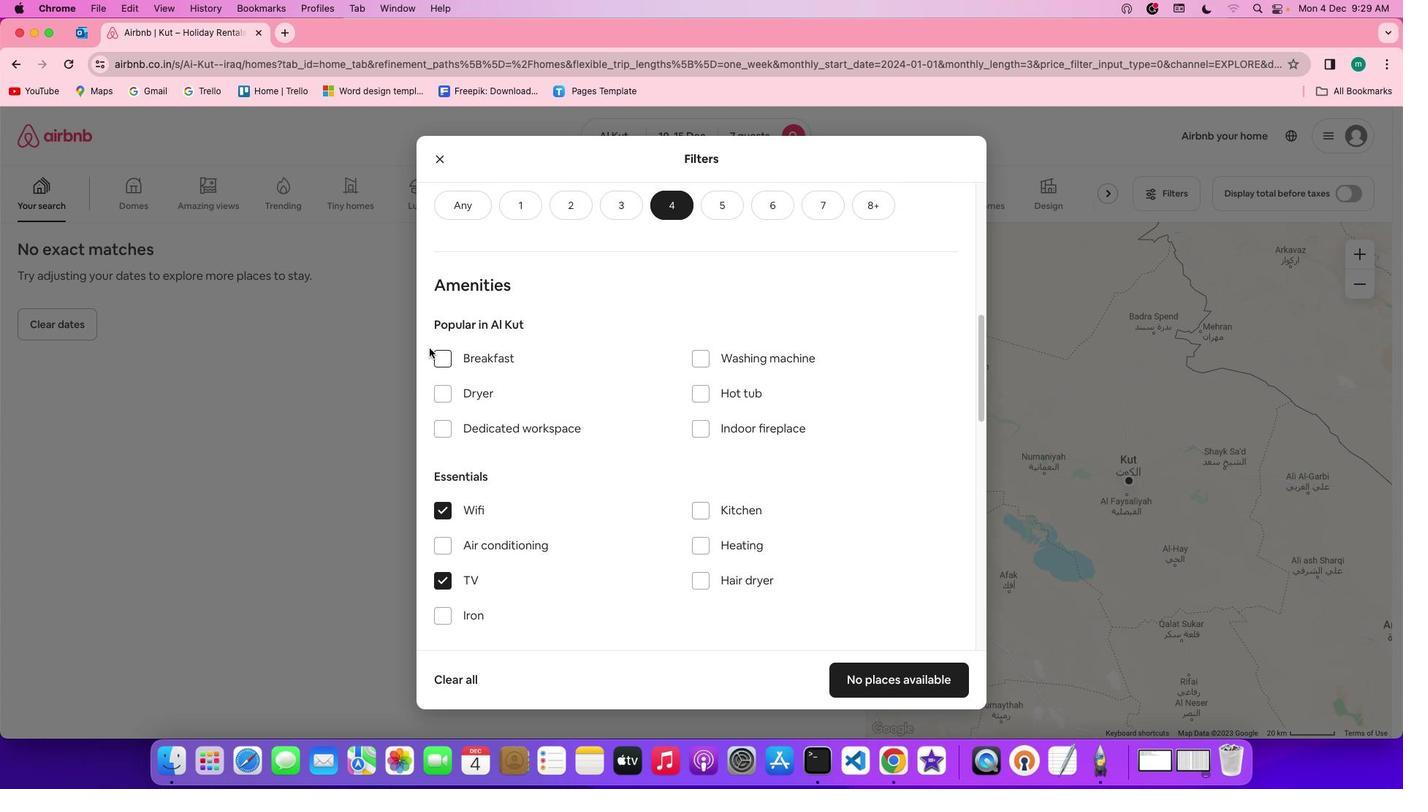 
Action: Mouse moved to (437, 353)
Screenshot: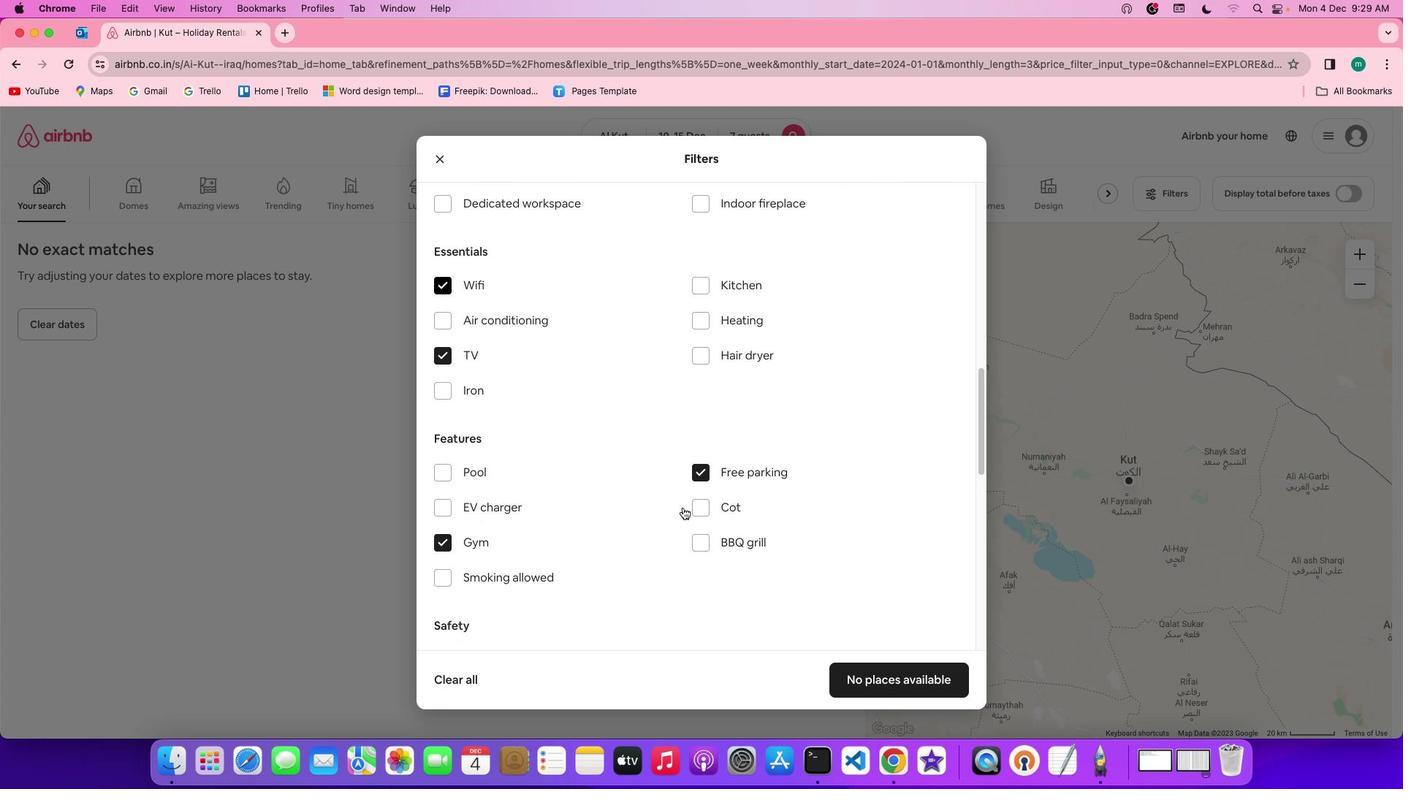 
Action: Mouse pressed left at (437, 353)
Screenshot: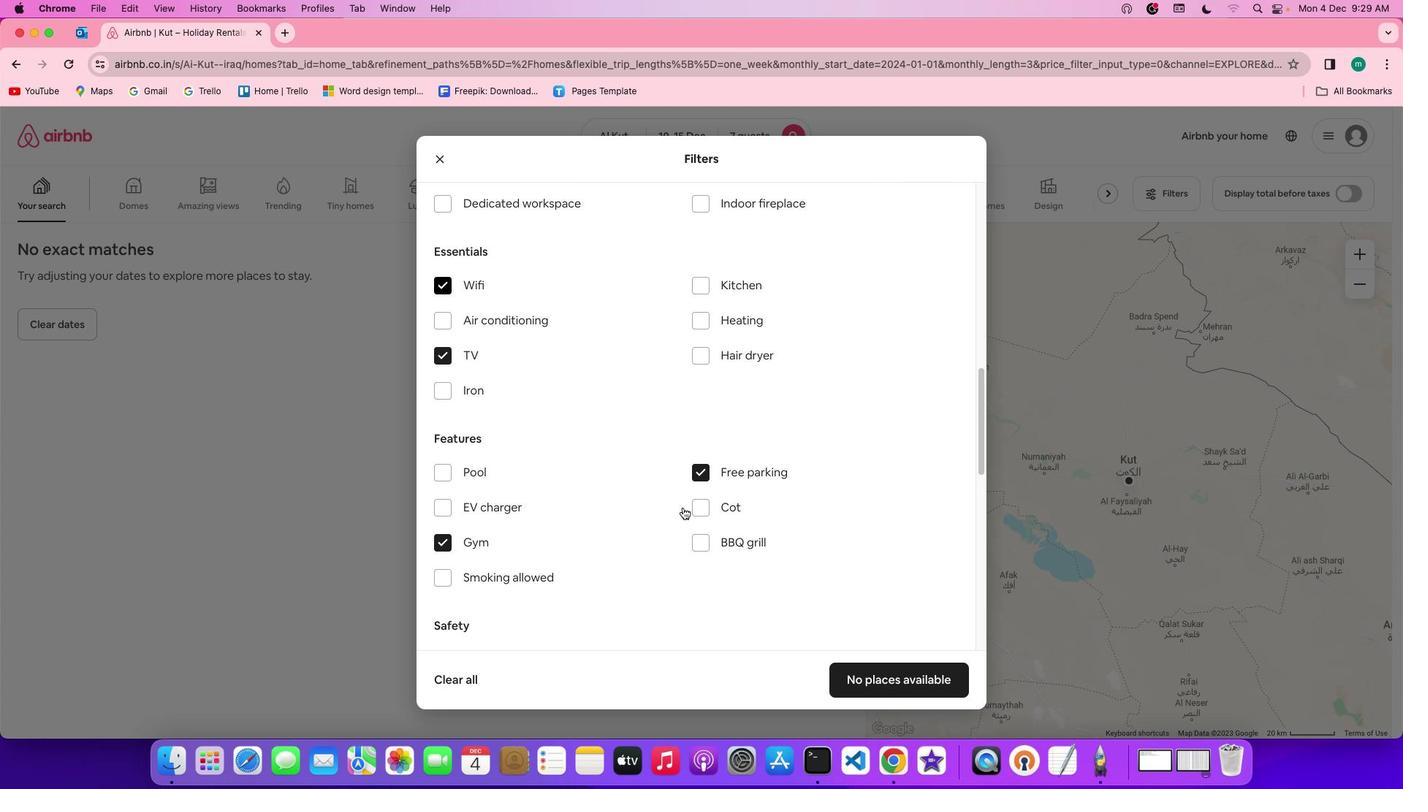 
Action: Mouse moved to (683, 507)
Screenshot: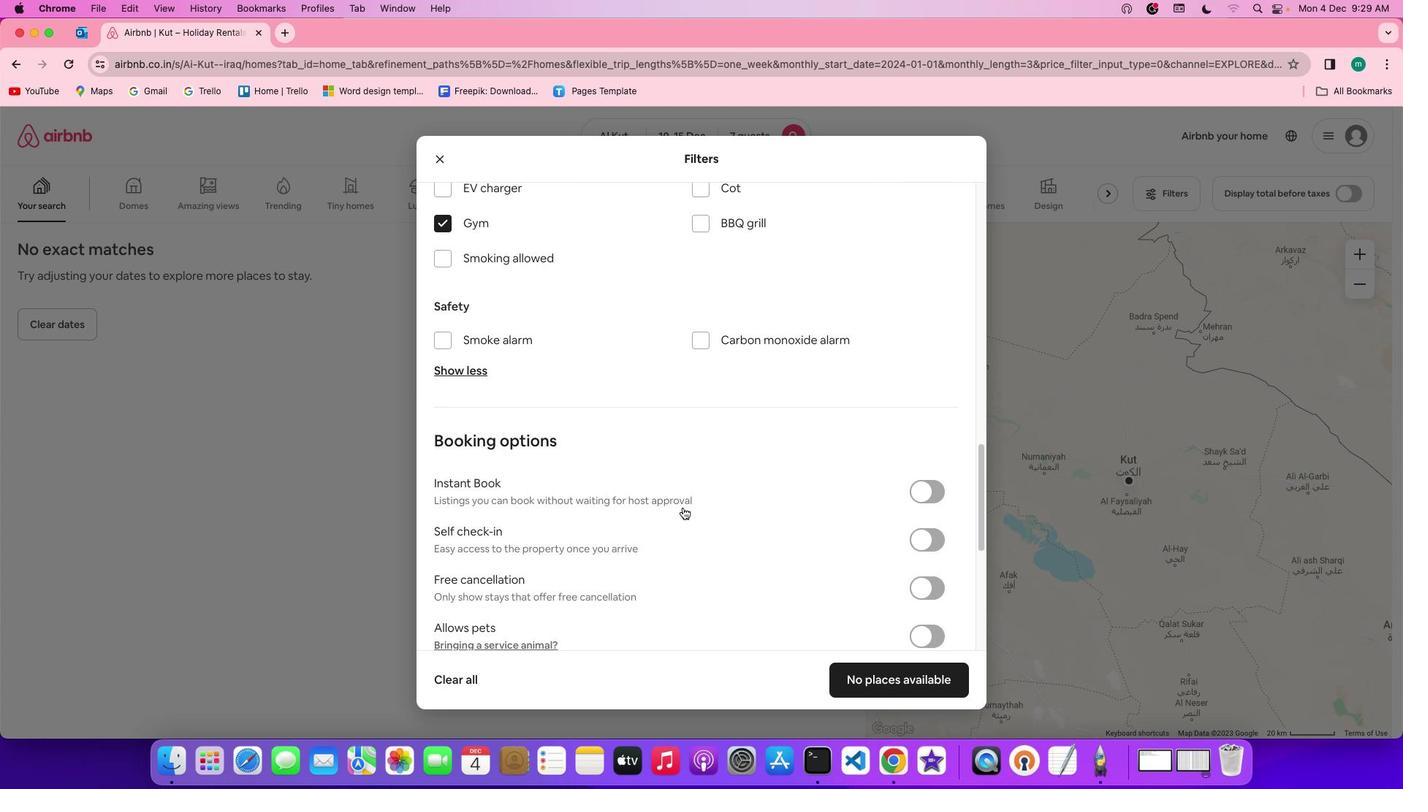 
Action: Mouse scrolled (683, 507) with delta (0, 0)
Screenshot: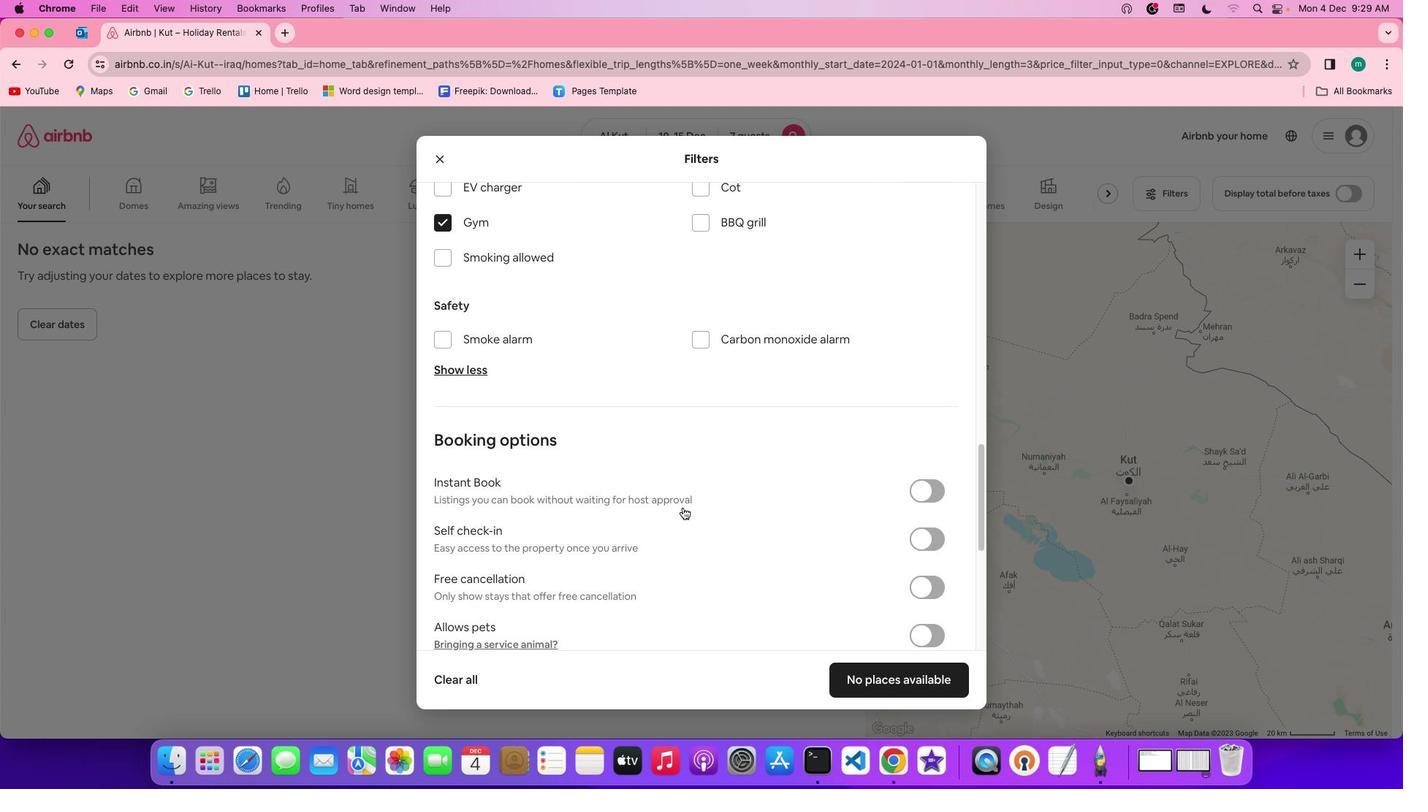 
Action: Mouse scrolled (683, 507) with delta (0, 0)
Screenshot: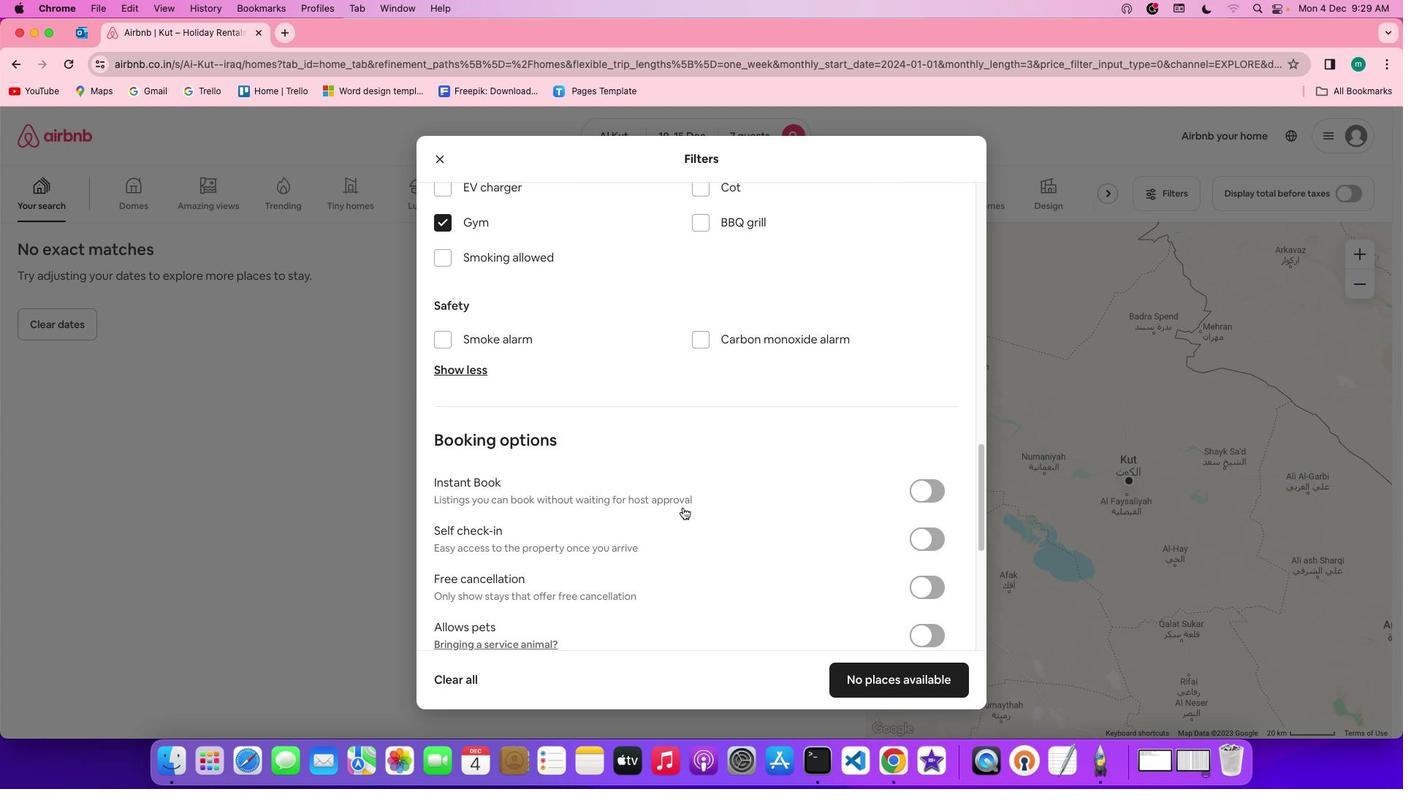 
Action: Mouse scrolled (683, 507) with delta (0, -1)
Screenshot: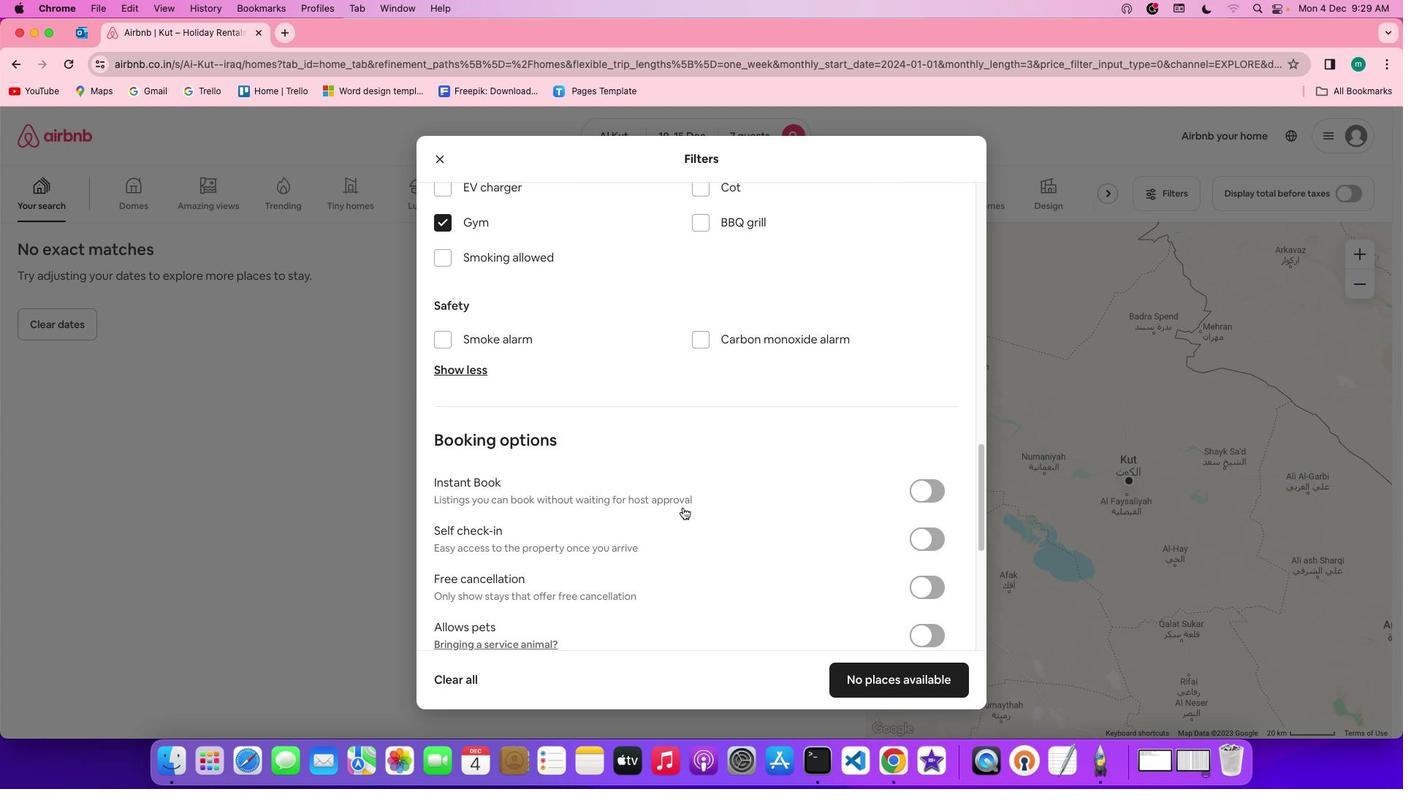 
Action: Mouse scrolled (683, 507) with delta (0, -2)
Screenshot: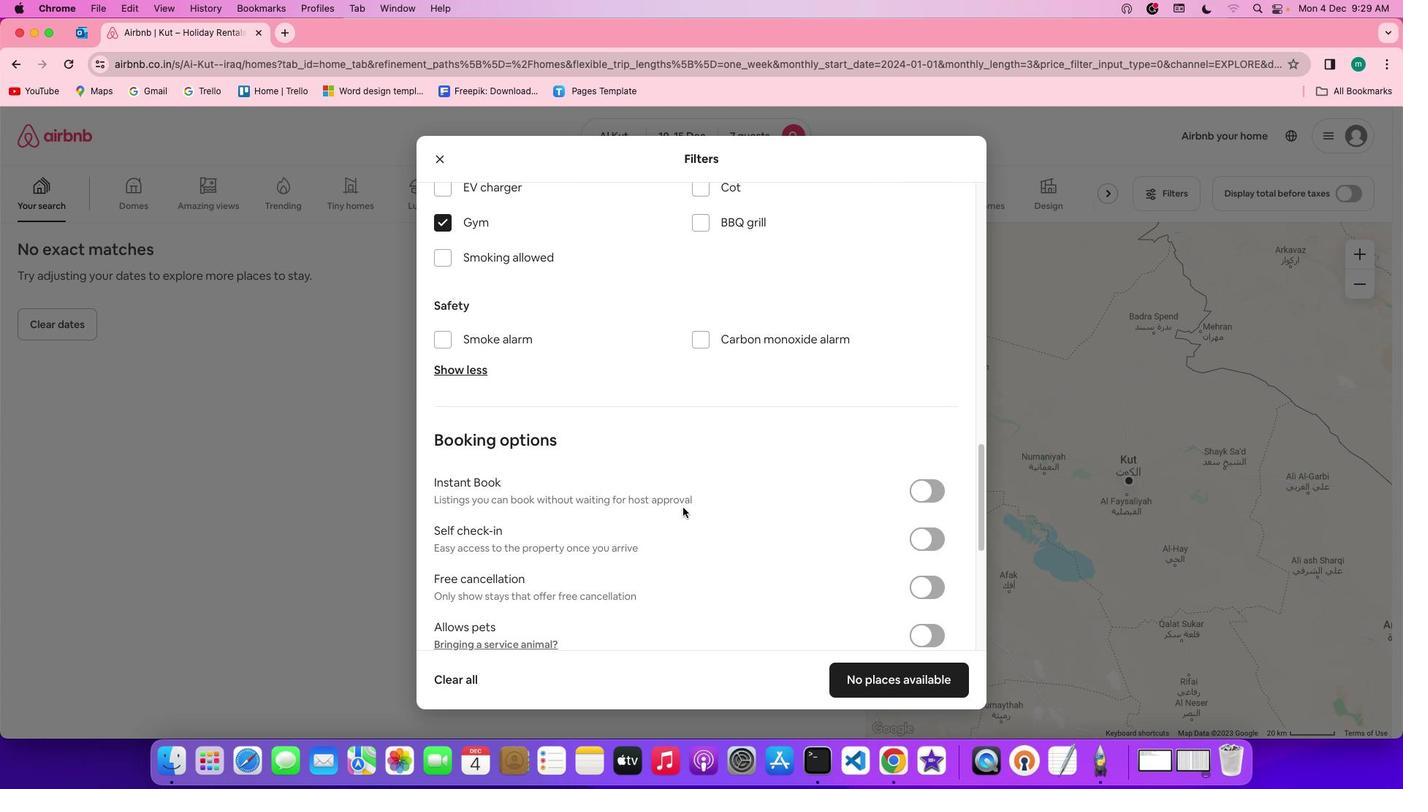
Action: Mouse scrolled (683, 507) with delta (0, 0)
Screenshot: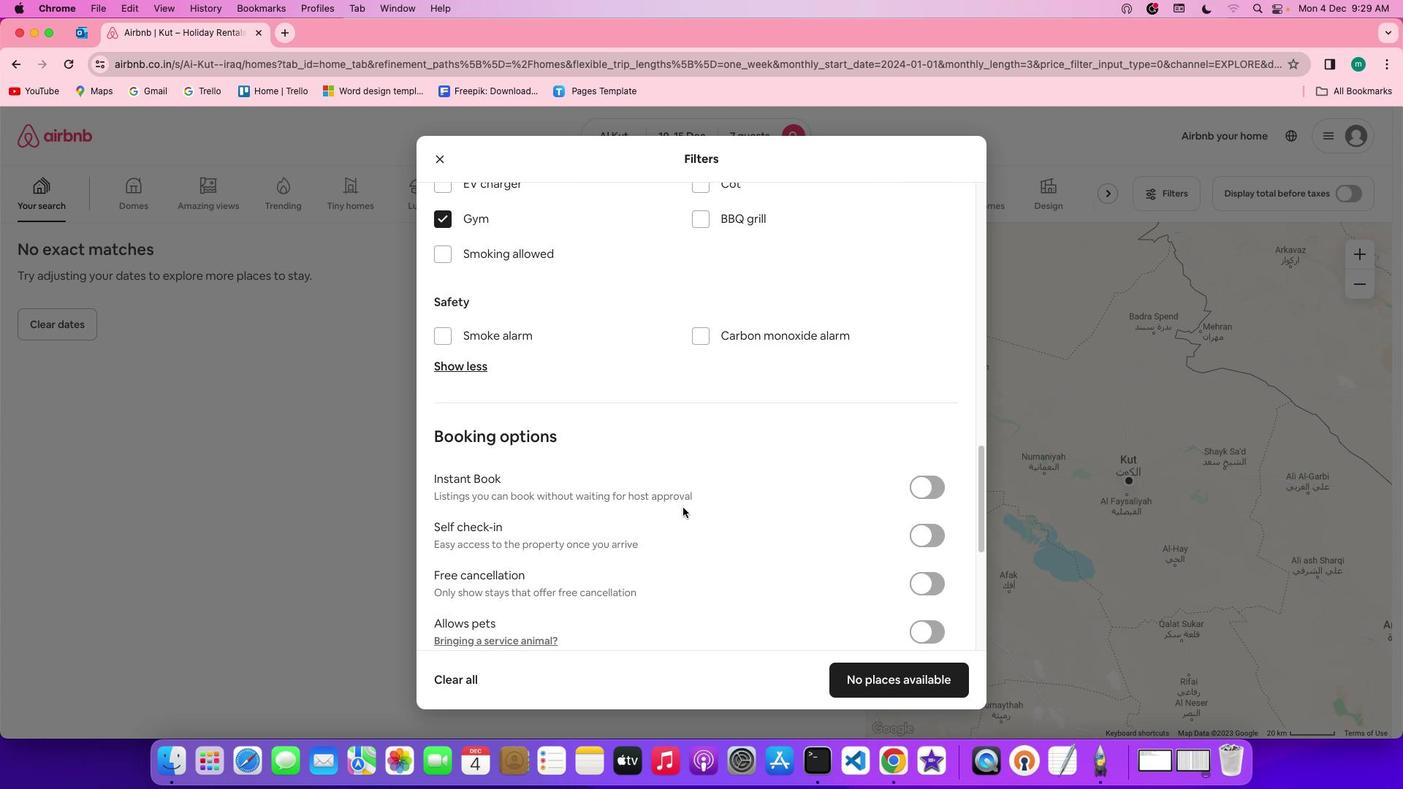 
Action: Mouse scrolled (683, 507) with delta (0, 0)
Screenshot: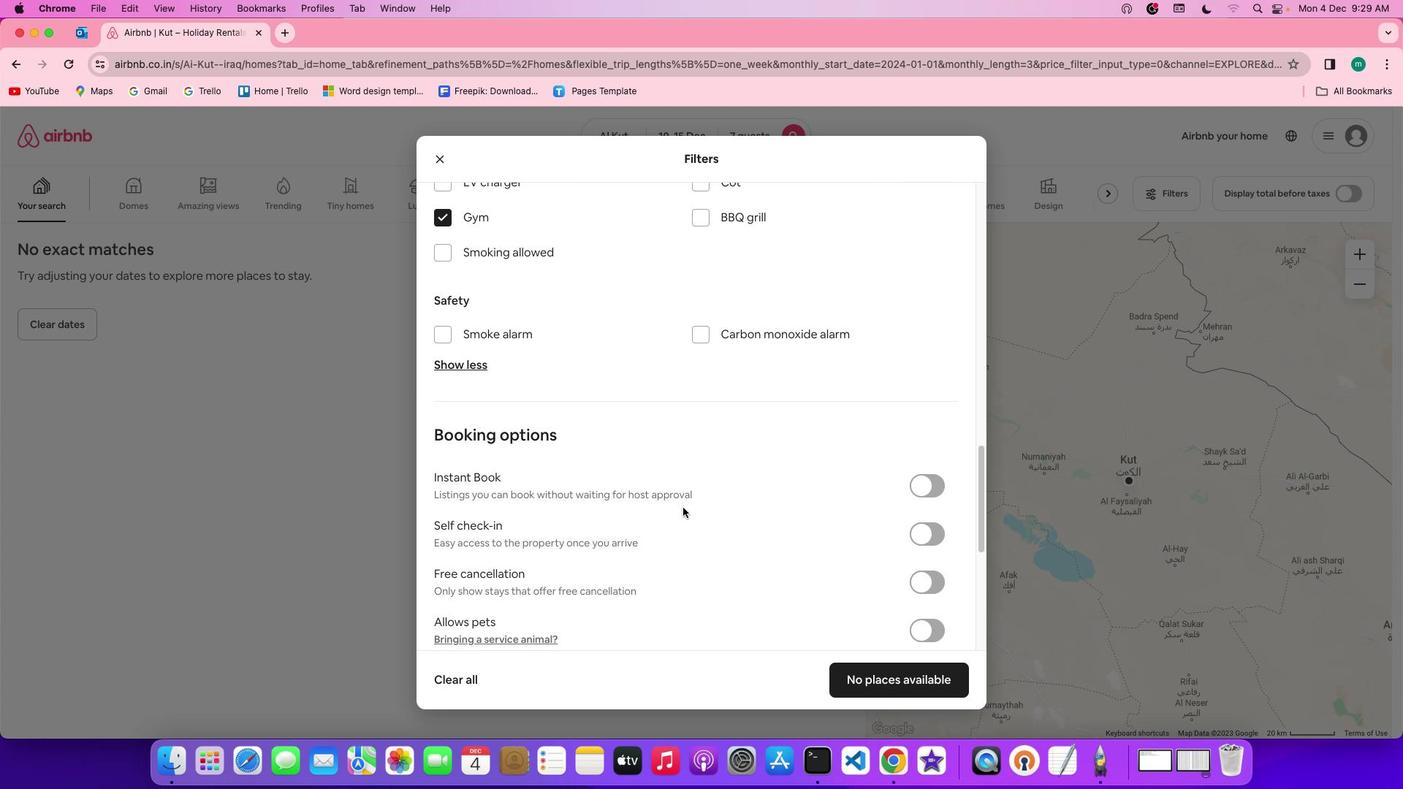 
Action: Mouse scrolled (683, 507) with delta (0, -1)
Screenshot: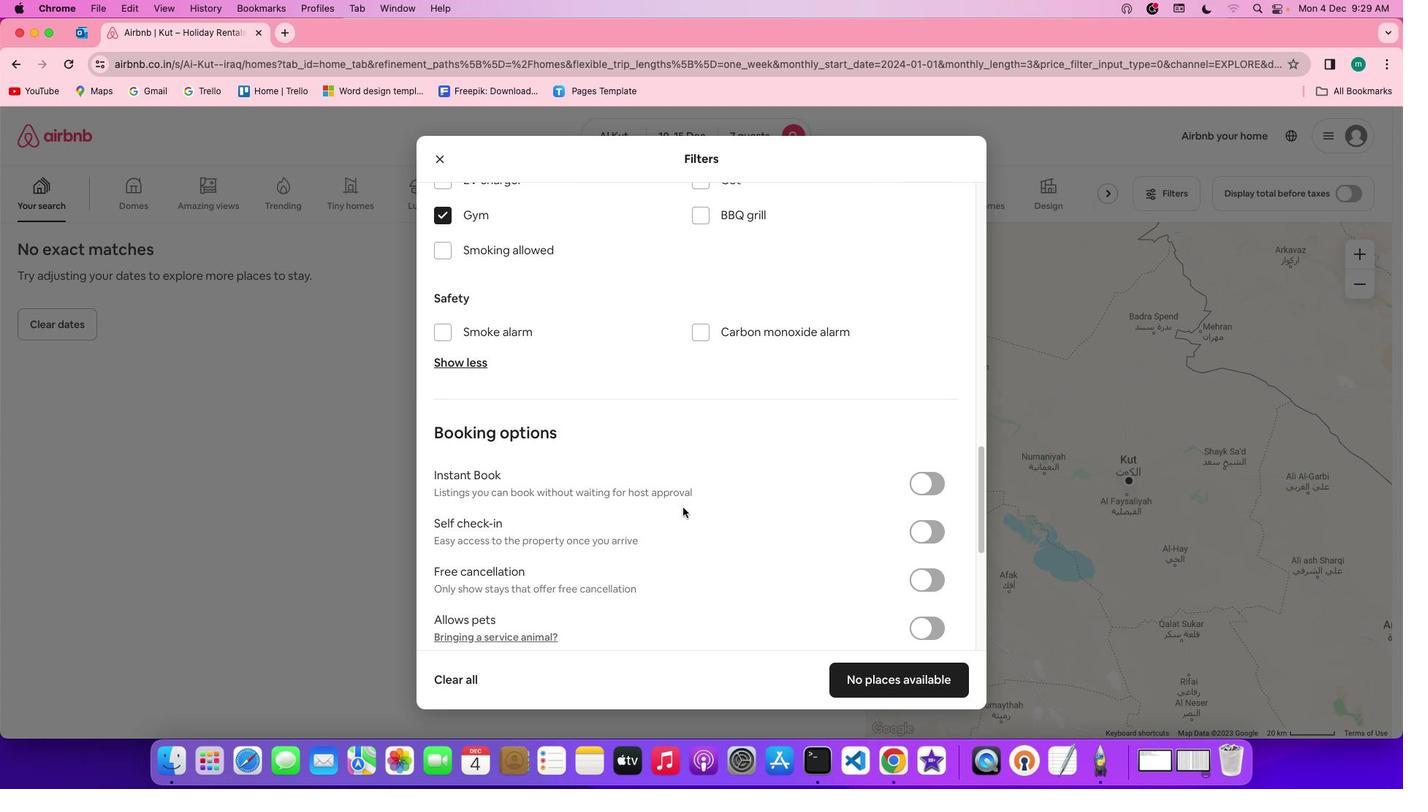 
Action: Mouse scrolled (683, 507) with delta (0, -2)
Screenshot: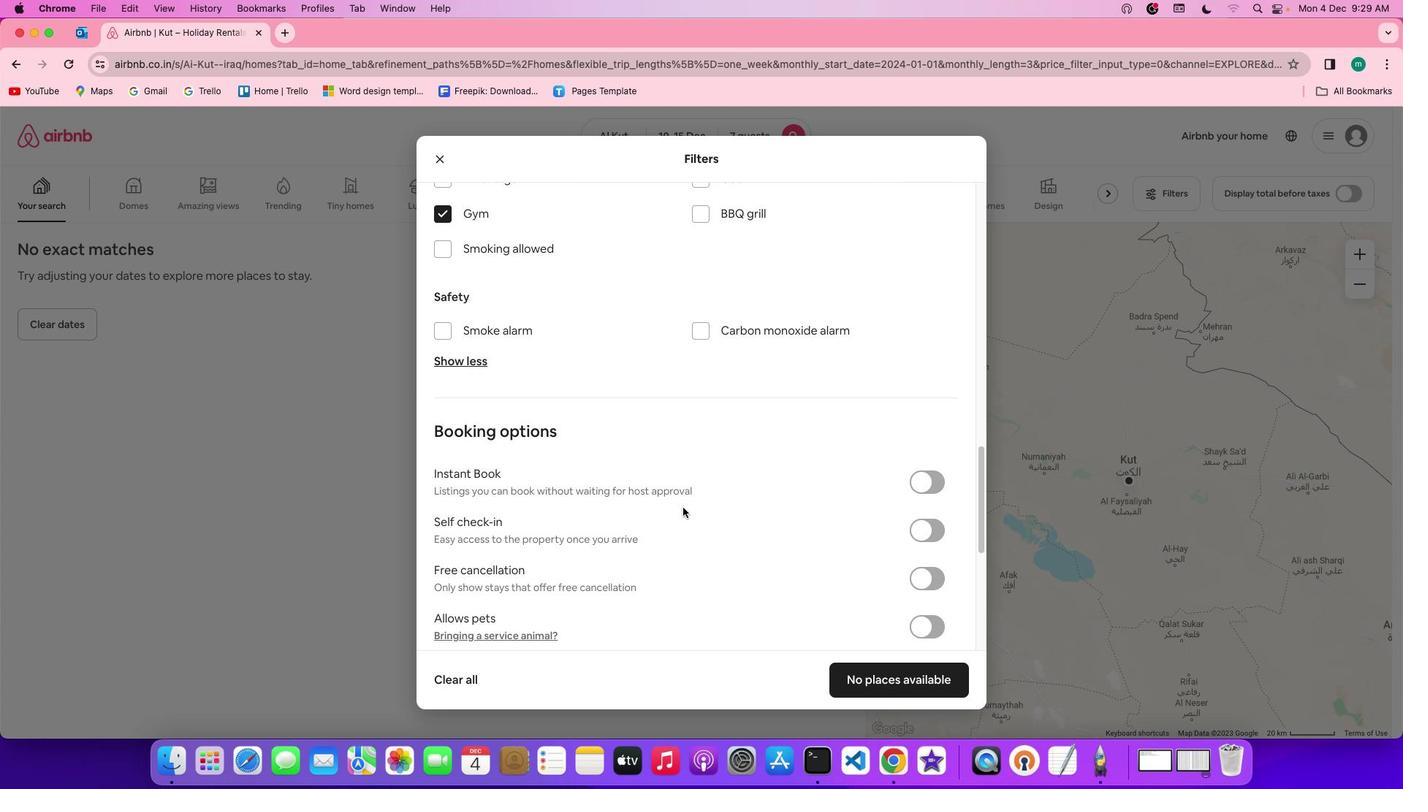 
Action: Mouse scrolled (683, 507) with delta (0, -2)
Screenshot: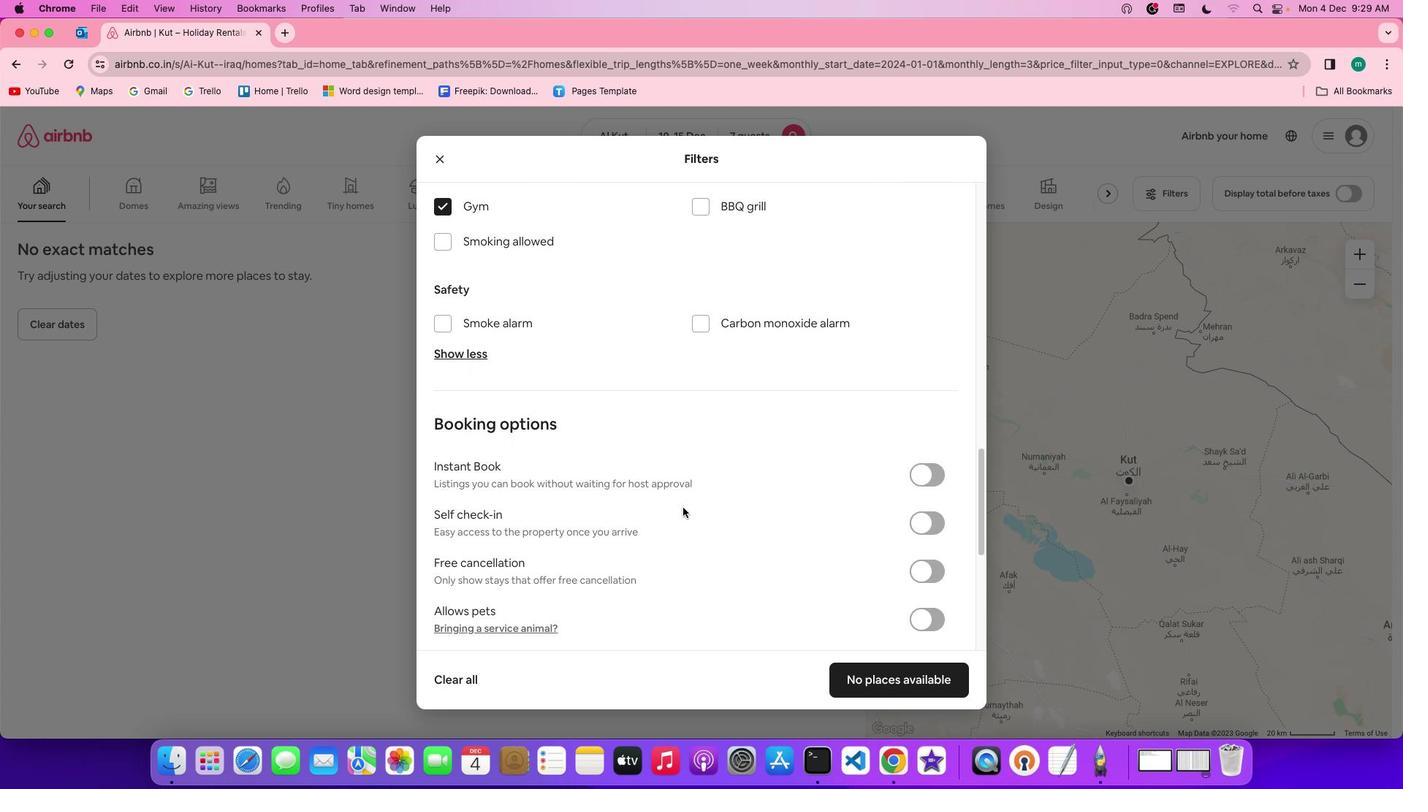 
Action: Mouse scrolled (683, 507) with delta (0, 0)
Screenshot: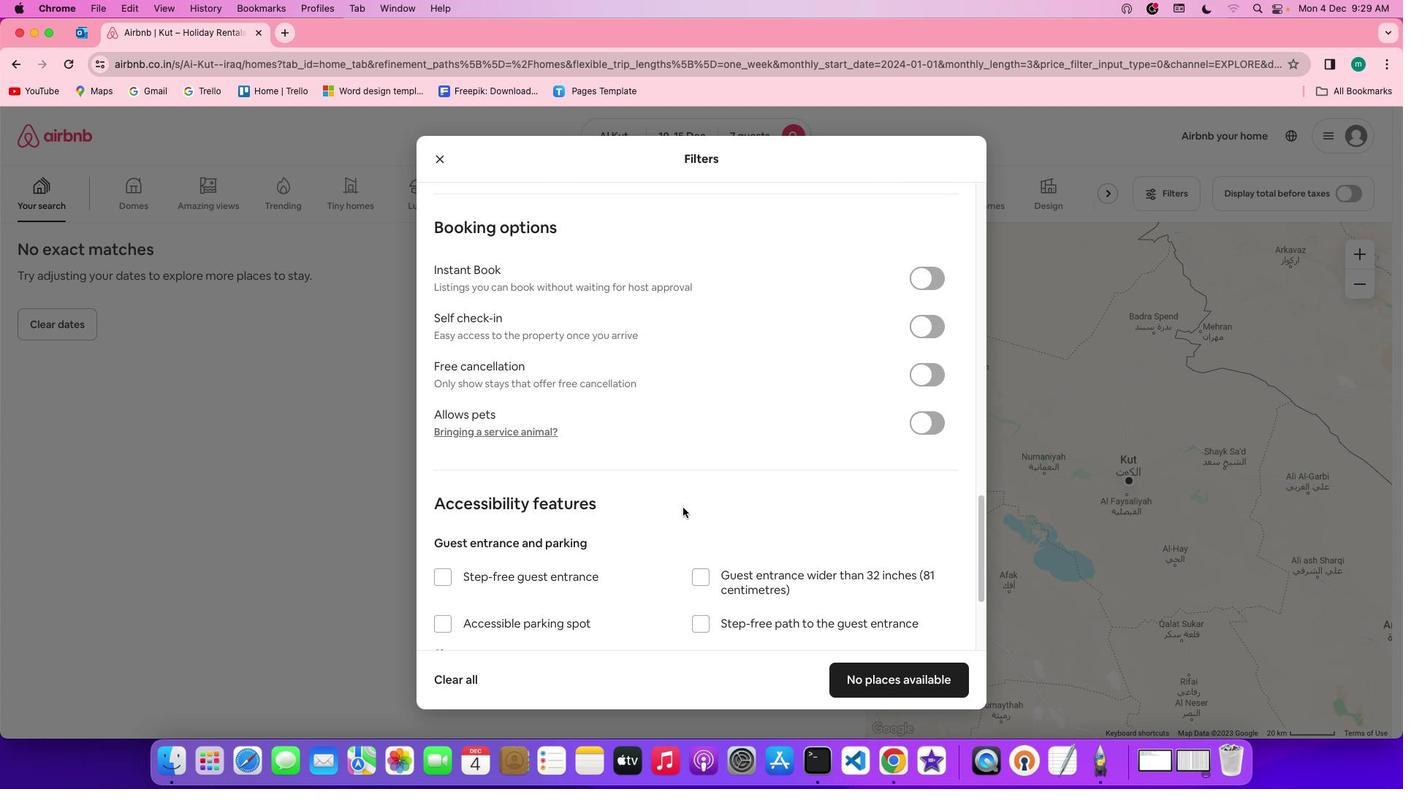 
Action: Mouse scrolled (683, 507) with delta (0, 0)
Screenshot: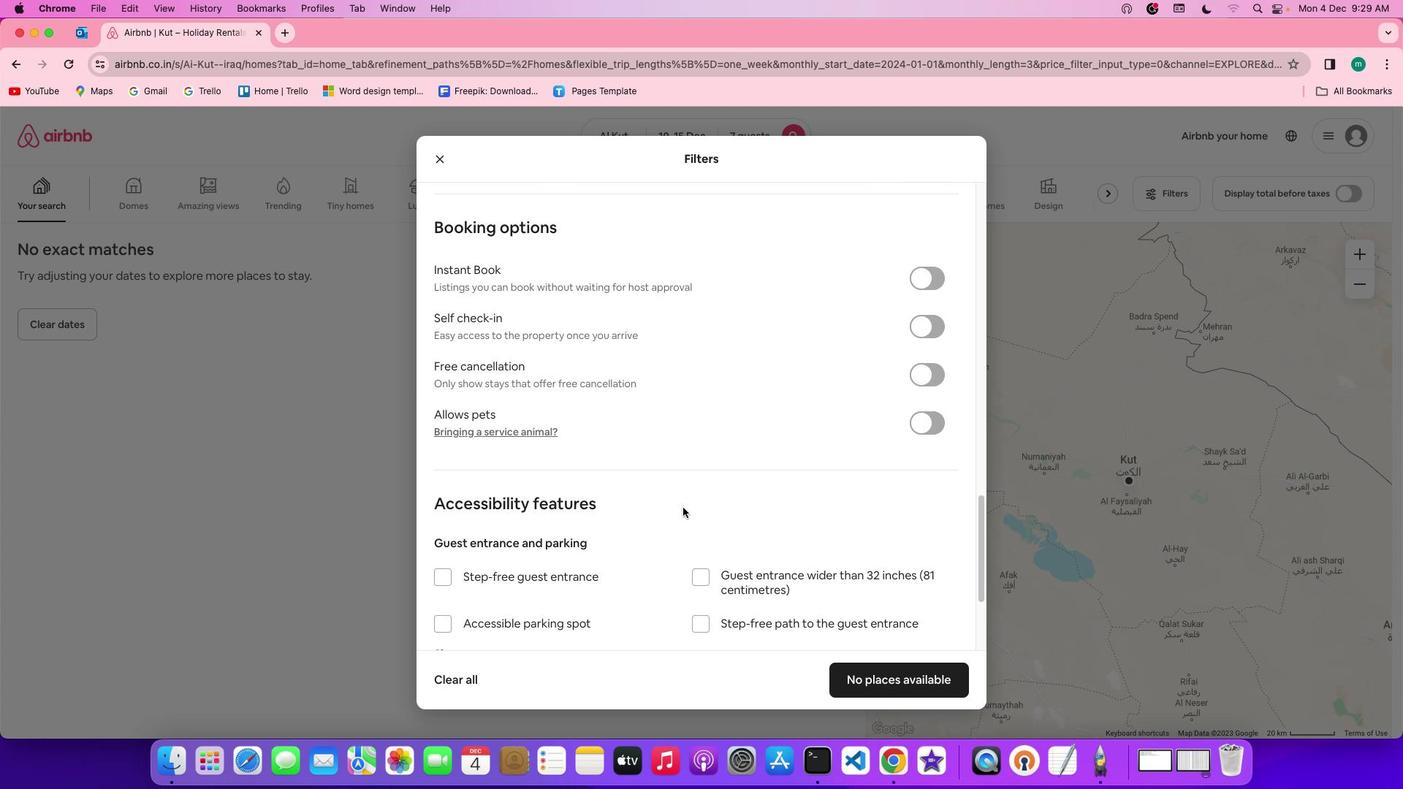 
Action: Mouse scrolled (683, 507) with delta (0, 0)
Screenshot: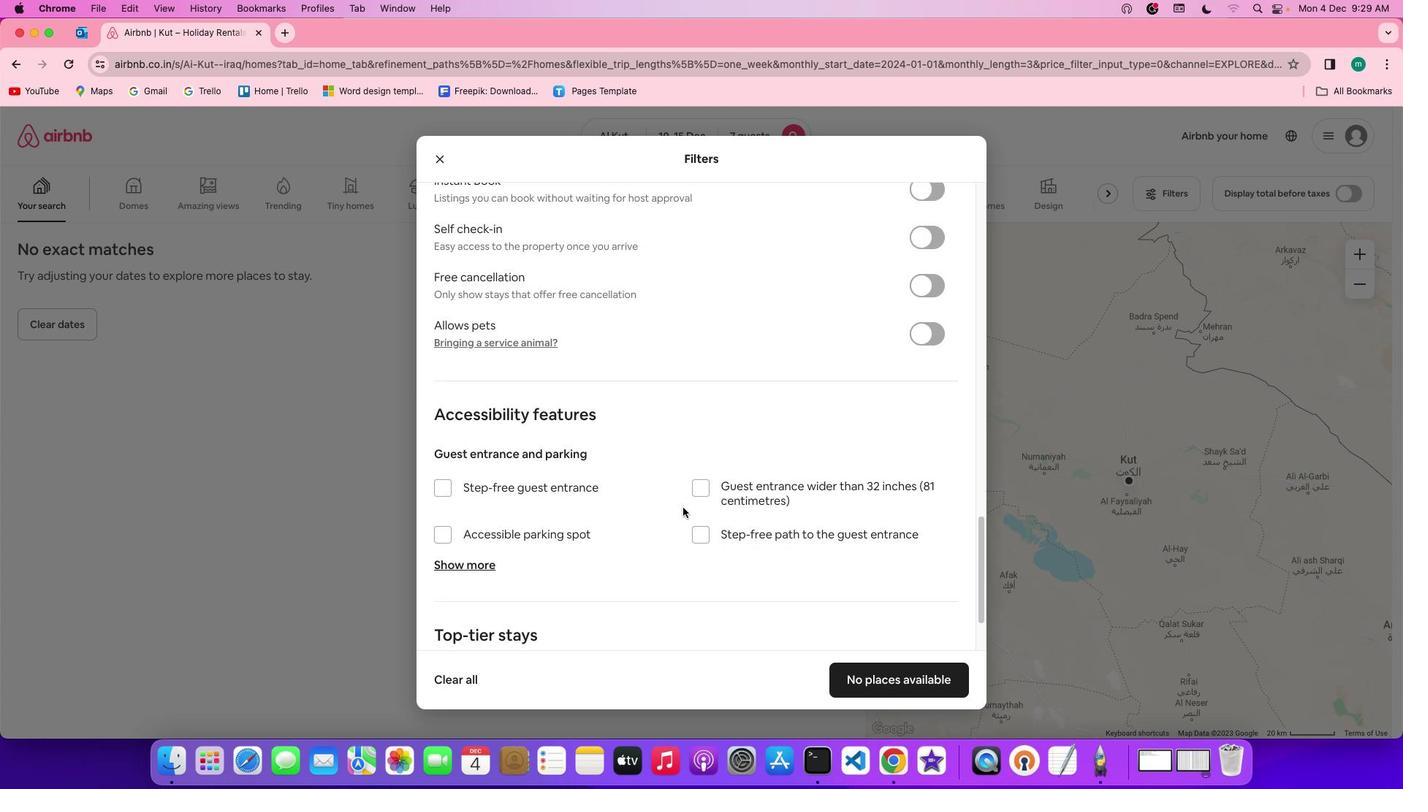 
Action: Mouse scrolled (683, 507) with delta (0, 0)
Screenshot: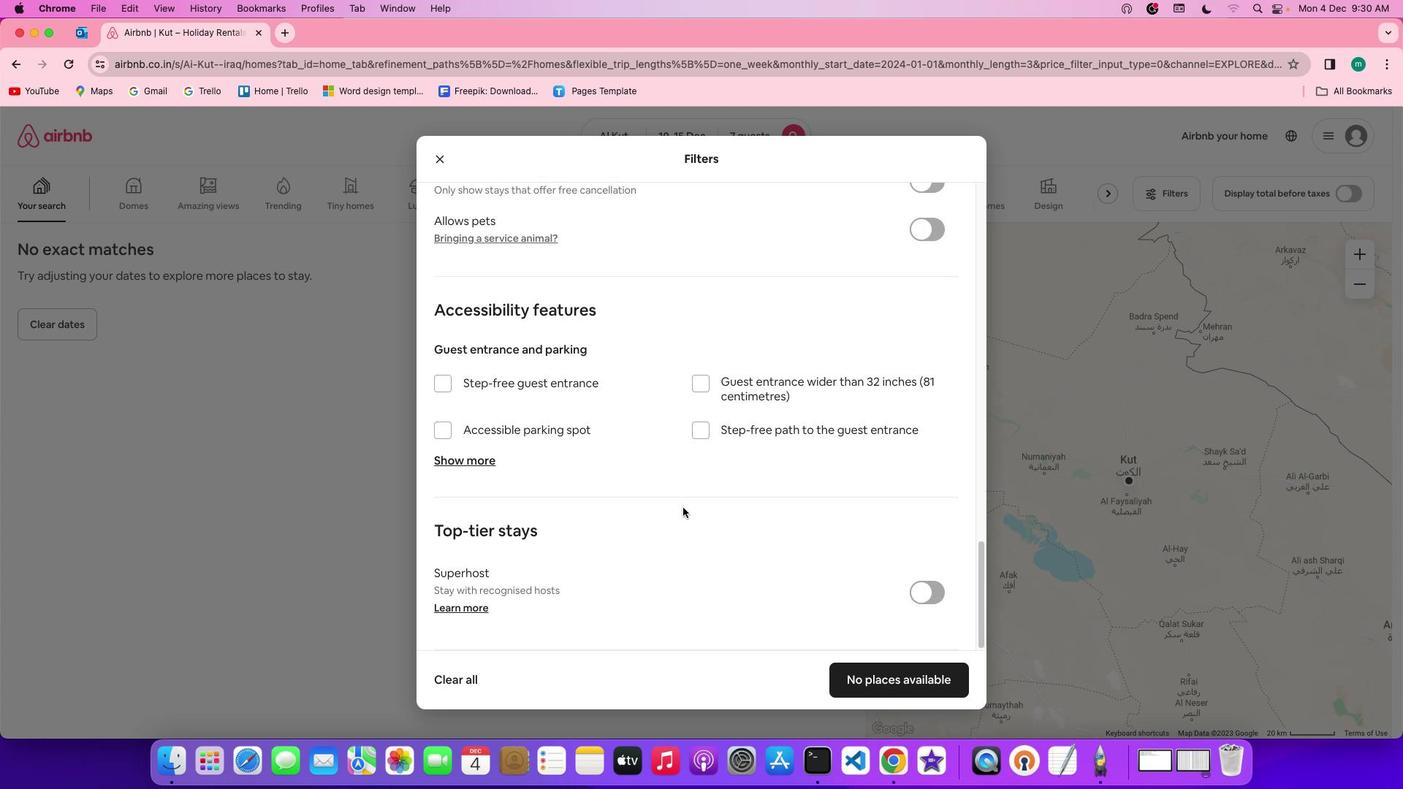 
Action: Mouse scrolled (683, 507) with delta (0, 0)
Screenshot: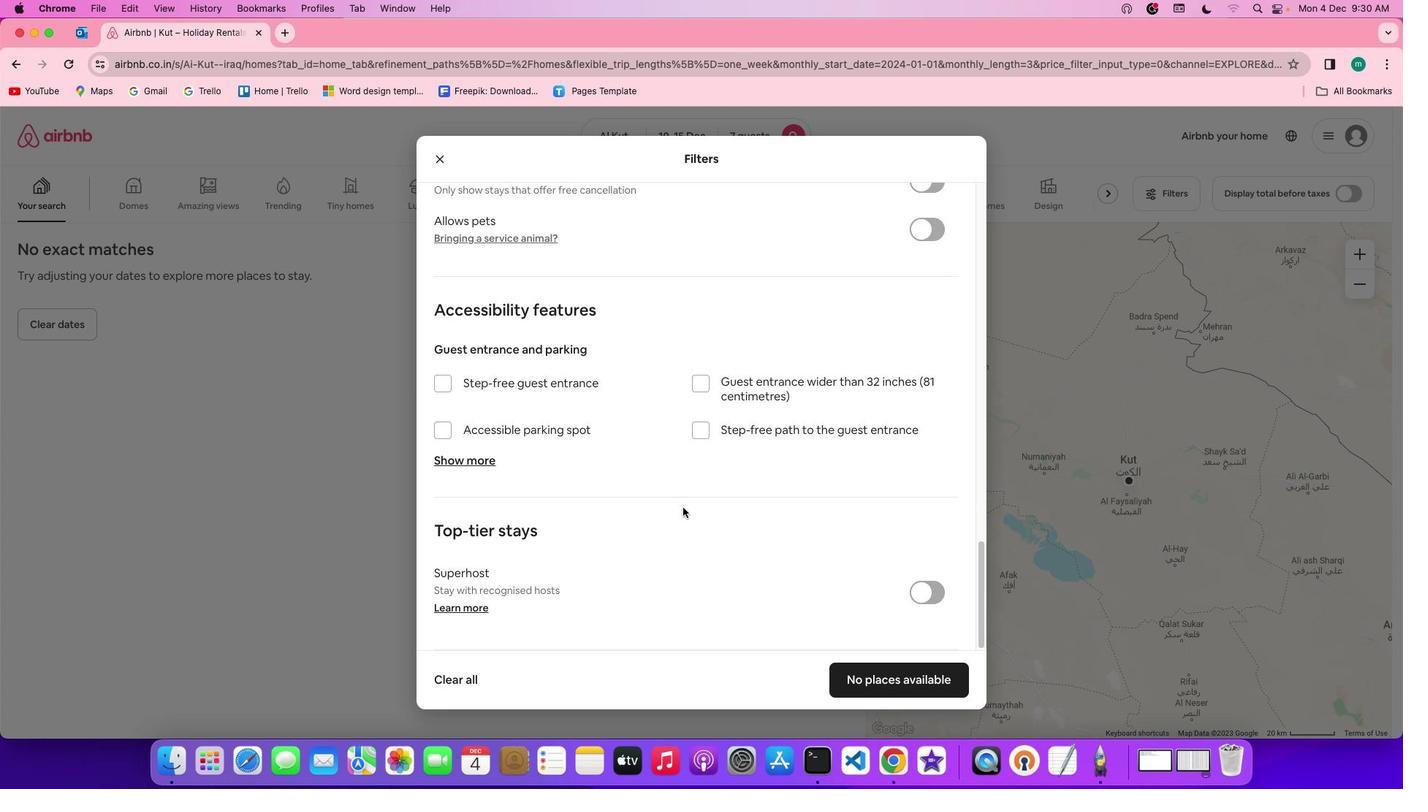 
Action: Mouse scrolled (683, 507) with delta (0, 0)
Screenshot: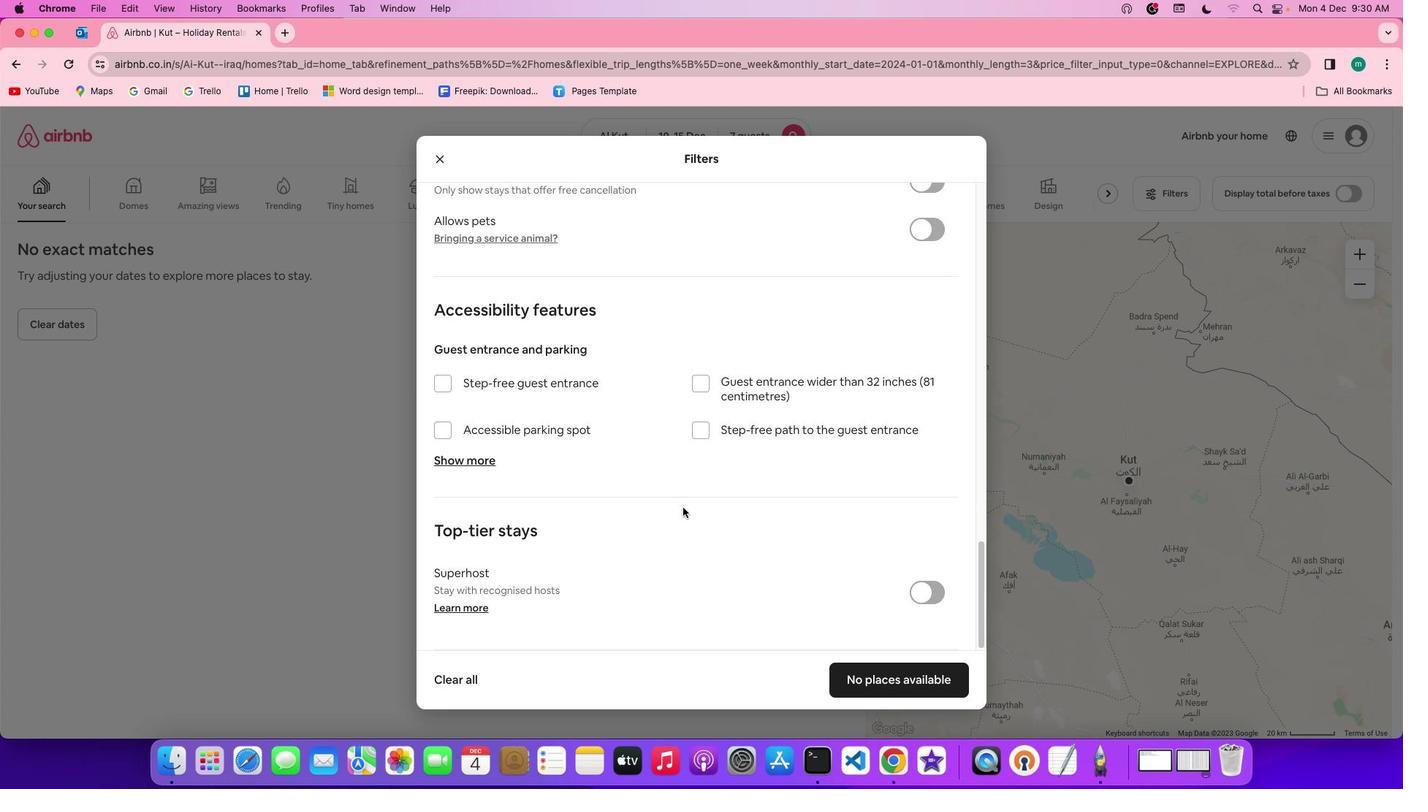 
Action: Mouse scrolled (683, 507) with delta (0, -1)
Screenshot: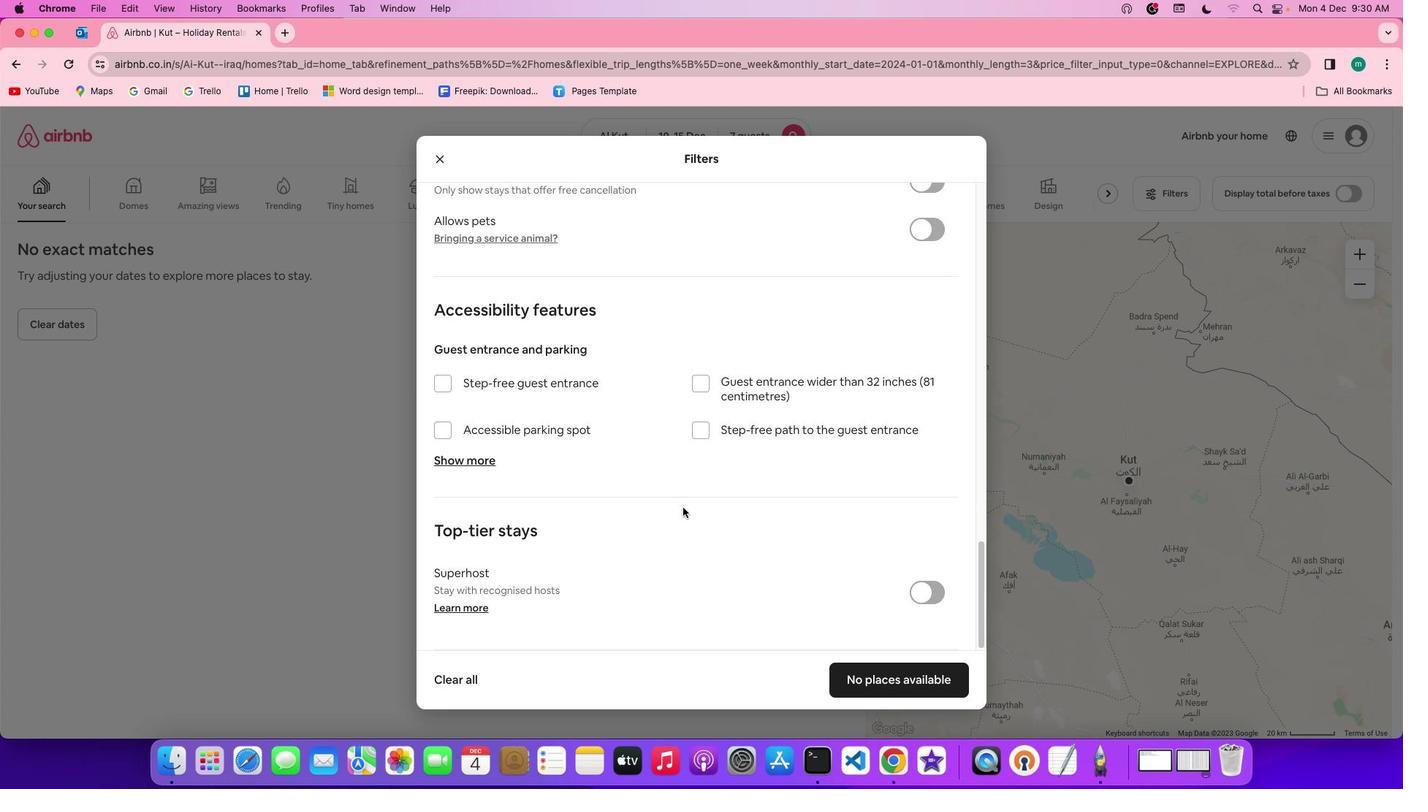 
Action: Mouse scrolled (683, 507) with delta (0, -2)
Screenshot: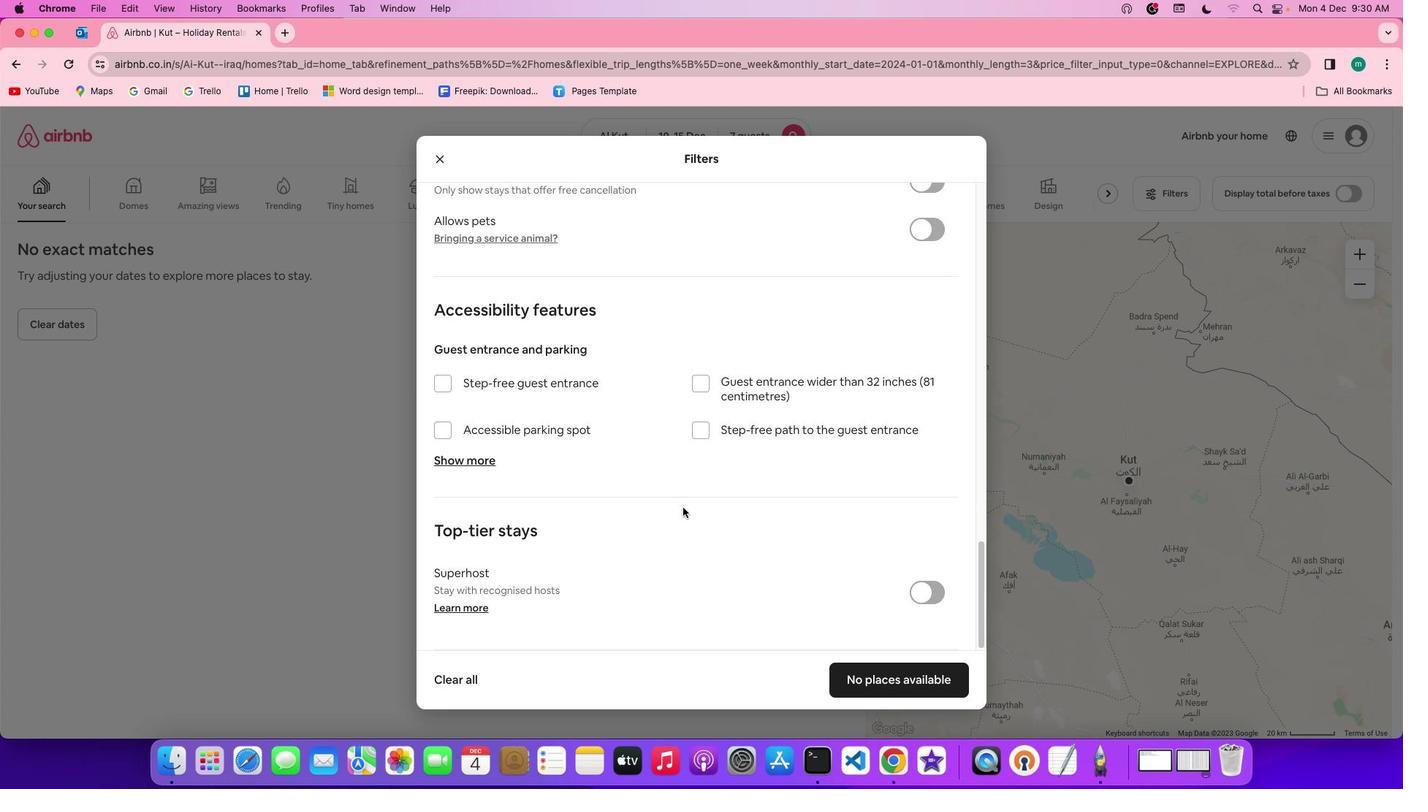 
Action: Mouse scrolled (683, 507) with delta (0, 0)
Screenshot: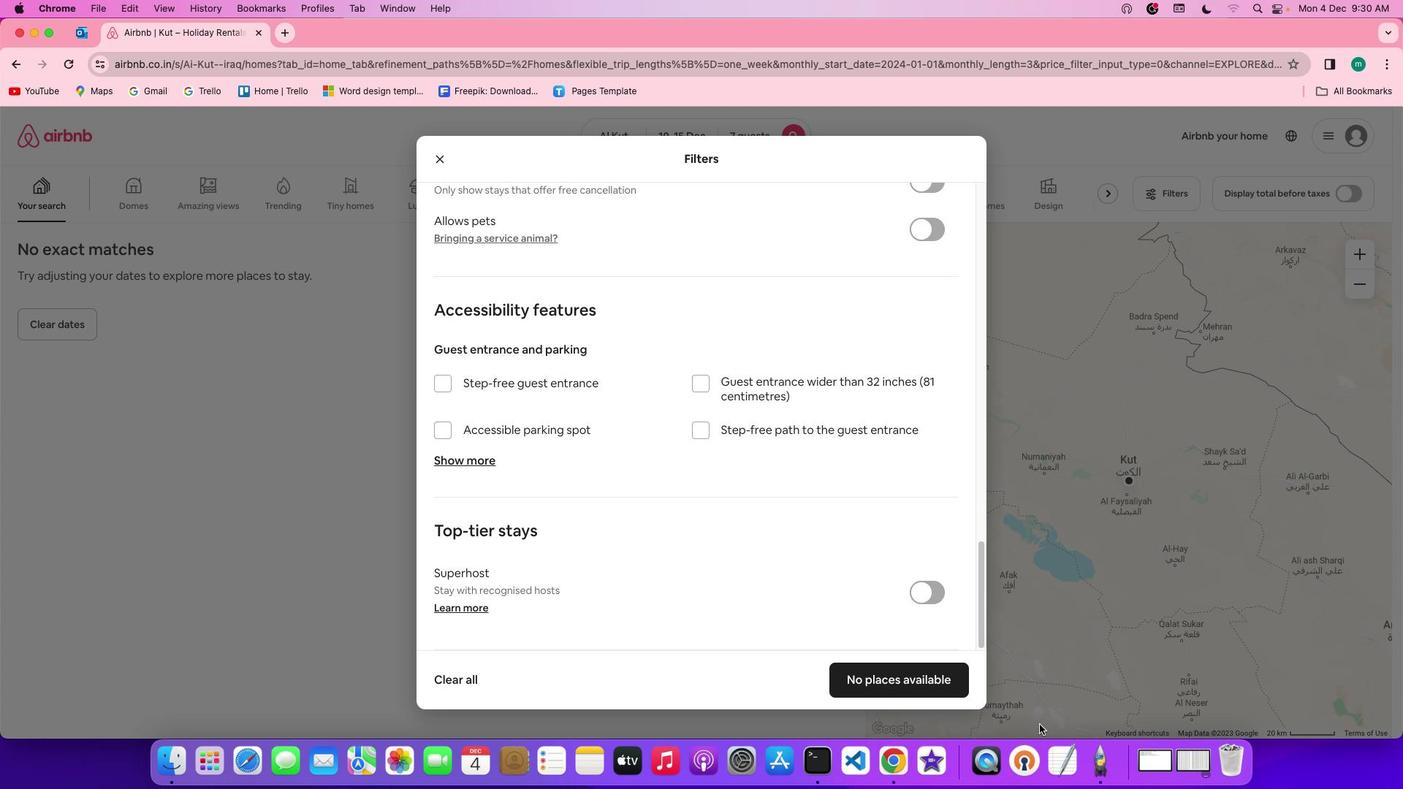 
Action: Mouse scrolled (683, 507) with delta (0, 0)
Screenshot: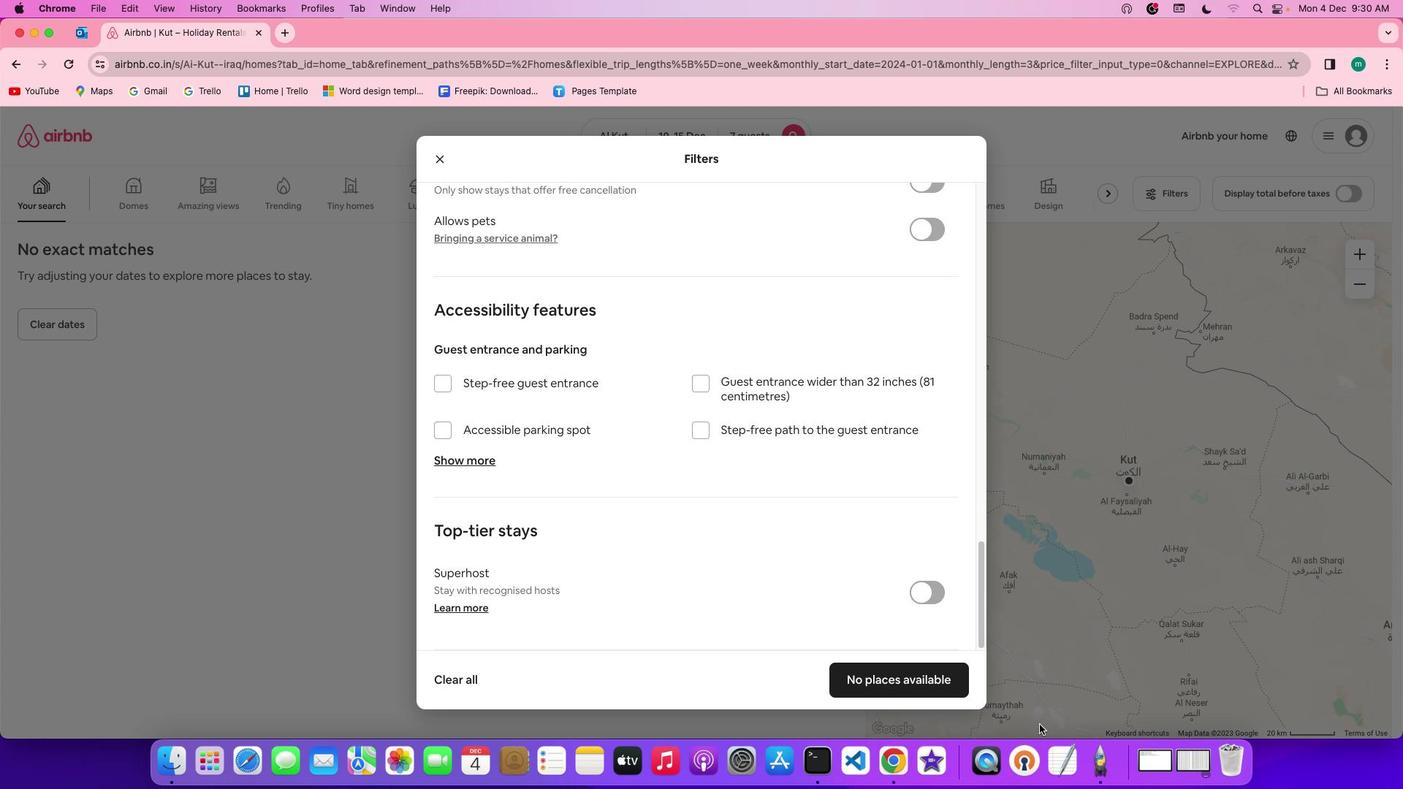 
Action: Mouse scrolled (683, 507) with delta (0, -2)
Screenshot: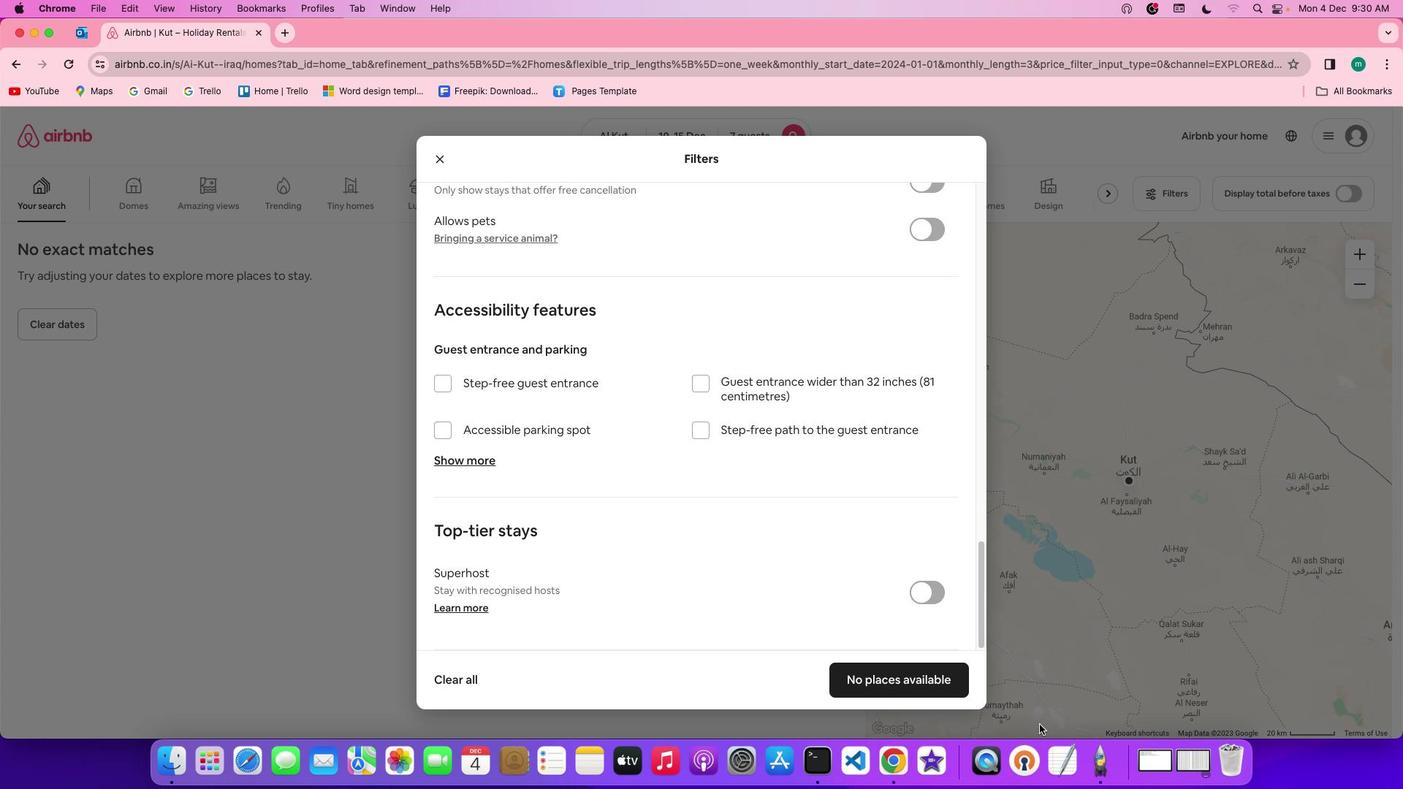 
Action: Mouse scrolled (683, 507) with delta (0, -3)
Screenshot: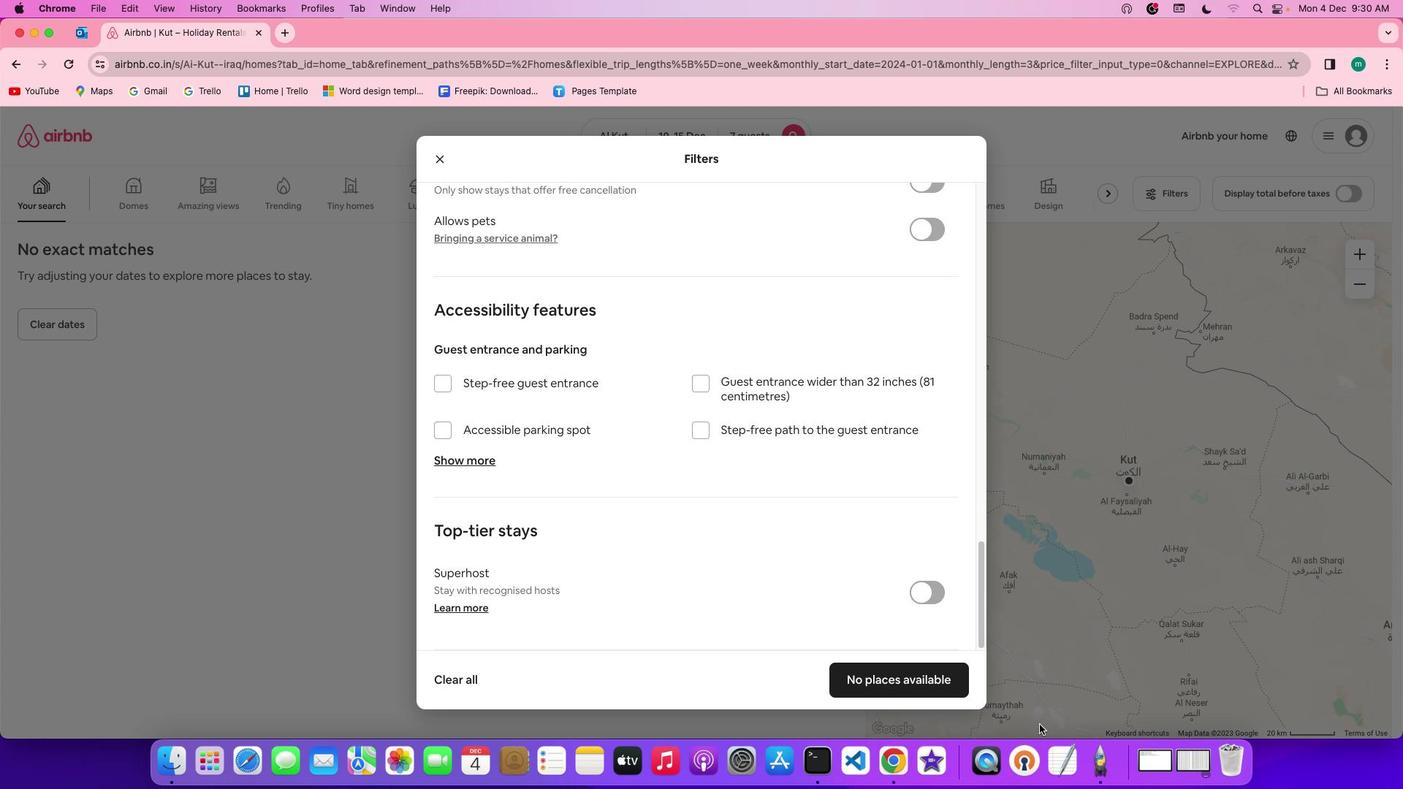 
Action: Mouse scrolled (683, 507) with delta (0, -4)
Screenshot: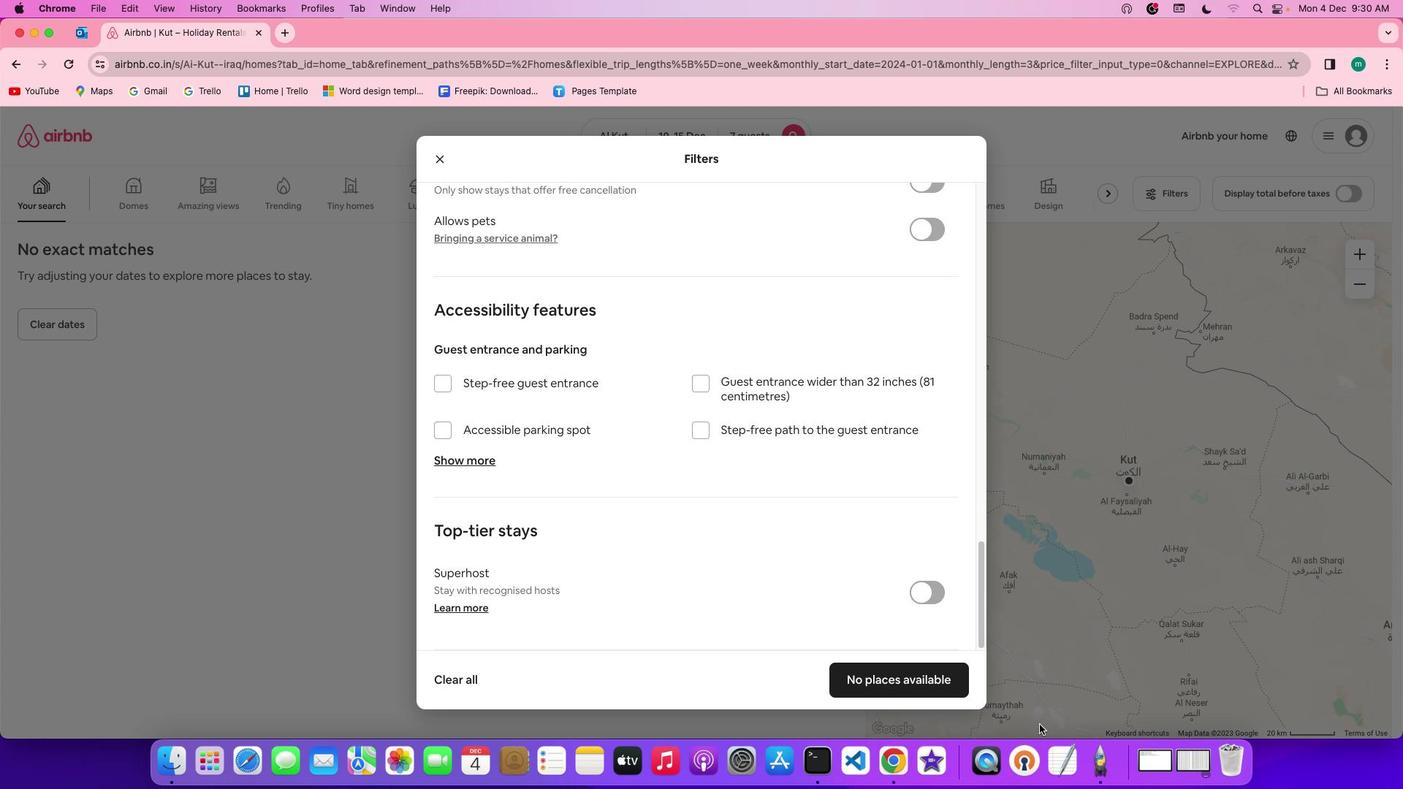 
Action: Mouse scrolled (683, 507) with delta (0, -4)
Screenshot: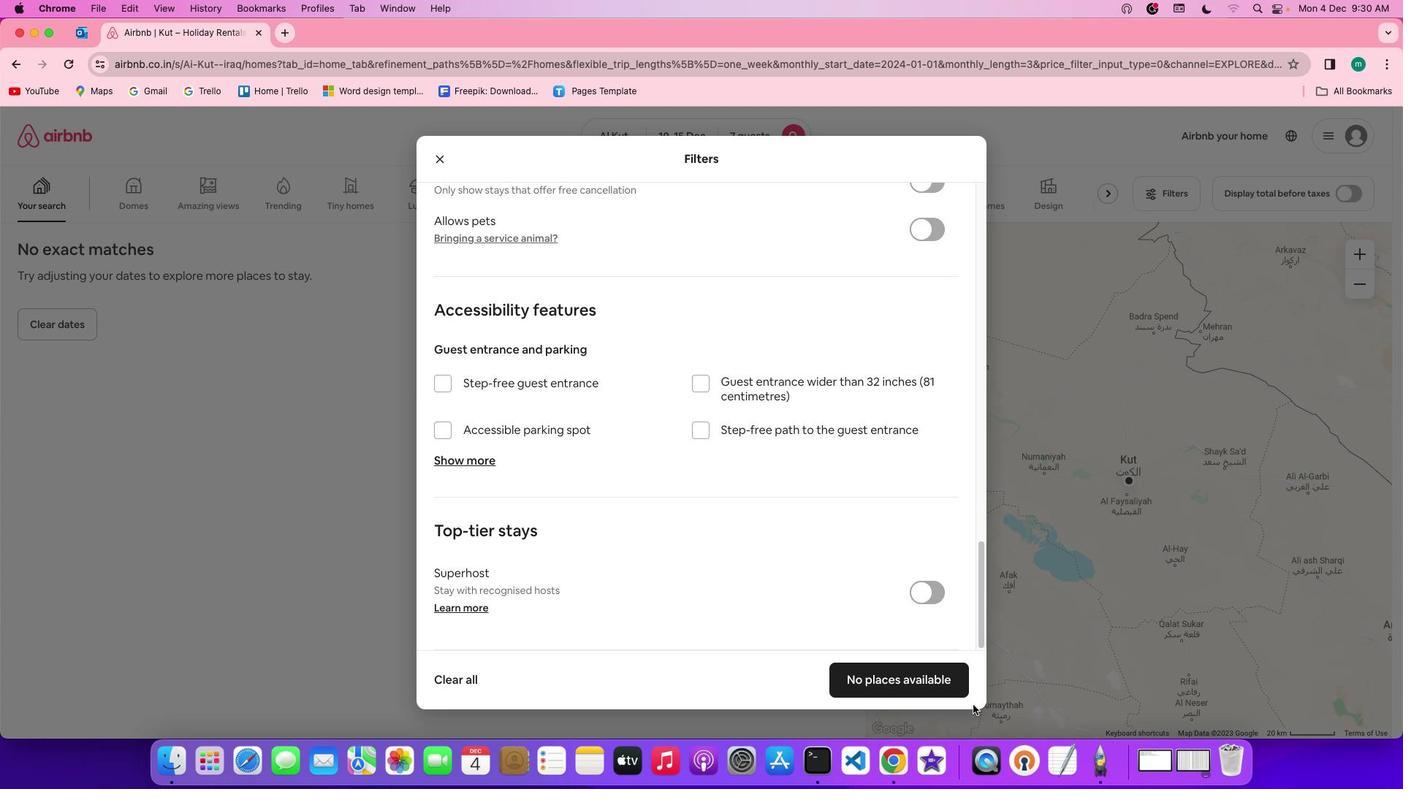 
Action: Mouse scrolled (683, 507) with delta (0, 0)
Screenshot: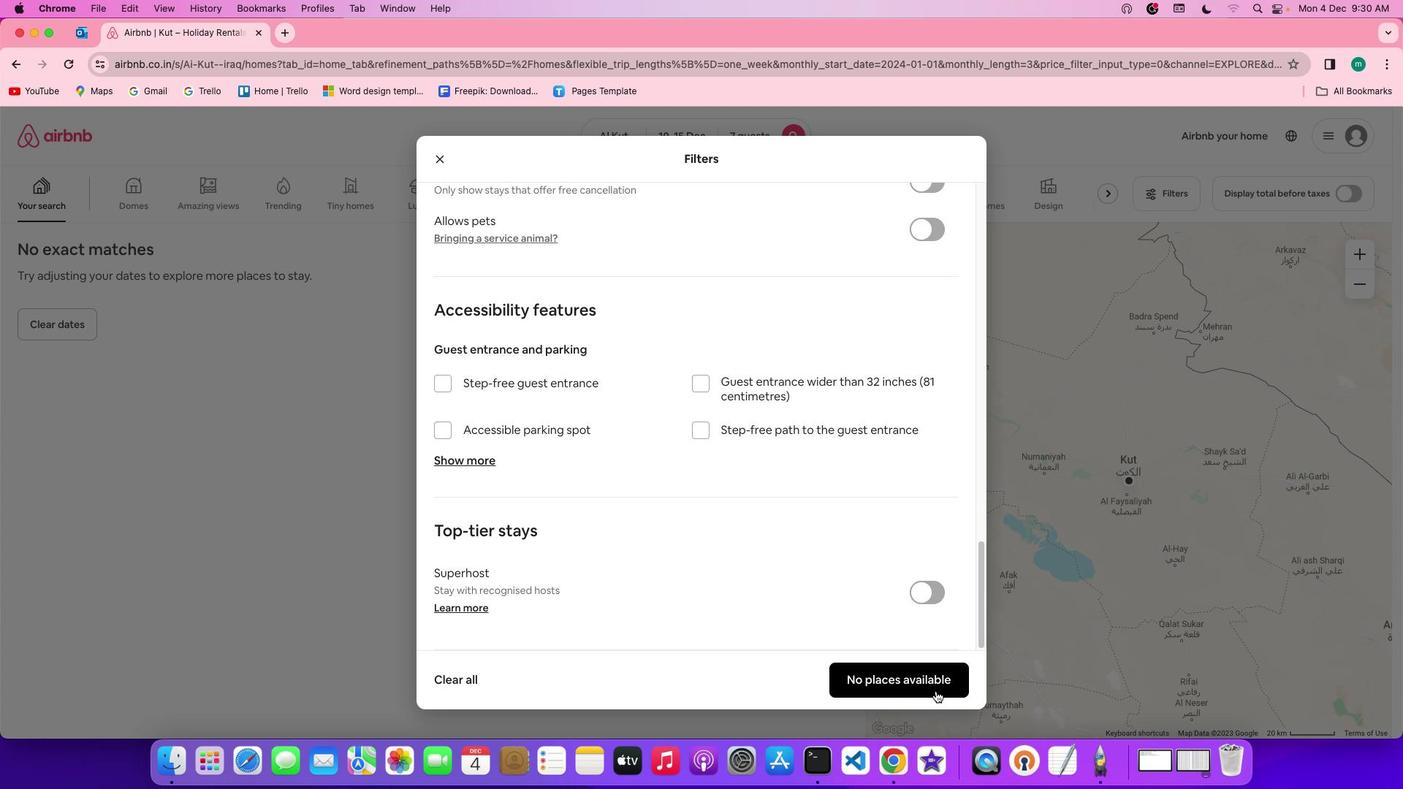 
Action: Mouse scrolled (683, 507) with delta (0, 0)
Screenshot: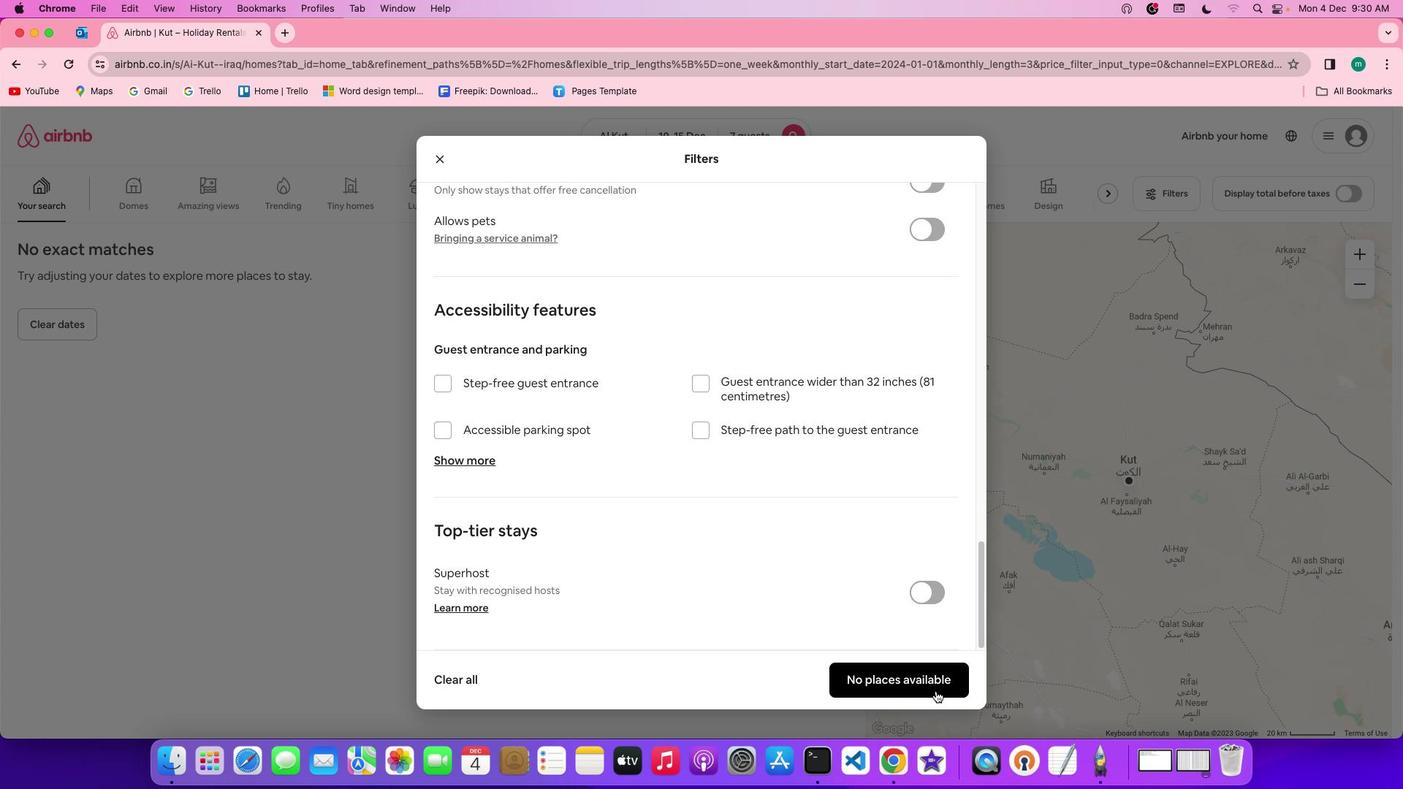 
Action: Mouse scrolled (683, 507) with delta (0, -2)
Screenshot: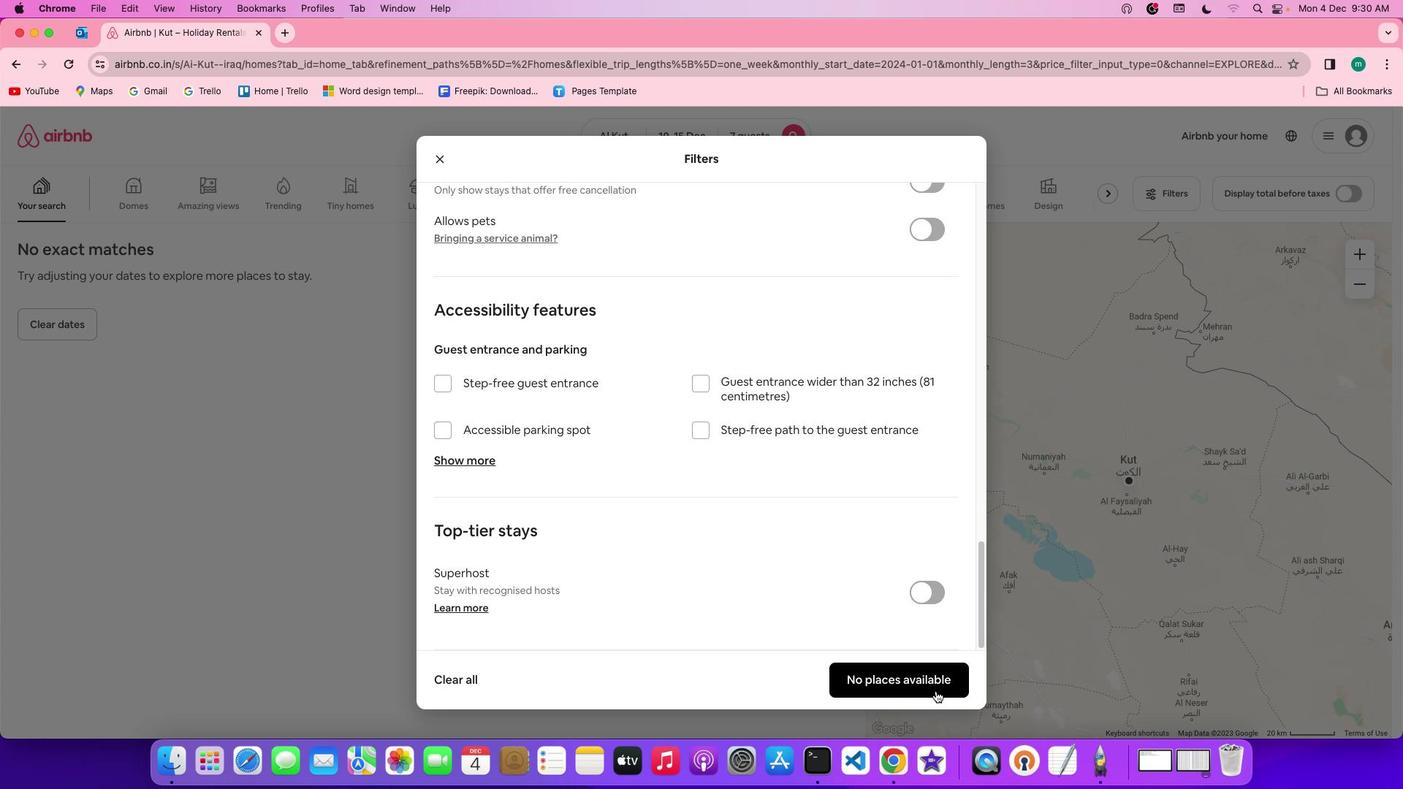 
Action: Mouse scrolled (683, 507) with delta (0, -3)
Screenshot: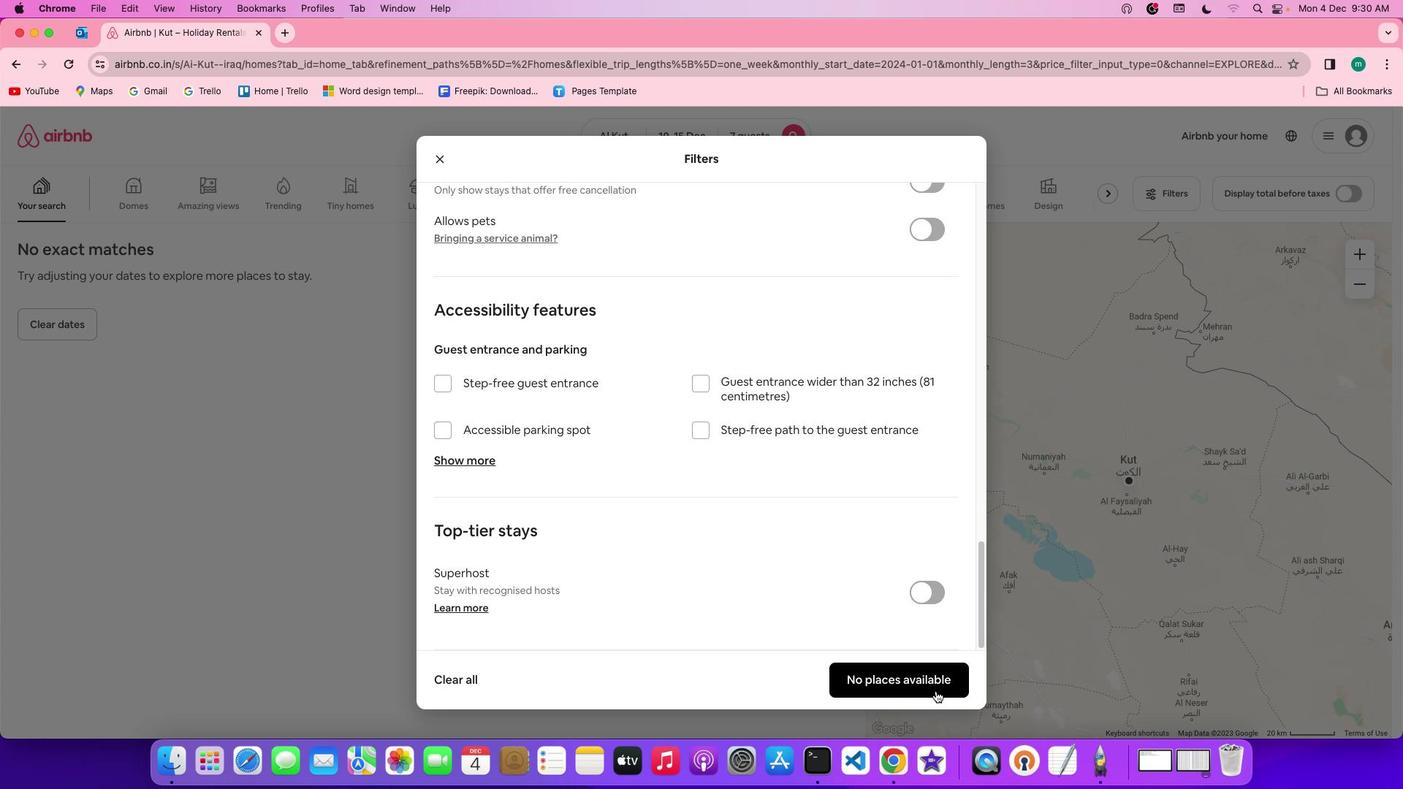 
Action: Mouse scrolled (683, 507) with delta (0, -4)
Screenshot: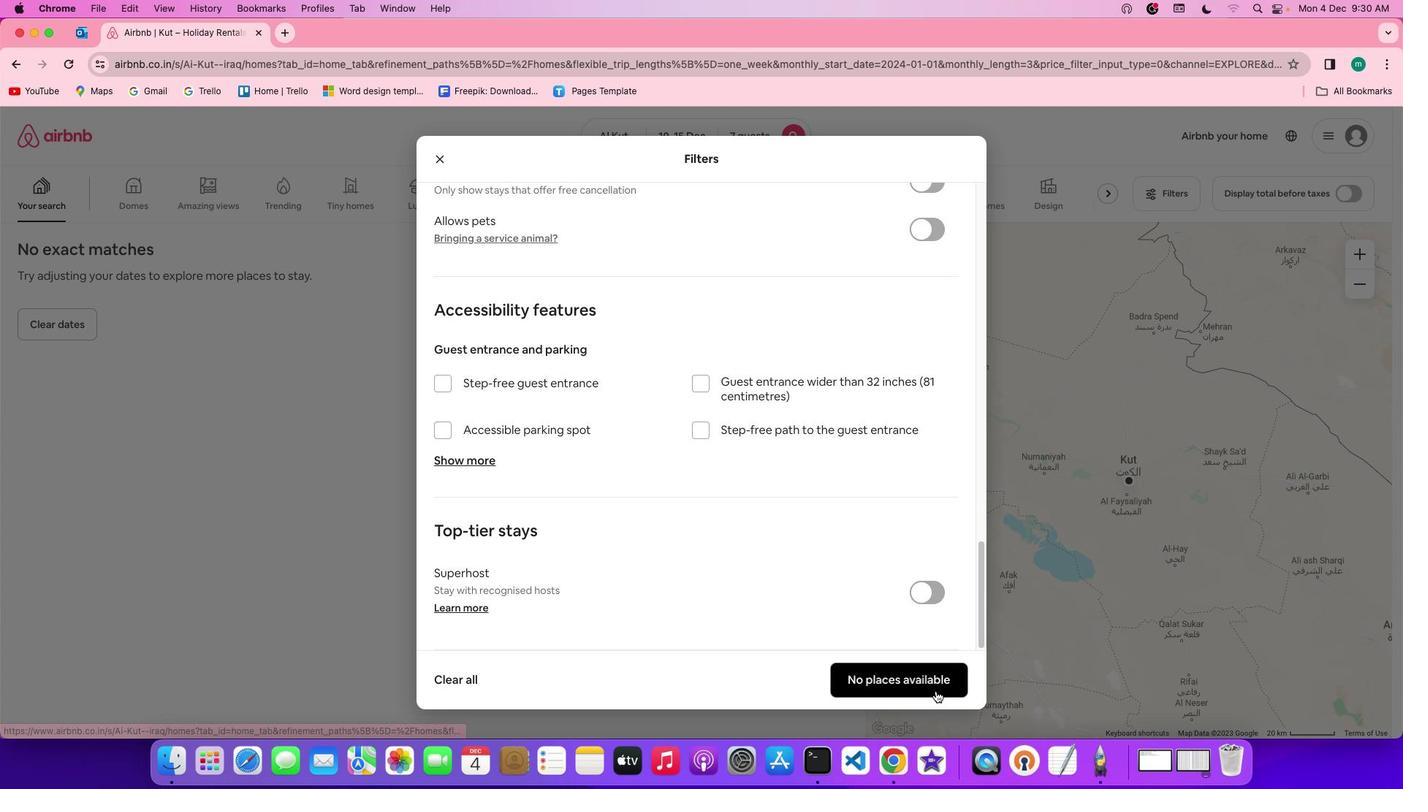 
Action: Mouse moved to (935, 690)
Screenshot: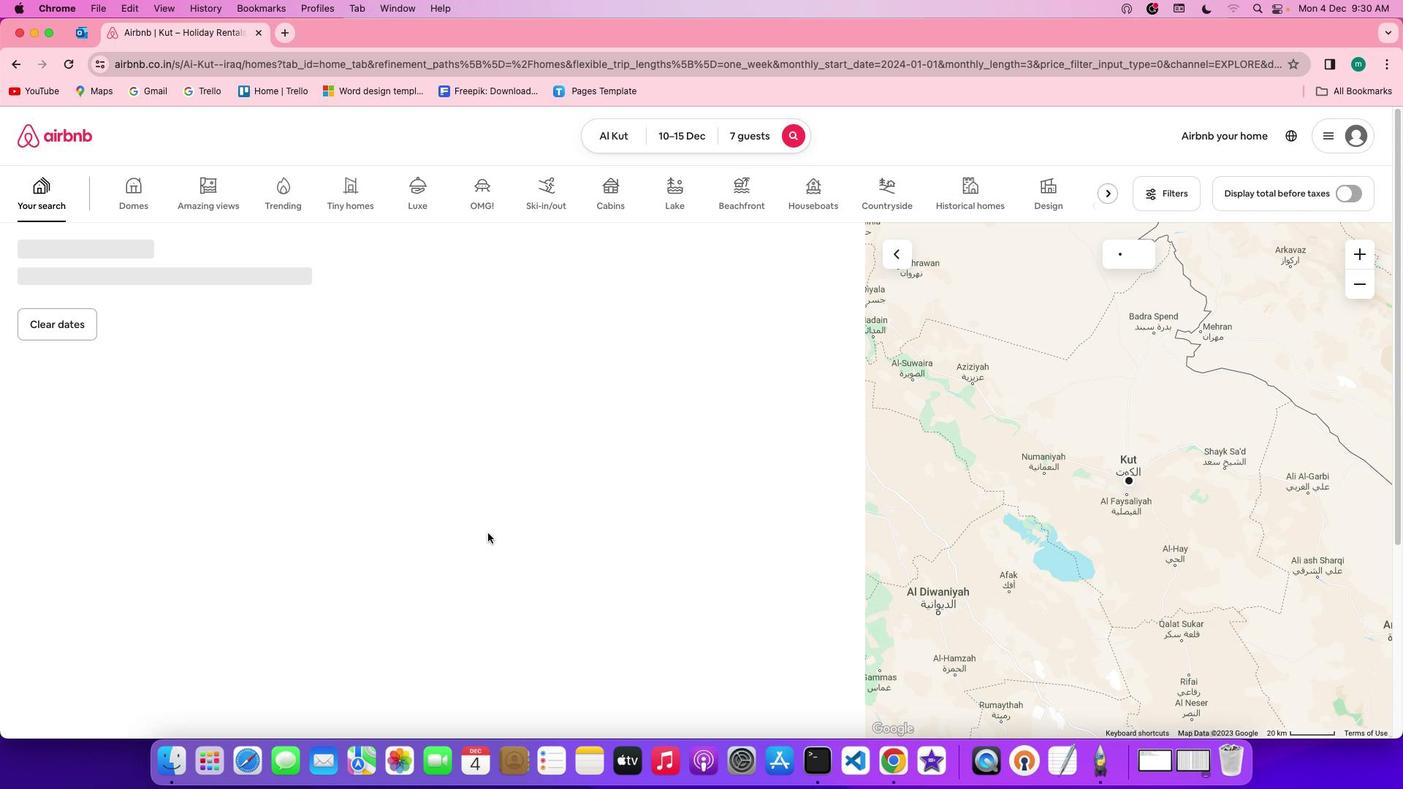 
Action: Mouse pressed left at (935, 690)
Screenshot: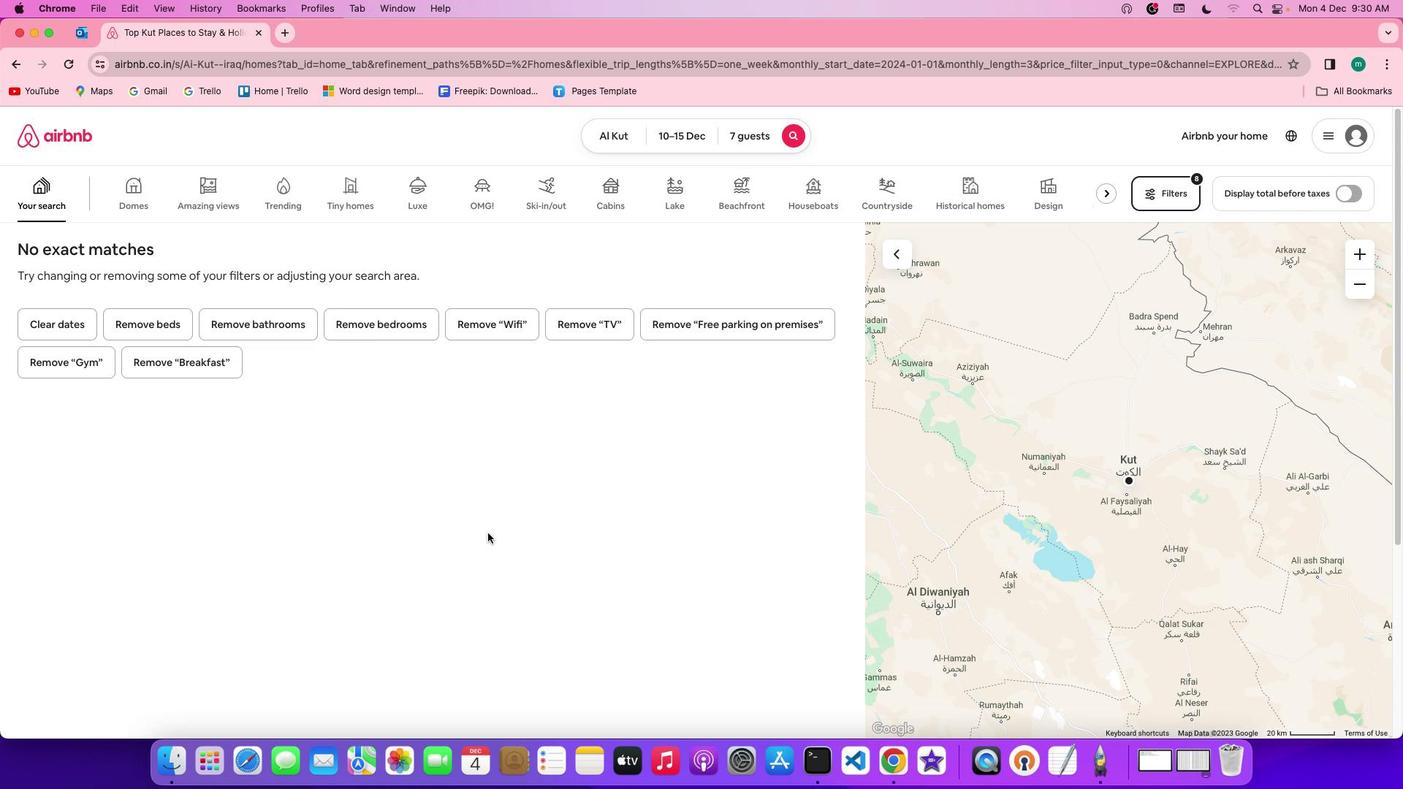 
Action: Mouse moved to (488, 532)
Screenshot: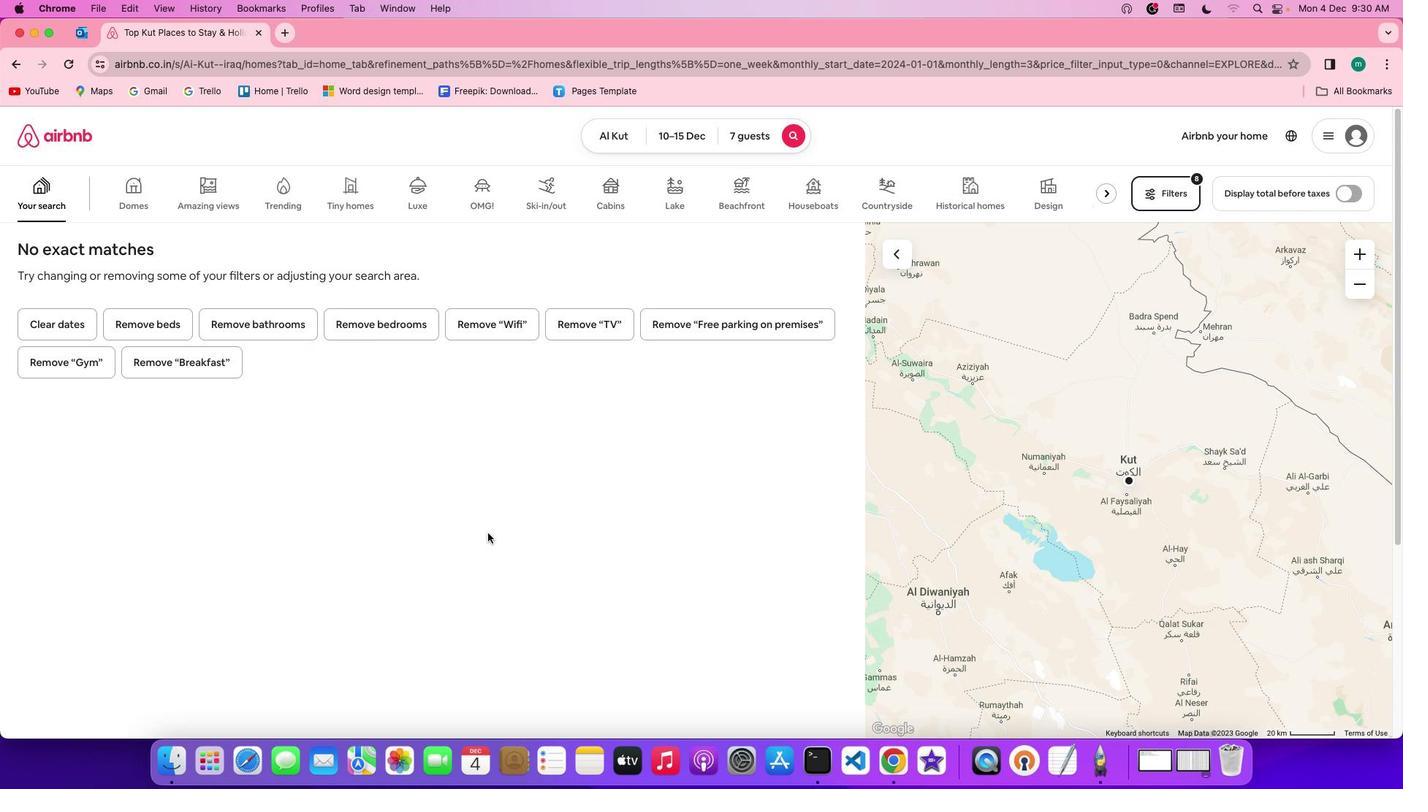 
